 Task: Create an automation rule to close an epic when all its stories are completed.
Action: Mouse moved to (170, 227)
Screenshot: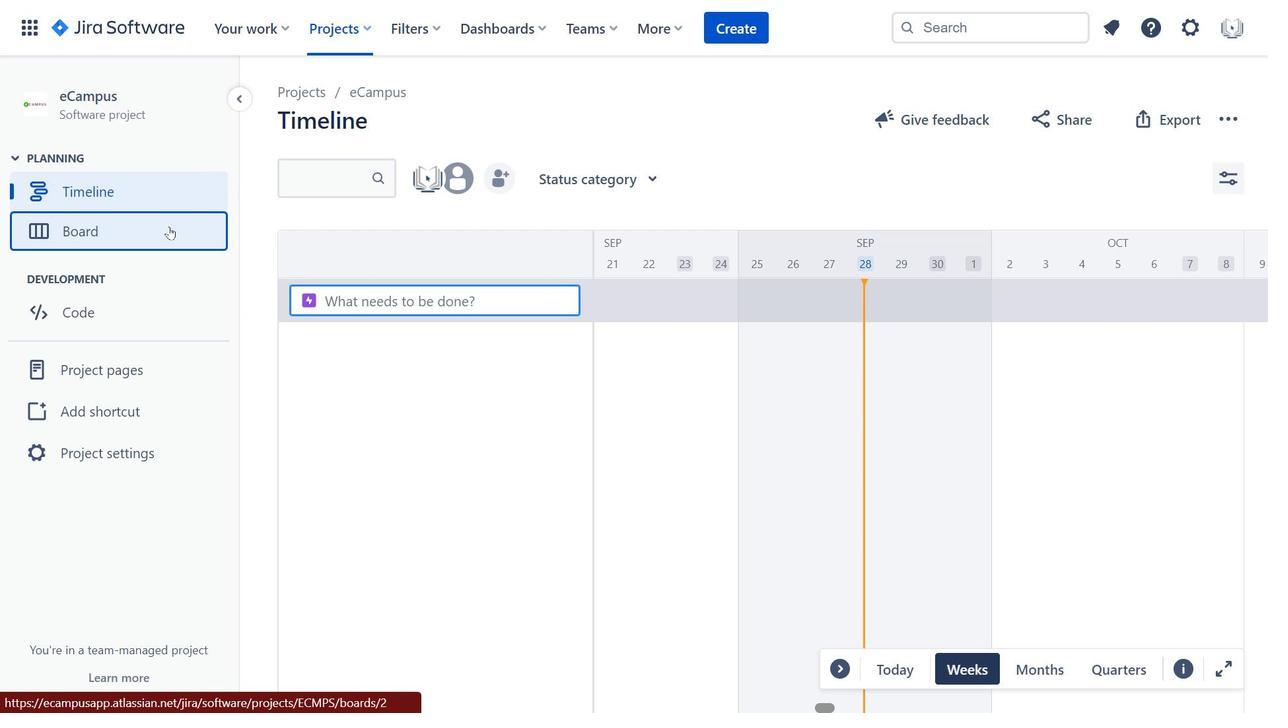 
Action: Mouse pressed left at (170, 227)
Screenshot: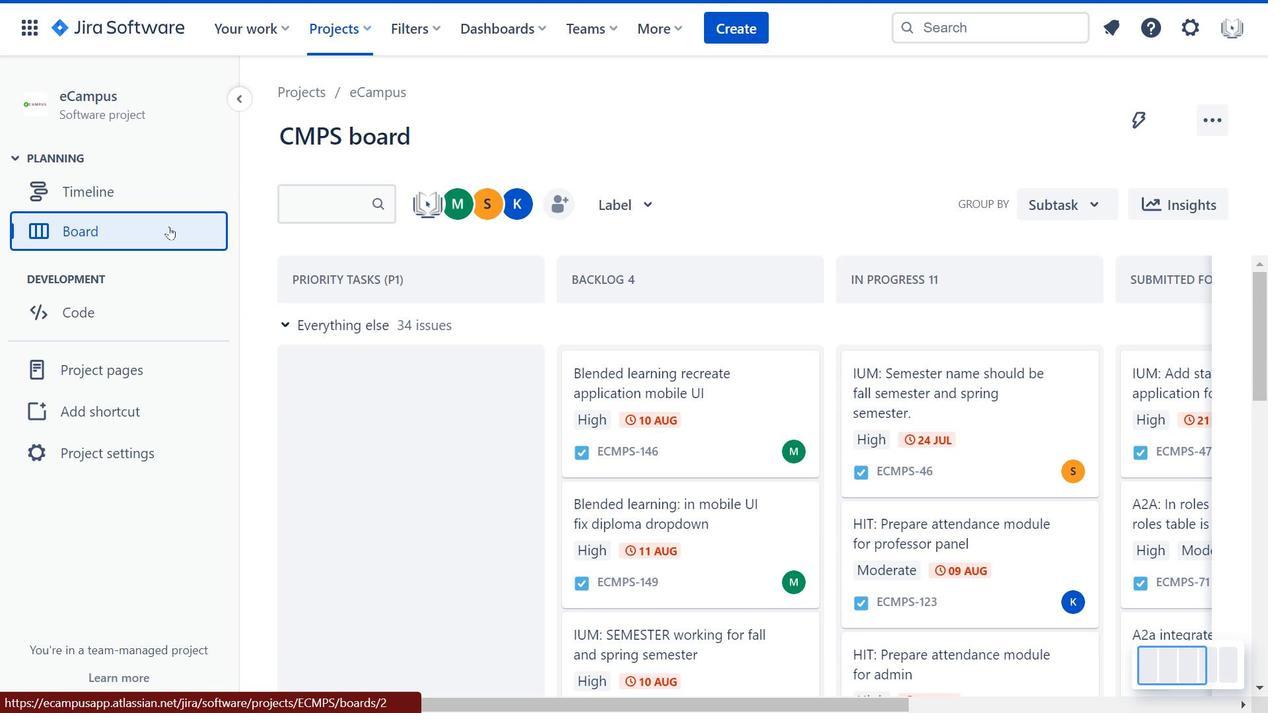 
Action: Mouse moved to (910, 447)
Screenshot: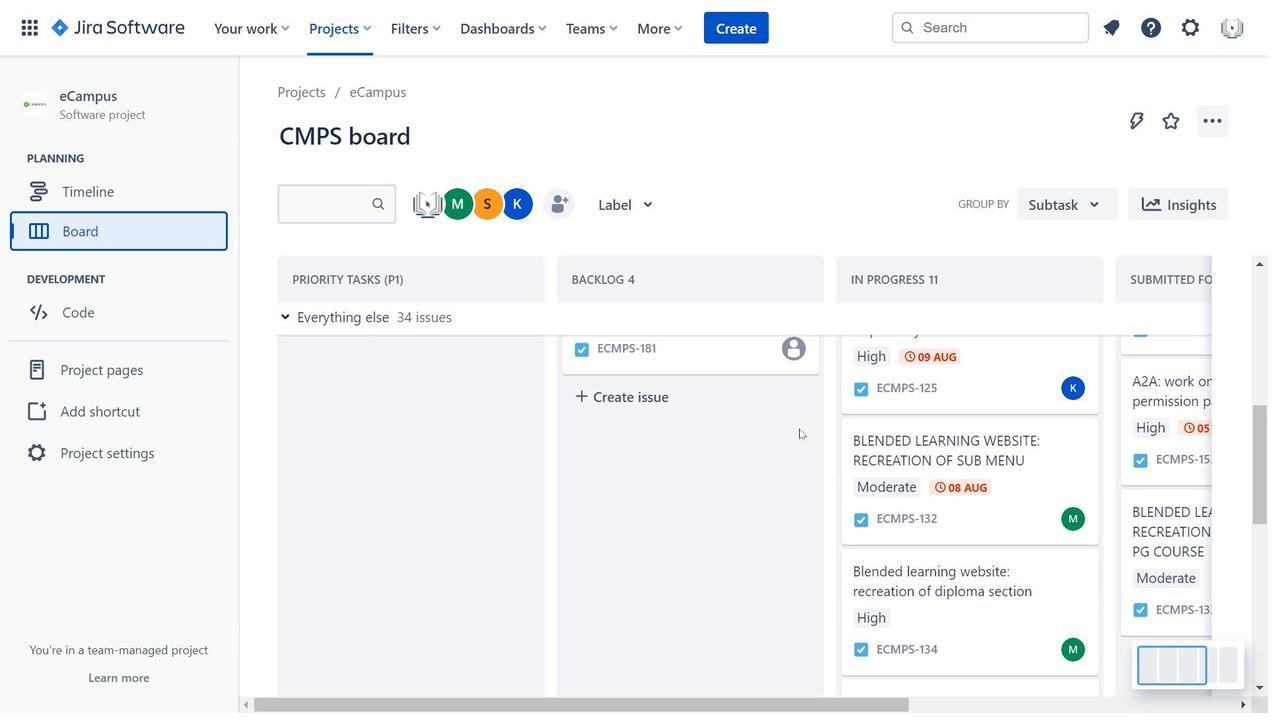 
Action: Mouse scrolled (910, 446) with delta (0, 0)
Screenshot: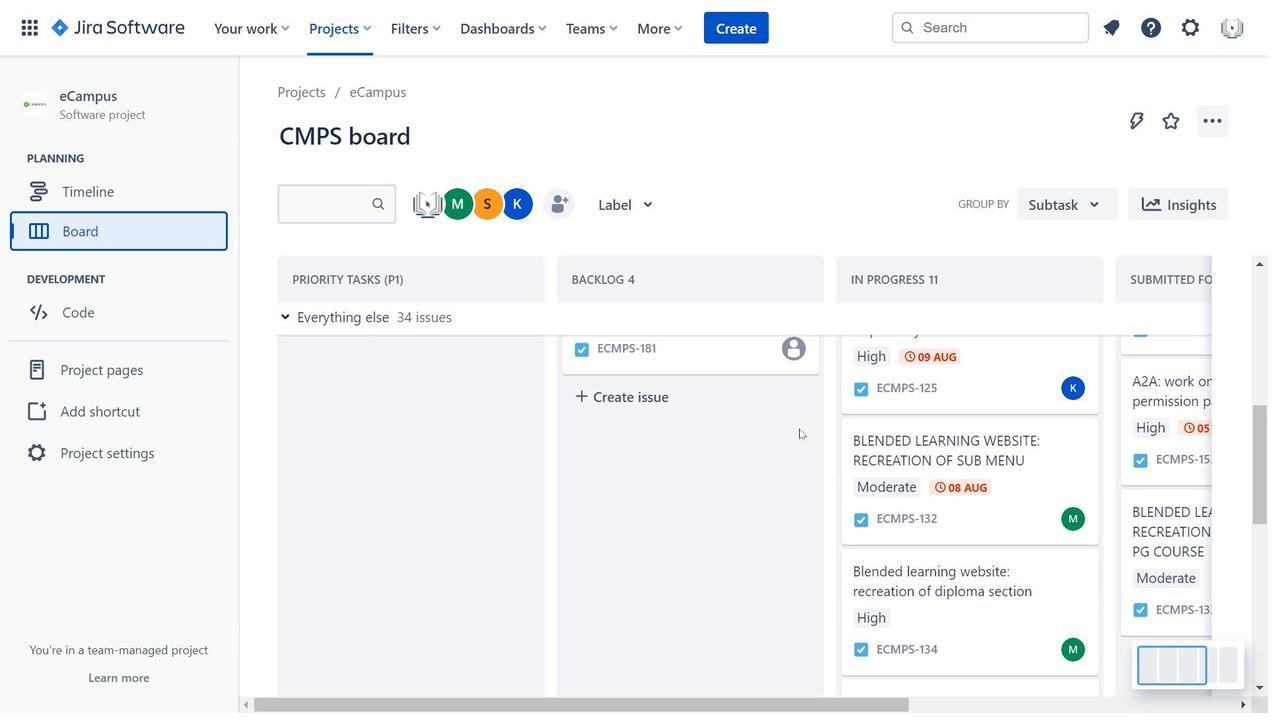 
Action: Mouse scrolled (910, 446) with delta (0, 0)
Screenshot: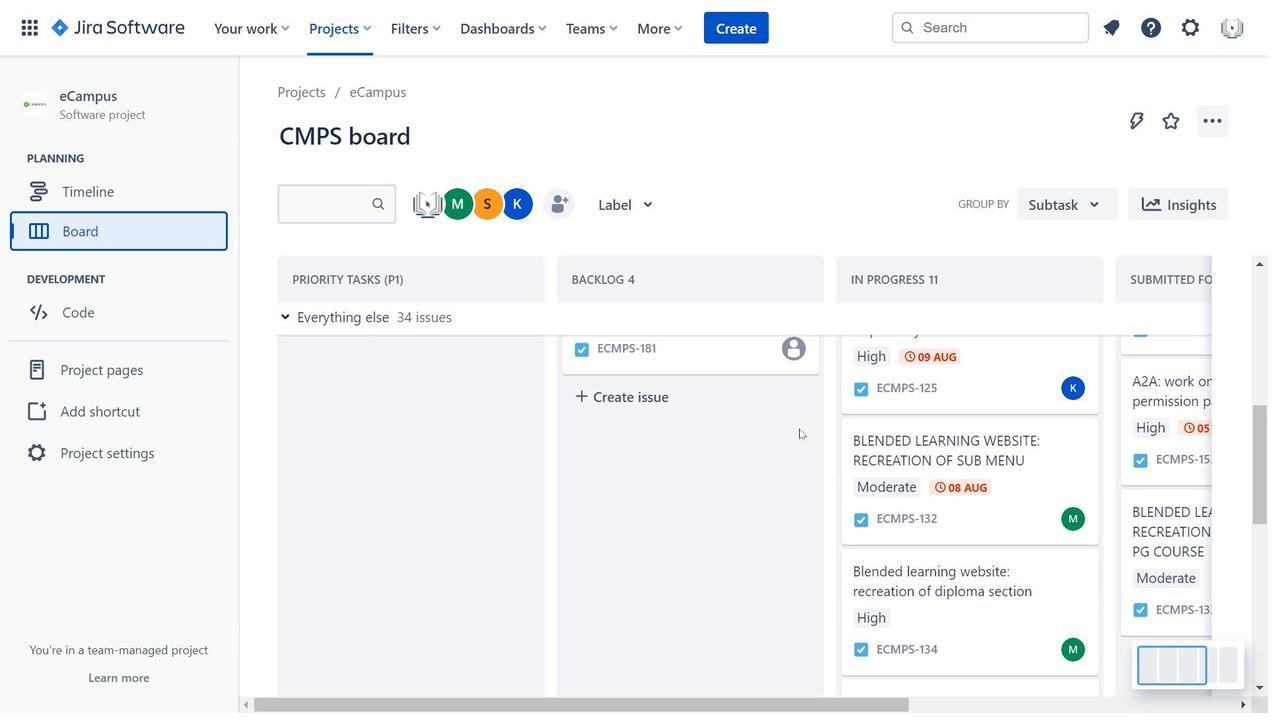 
Action: Mouse moved to (801, 430)
Screenshot: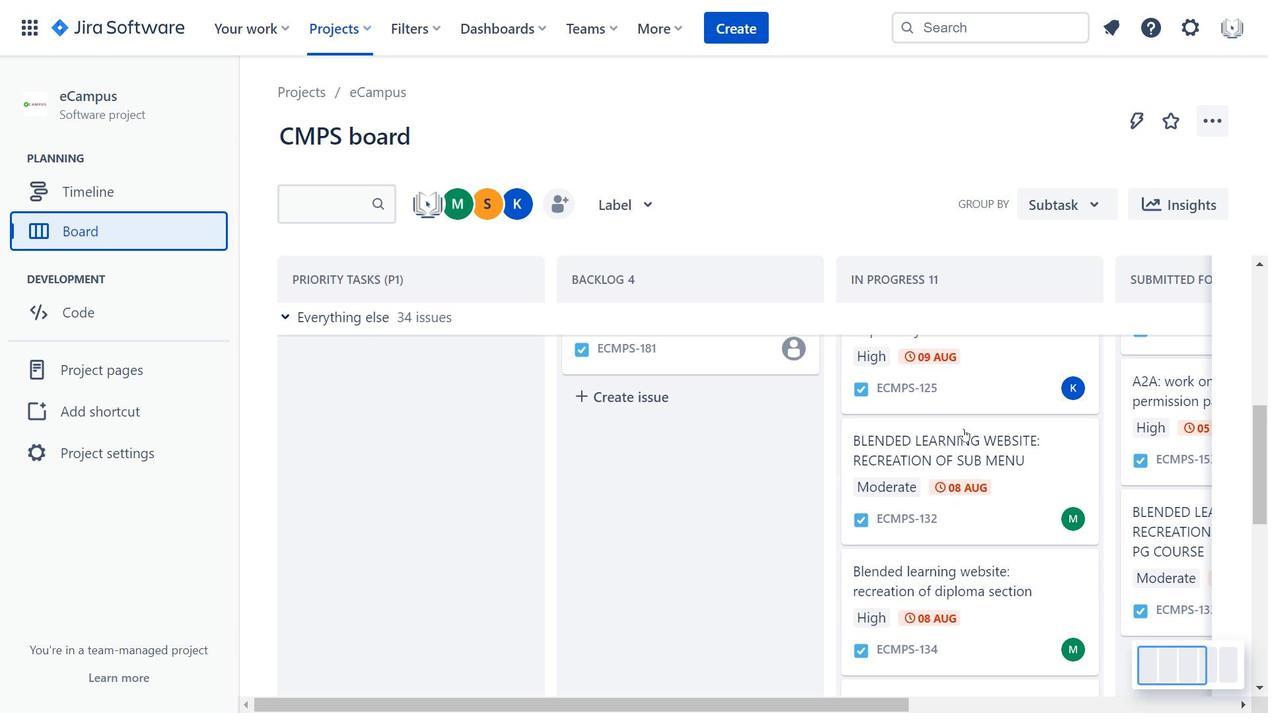 
Action: Mouse scrolled (801, 430) with delta (0, 0)
Screenshot: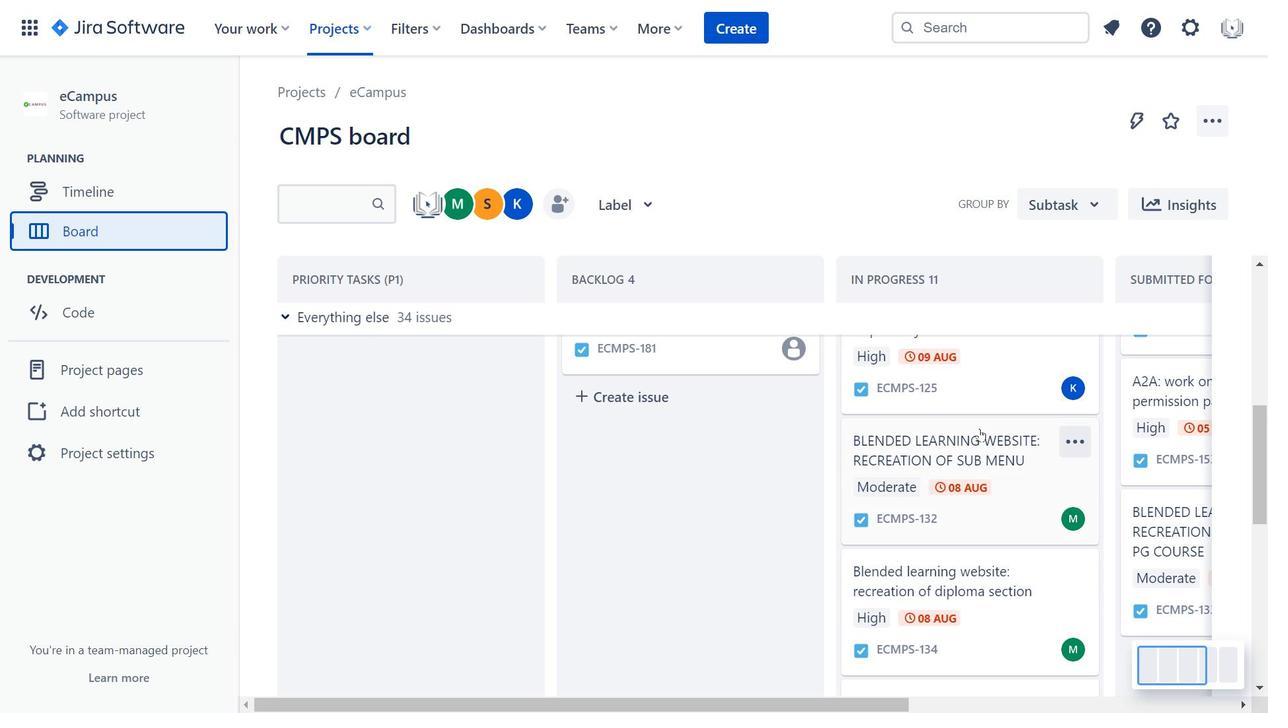 
Action: Mouse scrolled (801, 430) with delta (0, 0)
Screenshot: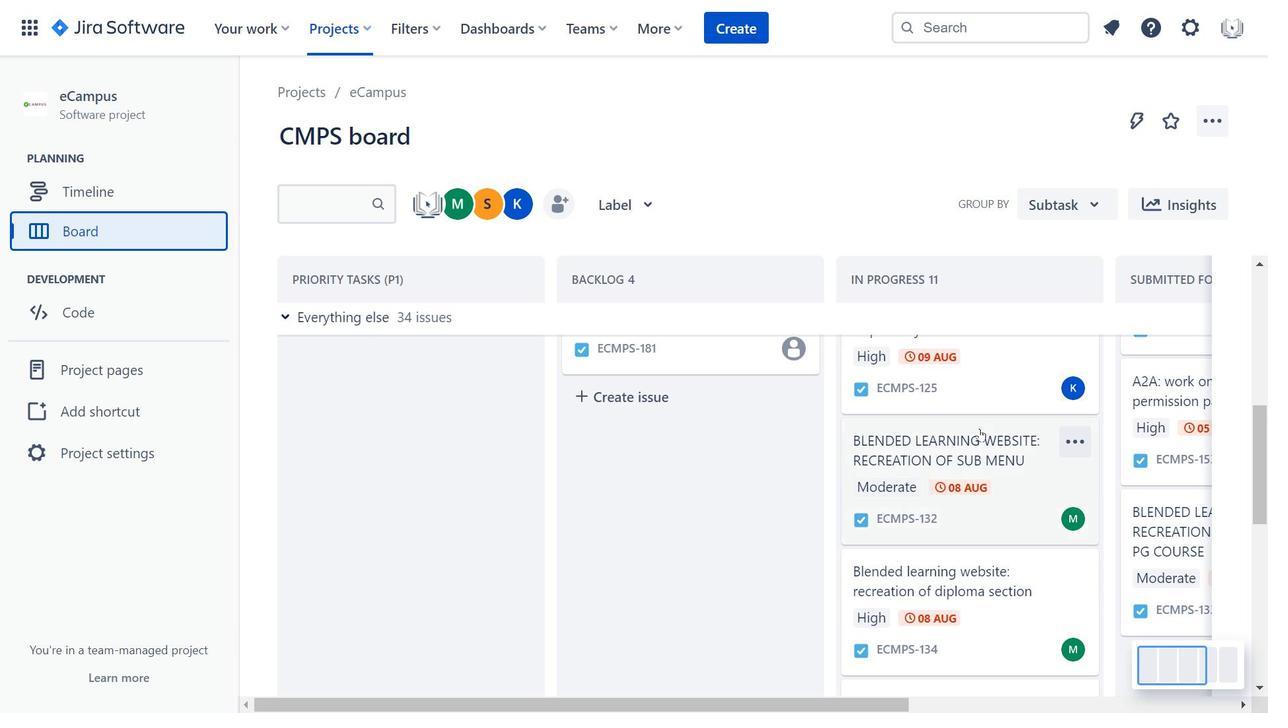 
Action: Mouse scrolled (801, 430) with delta (0, 0)
Screenshot: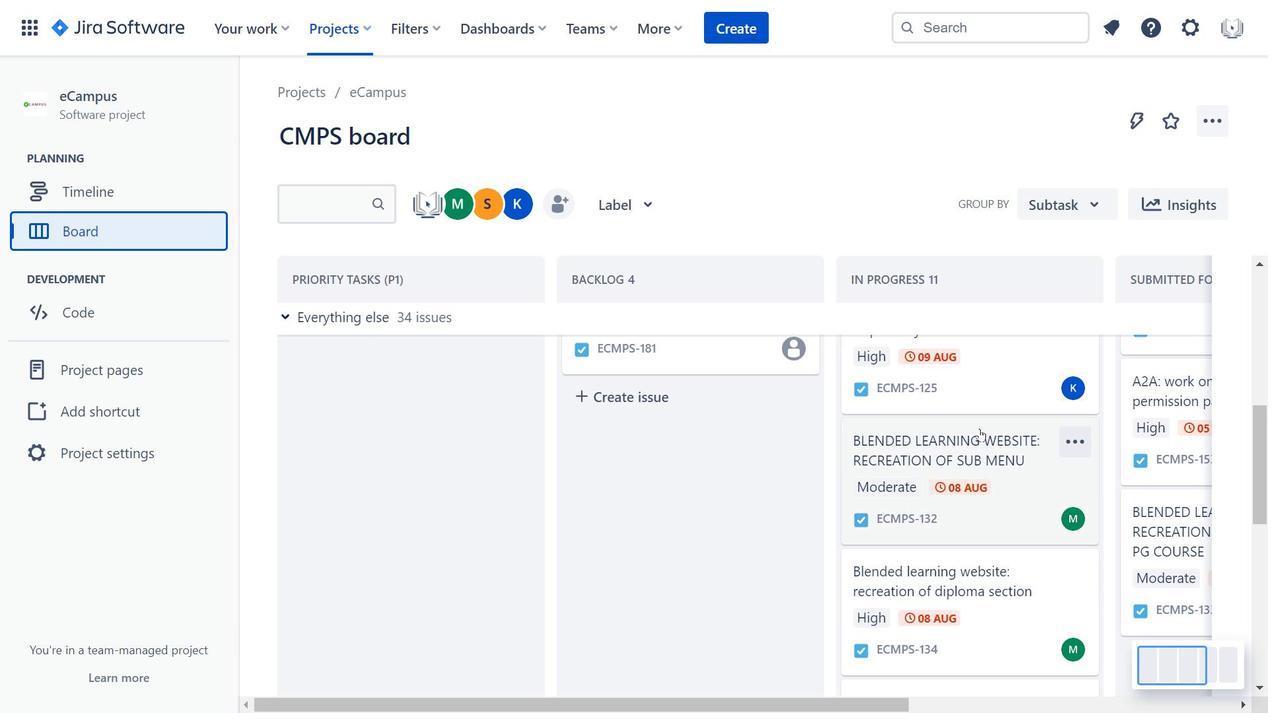 
Action: Mouse moved to (981, 430)
Screenshot: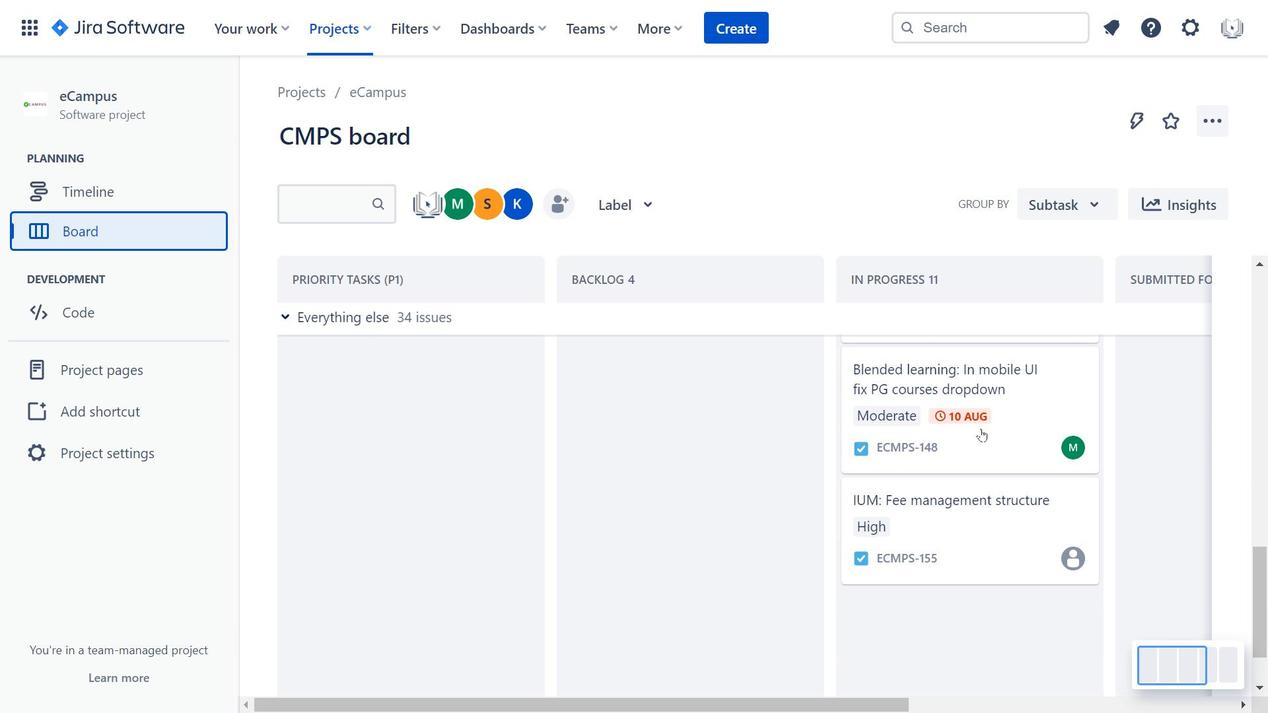 
Action: Mouse scrolled (981, 430) with delta (0, 0)
Screenshot: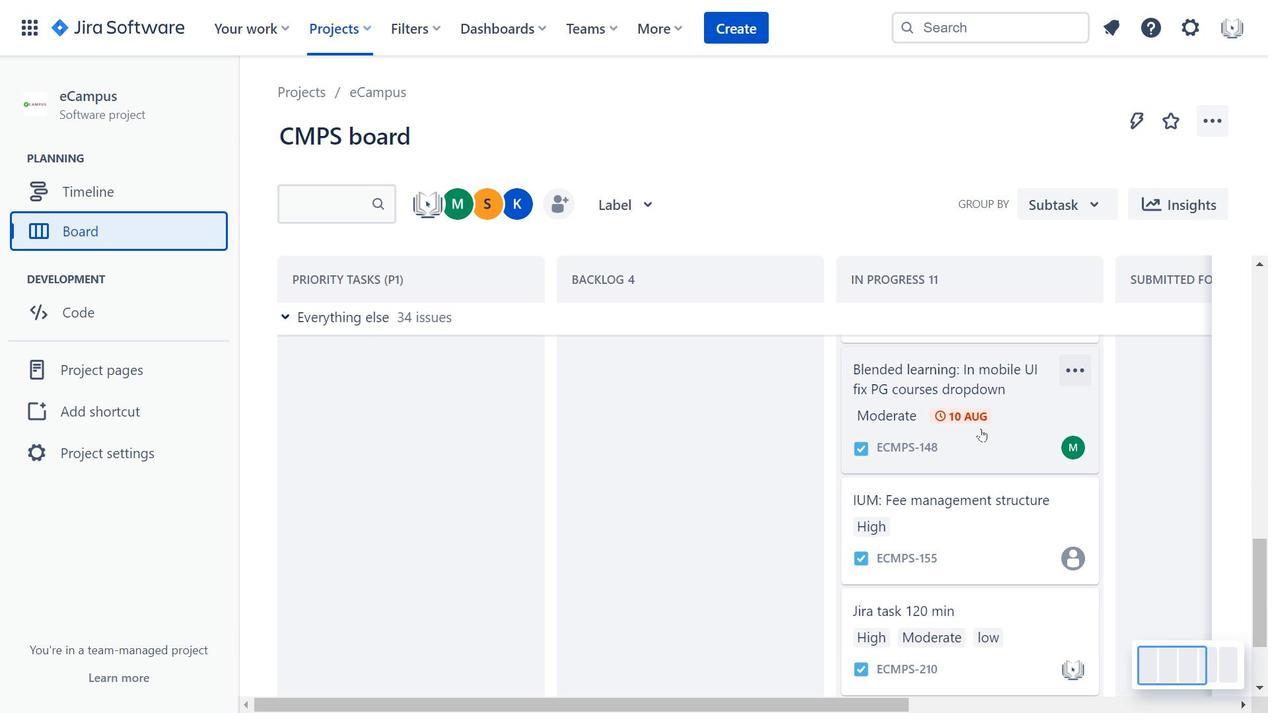 
Action: Mouse scrolled (981, 430) with delta (0, 0)
Screenshot: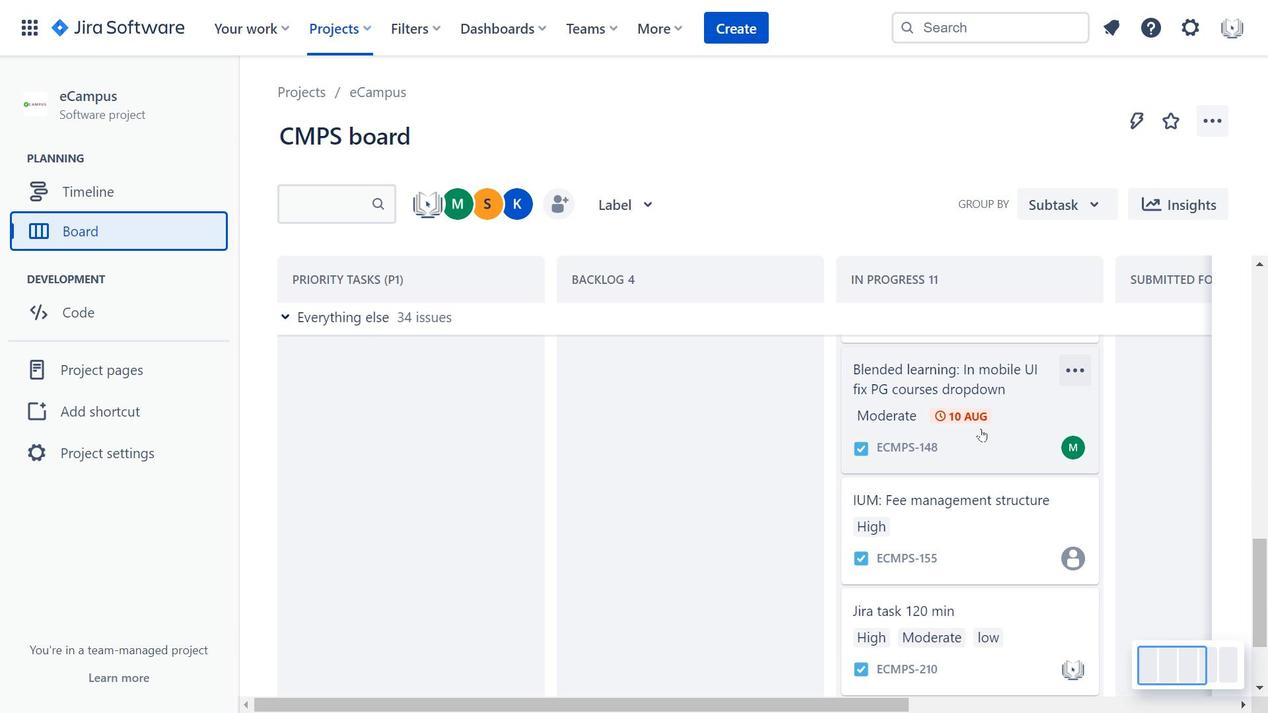 
Action: Mouse scrolled (981, 430) with delta (0, 0)
Screenshot: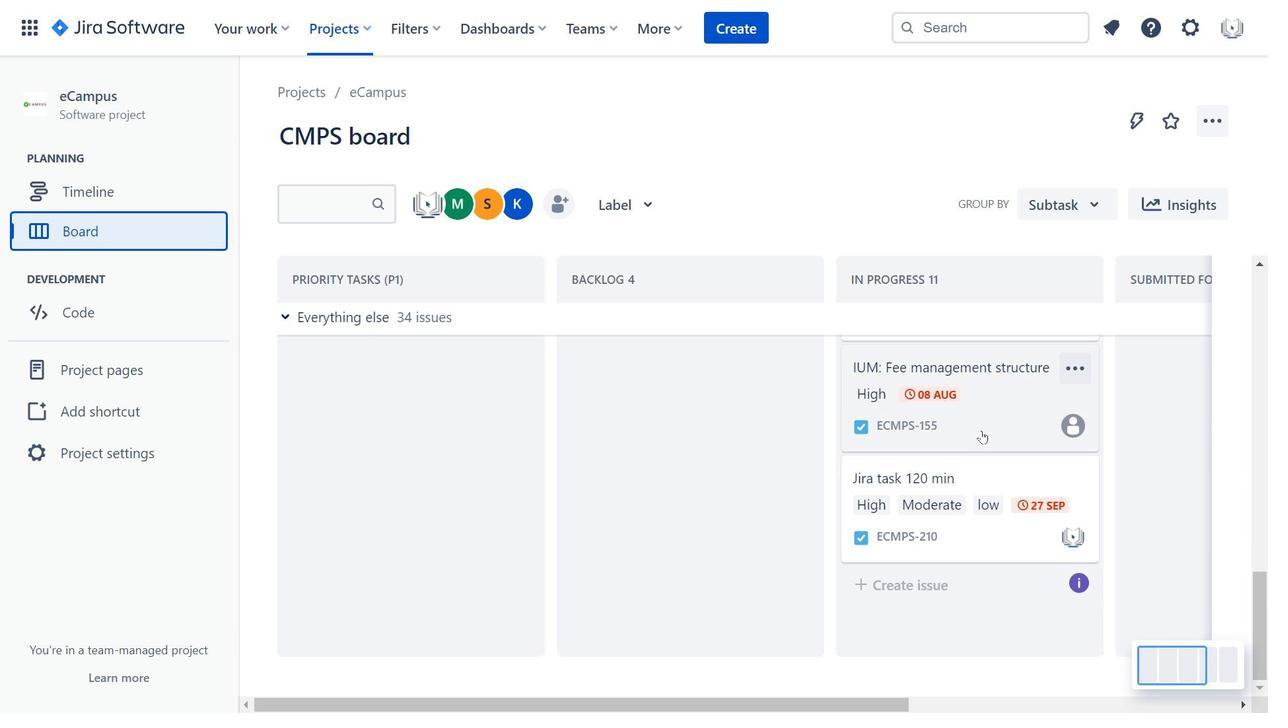 
Action: Mouse scrolled (981, 430) with delta (0, 0)
Screenshot: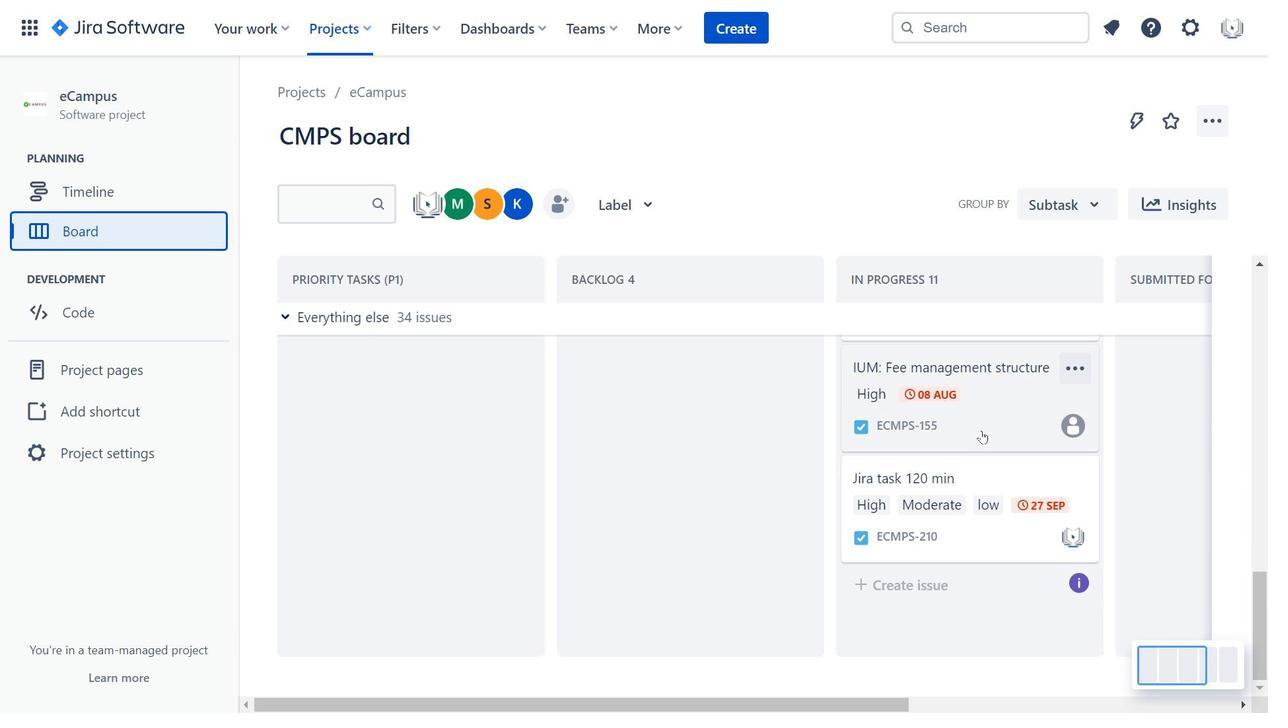 
Action: Mouse scrolled (981, 430) with delta (0, 0)
Screenshot: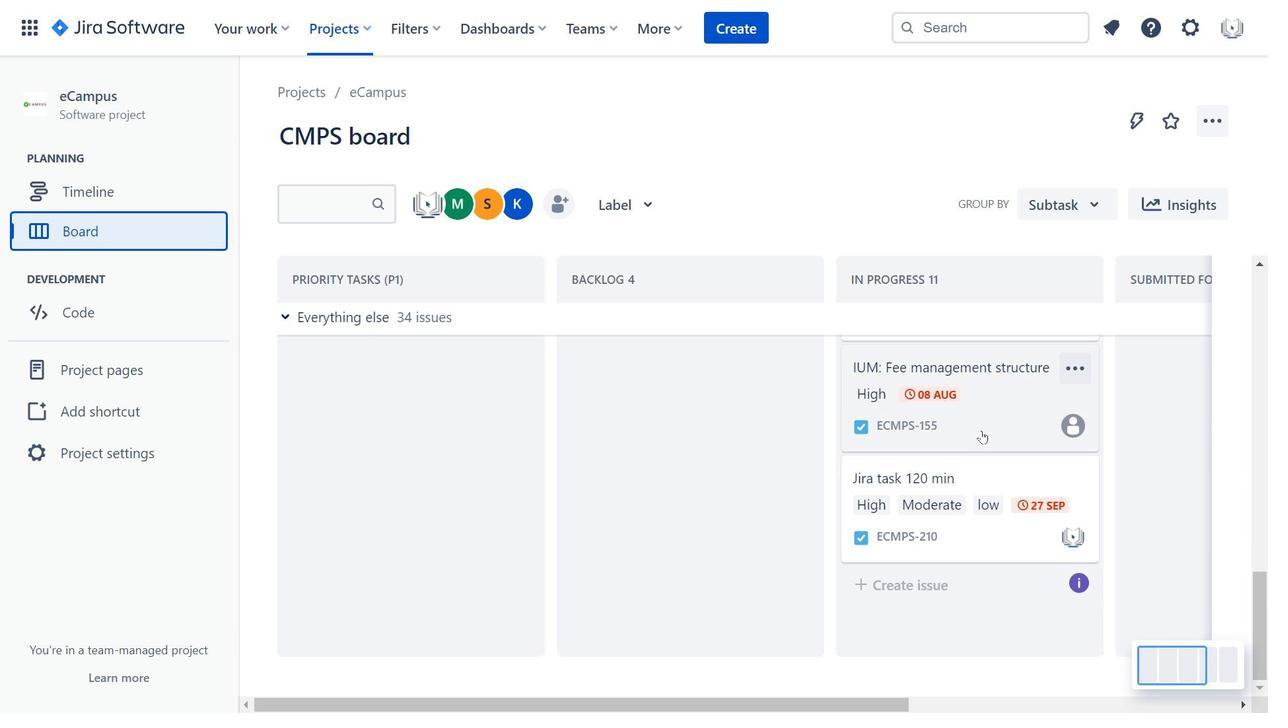 
Action: Mouse scrolled (981, 430) with delta (0, 0)
Screenshot: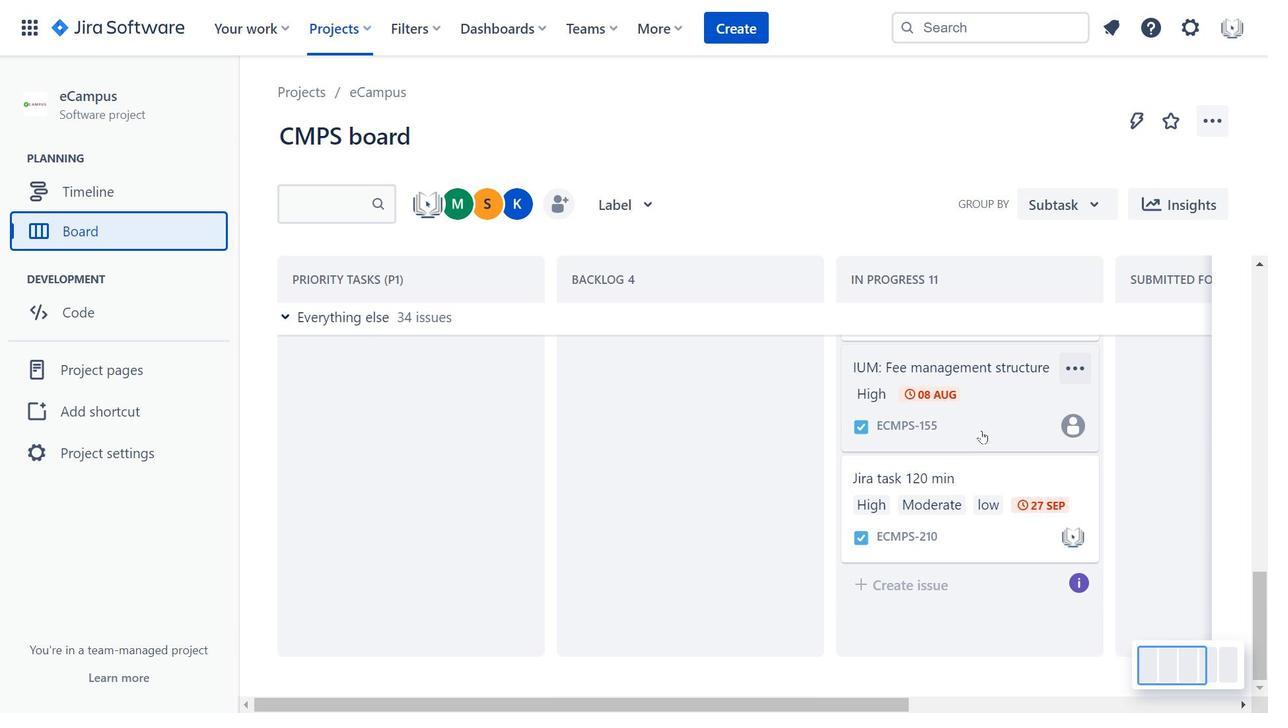
Action: Mouse moved to (982, 430)
Screenshot: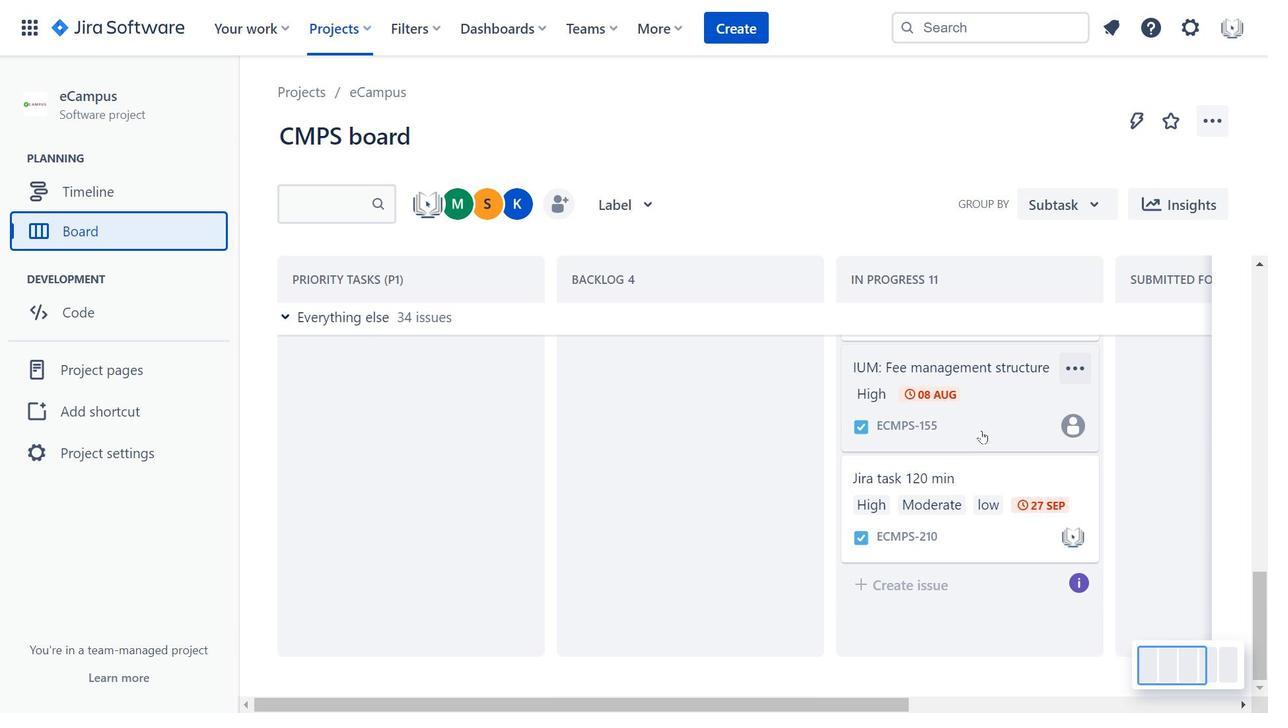 
Action: Mouse scrolled (982, 430) with delta (0, 0)
Screenshot: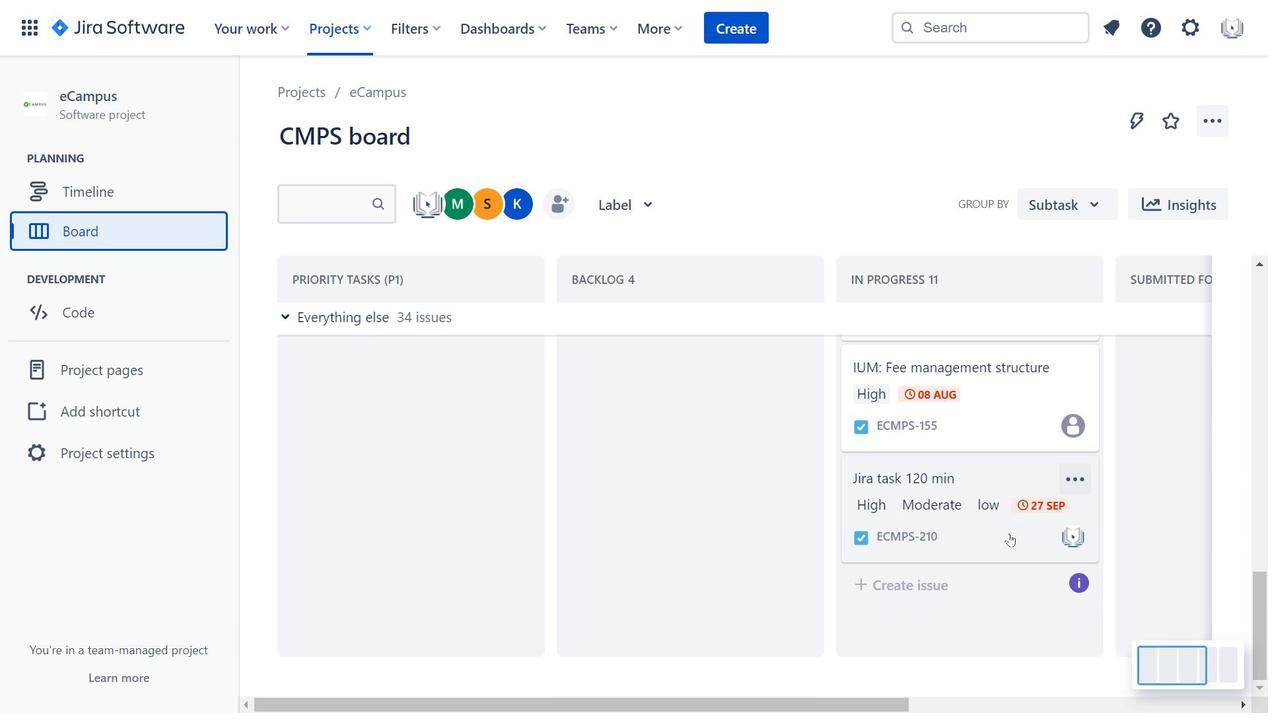 
Action: Mouse scrolled (982, 430) with delta (0, 0)
Screenshot: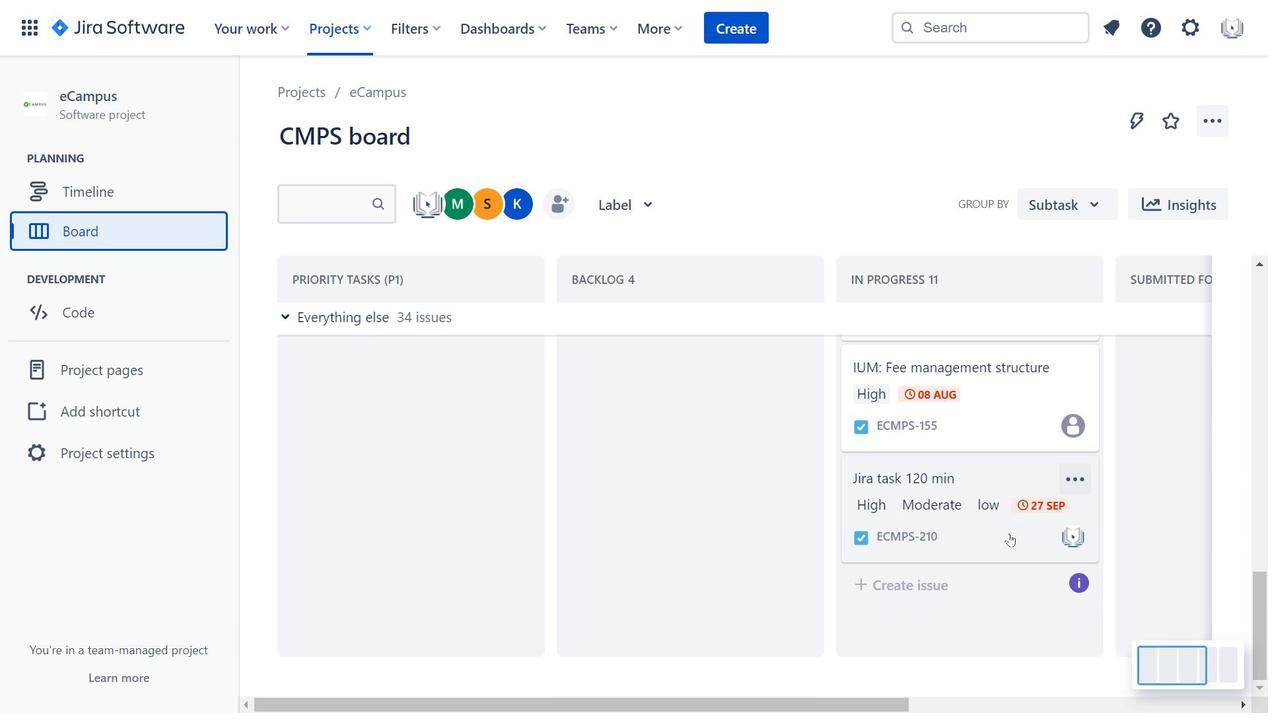 
Action: Mouse scrolled (982, 430) with delta (0, 0)
Screenshot: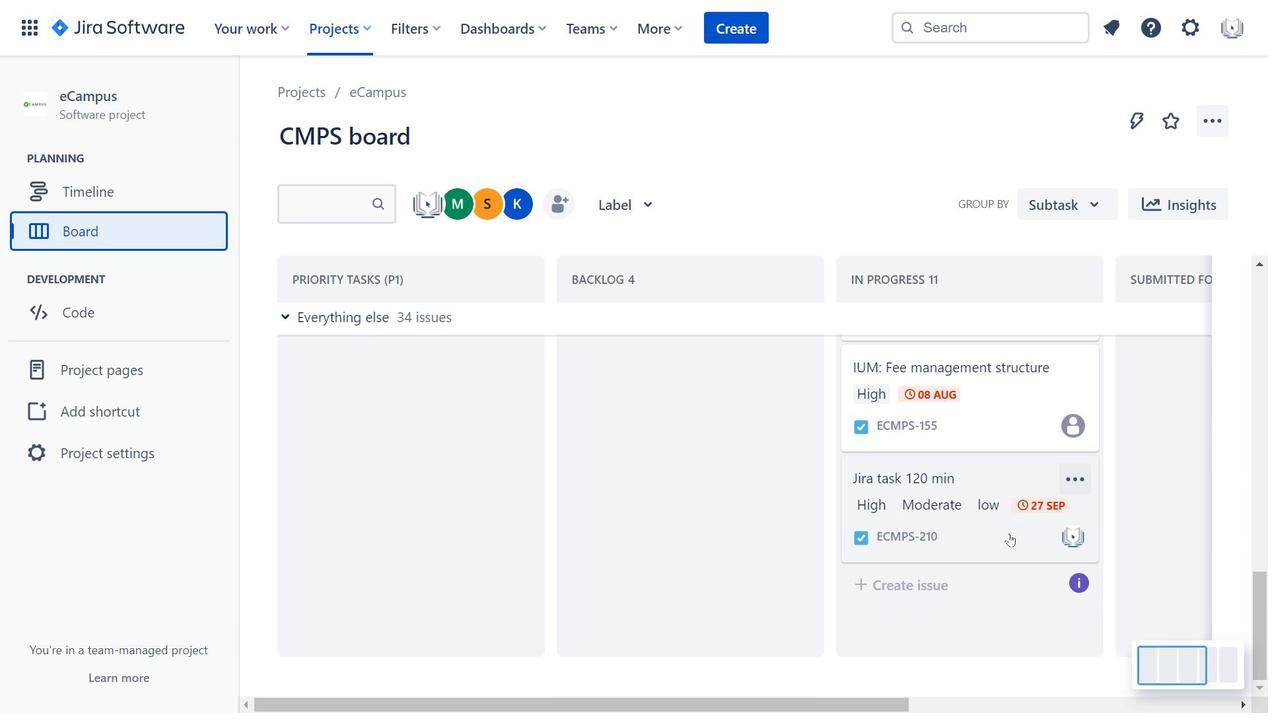 
Action: Mouse moved to (983, 430)
Screenshot: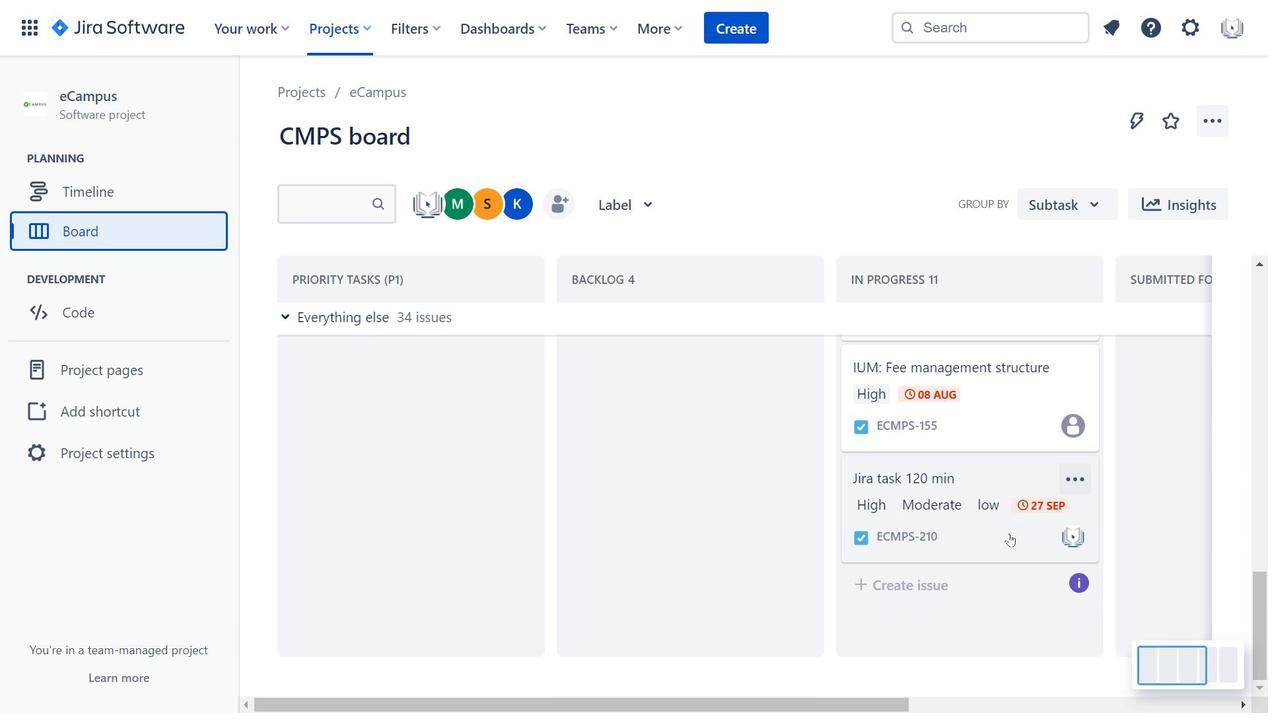 
Action: Mouse scrolled (983, 430) with delta (0, 0)
Screenshot: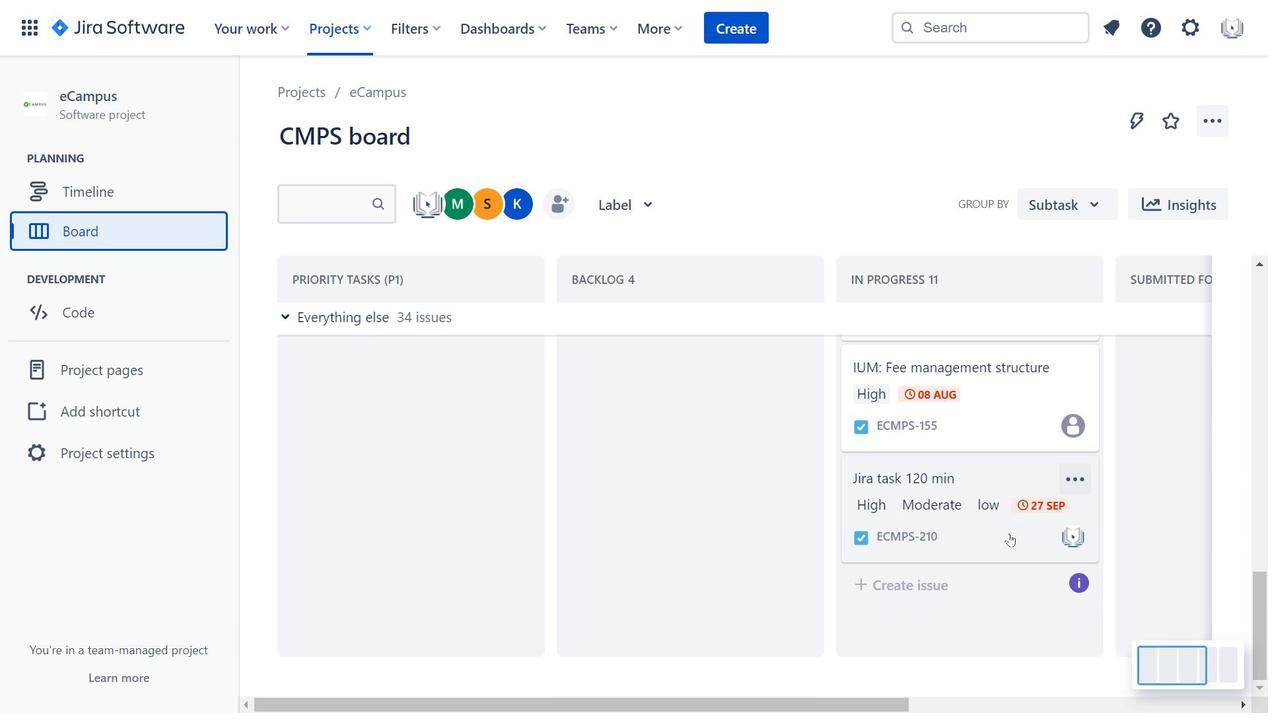 
Action: Mouse moved to (983, 432)
Screenshot: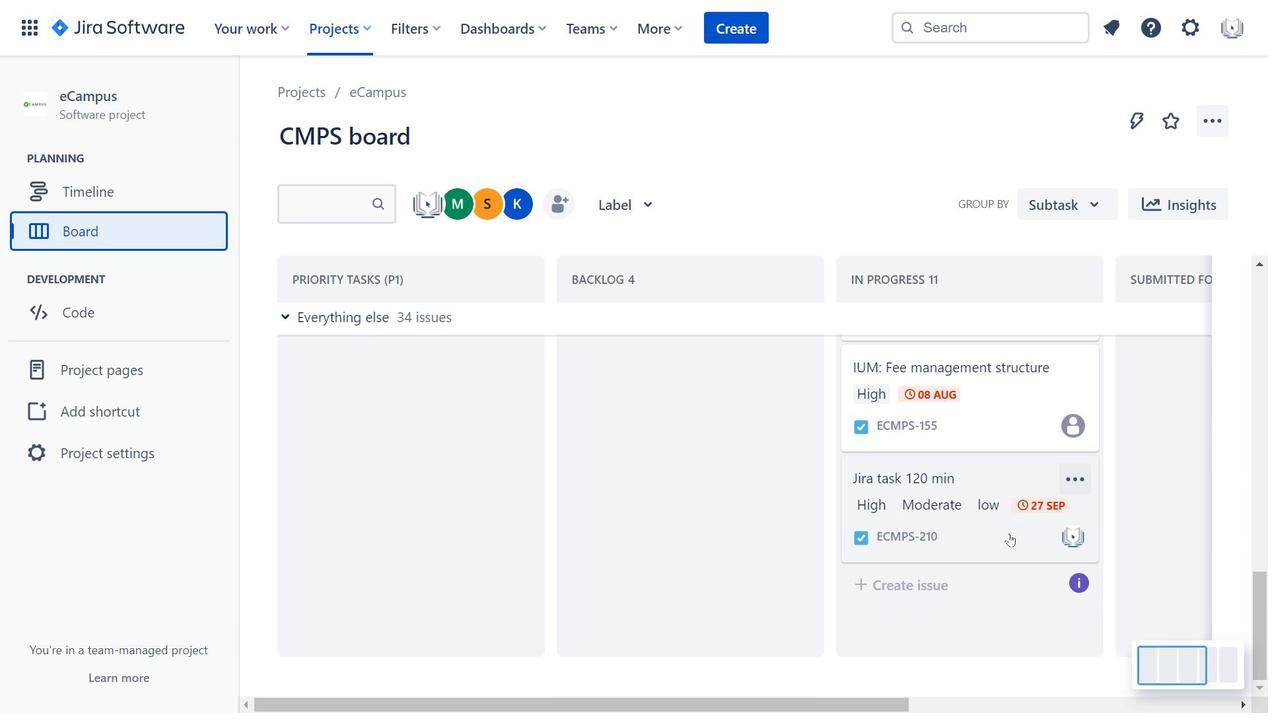 
Action: Mouse scrolled (983, 431) with delta (0, 0)
Screenshot: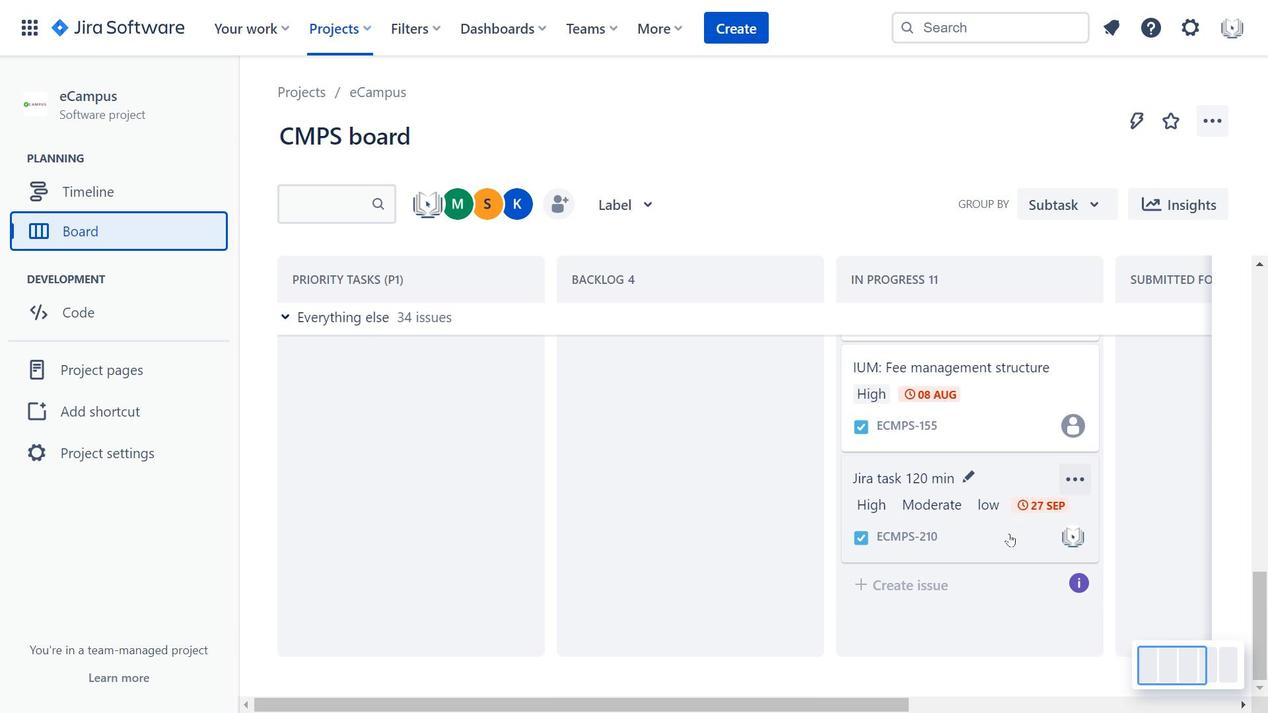 
Action: Mouse moved to (1010, 535)
Screenshot: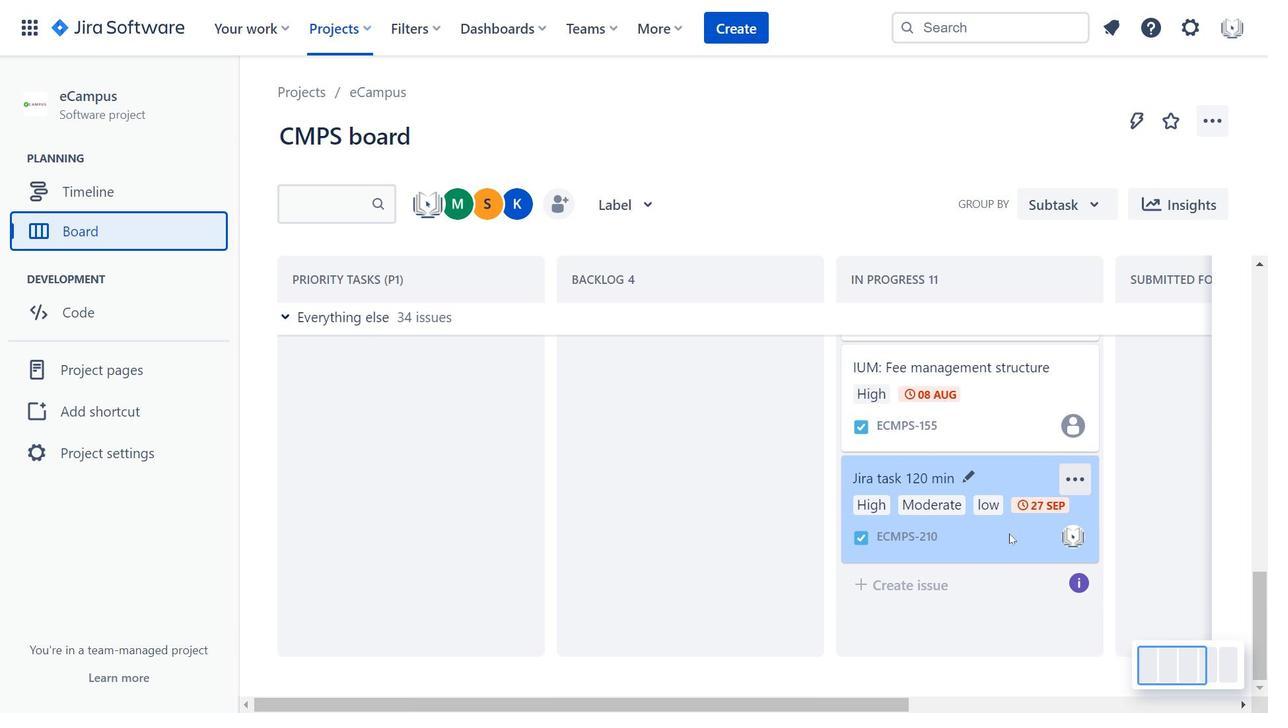
Action: Mouse pressed left at (1010, 535)
Screenshot: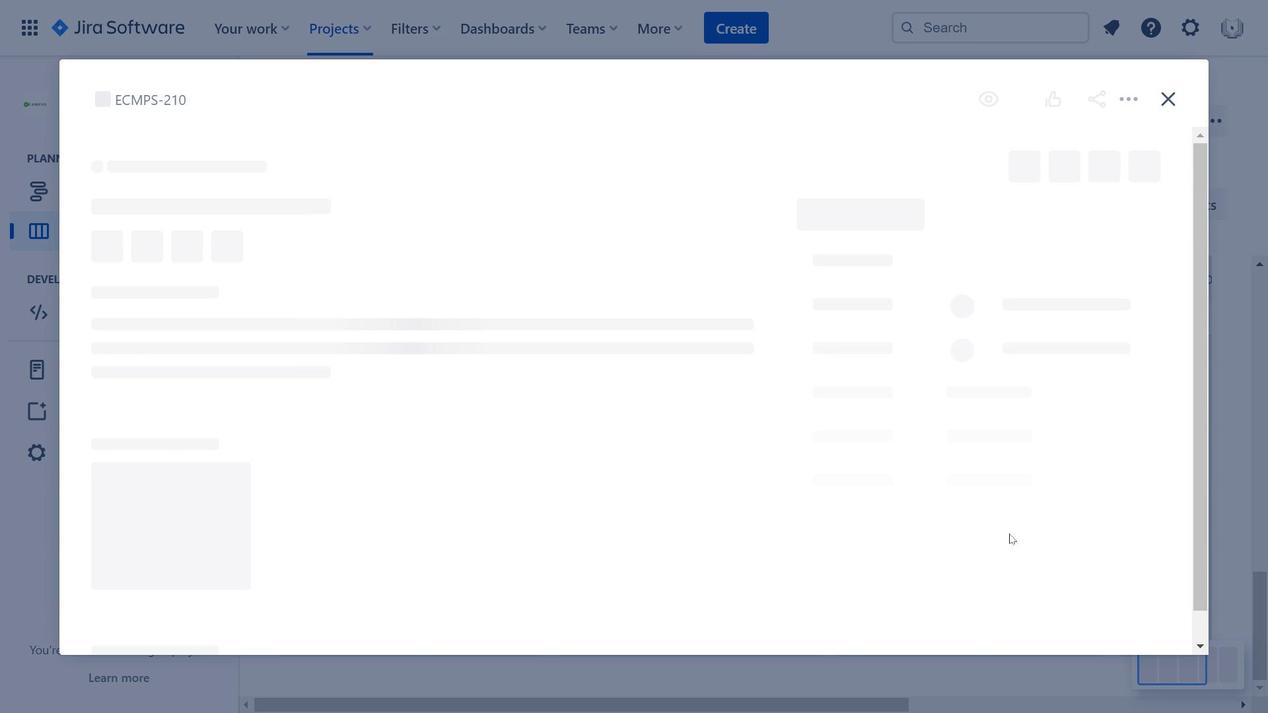 
Action: Mouse moved to (858, 162)
Screenshot: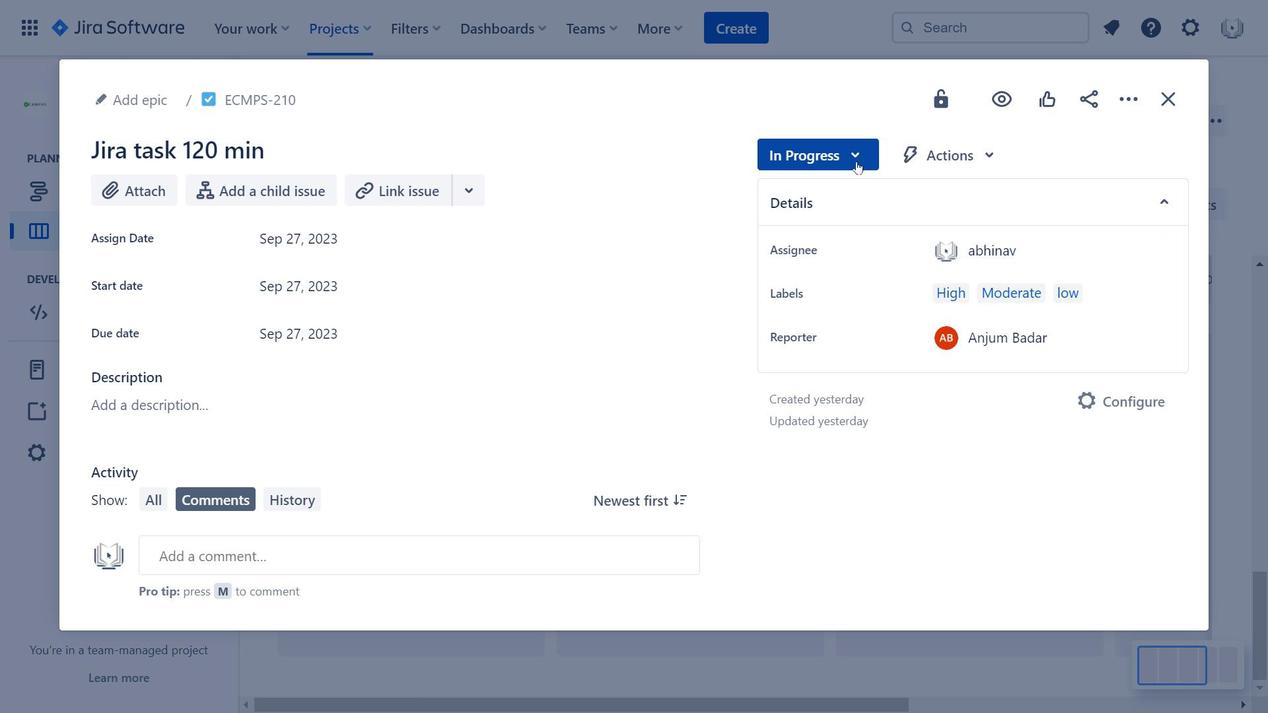 
Action: Mouse pressed left at (858, 162)
Screenshot: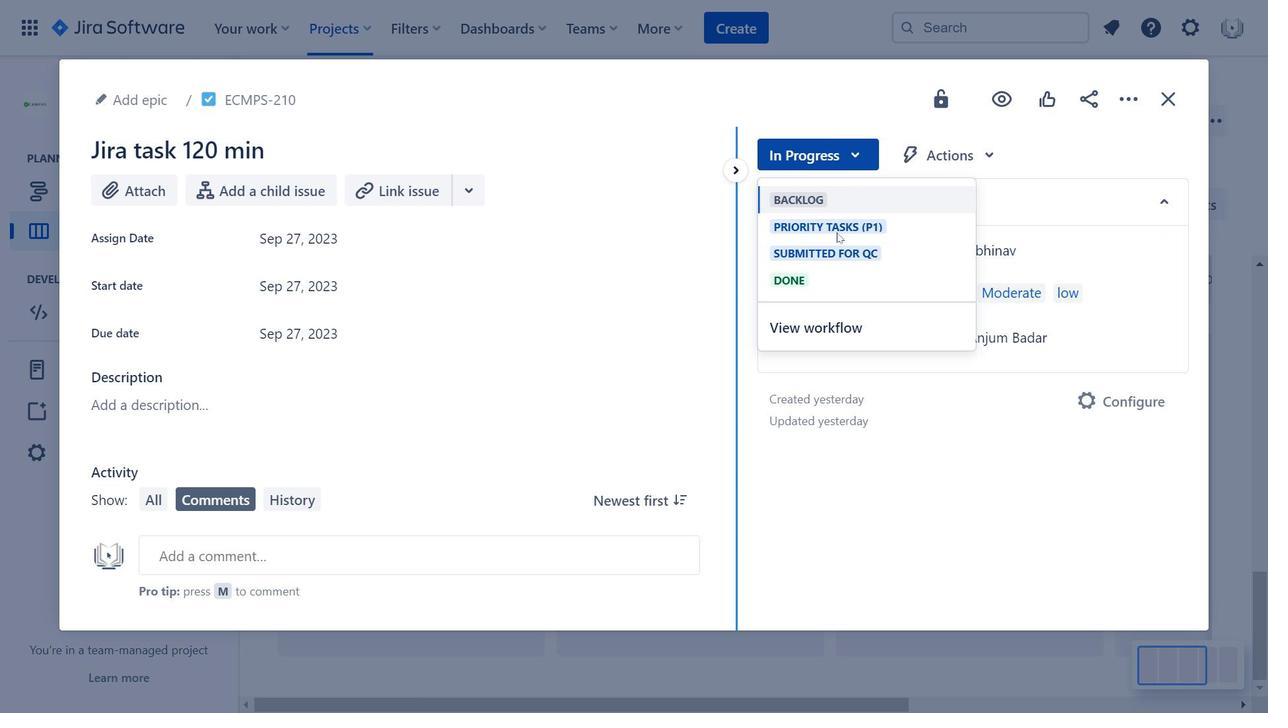 
Action: Mouse moved to (825, 283)
Screenshot: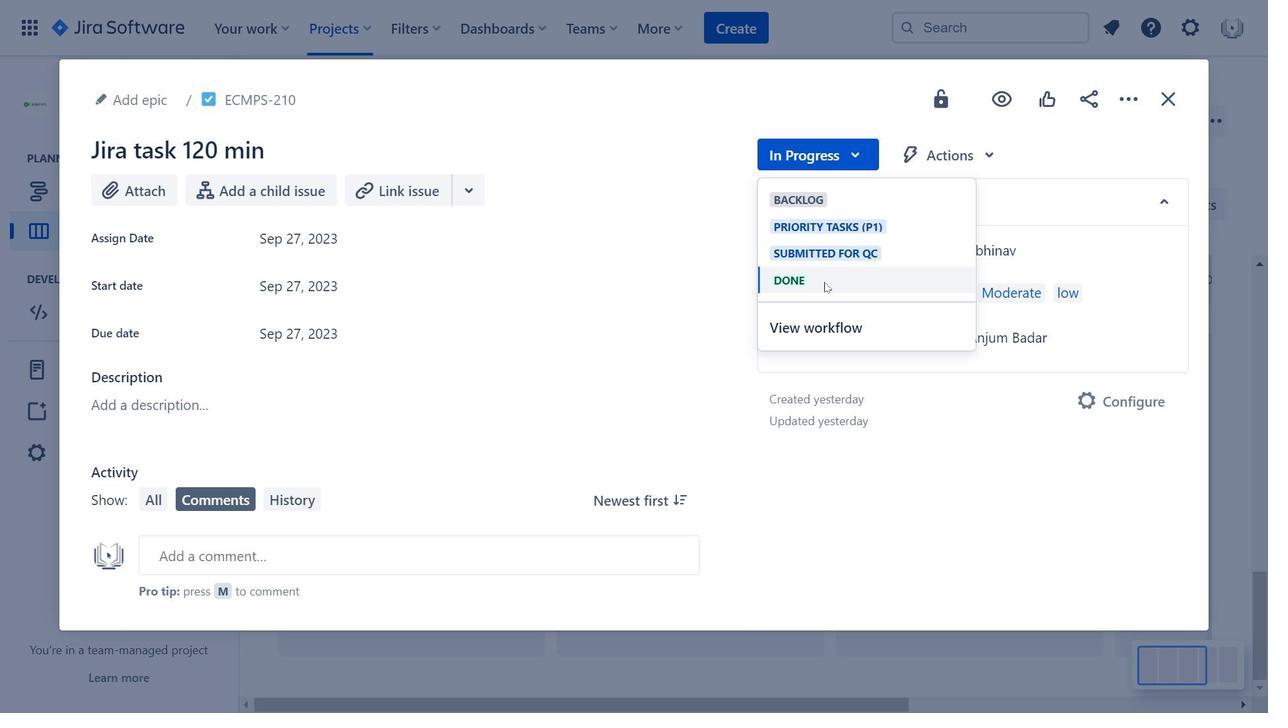 
Action: Mouse pressed left at (825, 283)
Screenshot: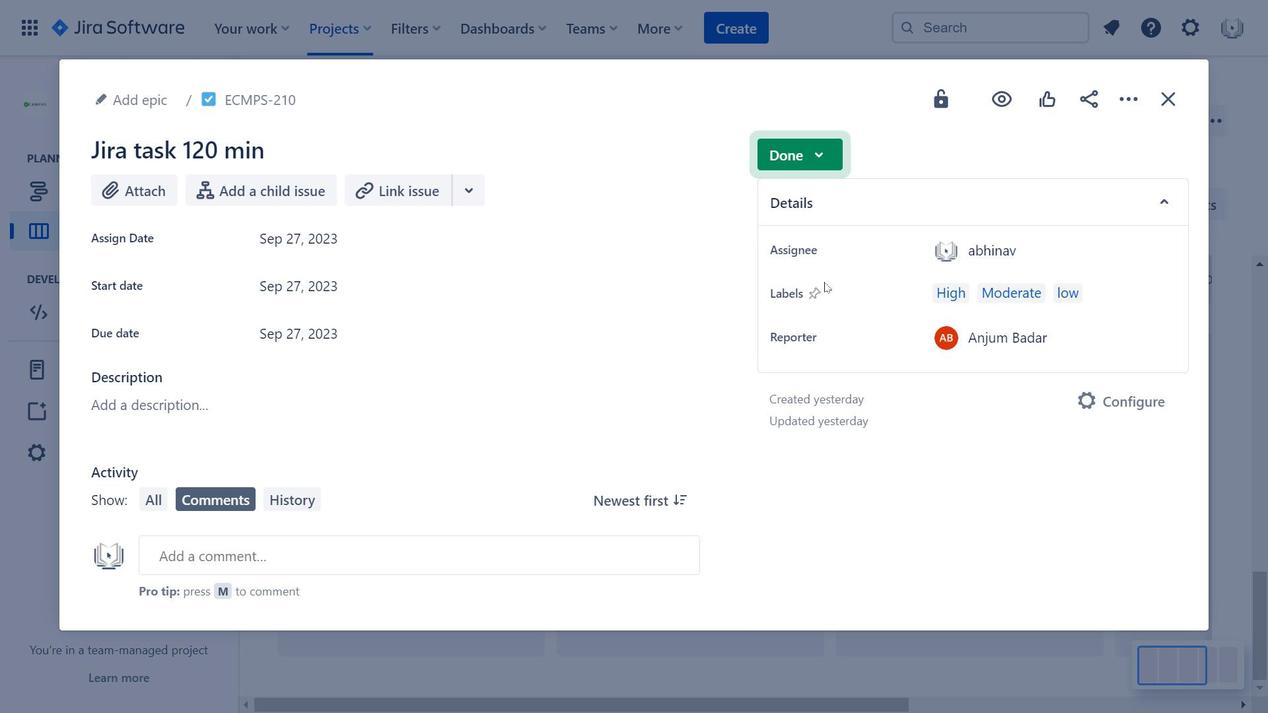 
Action: Mouse moved to (1155, 95)
Screenshot: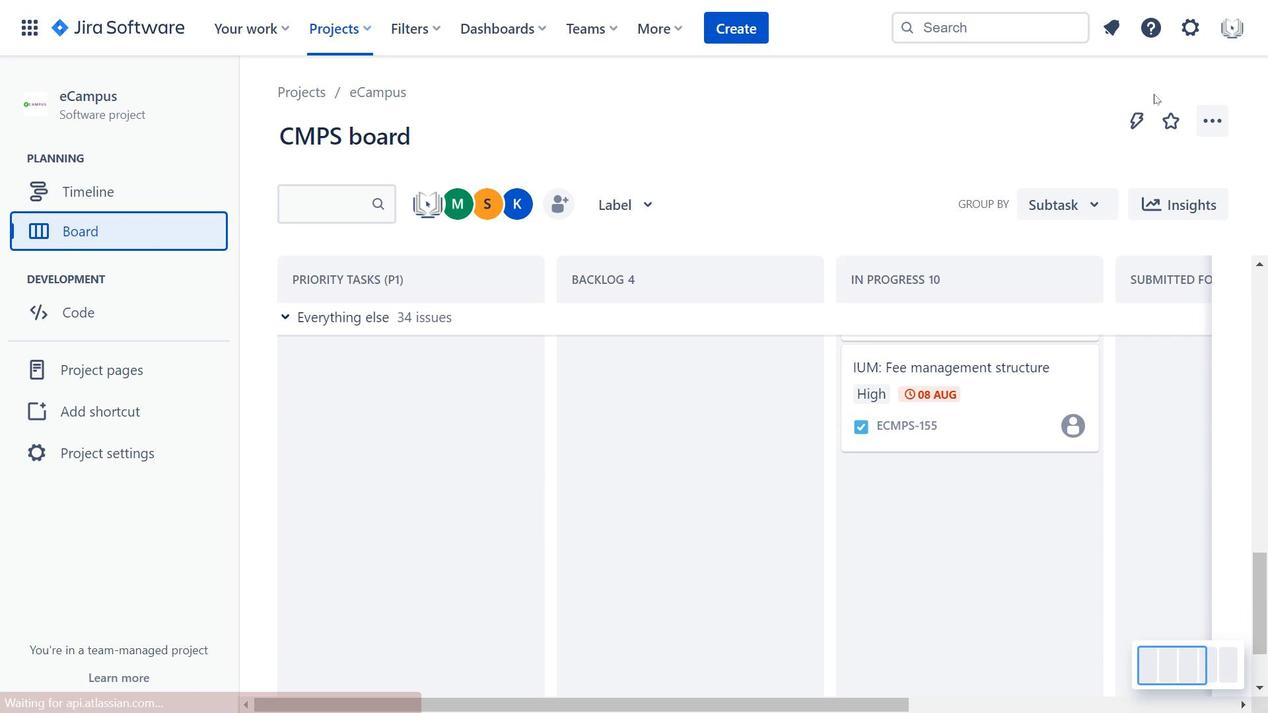 
Action: Mouse pressed left at (1155, 95)
Screenshot: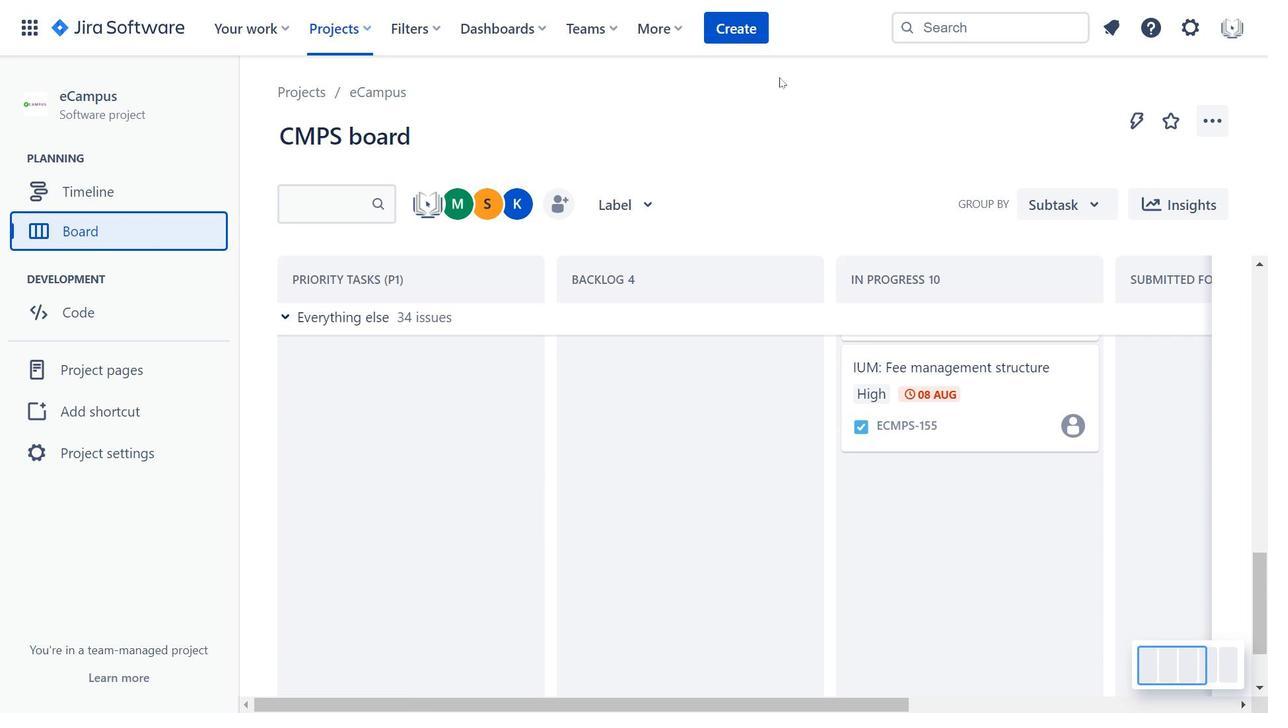 
Action: Mouse moved to (724, 40)
Screenshot: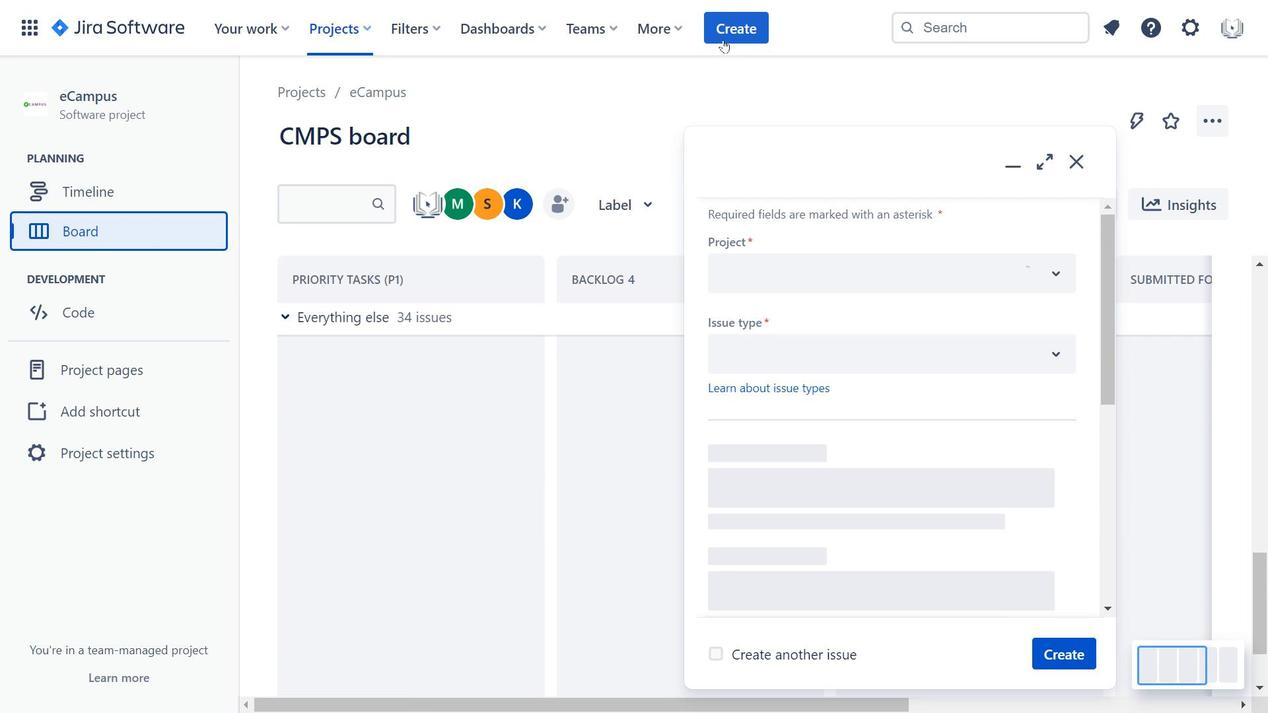 
Action: Mouse pressed left at (724, 40)
Screenshot: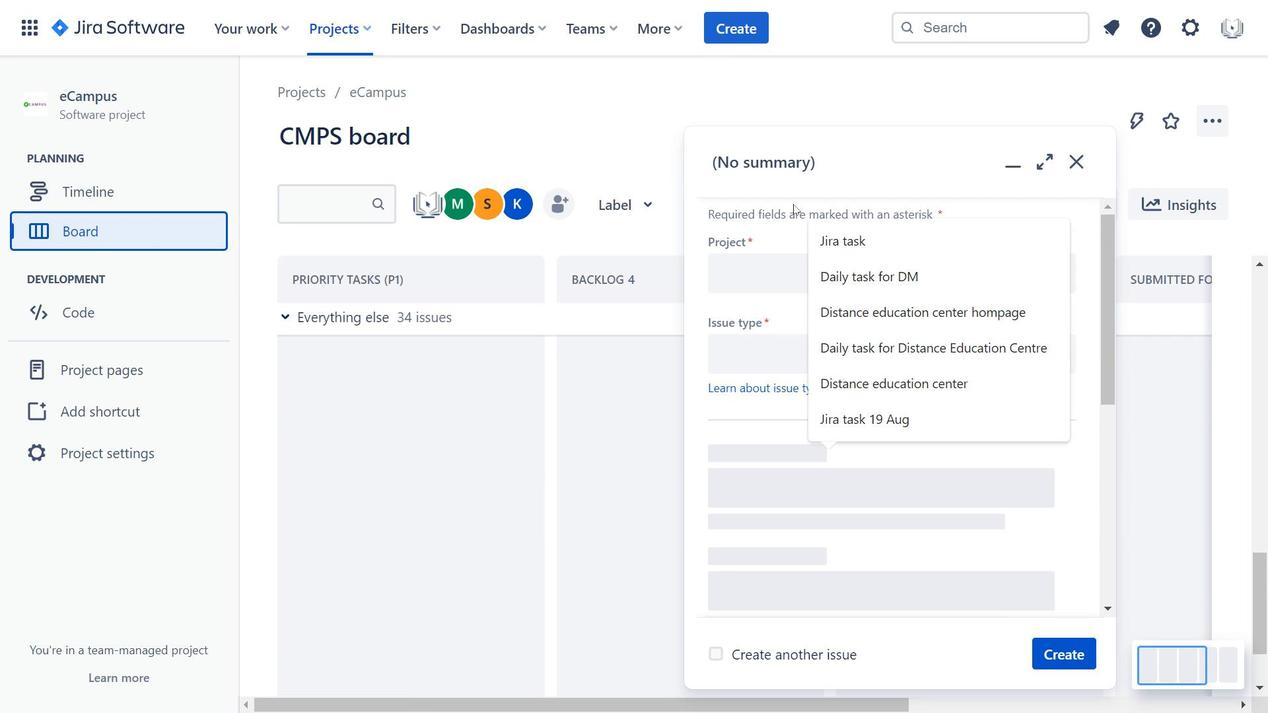 
Action: Mouse moved to (904, 237)
Screenshot: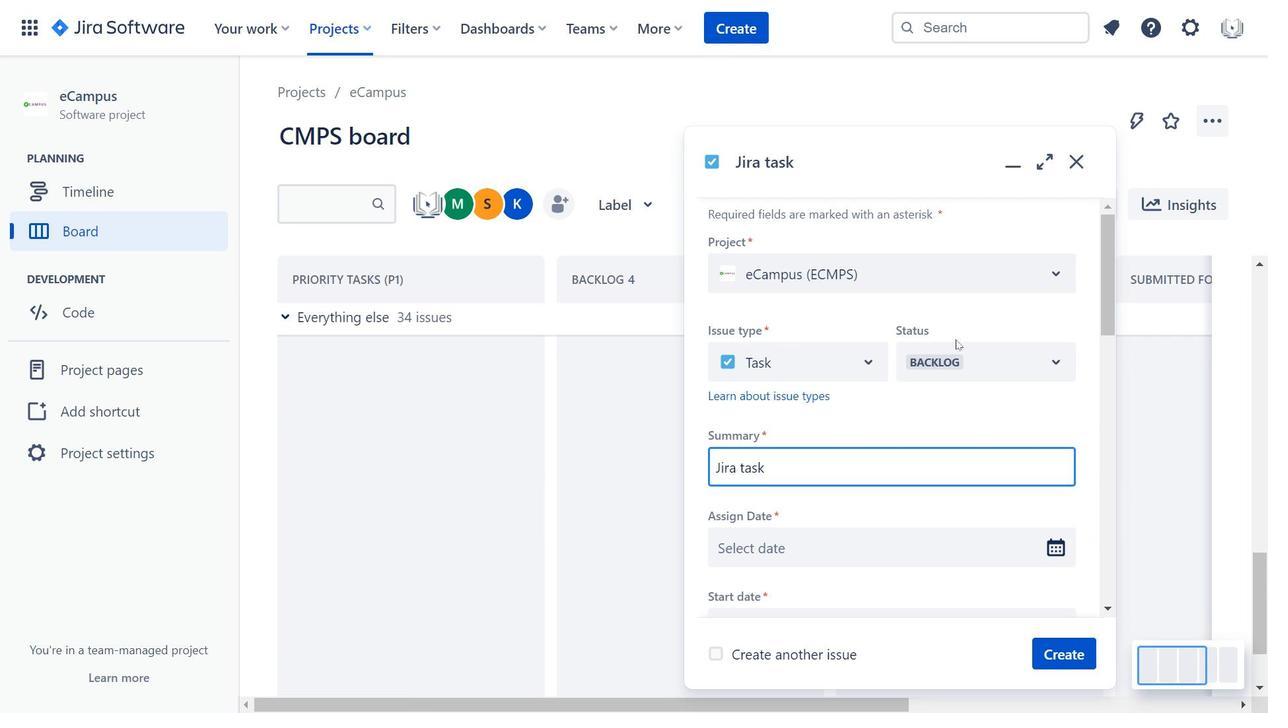 
Action: Mouse pressed left at (904, 237)
Screenshot: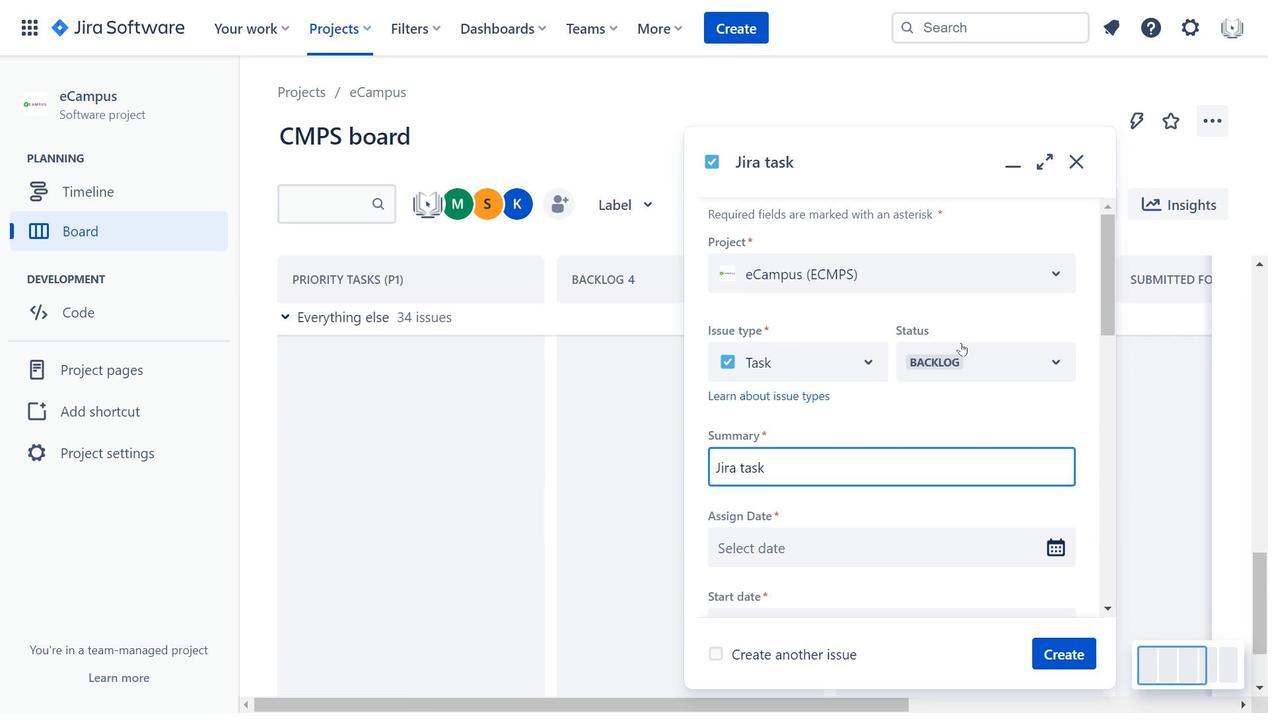 
Action: Mouse moved to (971, 354)
Screenshot: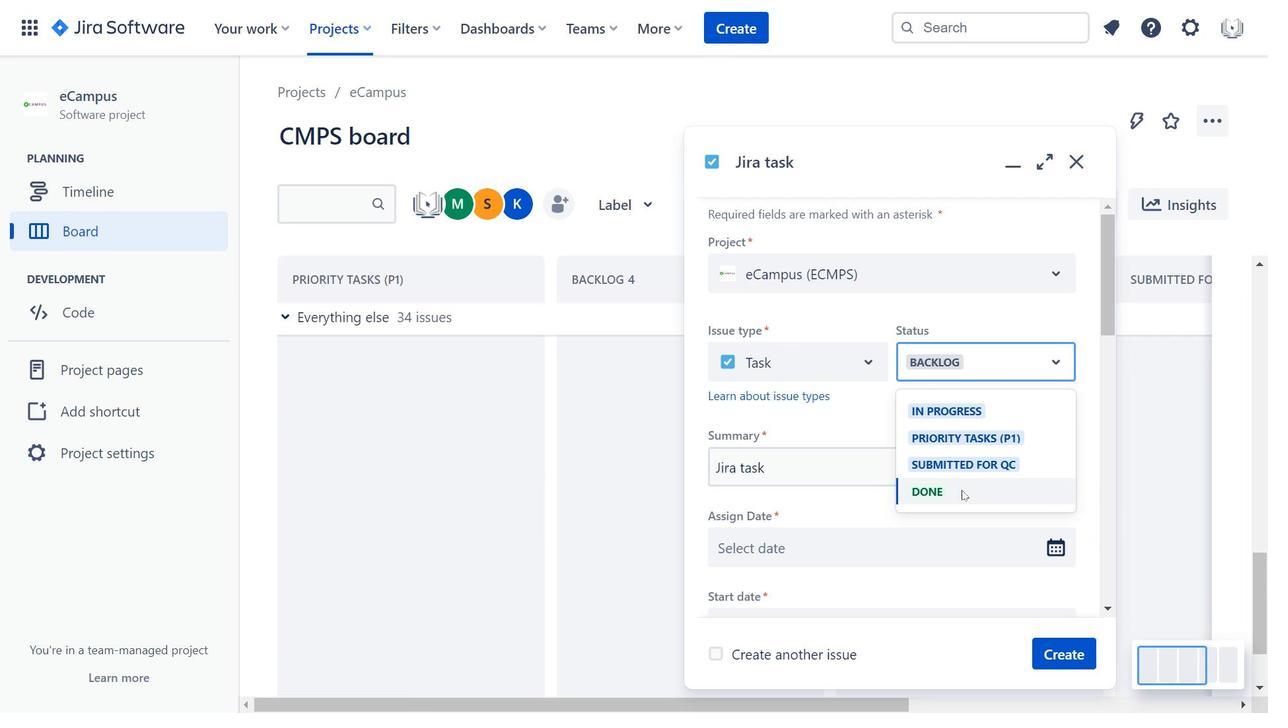 
Action: Mouse pressed left at (971, 354)
Screenshot: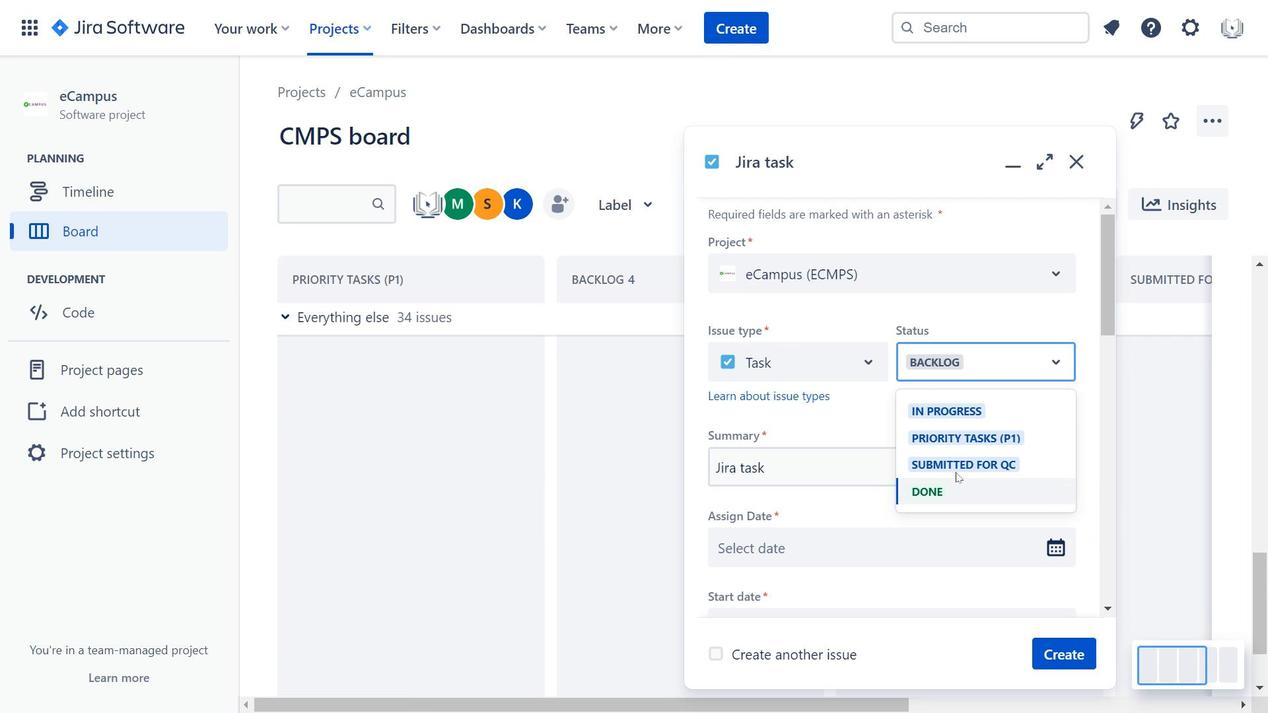
Action: Mouse moved to (938, 408)
Screenshot: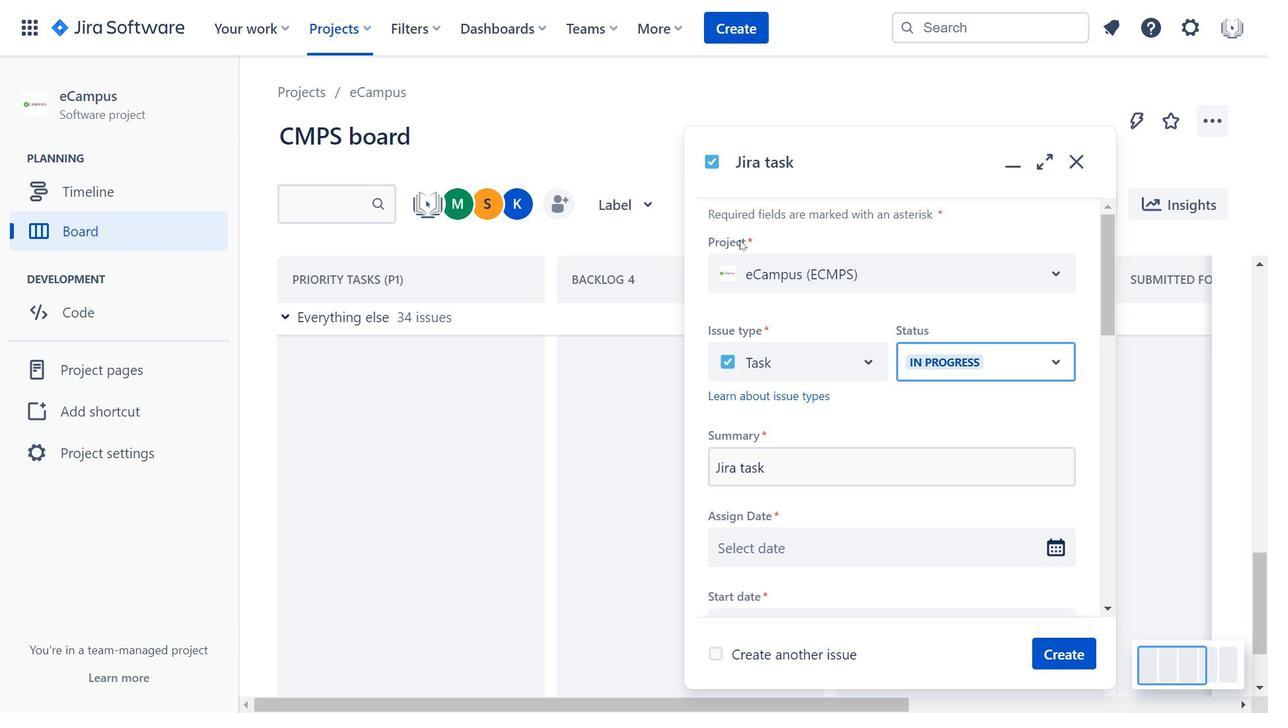 
Action: Mouse pressed left at (938, 408)
Screenshot: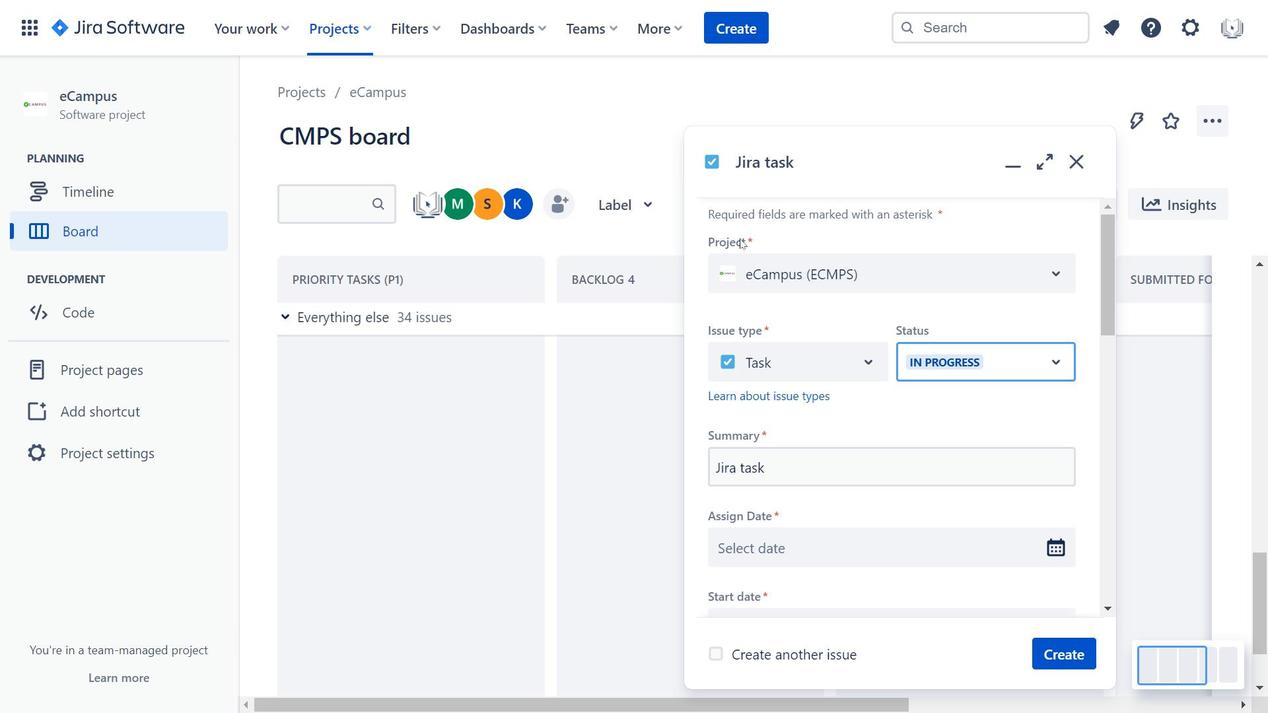 
Action: Mouse moved to (744, 239)
Screenshot: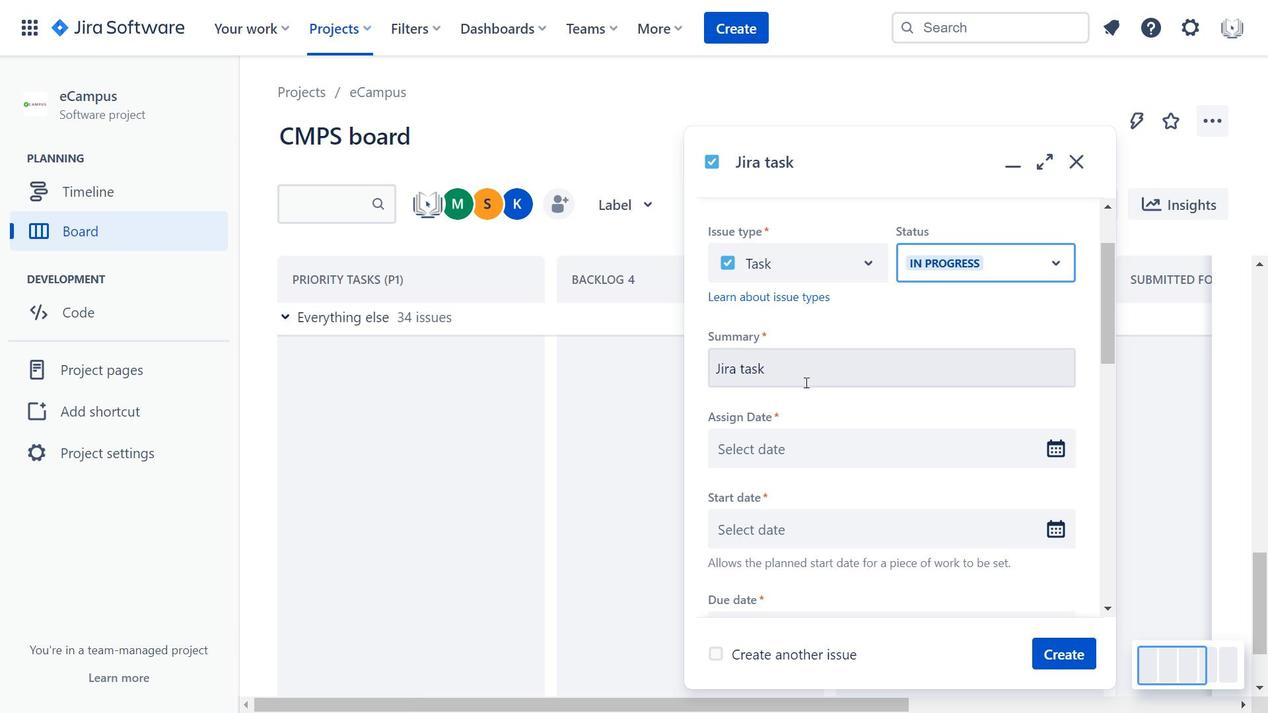 
Action: Mouse scrolled (744, 239) with delta (0, 0)
Screenshot: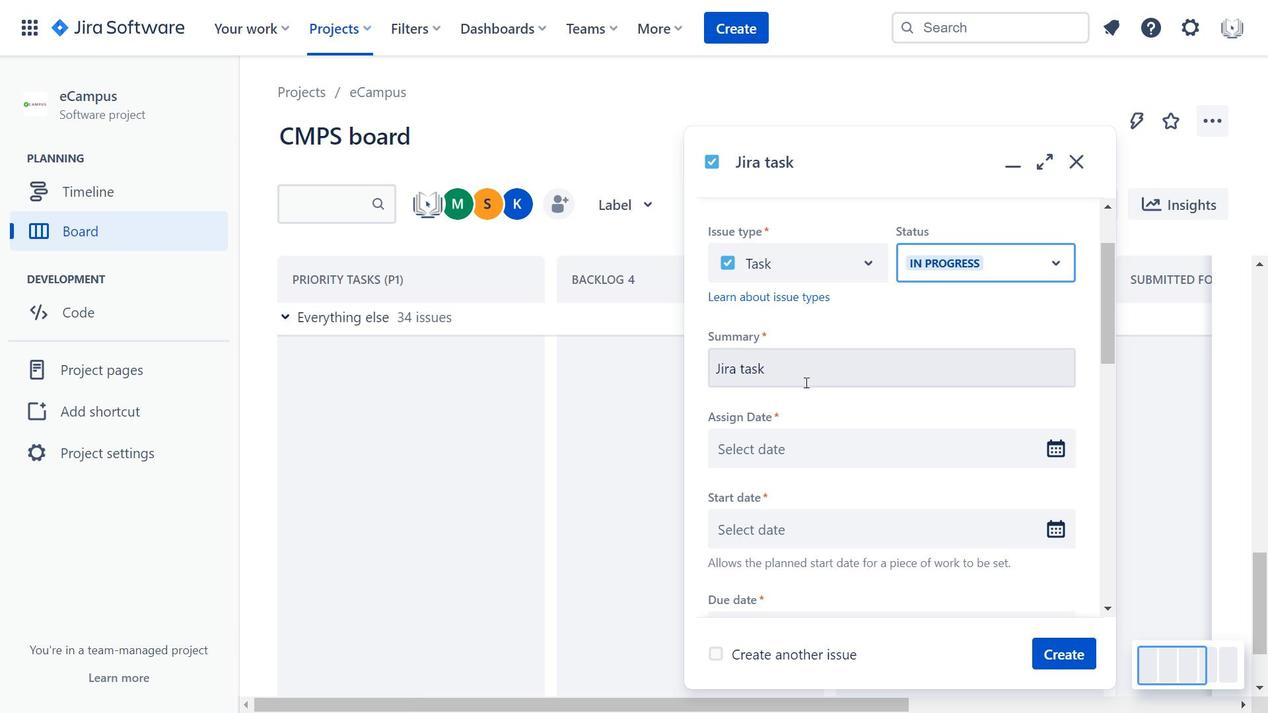 
Action: Mouse moved to (806, 438)
Screenshot: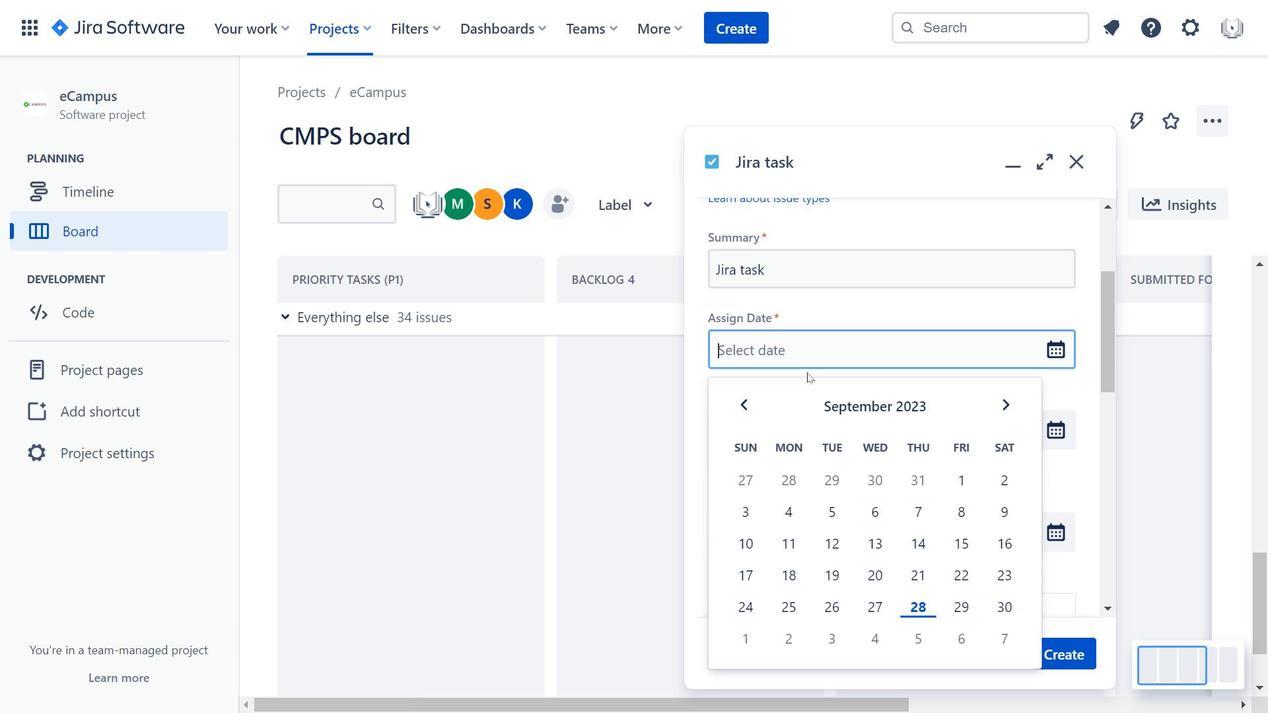
Action: Mouse scrolled (806, 437) with delta (0, 0)
Screenshot: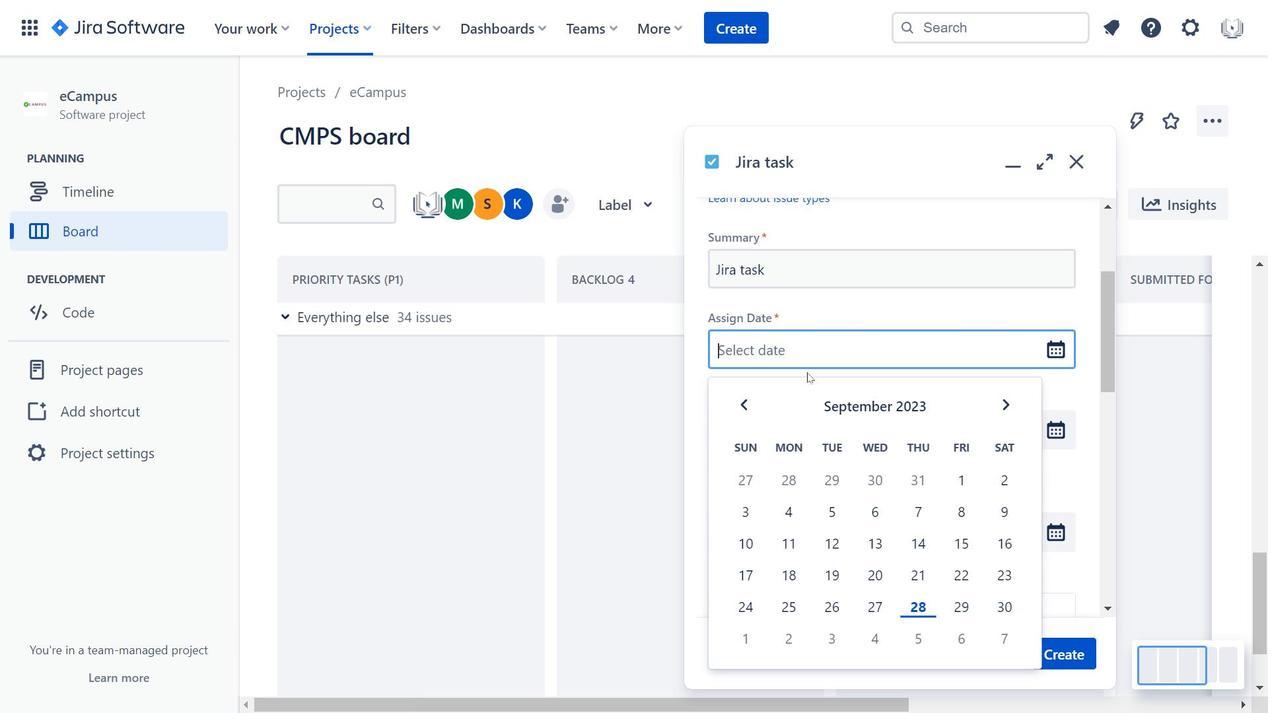 
Action: Mouse moved to (804, 360)
Screenshot: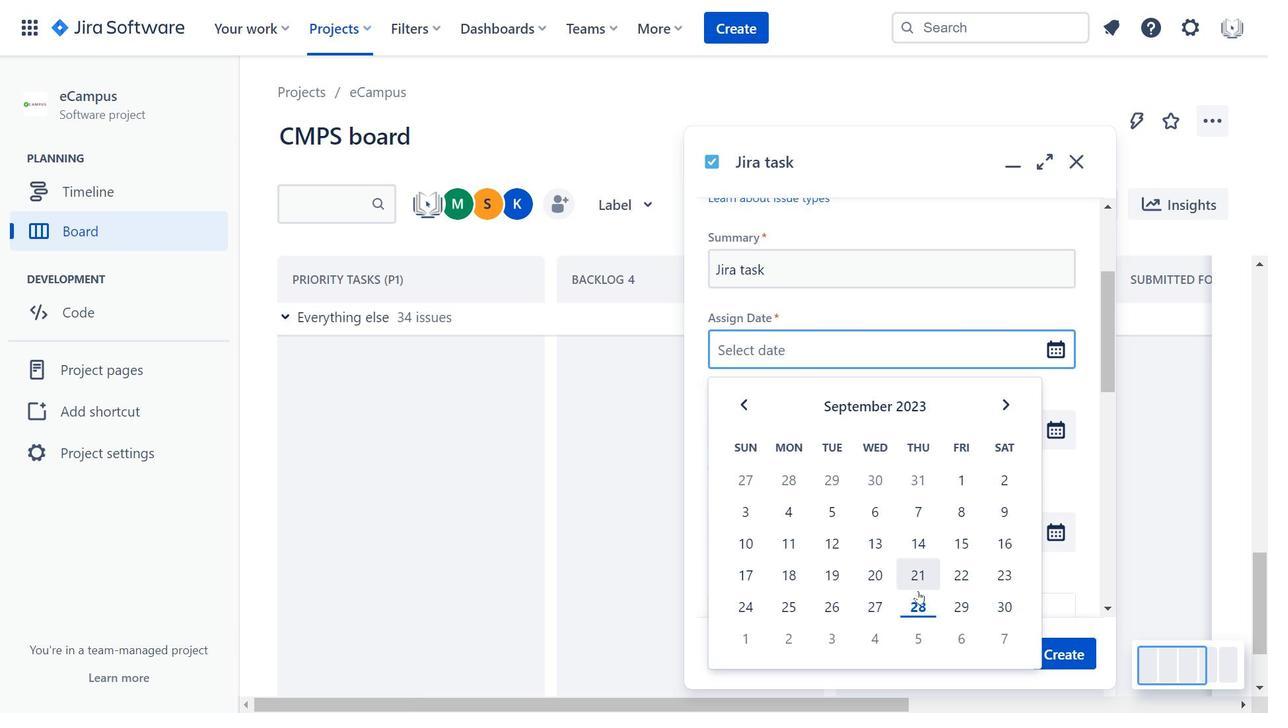 
Action: Mouse pressed left at (804, 360)
Screenshot: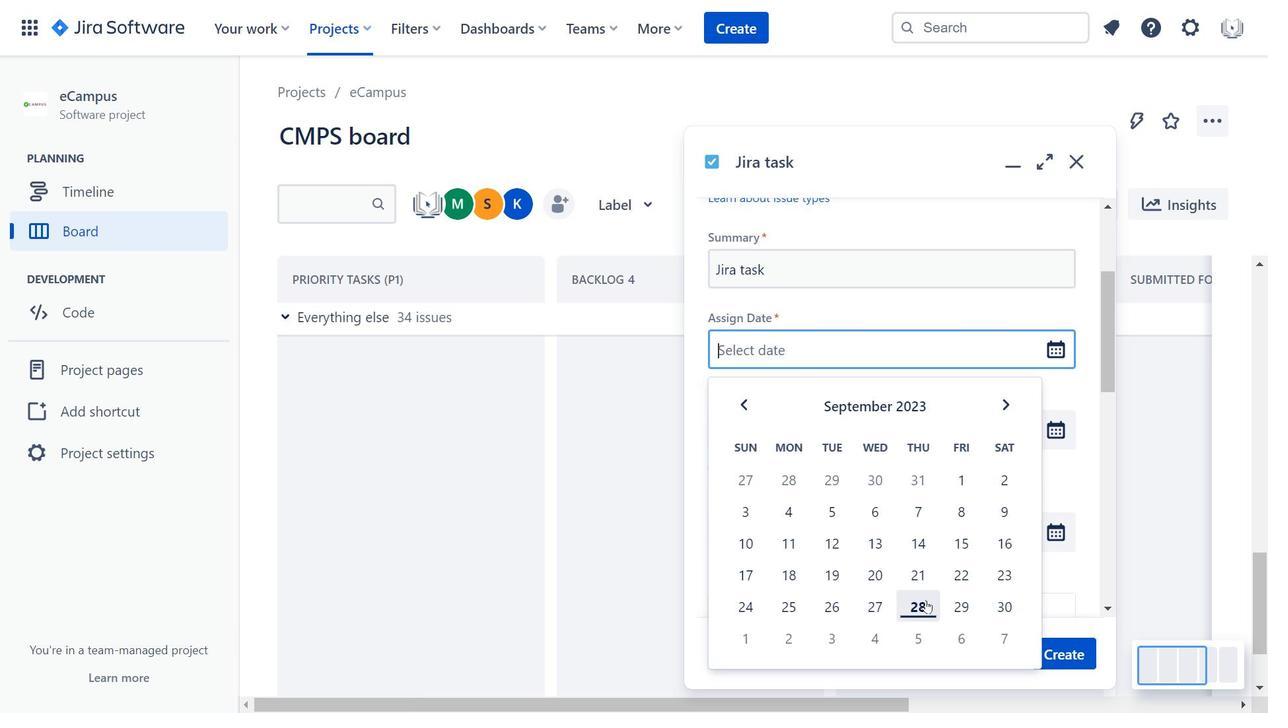 
Action: Mouse moved to (936, 608)
Screenshot: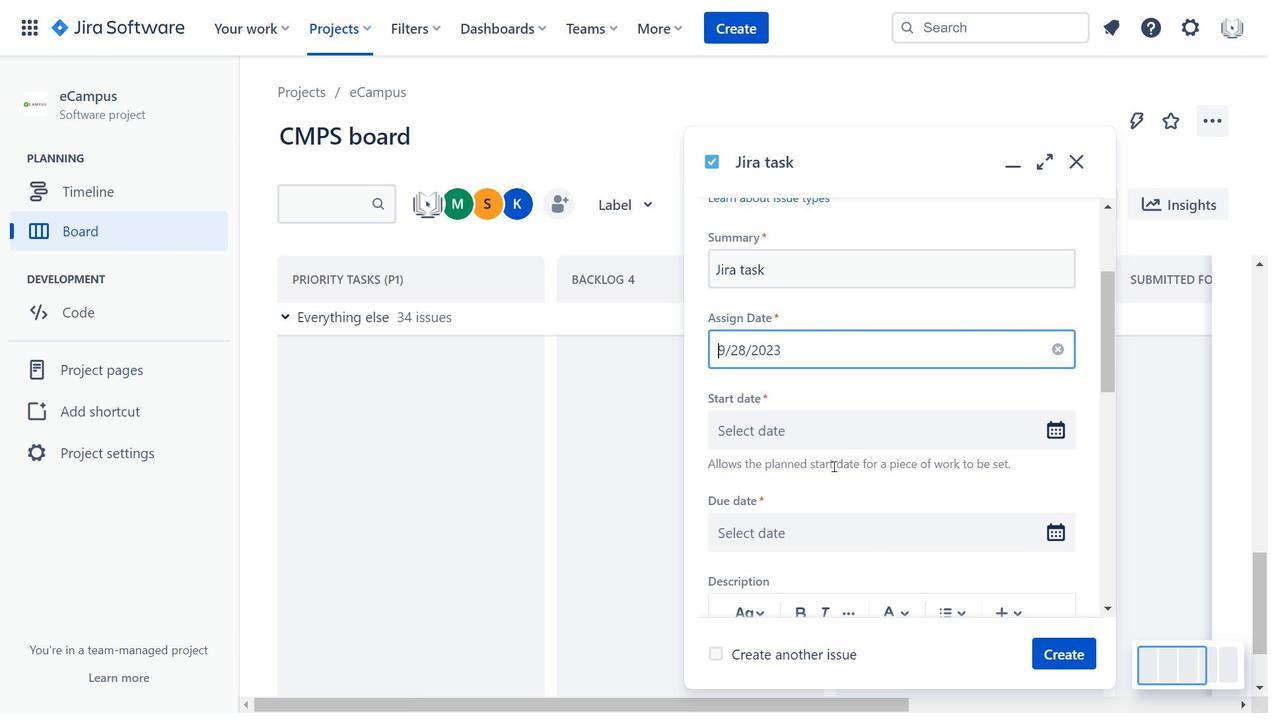 
Action: Mouse pressed left at (936, 608)
Screenshot: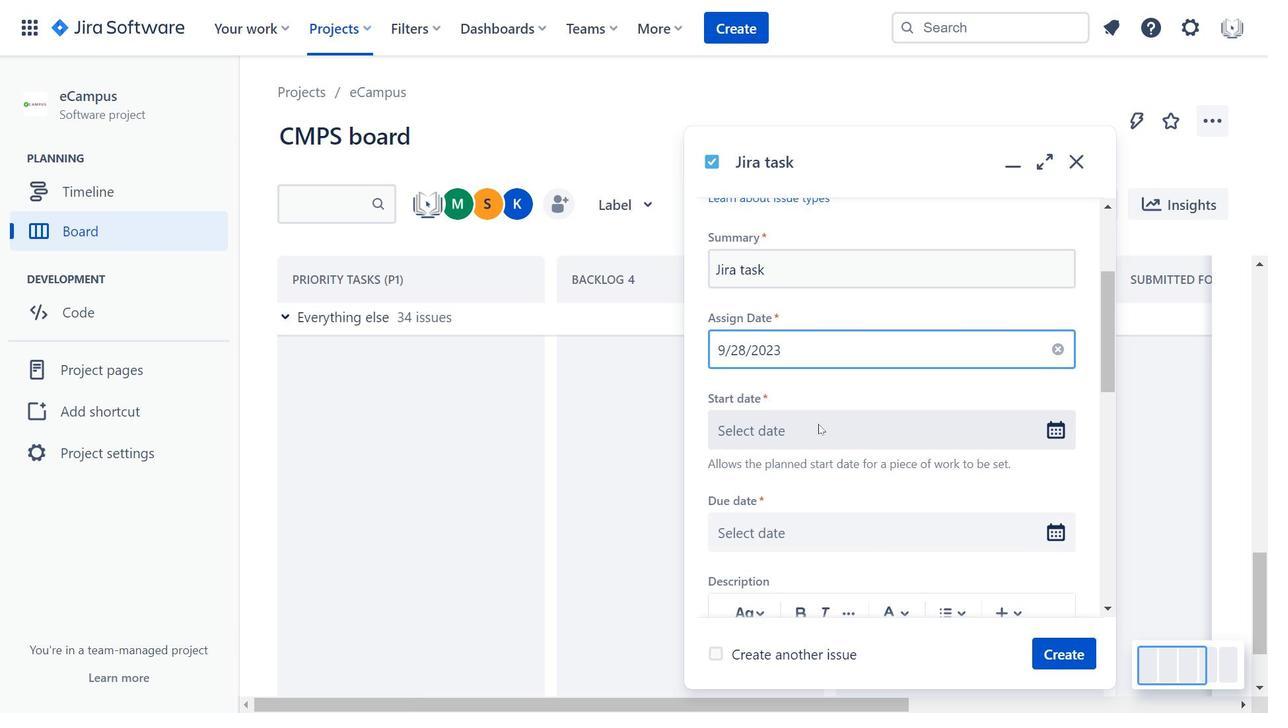 
Action: Mouse moved to (819, 425)
Screenshot: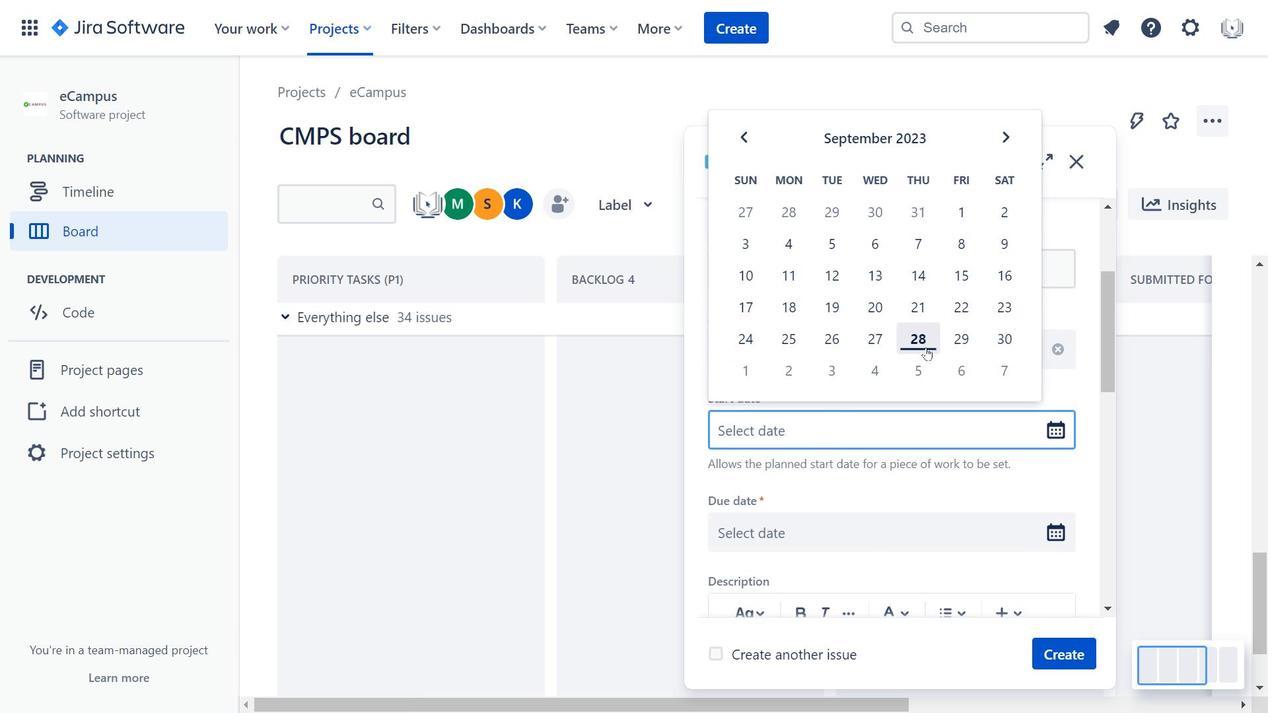 
Action: Mouse pressed left at (819, 425)
Screenshot: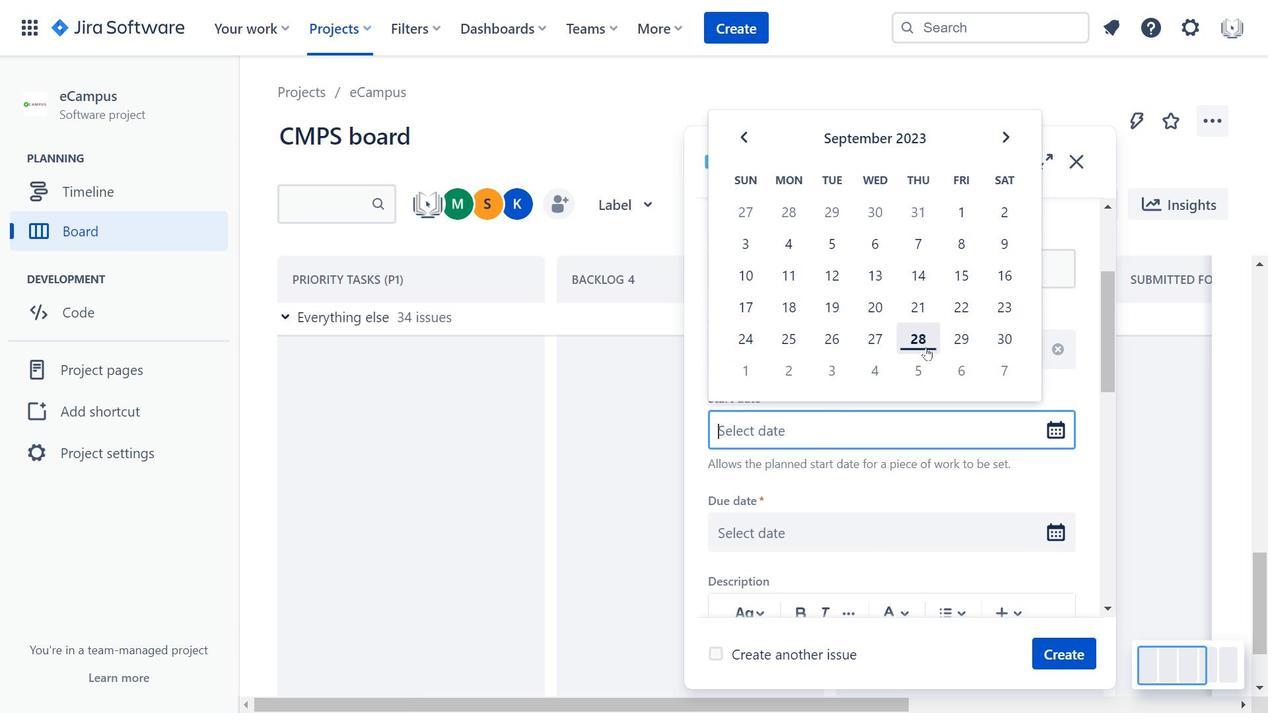 
Action: Mouse moved to (928, 349)
Screenshot: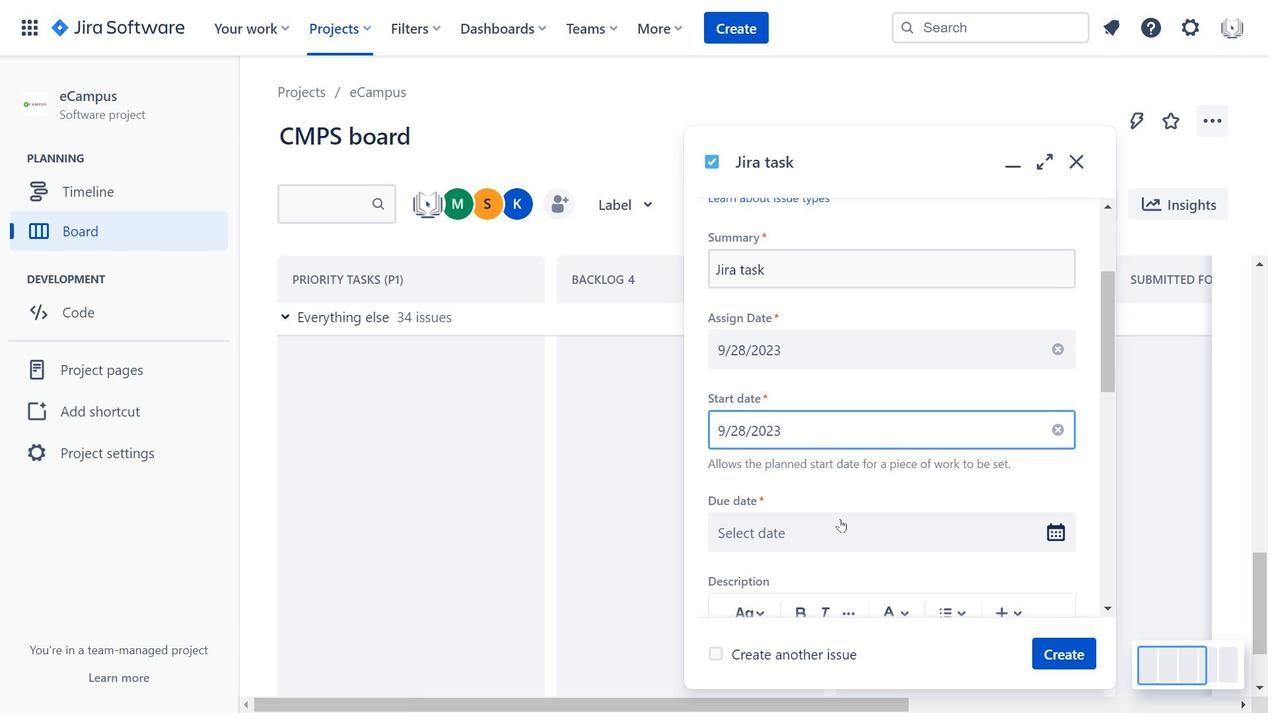 
Action: Mouse pressed left at (928, 349)
Screenshot: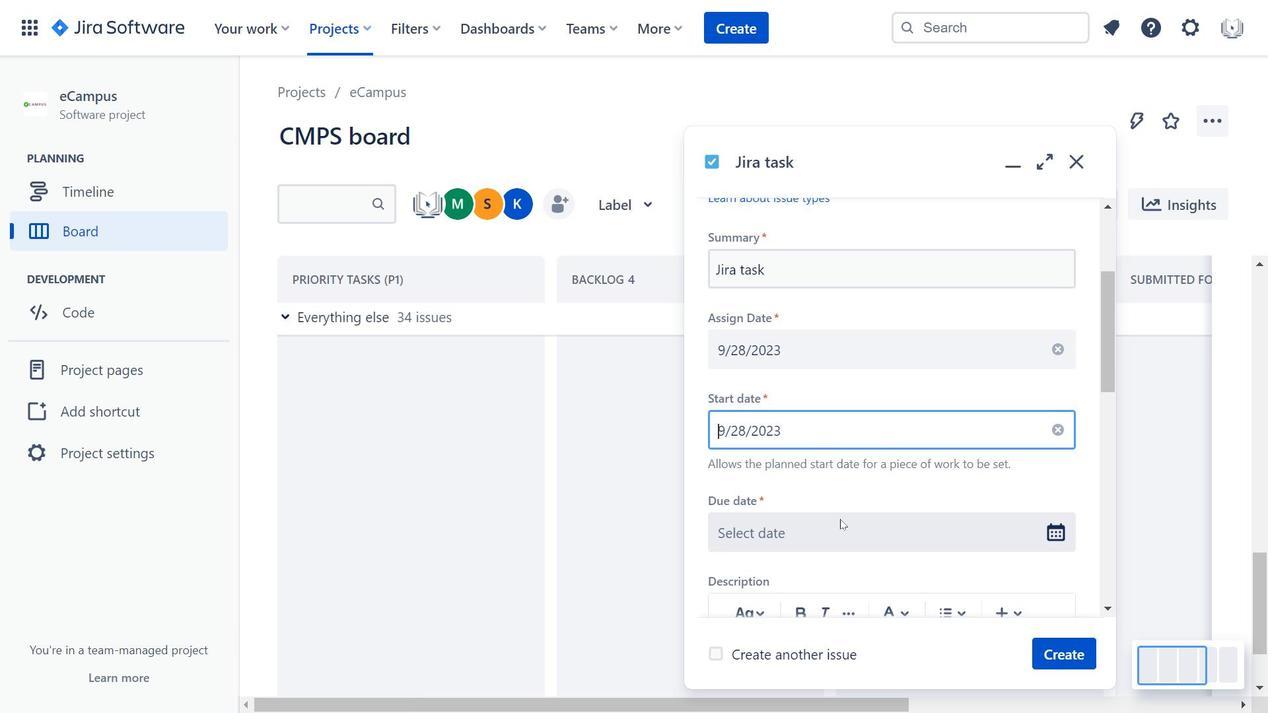 
Action: Mouse moved to (841, 520)
Screenshot: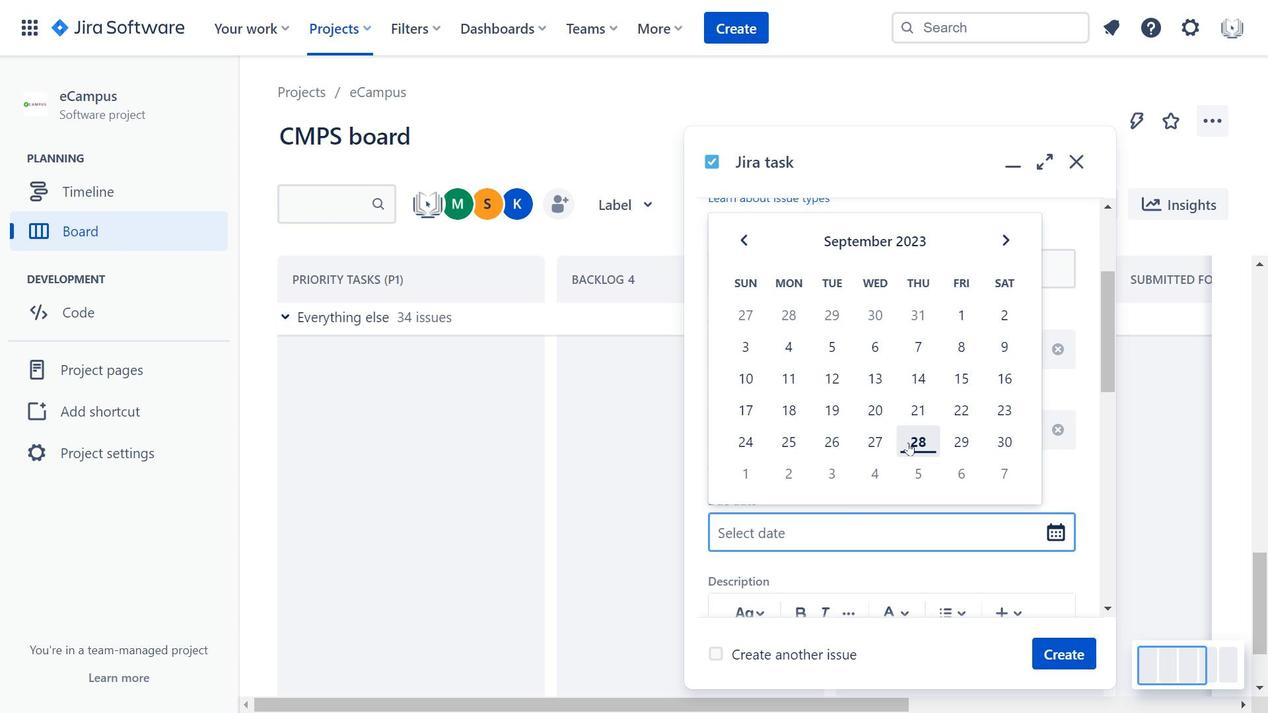 
Action: Mouse pressed left at (841, 520)
Screenshot: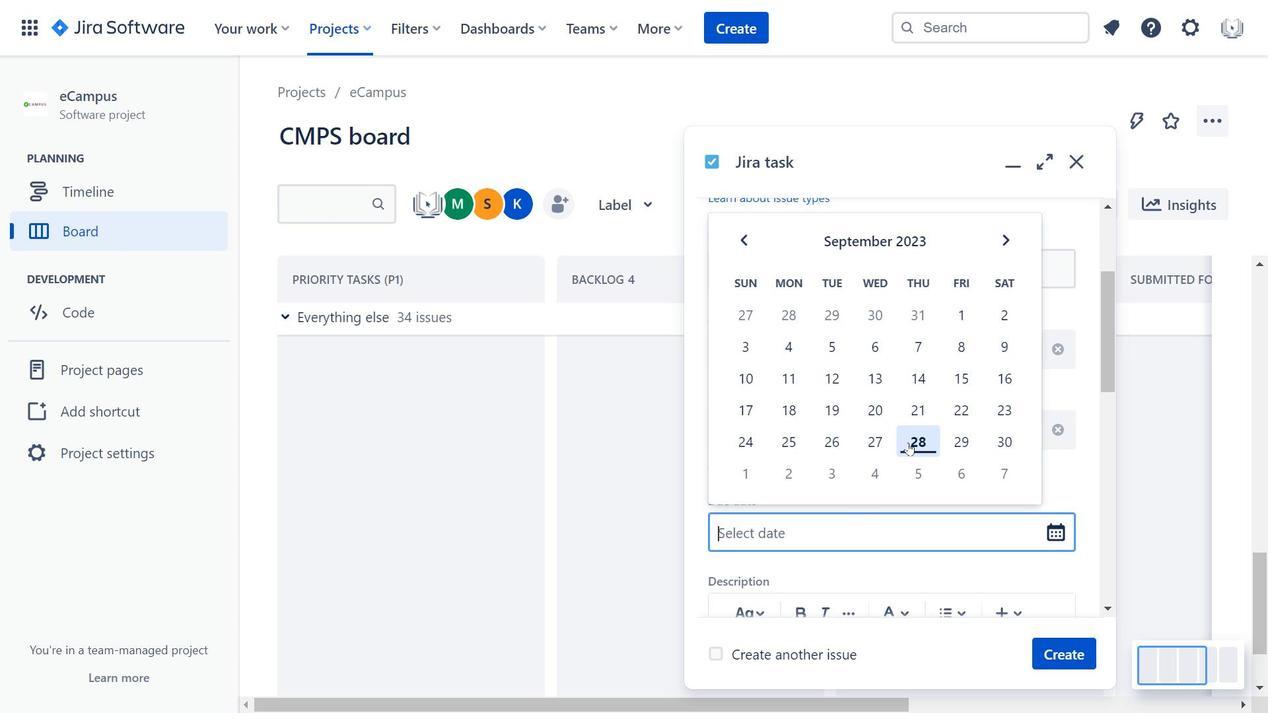 
Action: Mouse moved to (909, 444)
Screenshot: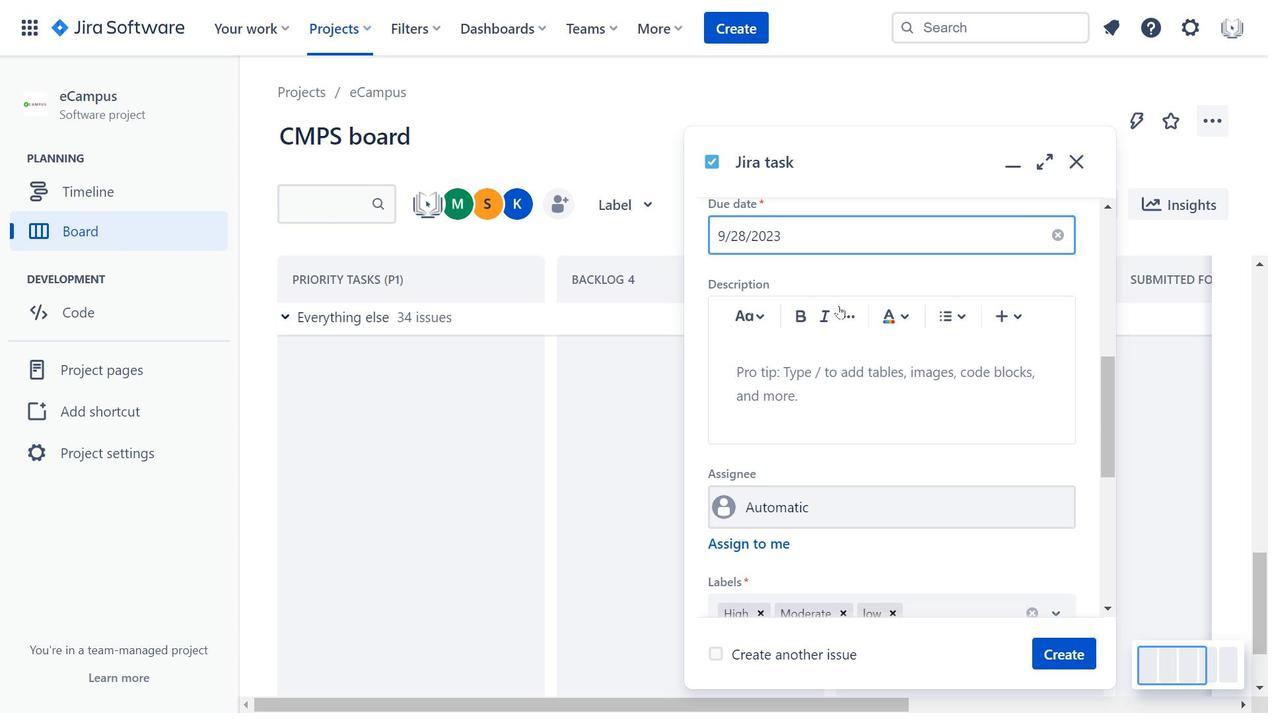 
Action: Mouse pressed left at (909, 444)
Screenshot: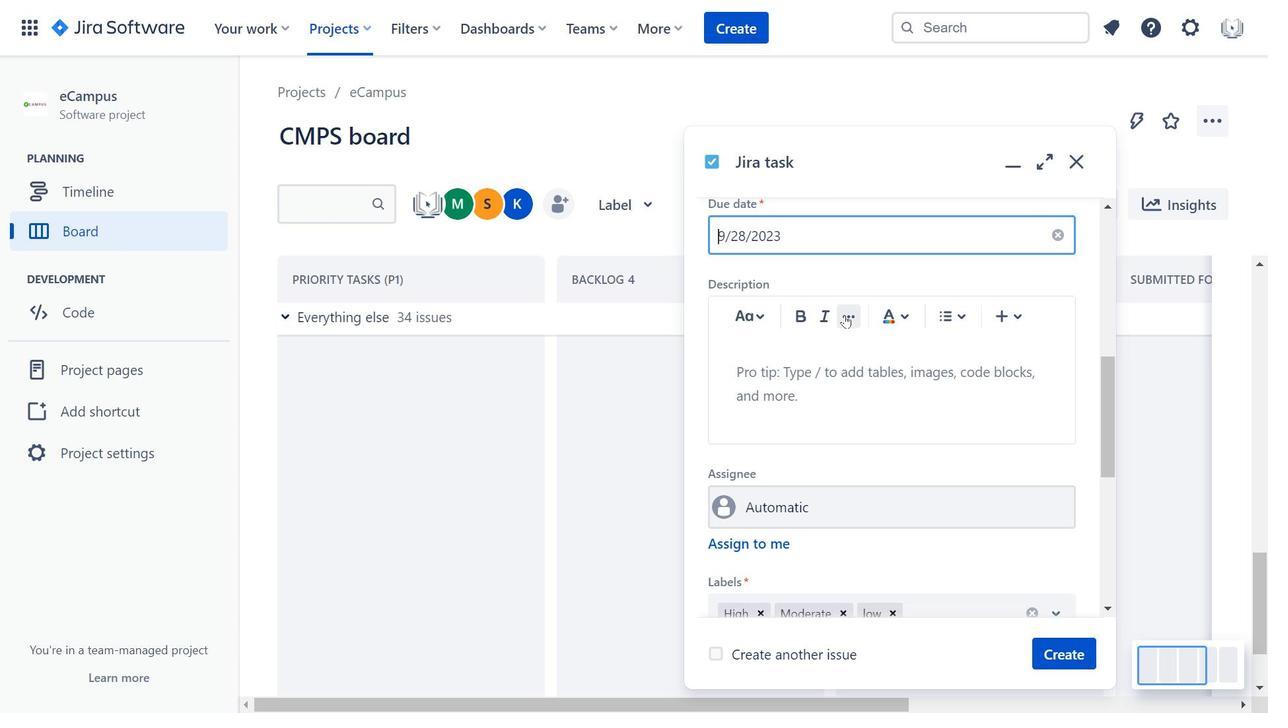 
Action: Mouse moved to (841, 308)
Screenshot: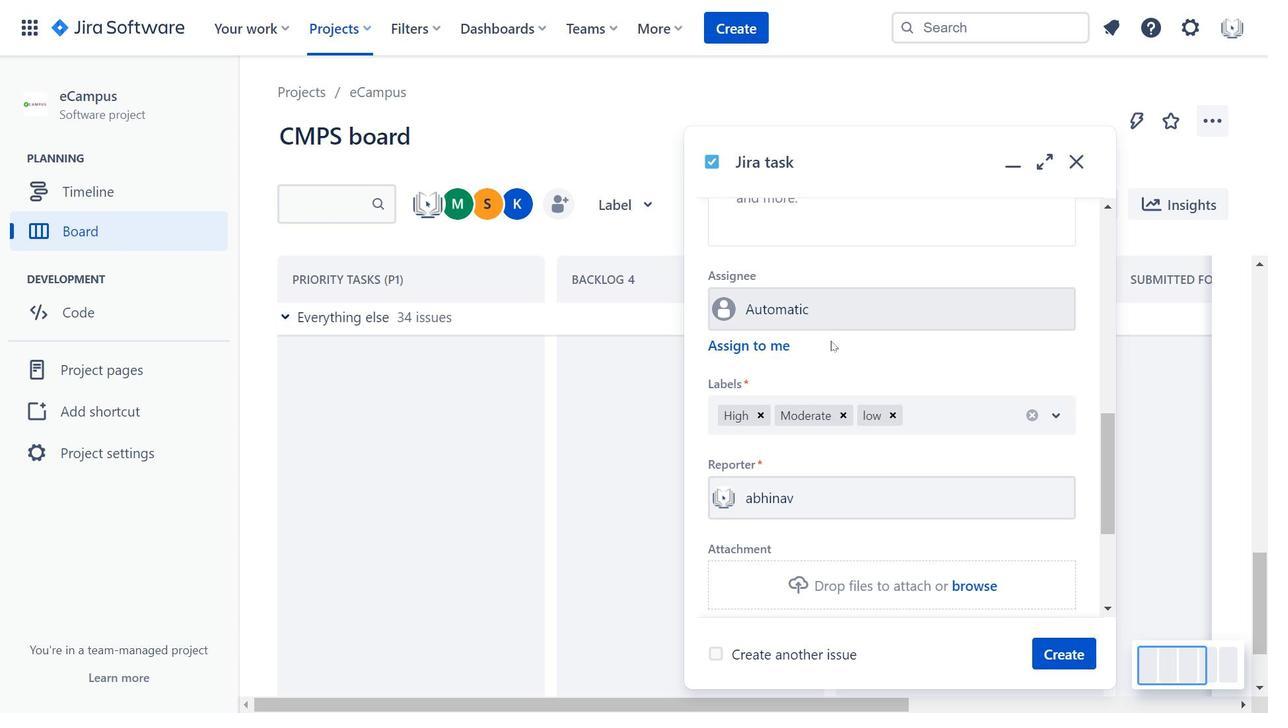 
Action: Mouse scrolled (841, 307) with delta (0, 0)
Screenshot: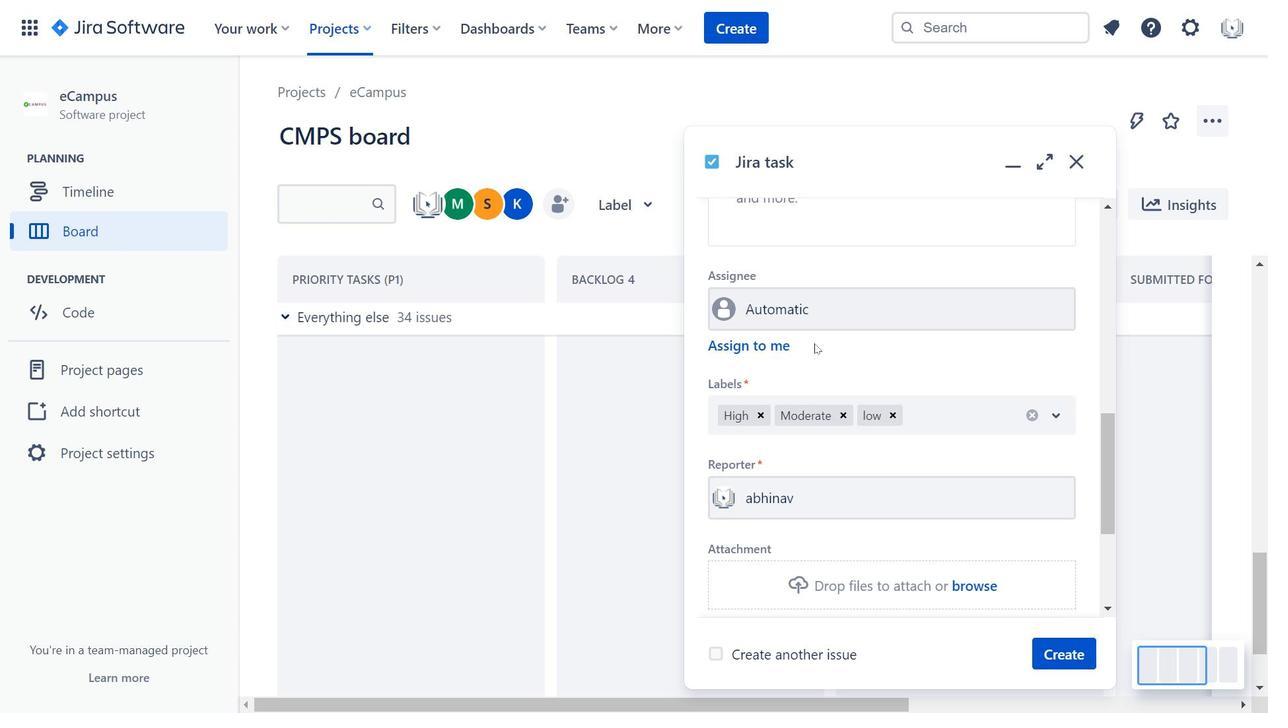 
Action: Mouse scrolled (841, 307) with delta (0, 0)
Screenshot: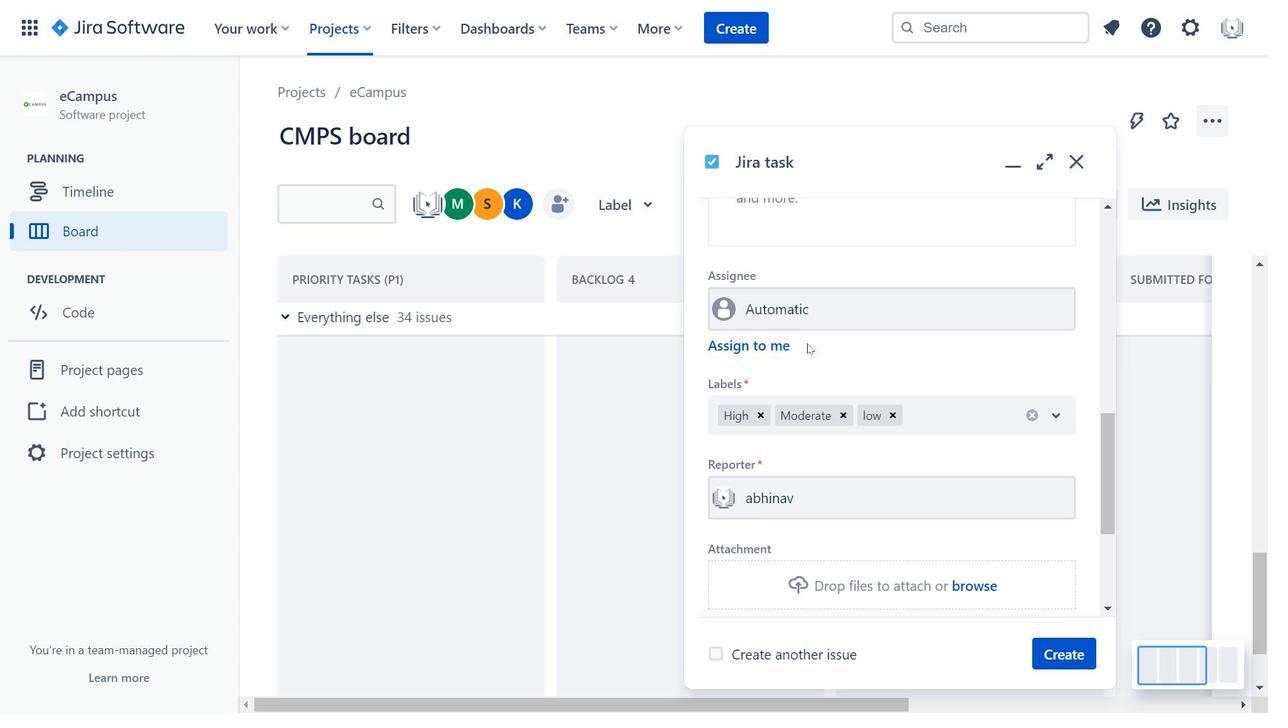 
Action: Mouse scrolled (841, 307) with delta (0, 0)
Screenshot: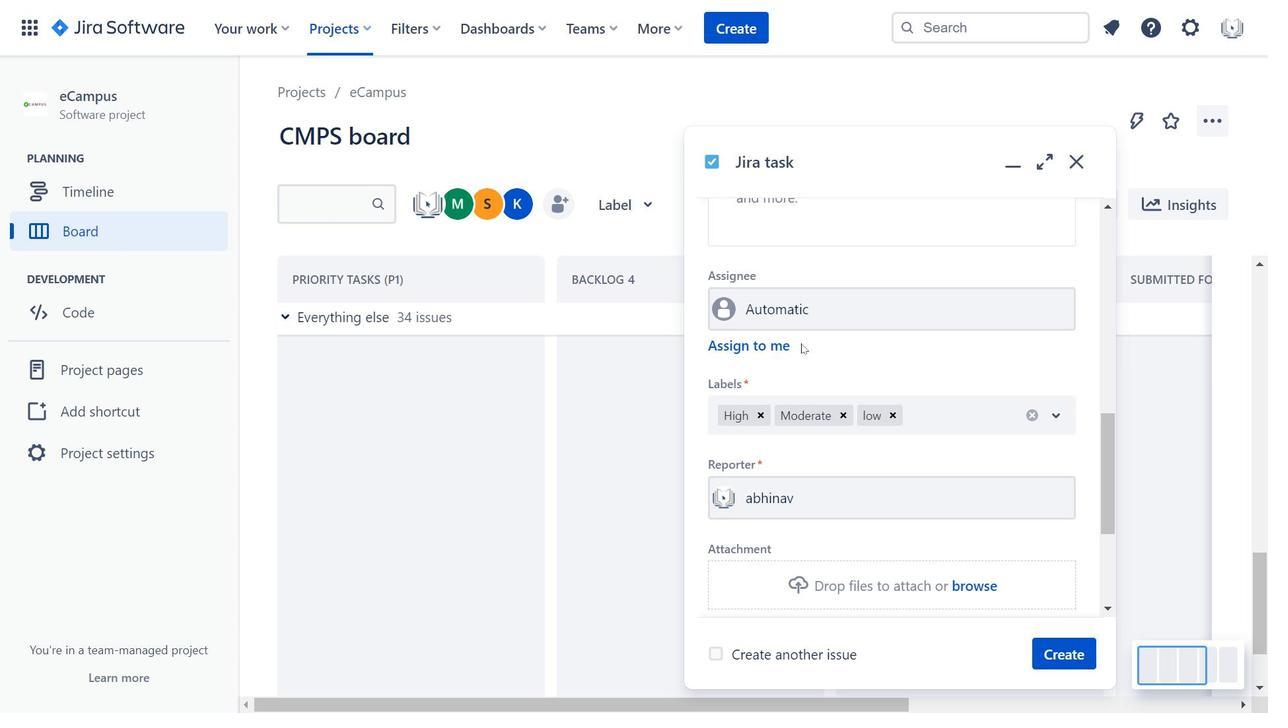
Action: Mouse moved to (847, 323)
Screenshot: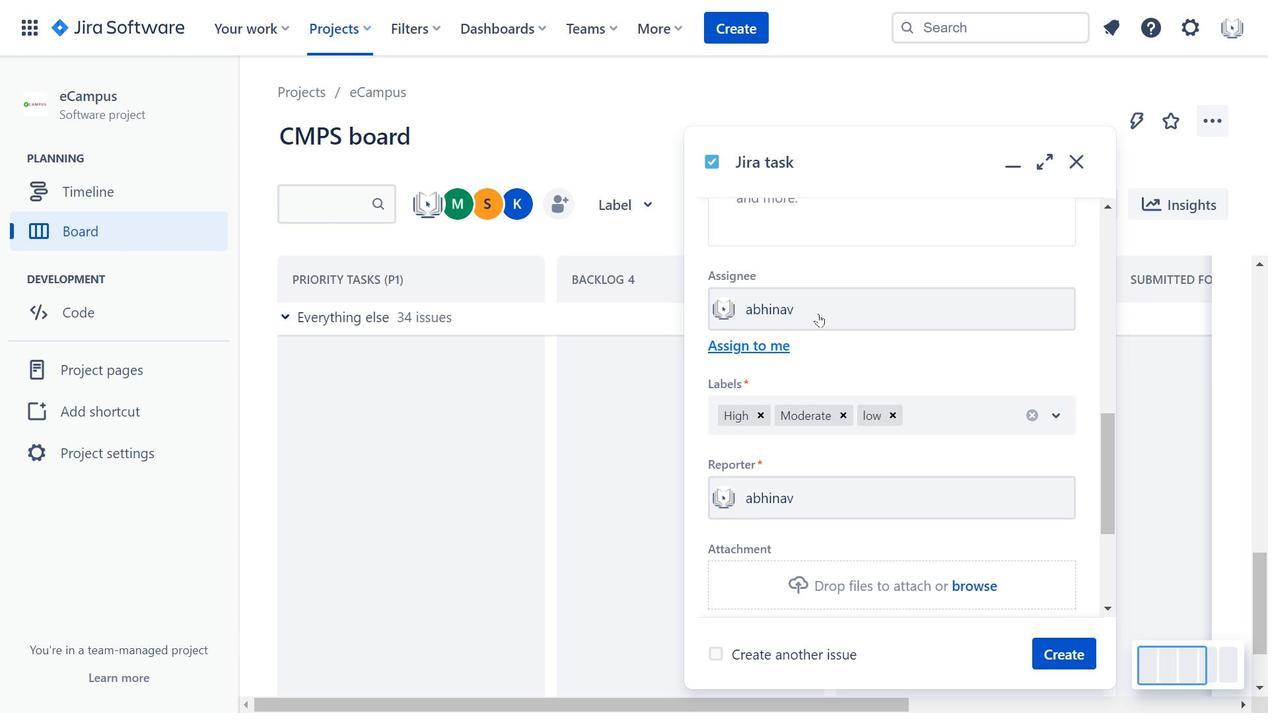 
Action: Mouse scrolled (847, 322) with delta (0, 0)
Screenshot: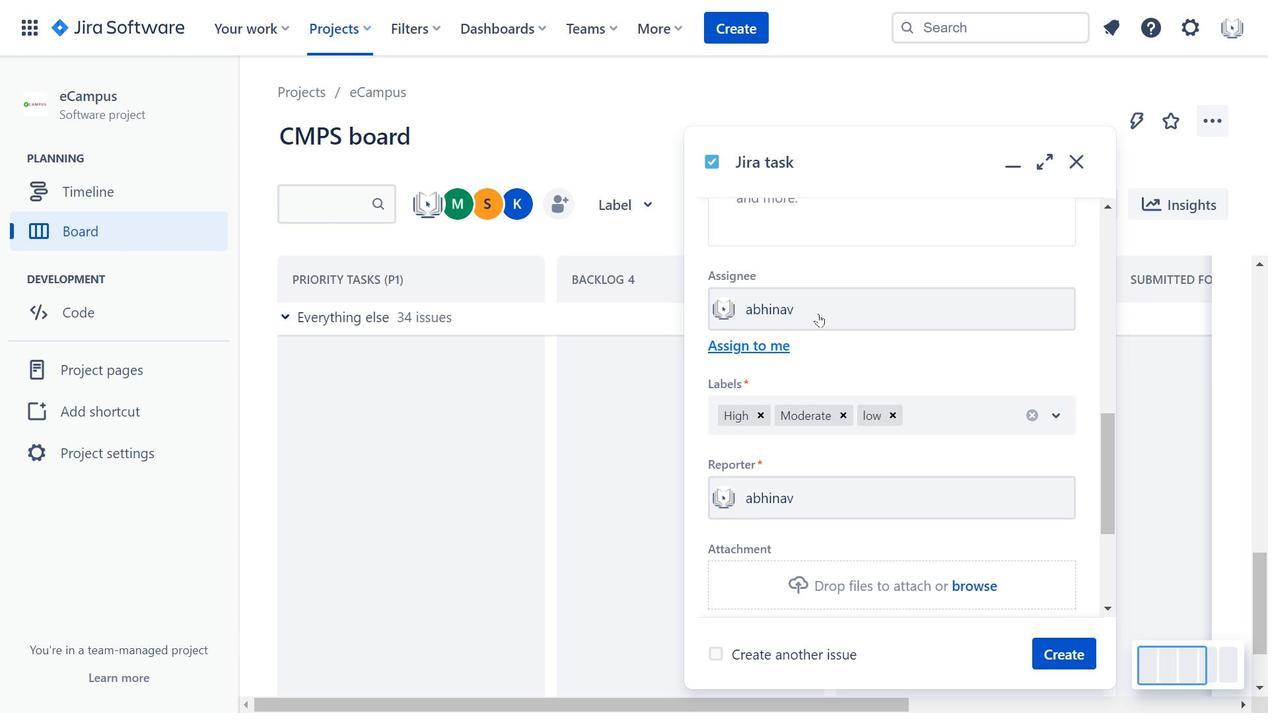 
Action: Mouse moved to (847, 323)
Screenshot: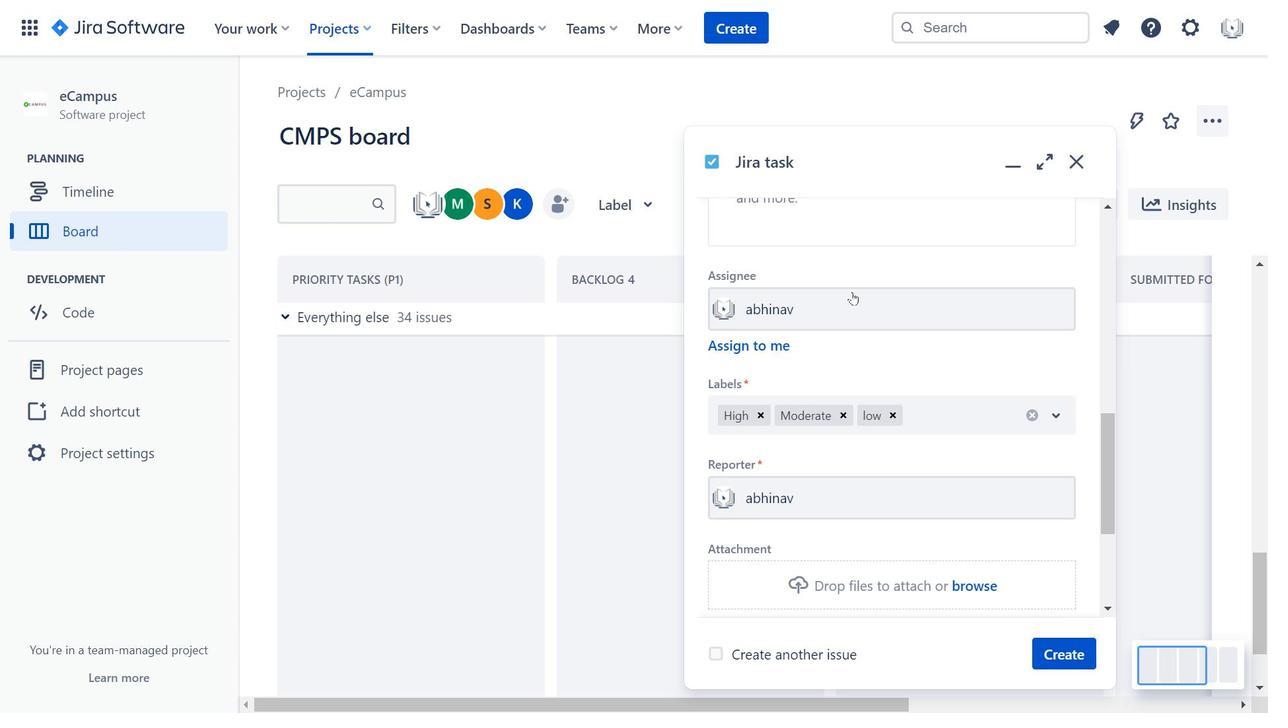 
Action: Mouse scrolled (847, 323) with delta (0, 0)
Screenshot: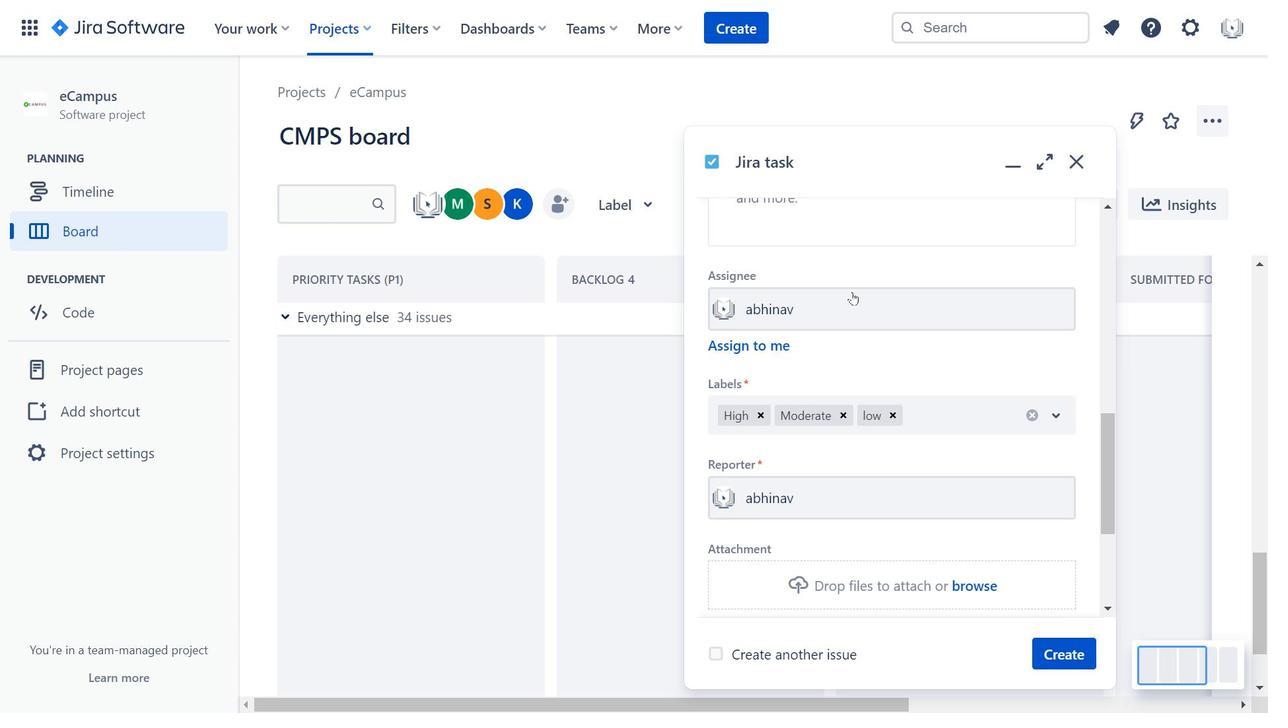 
Action: Mouse moved to (766, 345)
Screenshot: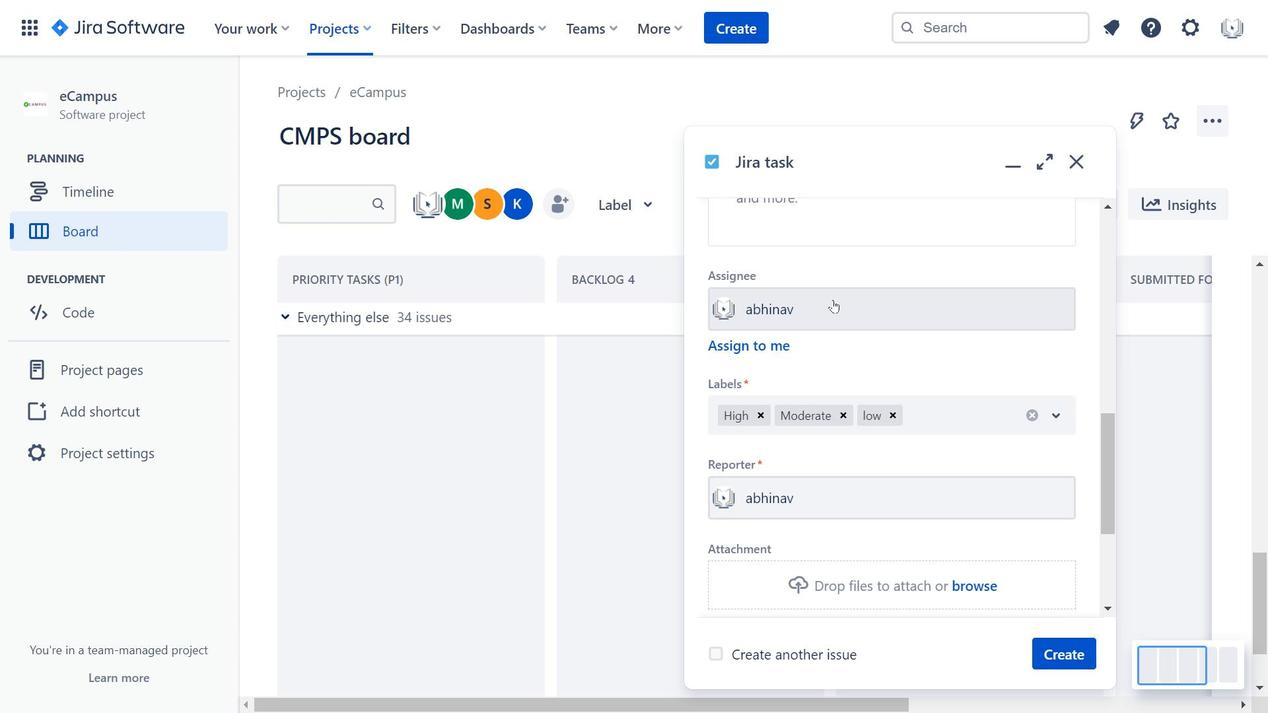 
Action: Mouse pressed left at (766, 345)
Screenshot: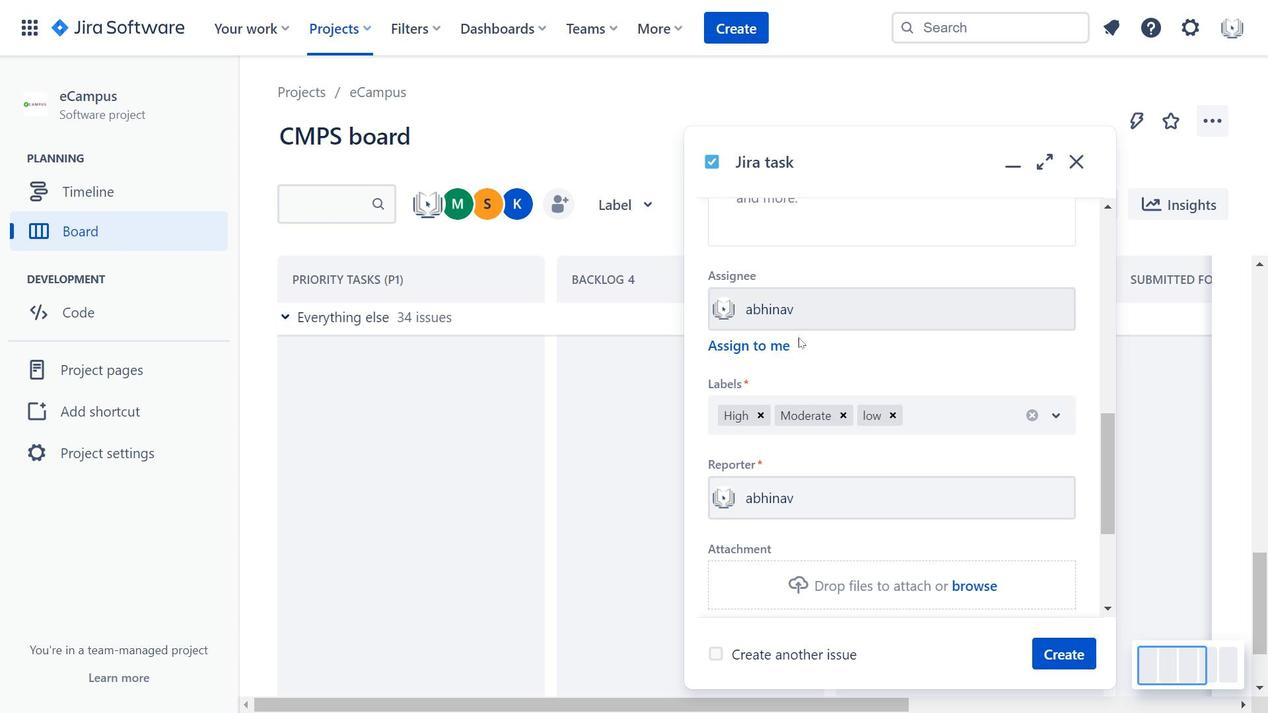 
Action: Mouse moved to (808, 356)
Screenshot: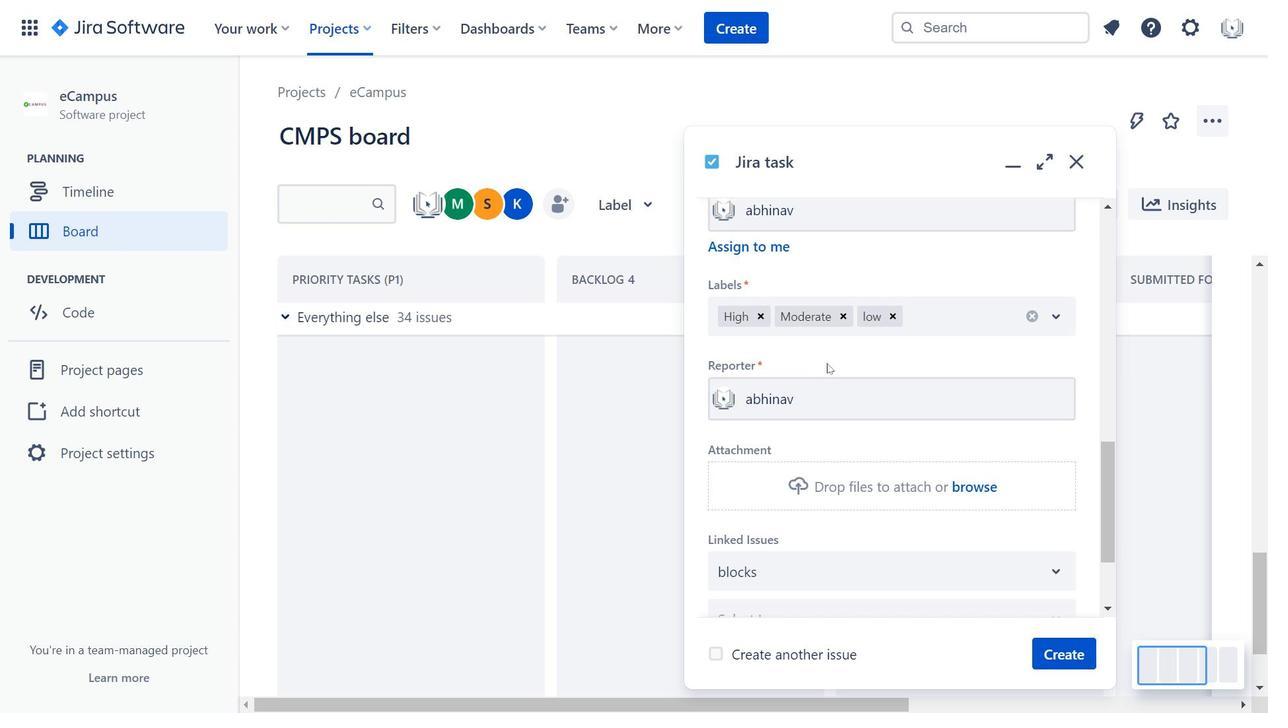 
Action: Mouse scrolled (808, 355) with delta (0, 0)
Screenshot: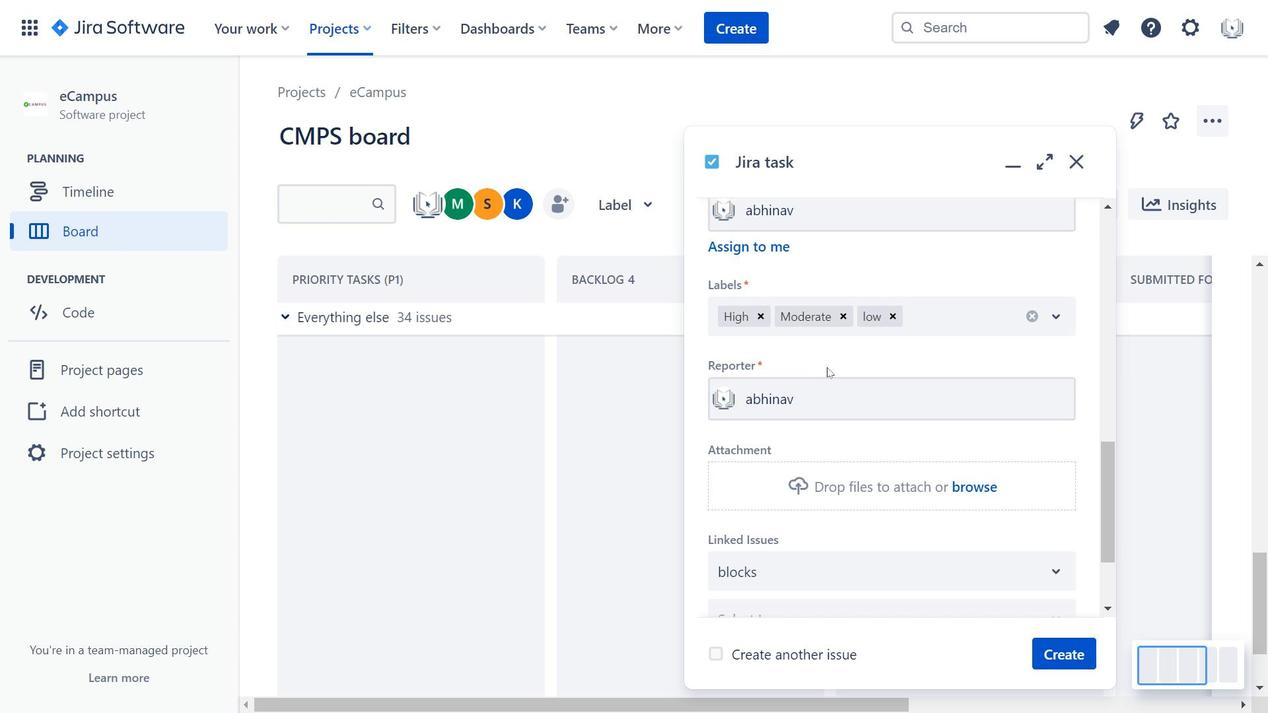 
Action: Mouse moved to (827, 405)
Screenshot: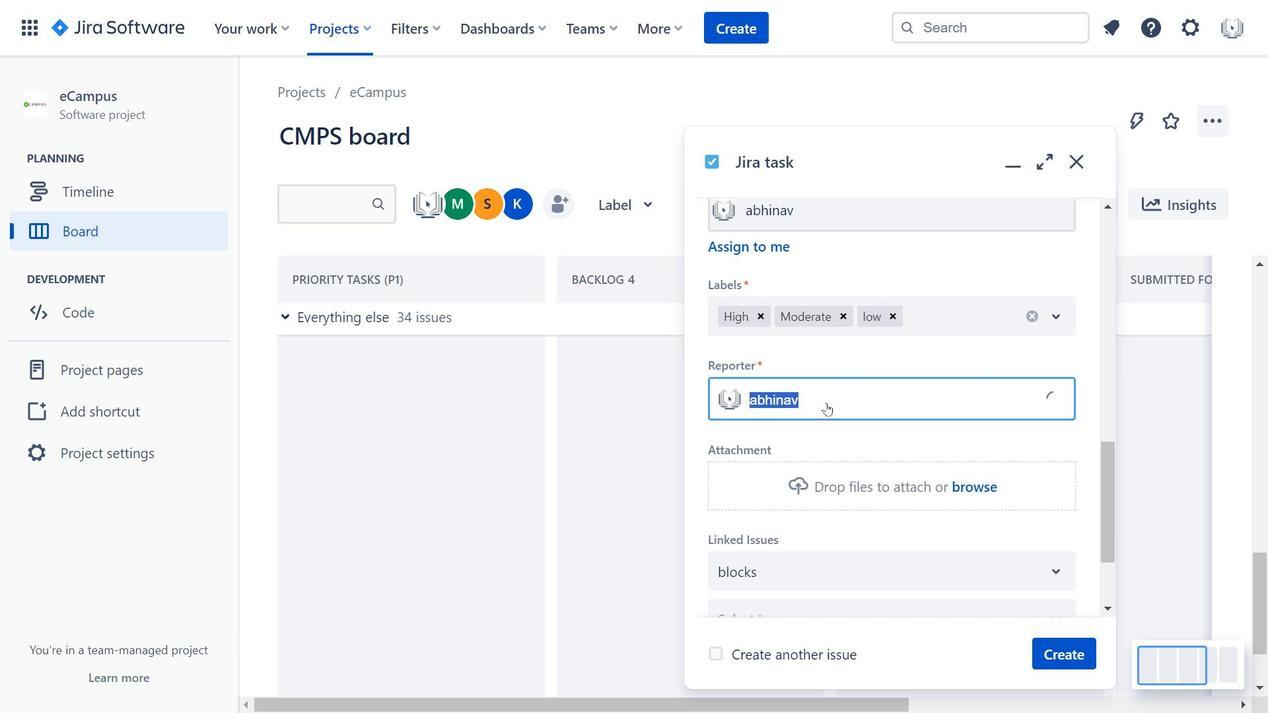 
Action: Mouse pressed left at (827, 405)
Screenshot: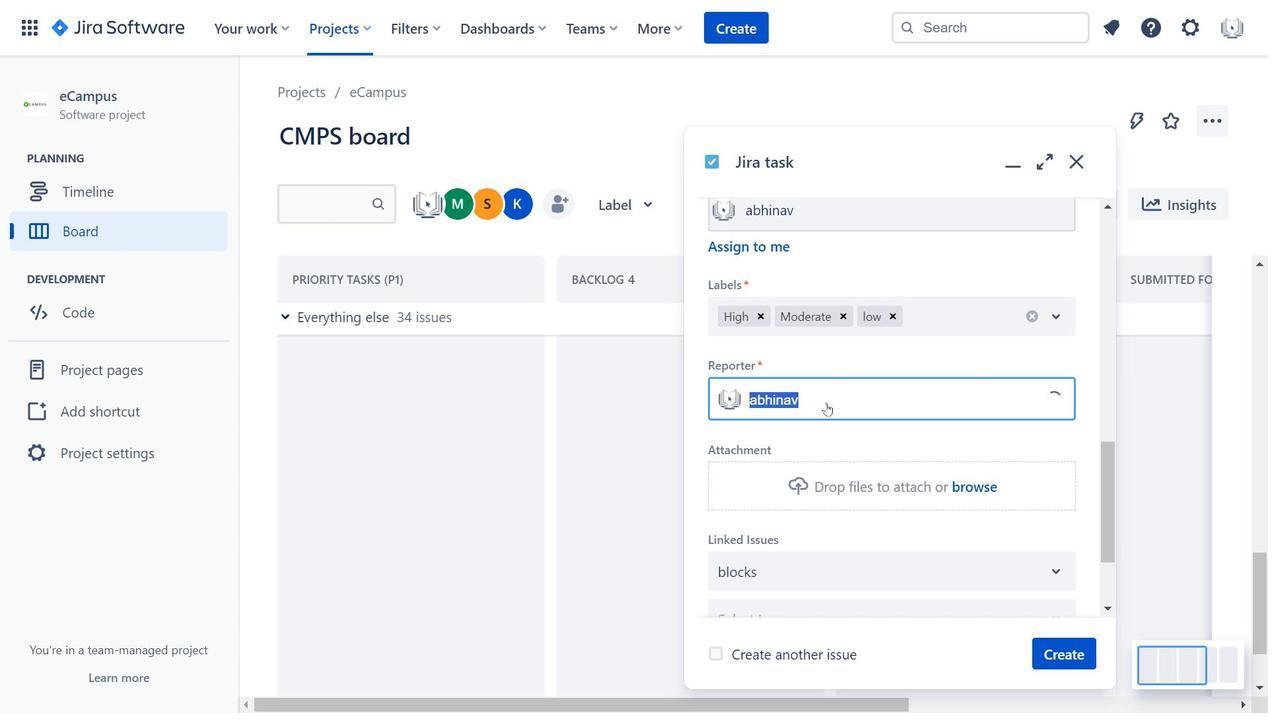 
Action: Mouse moved to (827, 405)
Screenshot: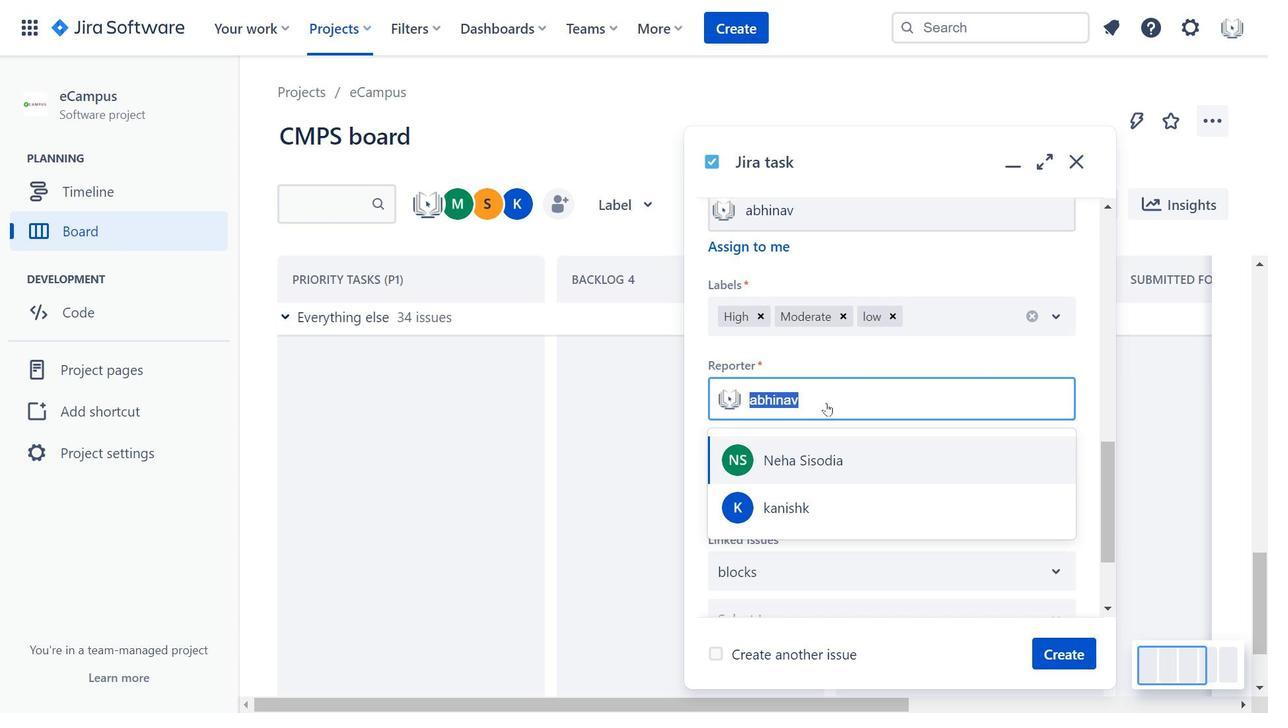 
Action: Key pressed an
Screenshot: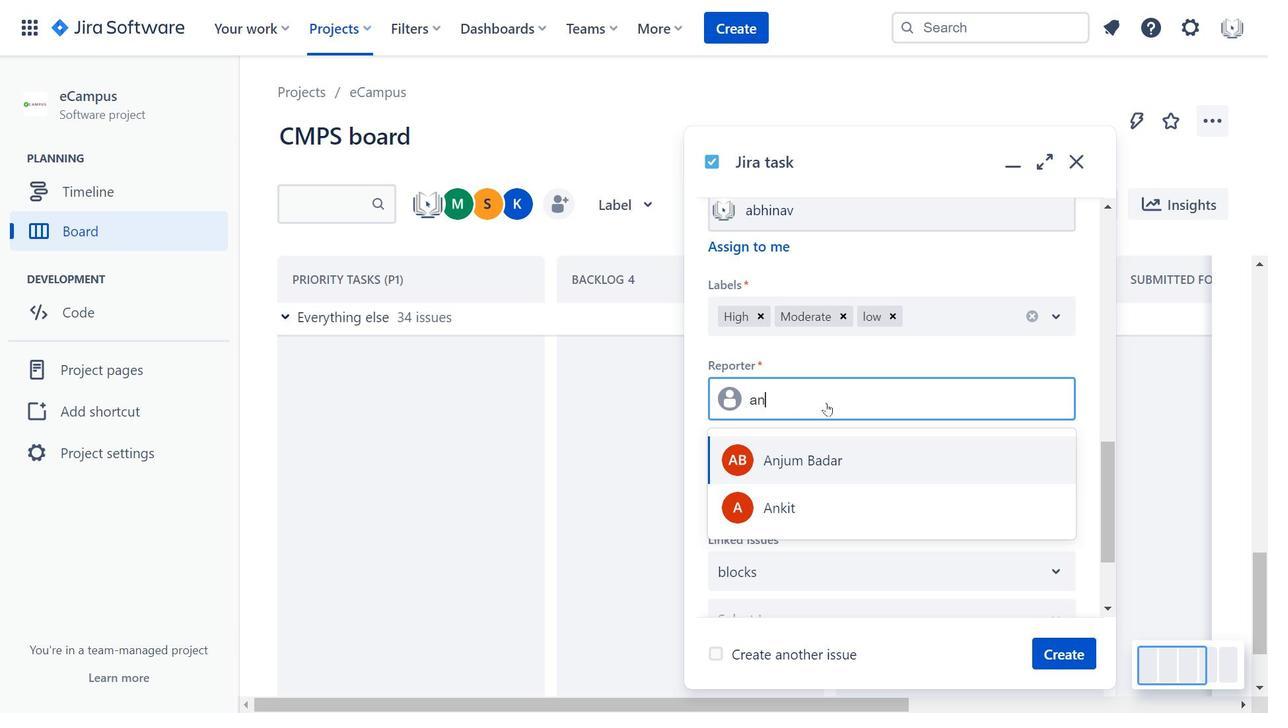 
Action: Mouse moved to (833, 452)
Screenshot: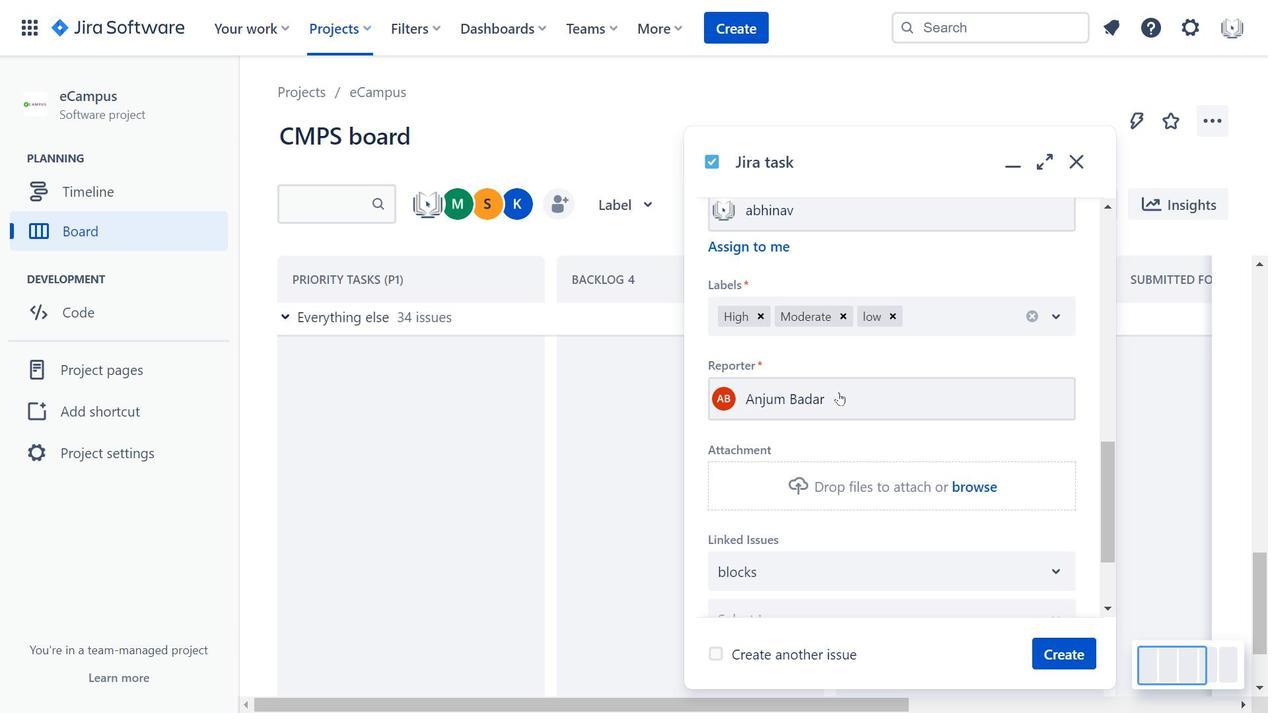 
Action: Mouse pressed left at (833, 452)
Screenshot: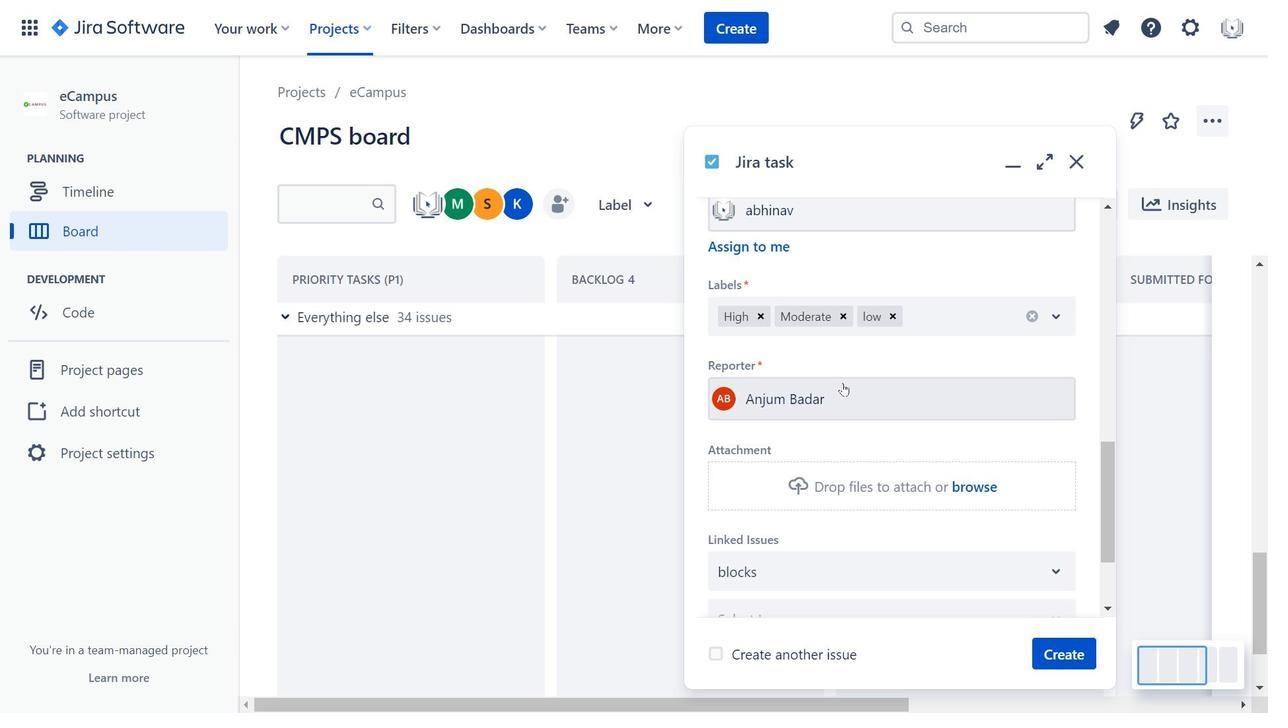 
Action: Mouse moved to (844, 384)
Screenshot: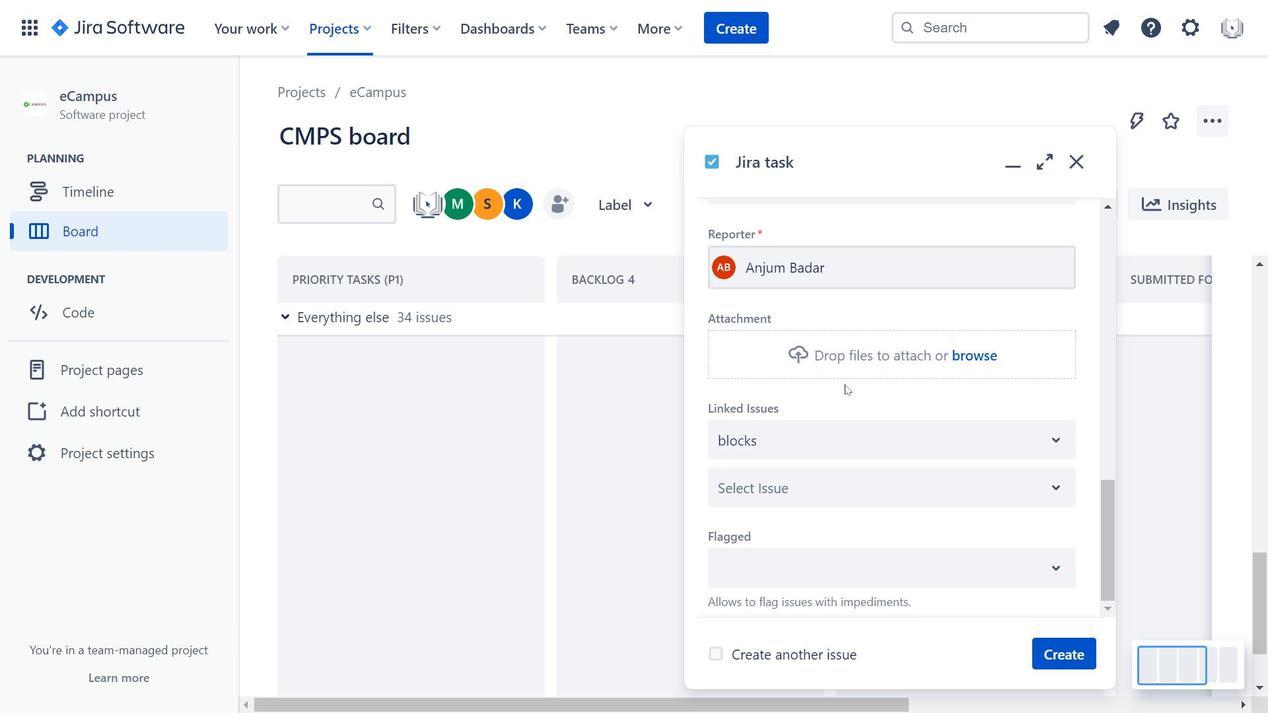 
Action: Mouse scrolled (844, 383) with delta (0, 0)
Screenshot: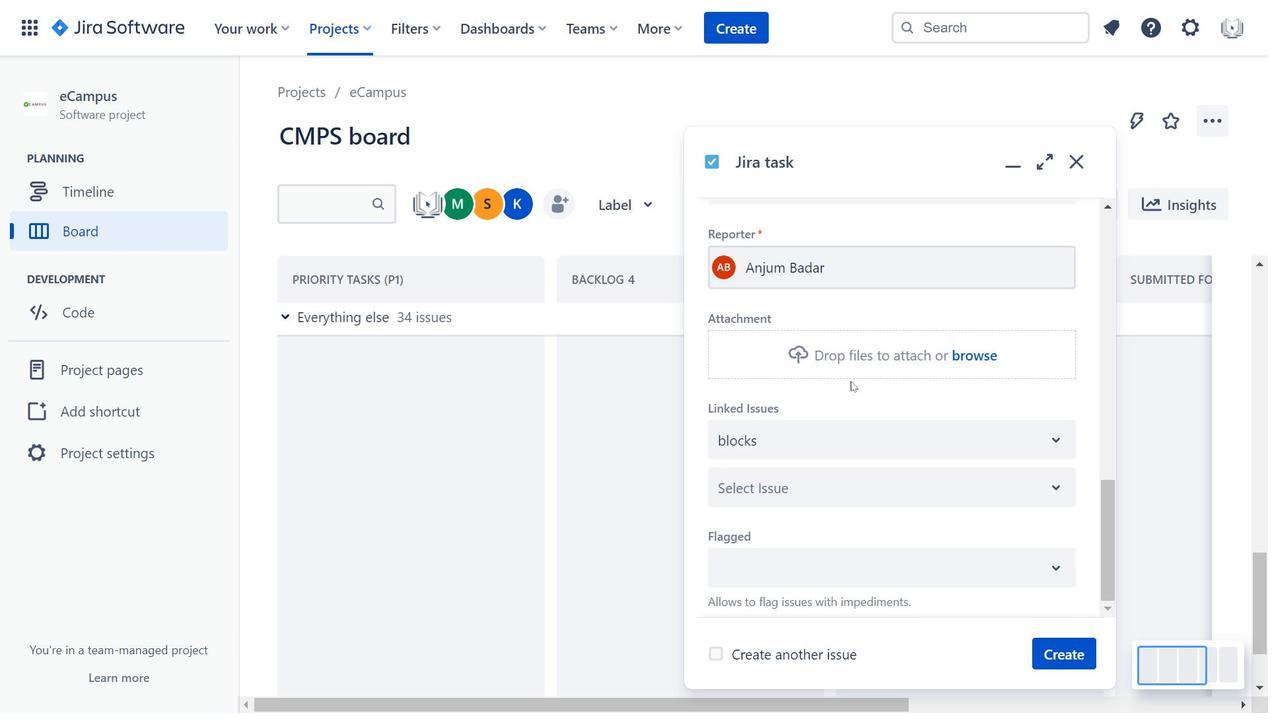 
Action: Mouse scrolled (844, 383) with delta (0, 0)
Screenshot: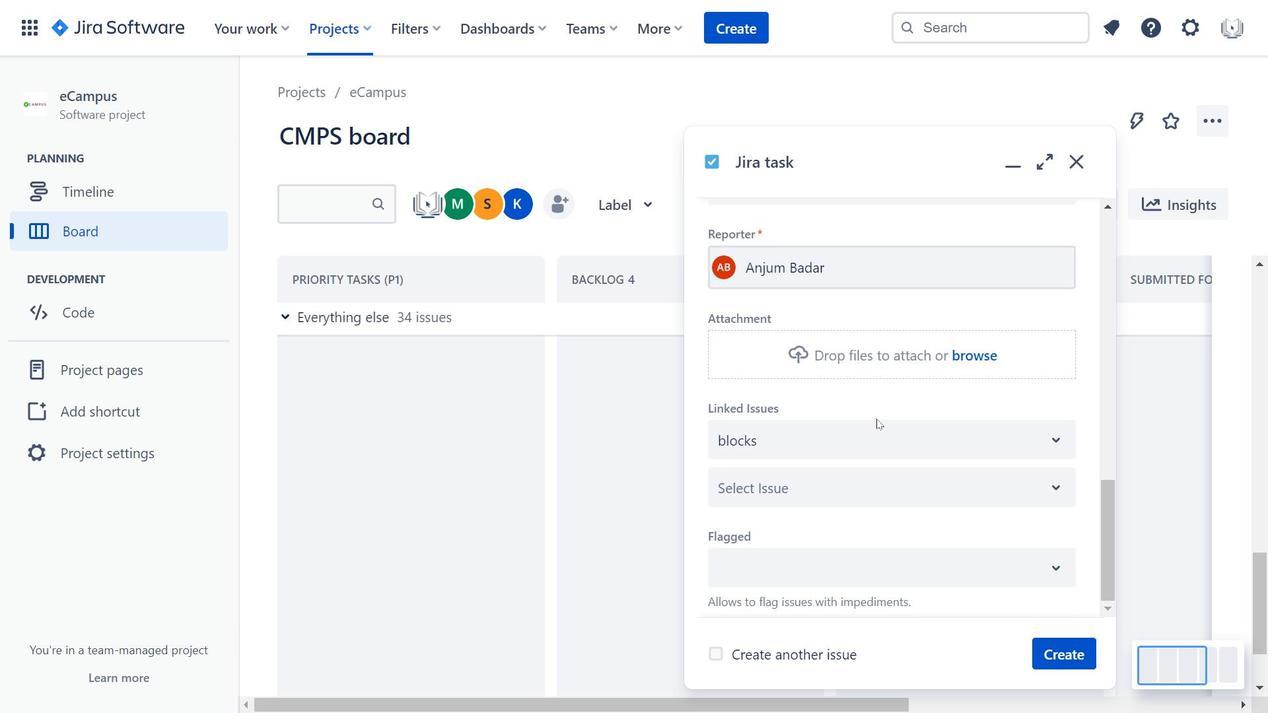 
Action: Mouse moved to (845, 385)
Screenshot: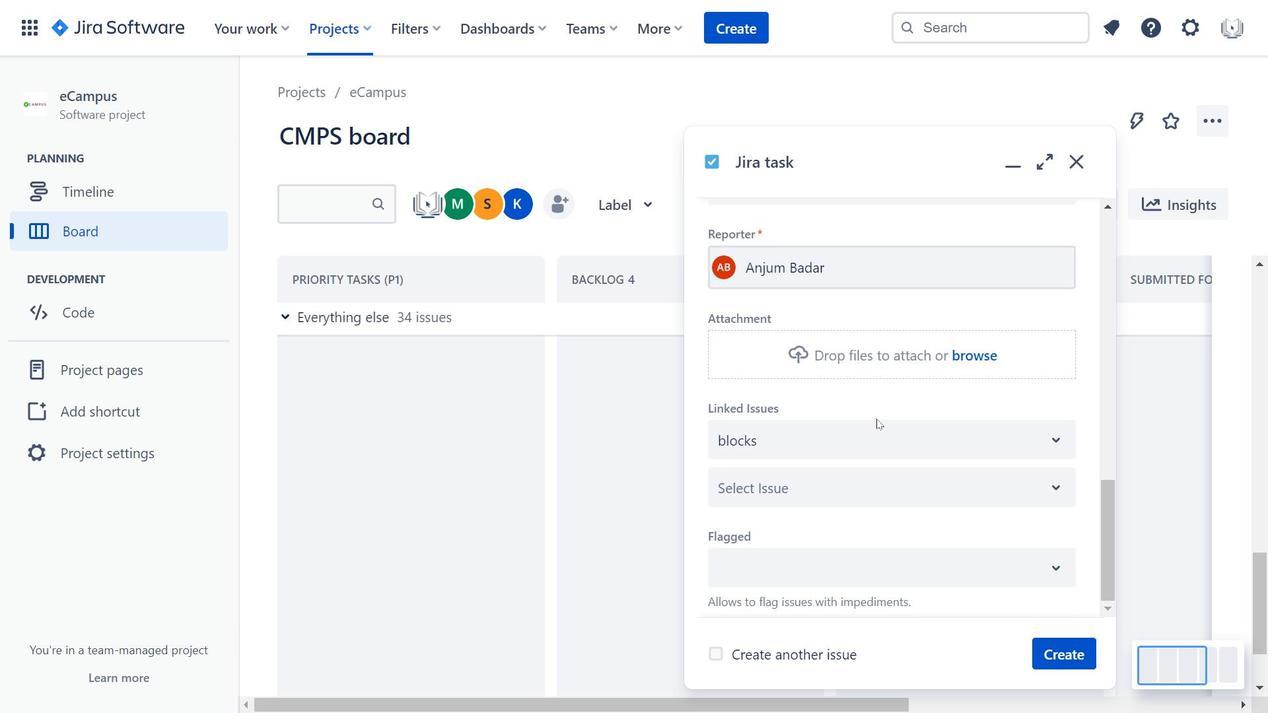 
Action: Mouse scrolled (845, 384) with delta (0, 0)
Screenshot: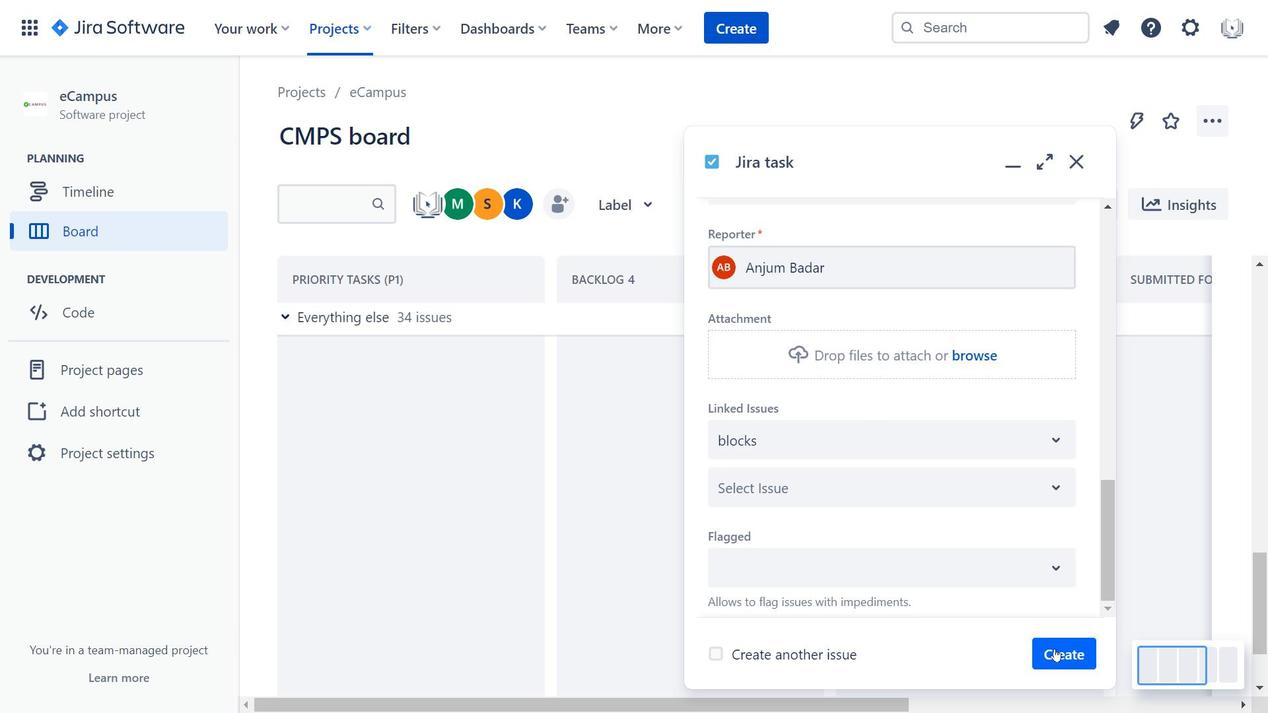 
Action: Mouse scrolled (845, 384) with delta (0, 0)
Screenshot: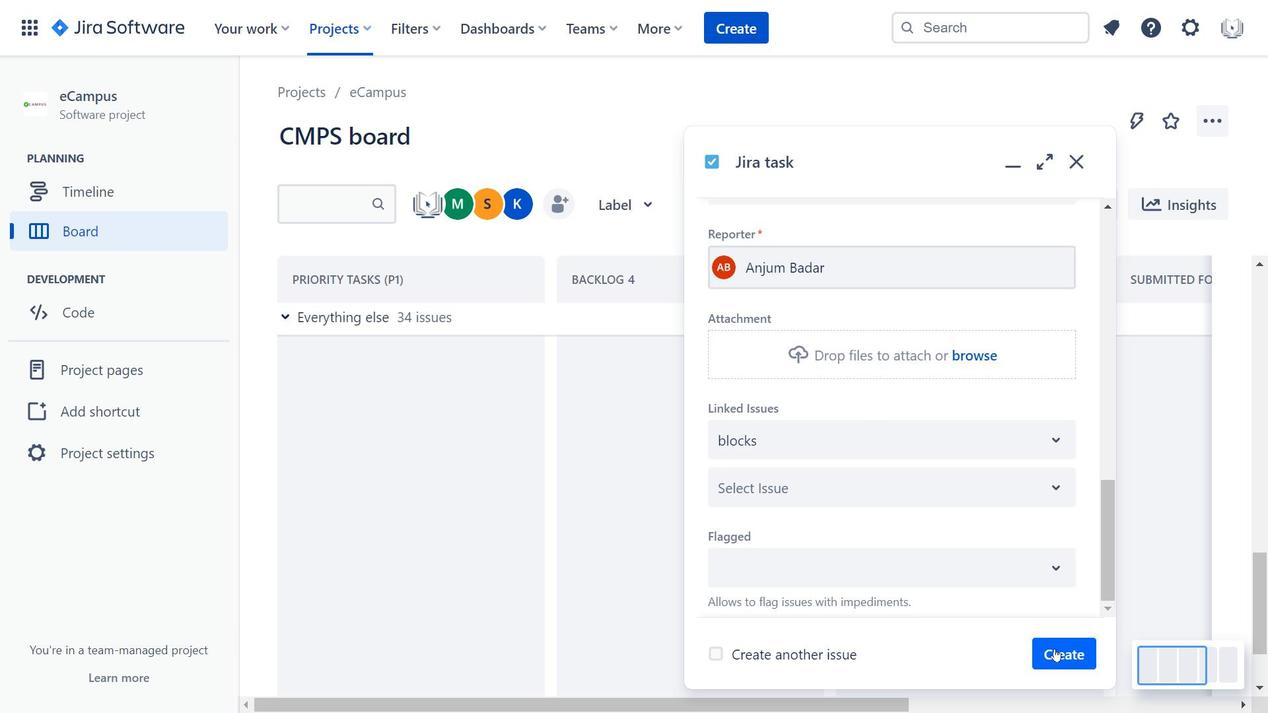 
Action: Mouse moved to (1057, 650)
Screenshot: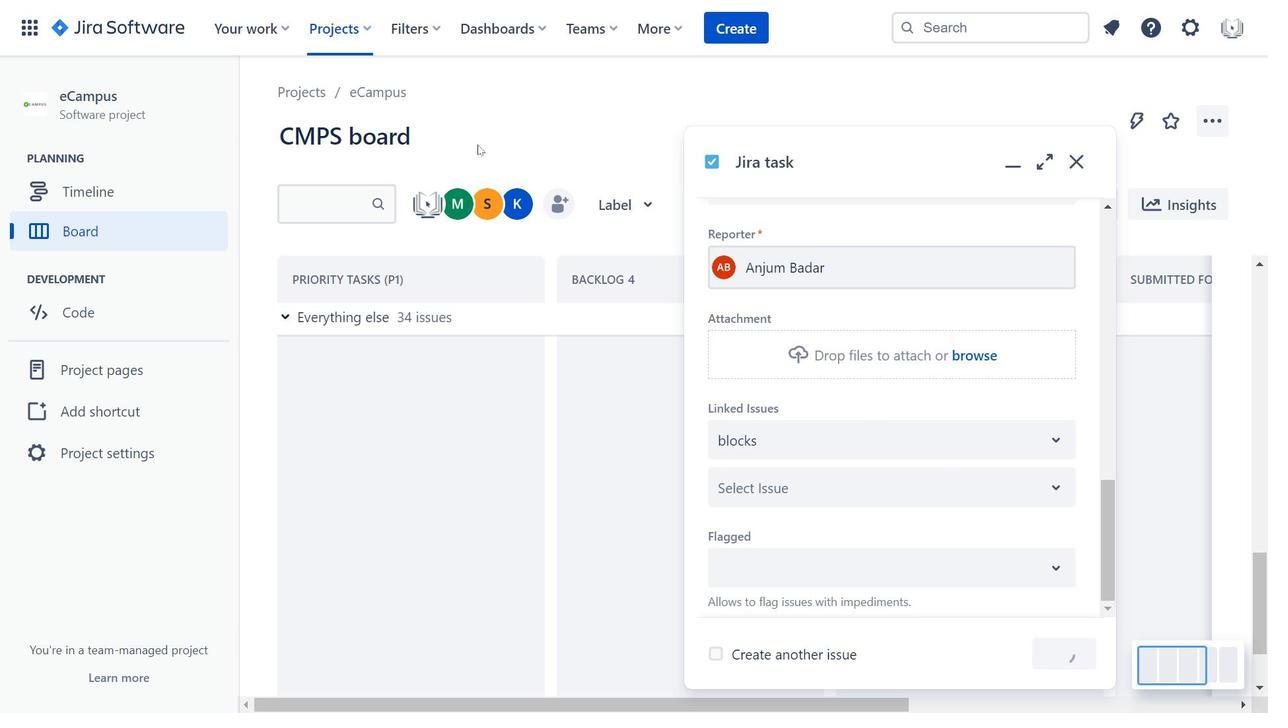
Action: Mouse pressed left at (1057, 650)
Screenshot: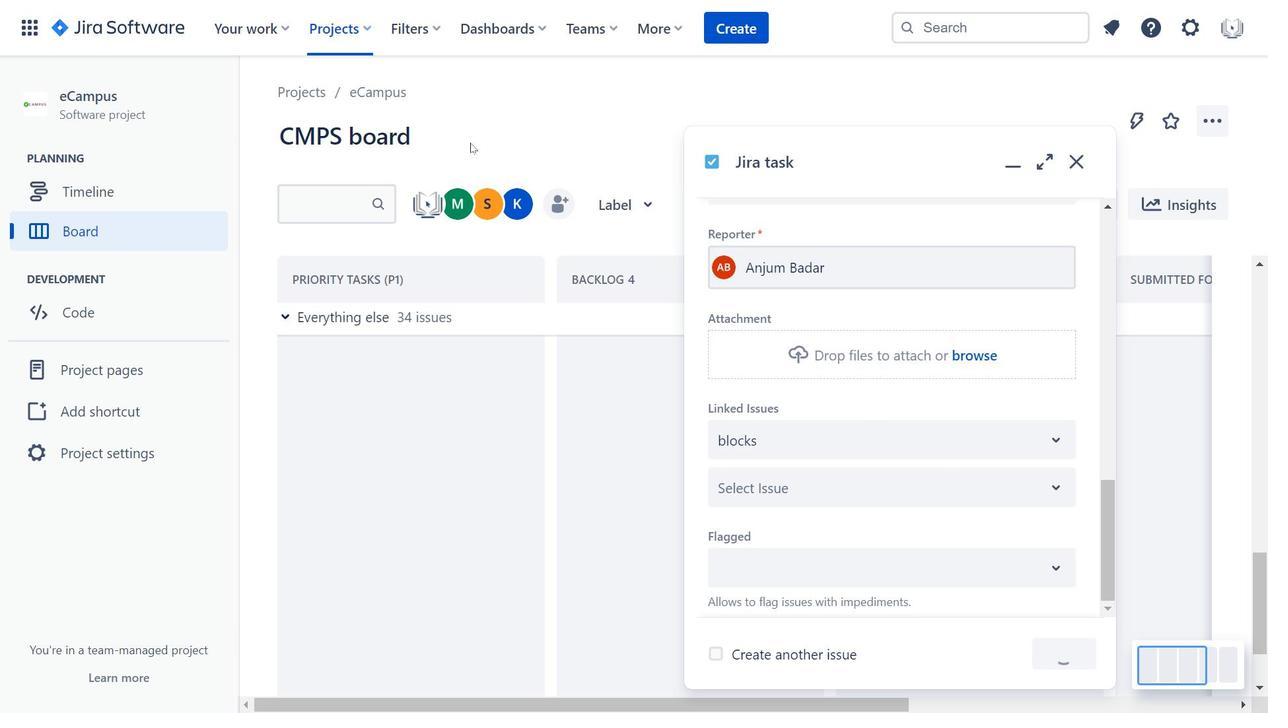 
Action: Mouse moved to (190, 638)
Screenshot: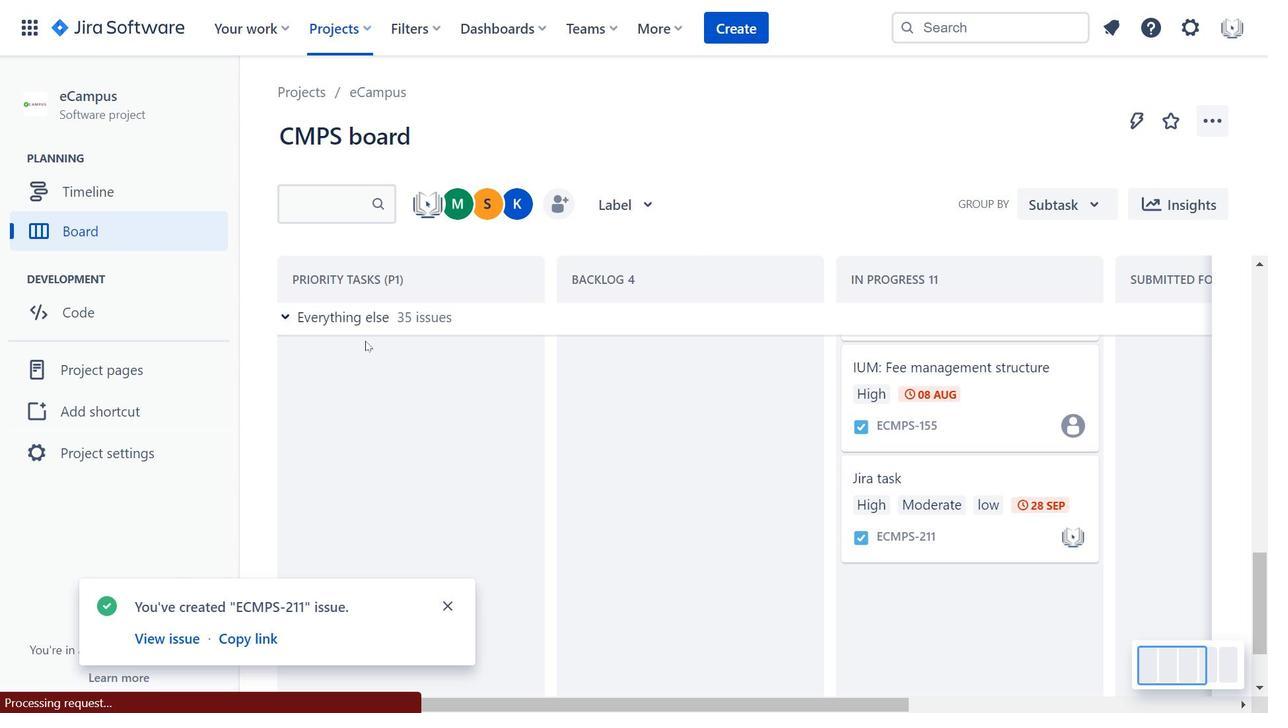 
Action: Mouse pressed left at (190, 638)
Screenshot: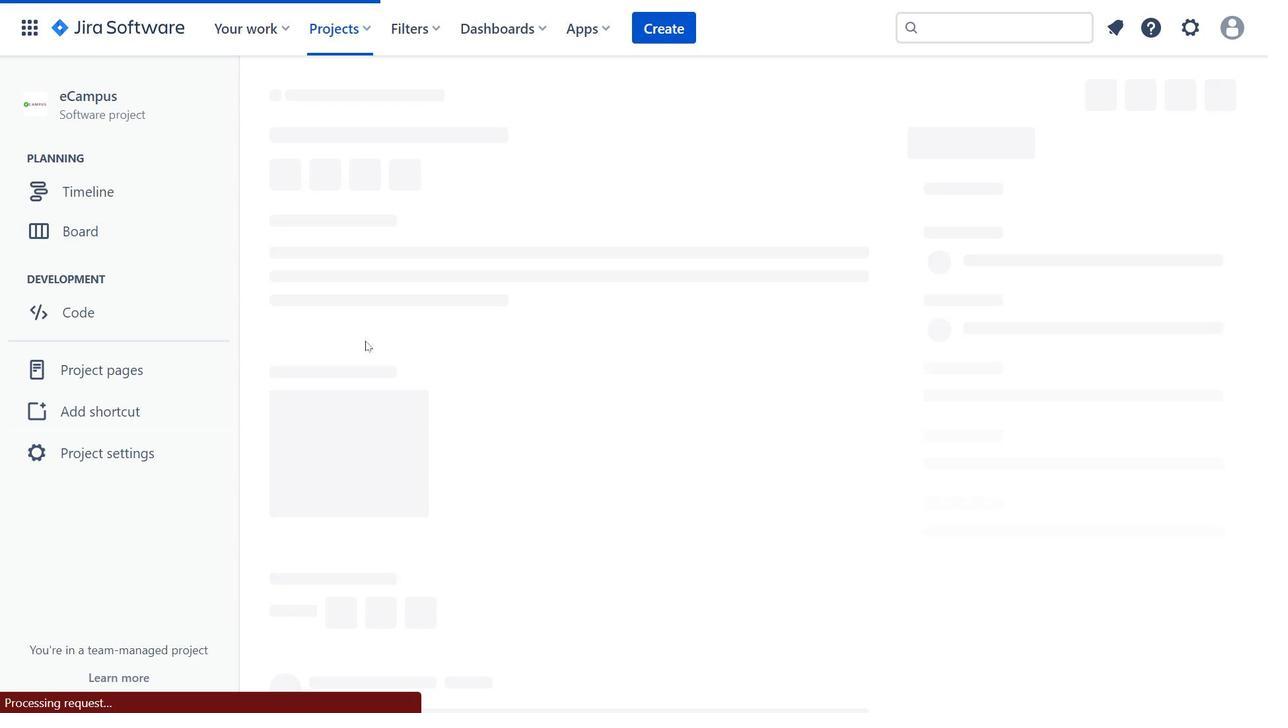 
Action: Mouse moved to (509, 317)
Screenshot: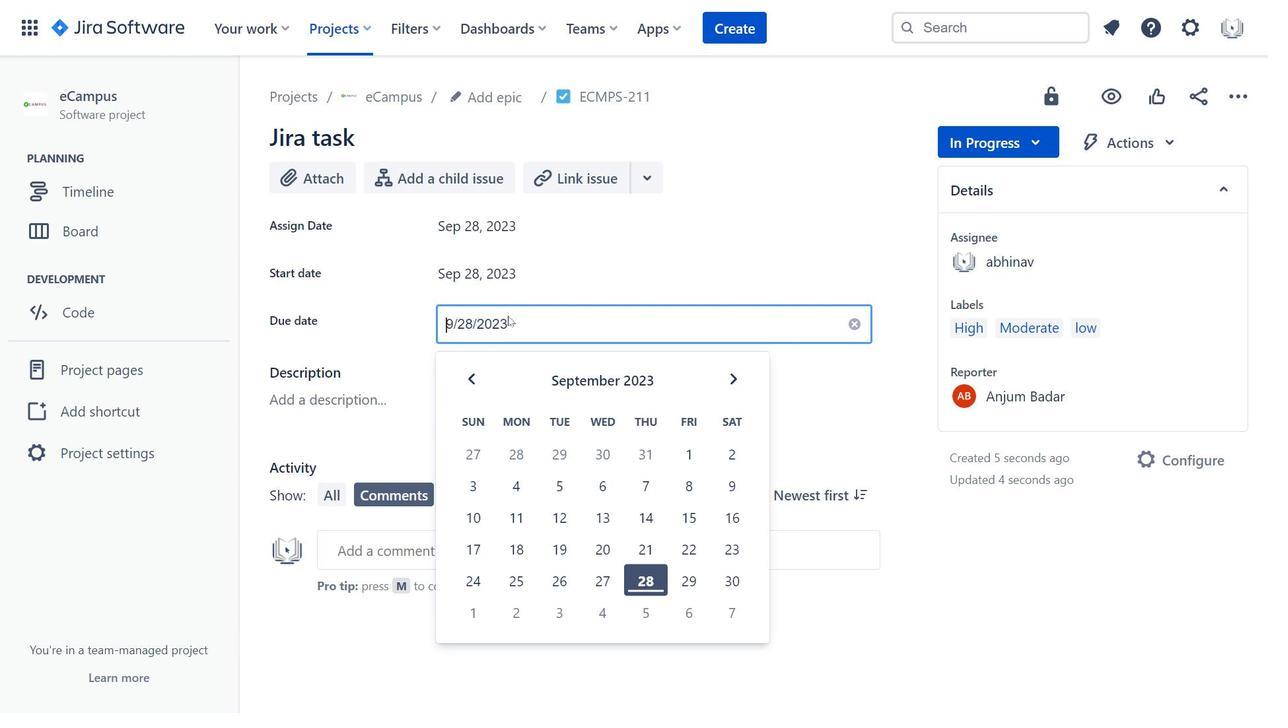 
Action: Mouse pressed left at (509, 317)
Screenshot: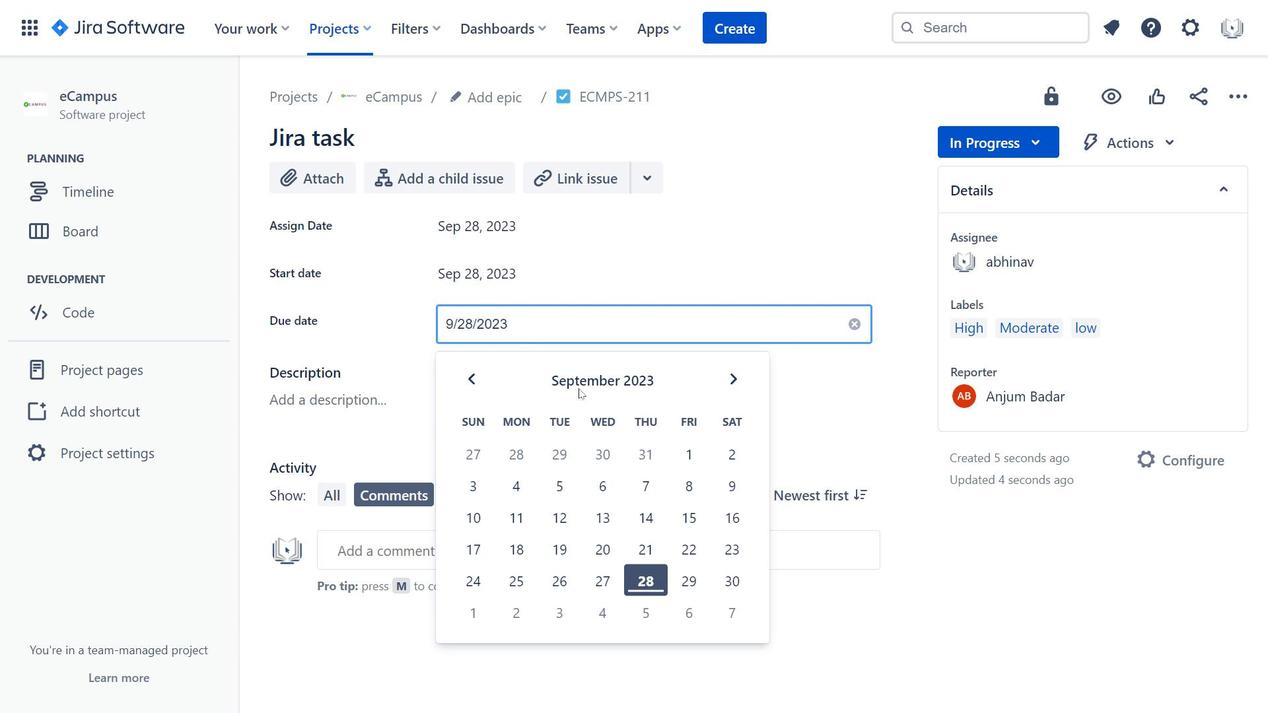 
Action: Mouse moved to (1119, 147)
Screenshot: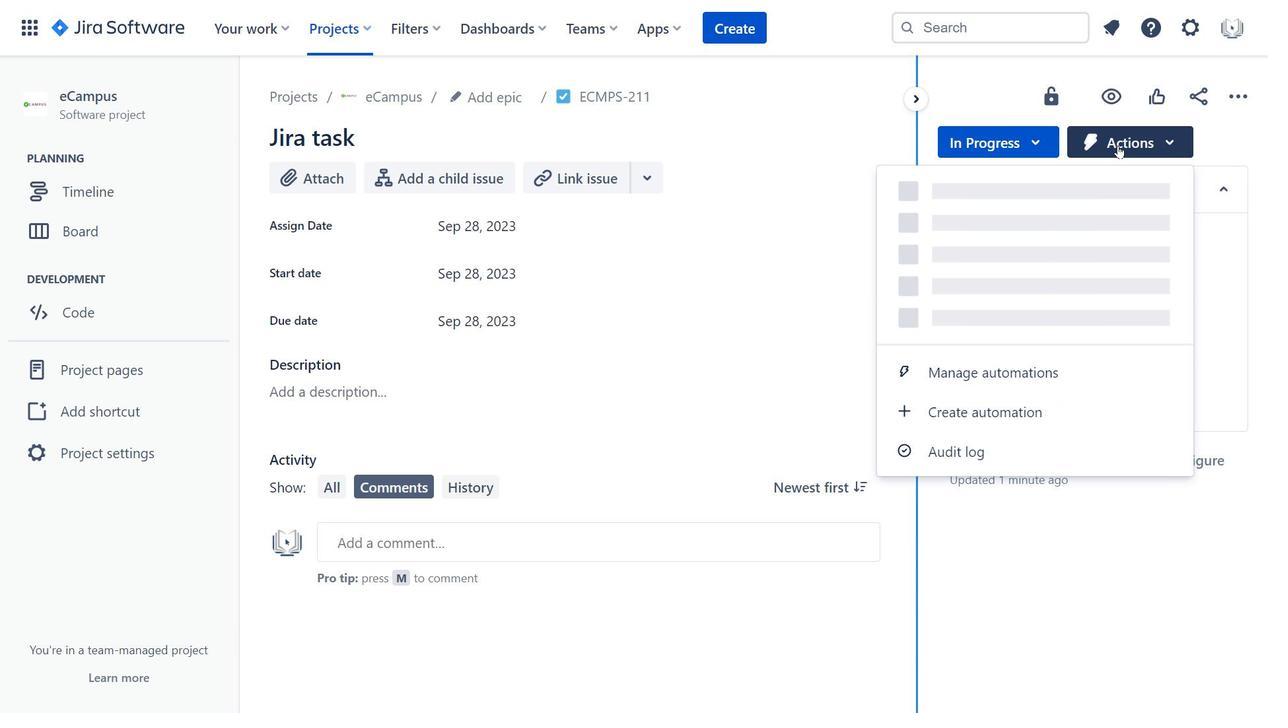 
Action: Mouse pressed left at (1119, 147)
Screenshot: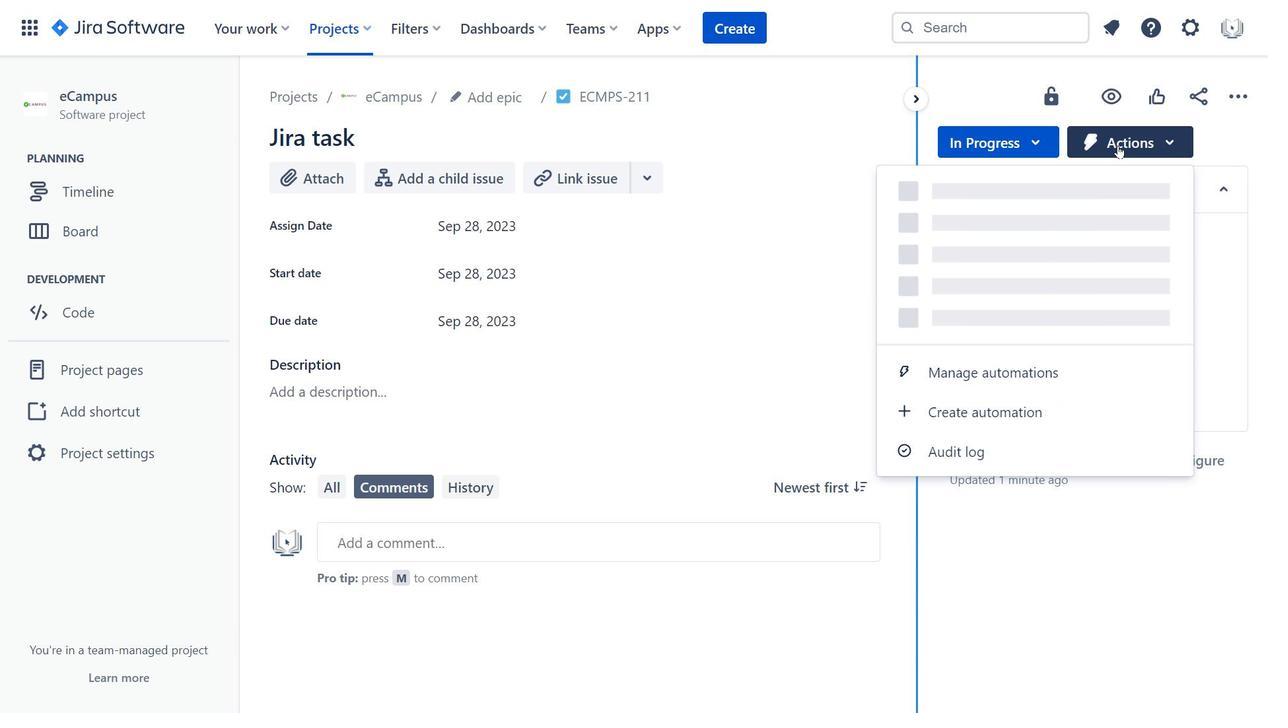 
Action: Mouse moved to (186, 235)
Screenshot: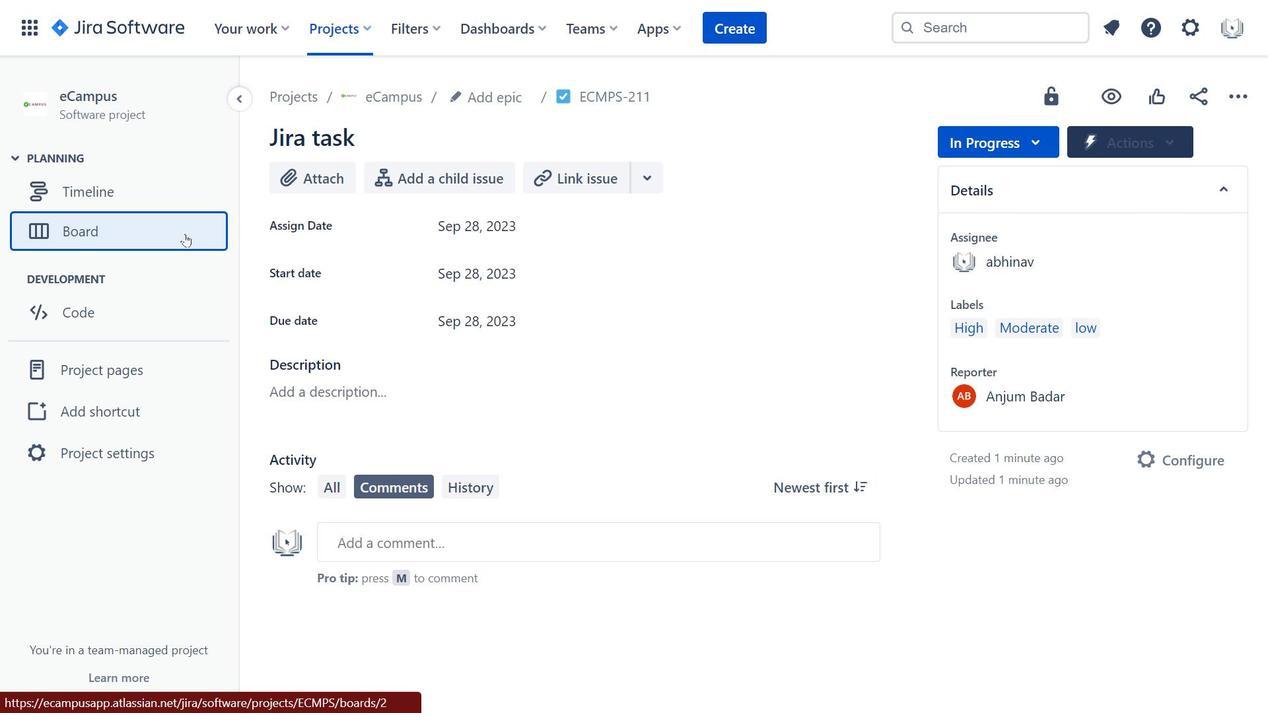 
Action: Mouse pressed left at (186, 235)
Screenshot: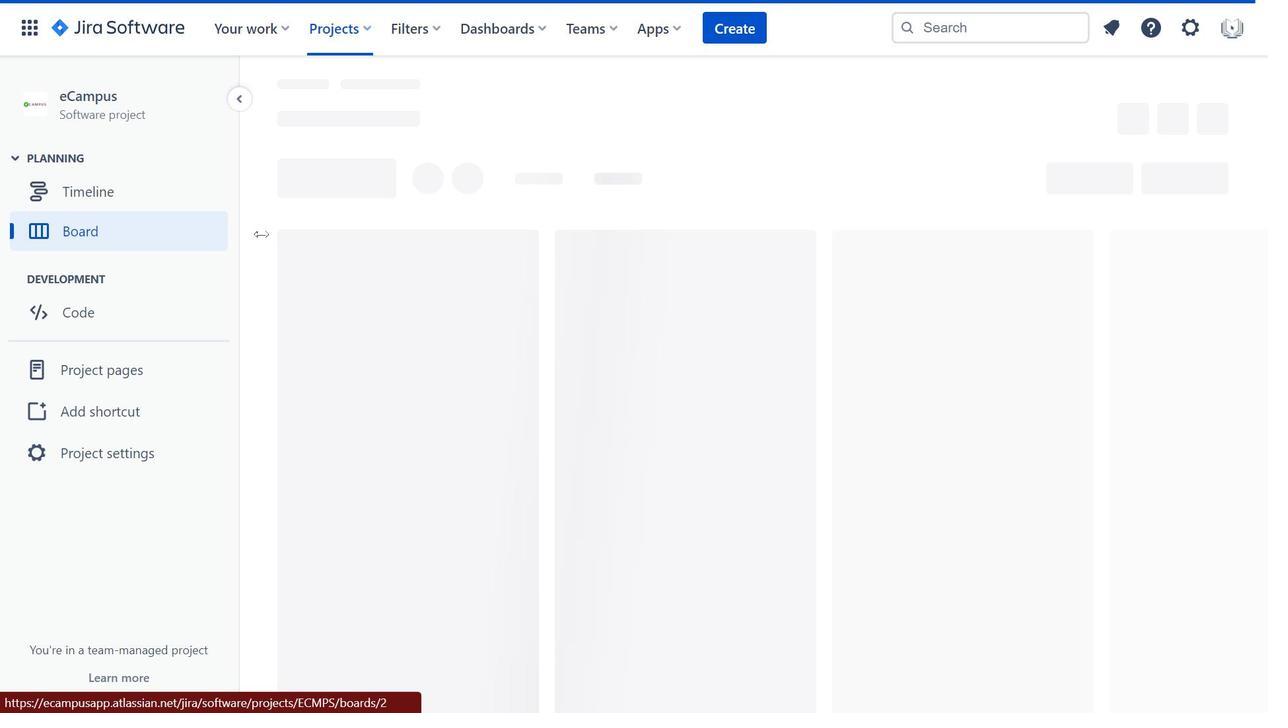 
Action: Mouse moved to (782, 328)
Screenshot: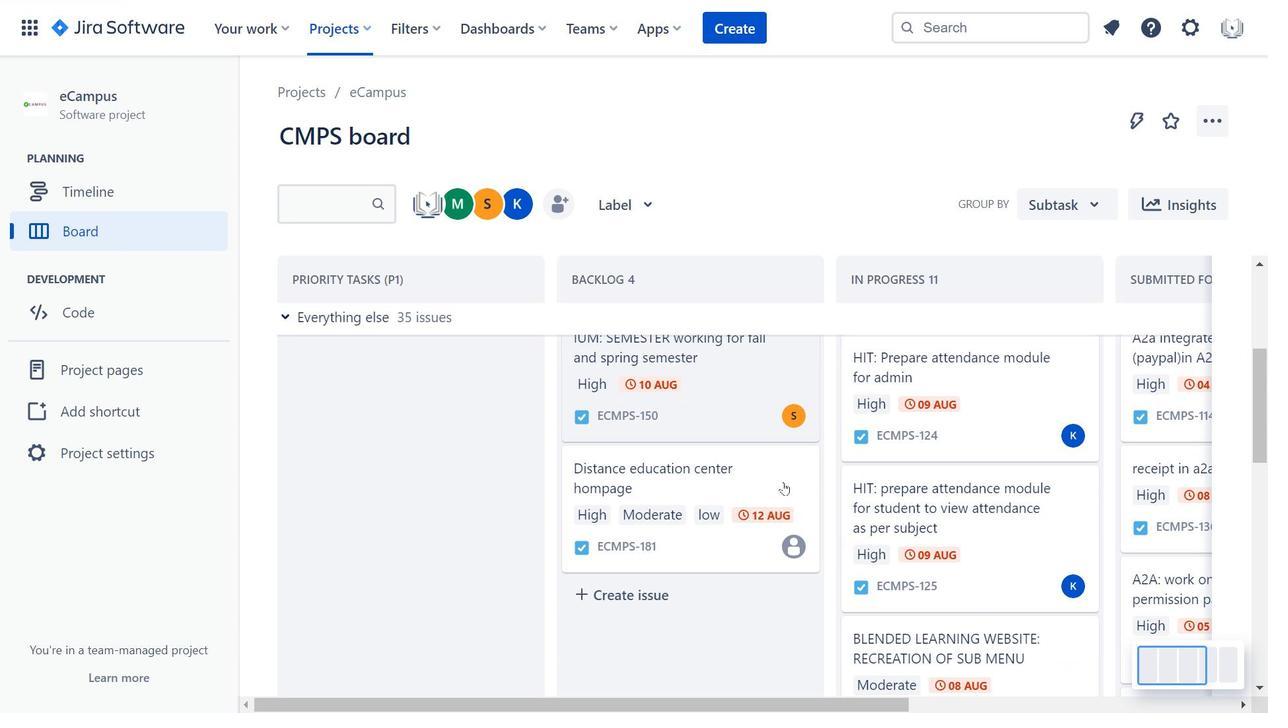 
Action: Mouse scrolled (782, 327) with delta (0, 0)
Screenshot: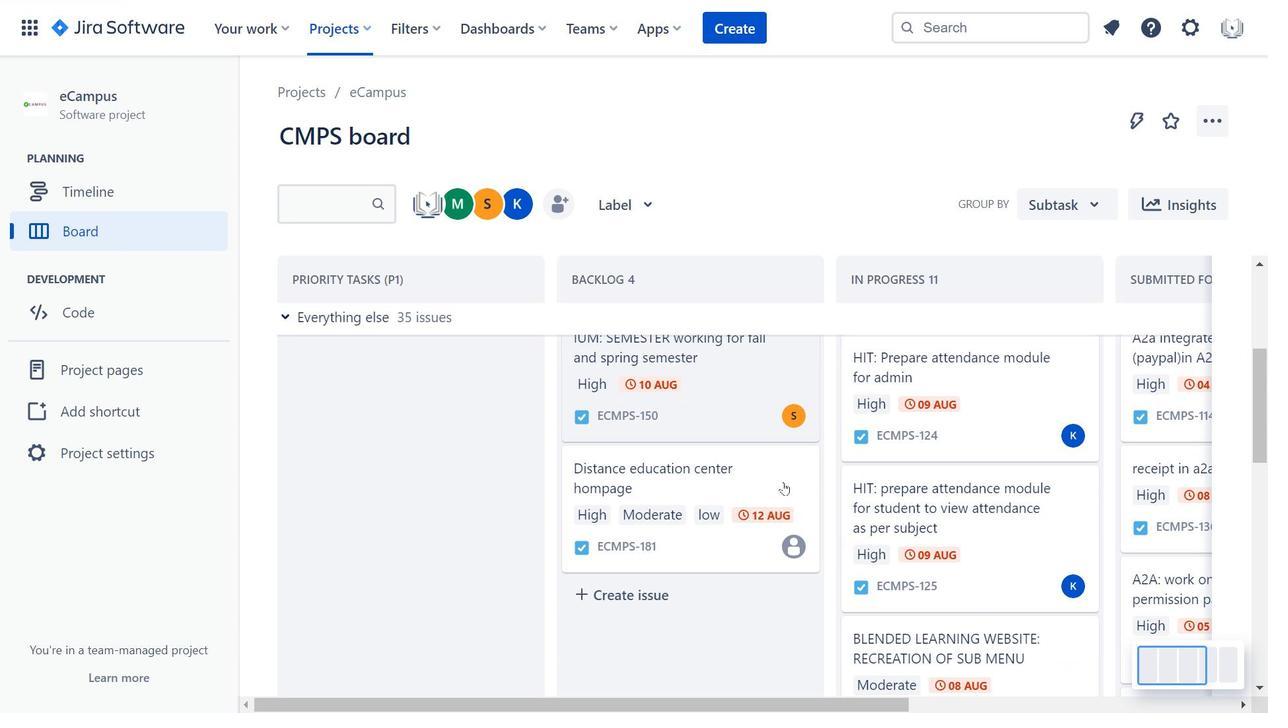 
Action: Mouse moved to (782, 333)
Screenshot: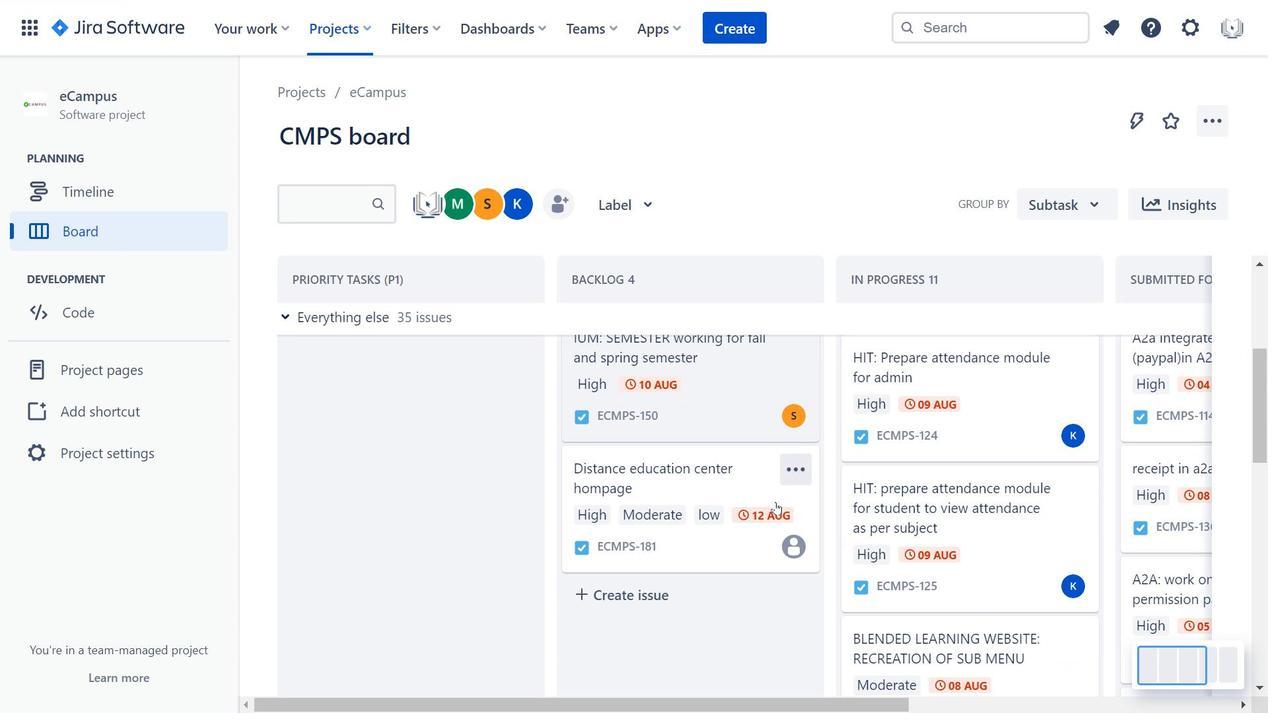 
Action: Mouse scrolled (782, 332) with delta (0, 0)
Screenshot: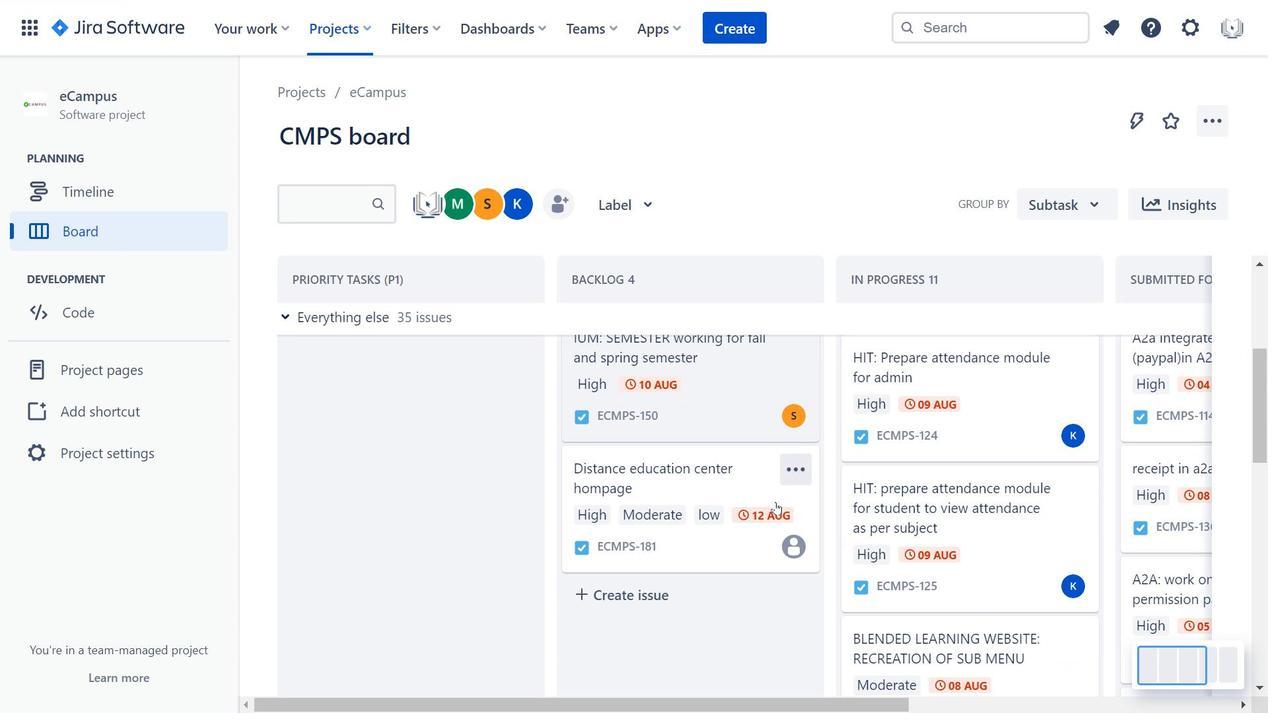 
Action: Mouse moved to (784, 335)
Screenshot: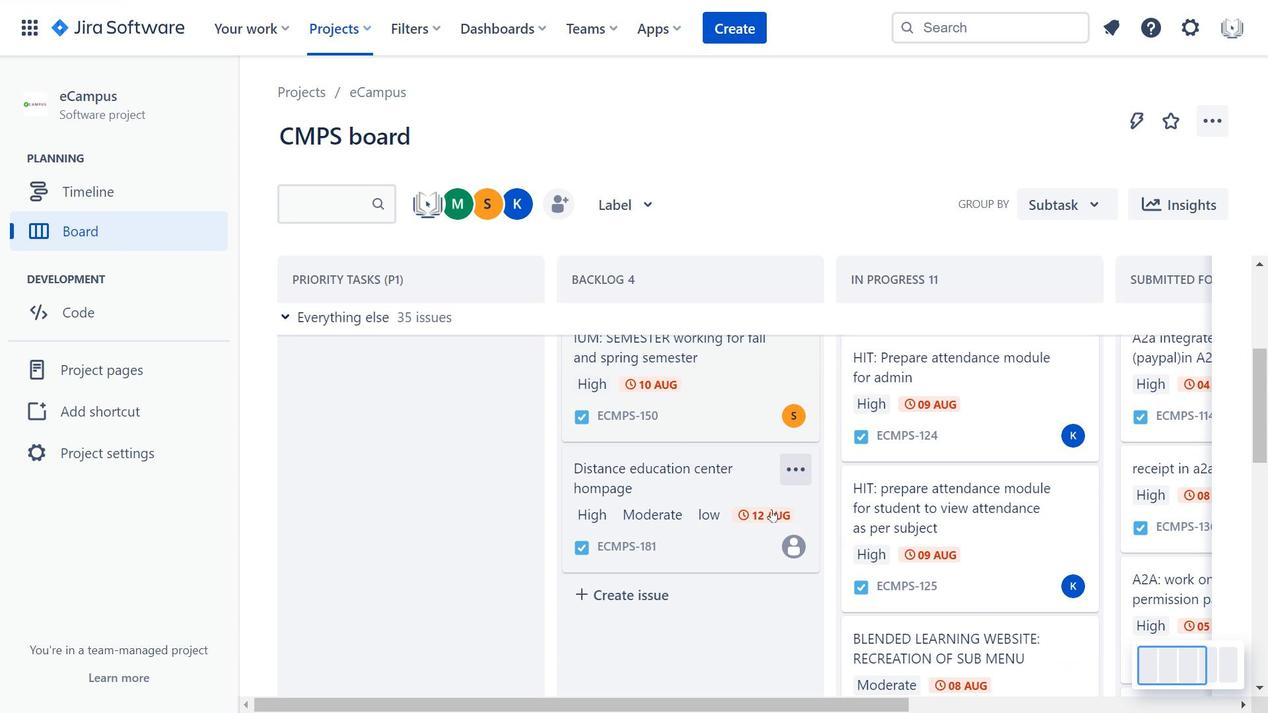 
Action: Mouse scrolled (784, 334) with delta (0, 0)
Screenshot: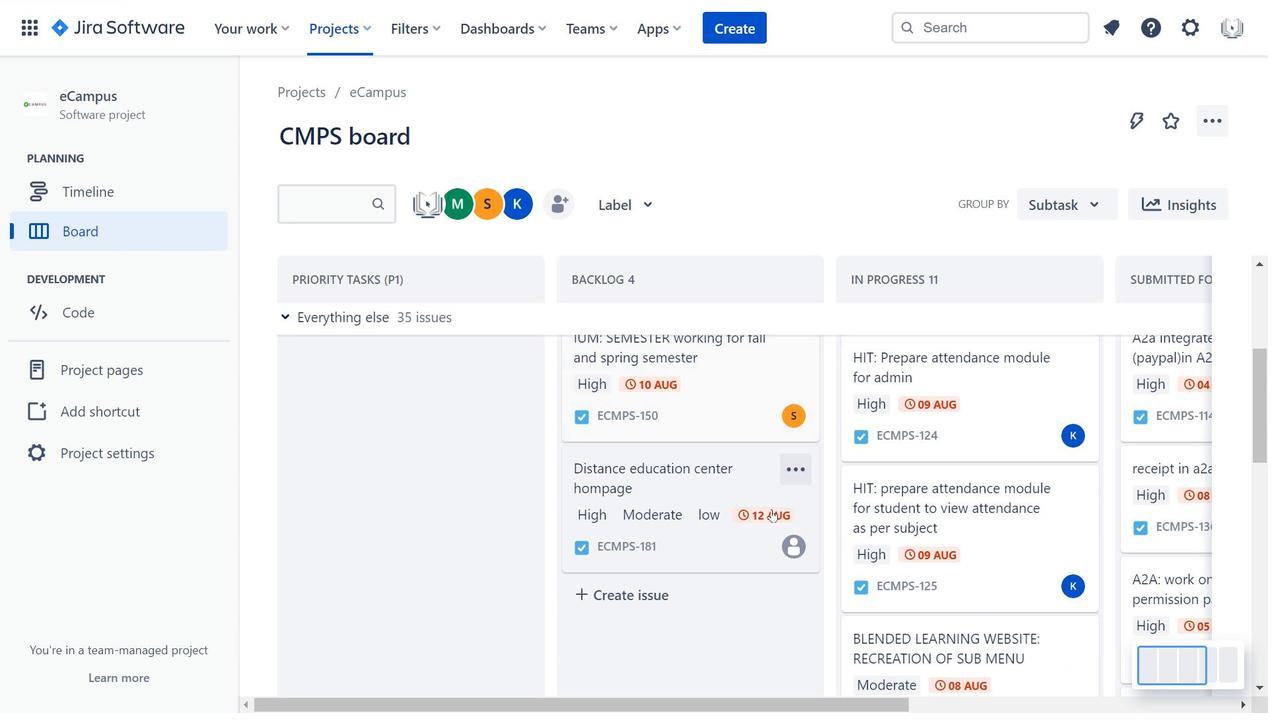 
Action: Mouse moved to (735, 535)
Screenshot: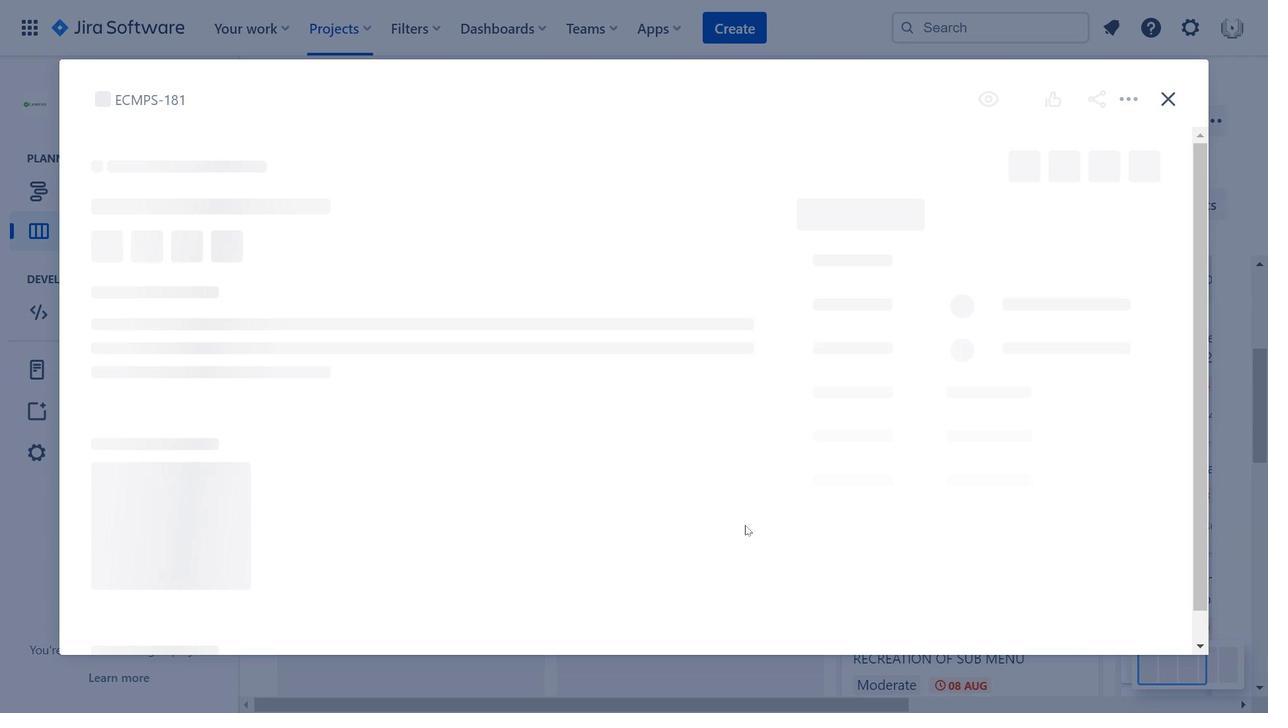 
Action: Mouse pressed left at (735, 535)
Screenshot: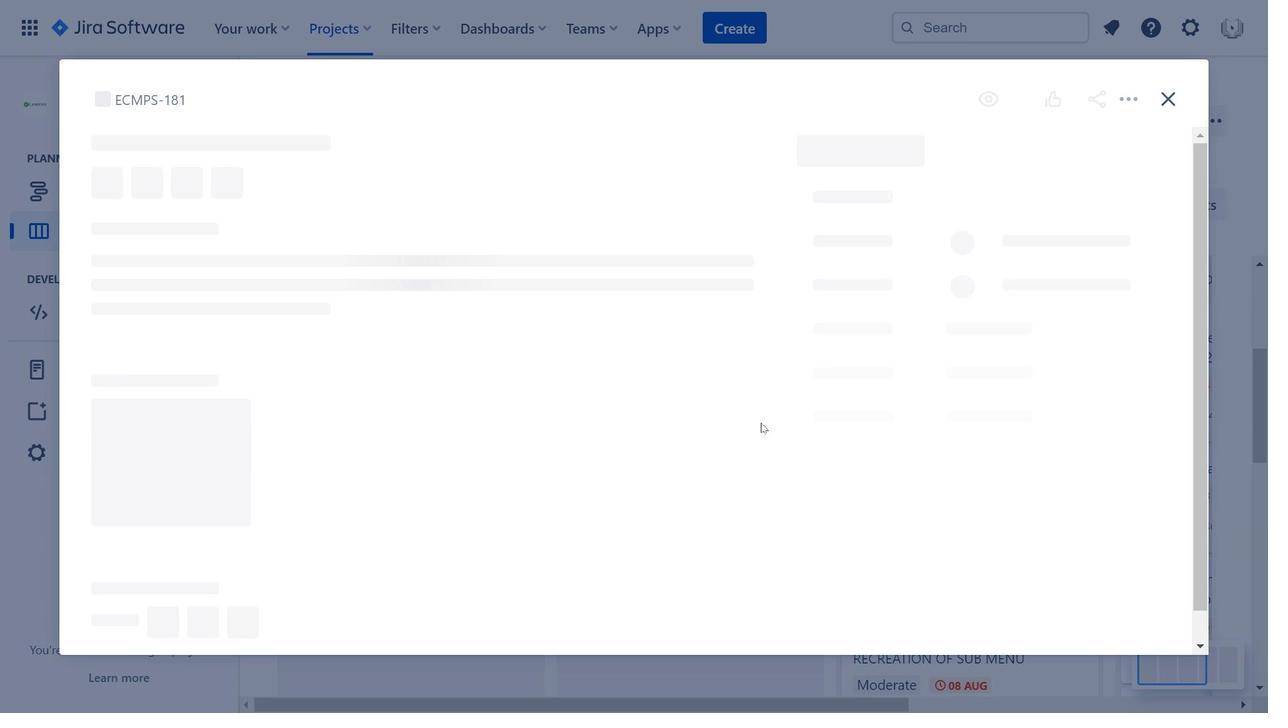 
Action: Mouse moved to (845, 149)
Screenshot: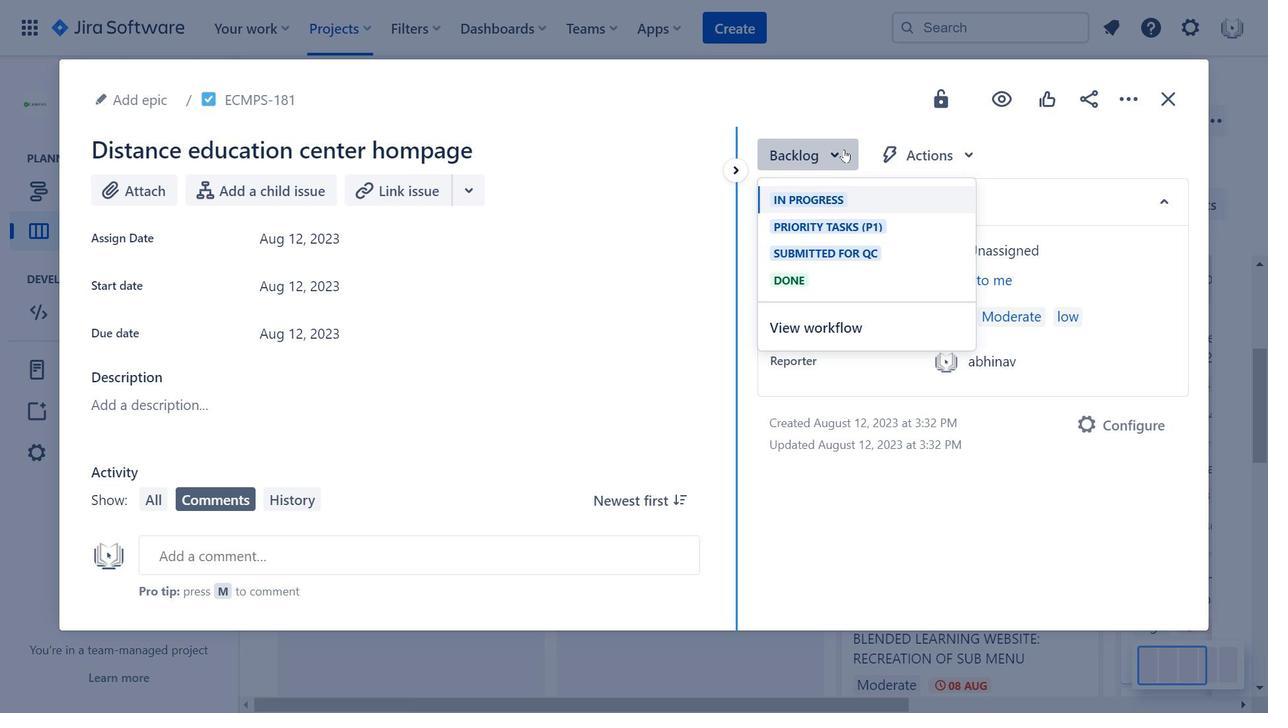 
Action: Mouse pressed left at (845, 149)
Screenshot: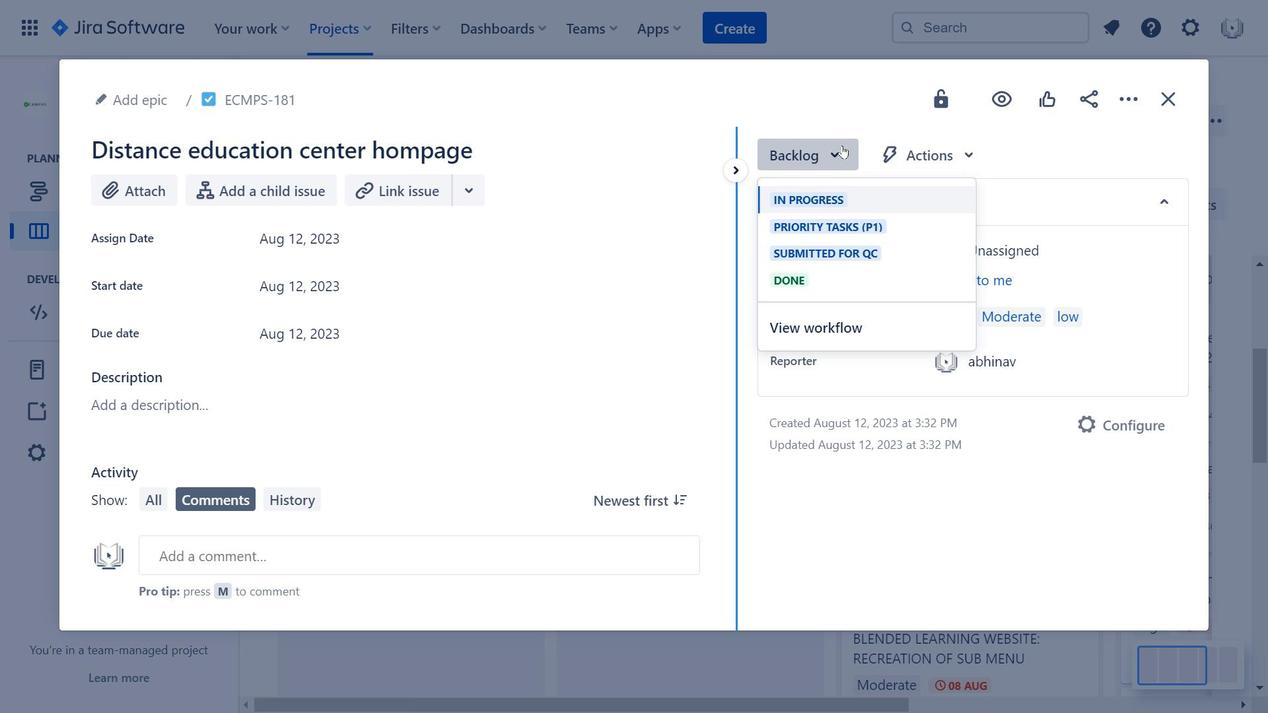 
Action: Mouse moved to (306, 319)
Screenshot: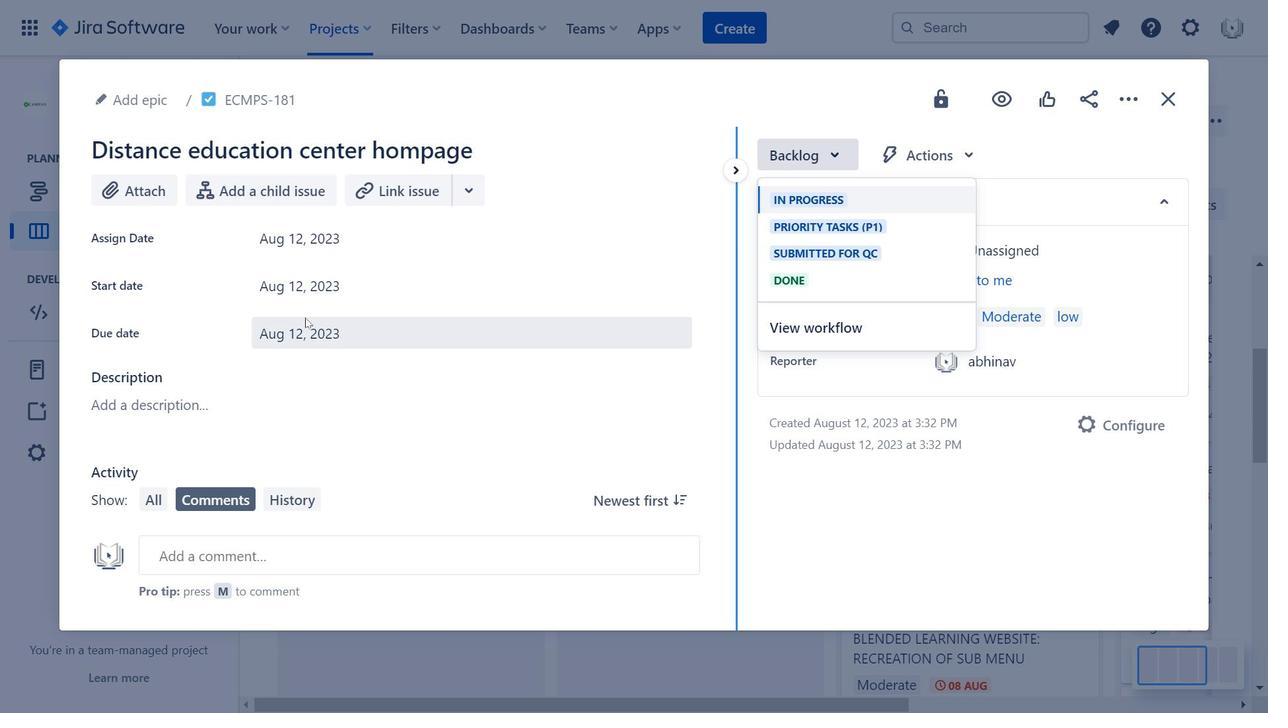 
Action: Mouse pressed left at (306, 319)
Screenshot: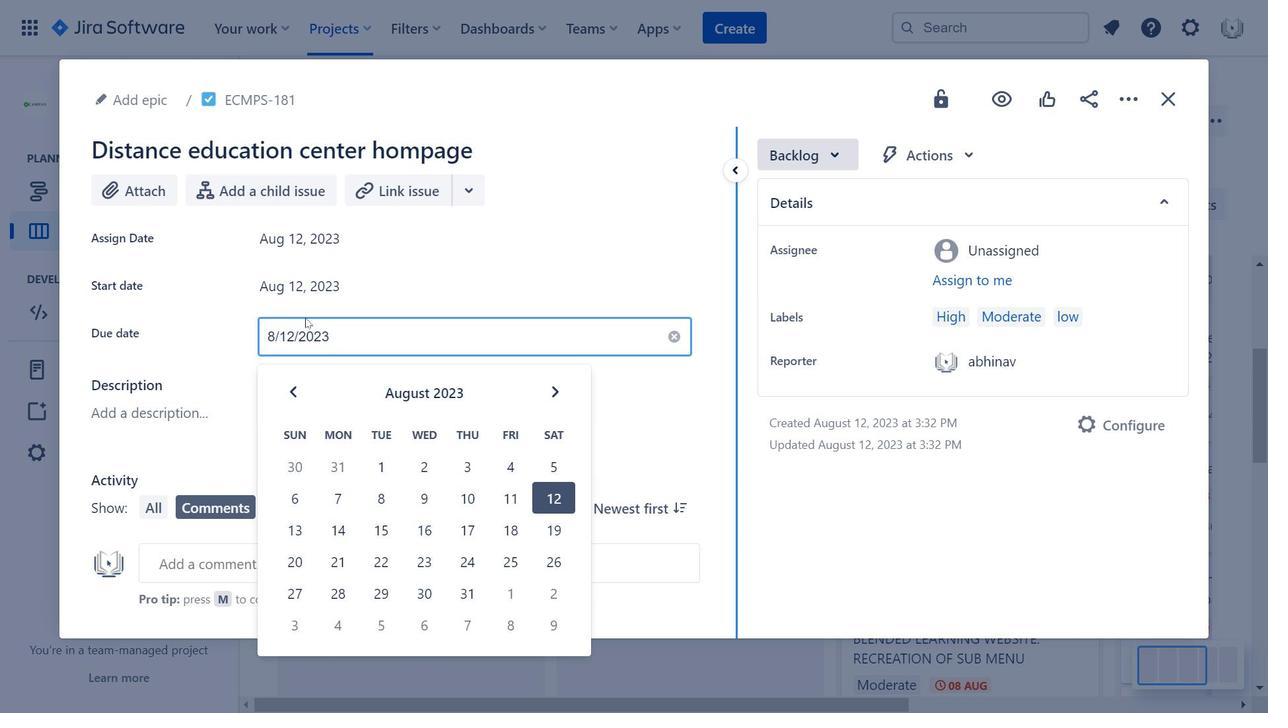 
Action: Mouse moved to (829, 157)
Screenshot: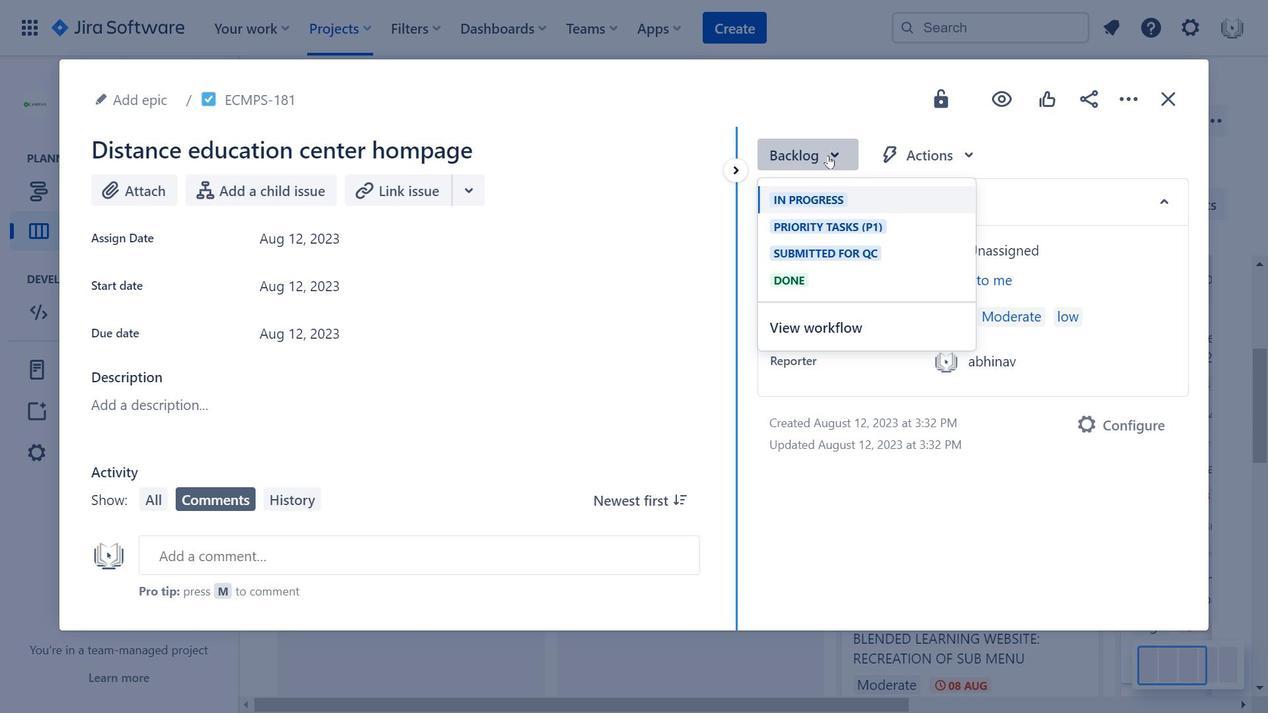 
Action: Mouse pressed left at (829, 157)
Screenshot: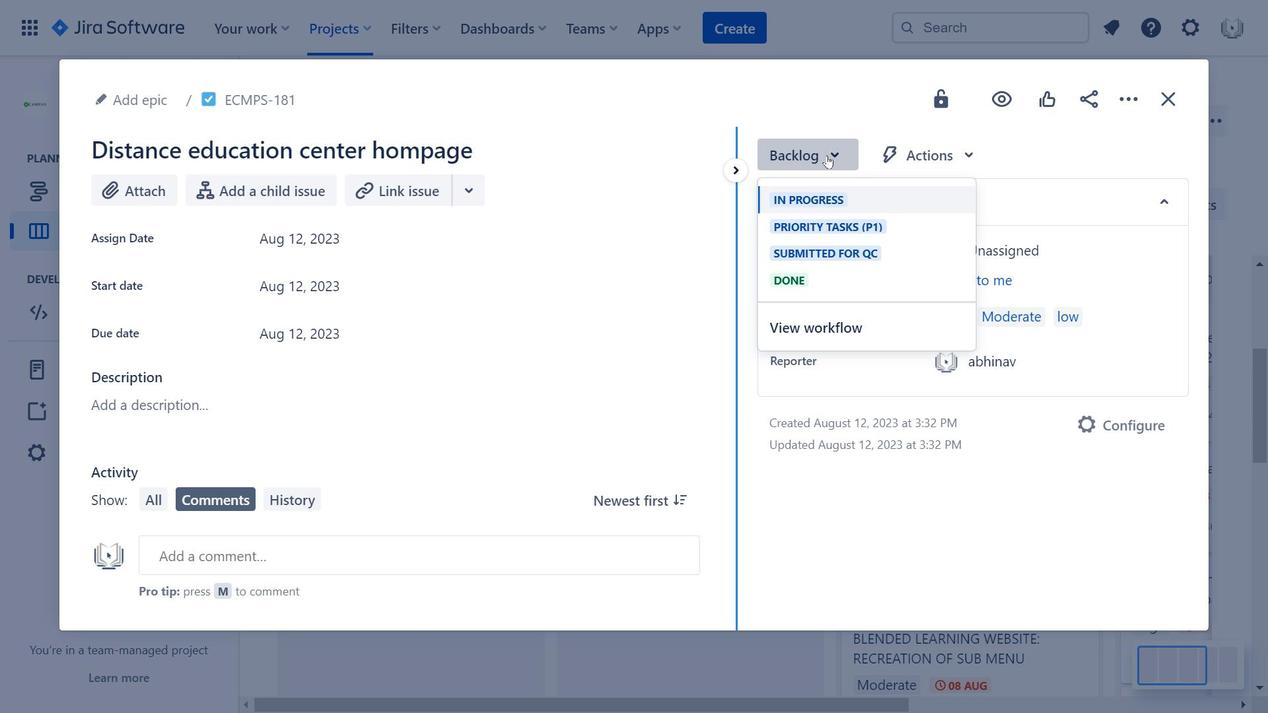 
Action: Mouse moved to (1181, 101)
Screenshot: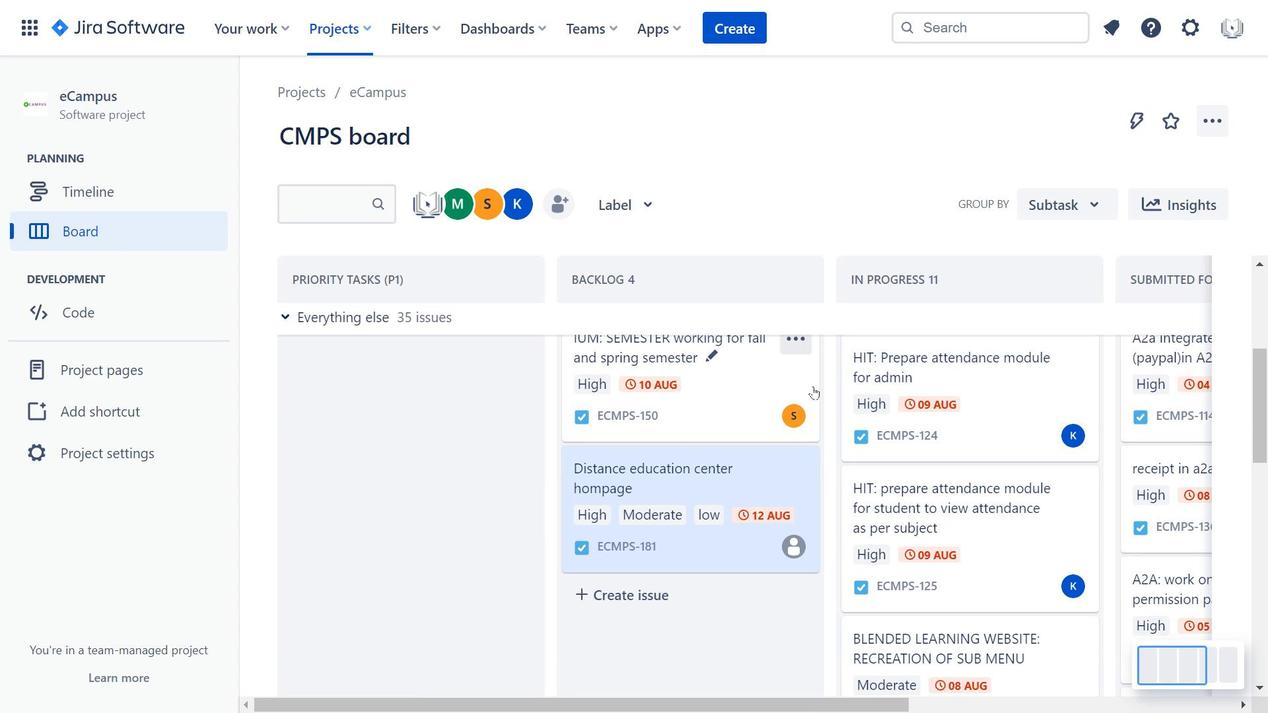 
Action: Mouse pressed left at (1181, 101)
Screenshot: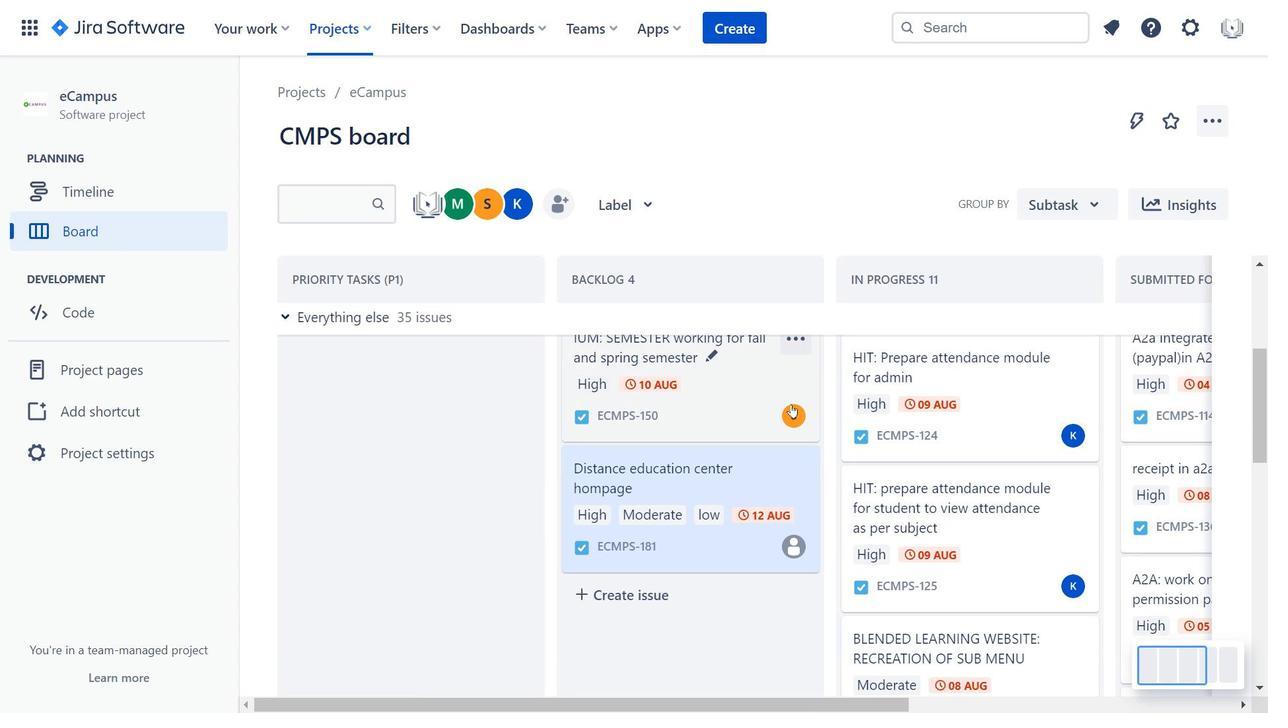 
Action: Mouse moved to (722, 424)
Screenshot: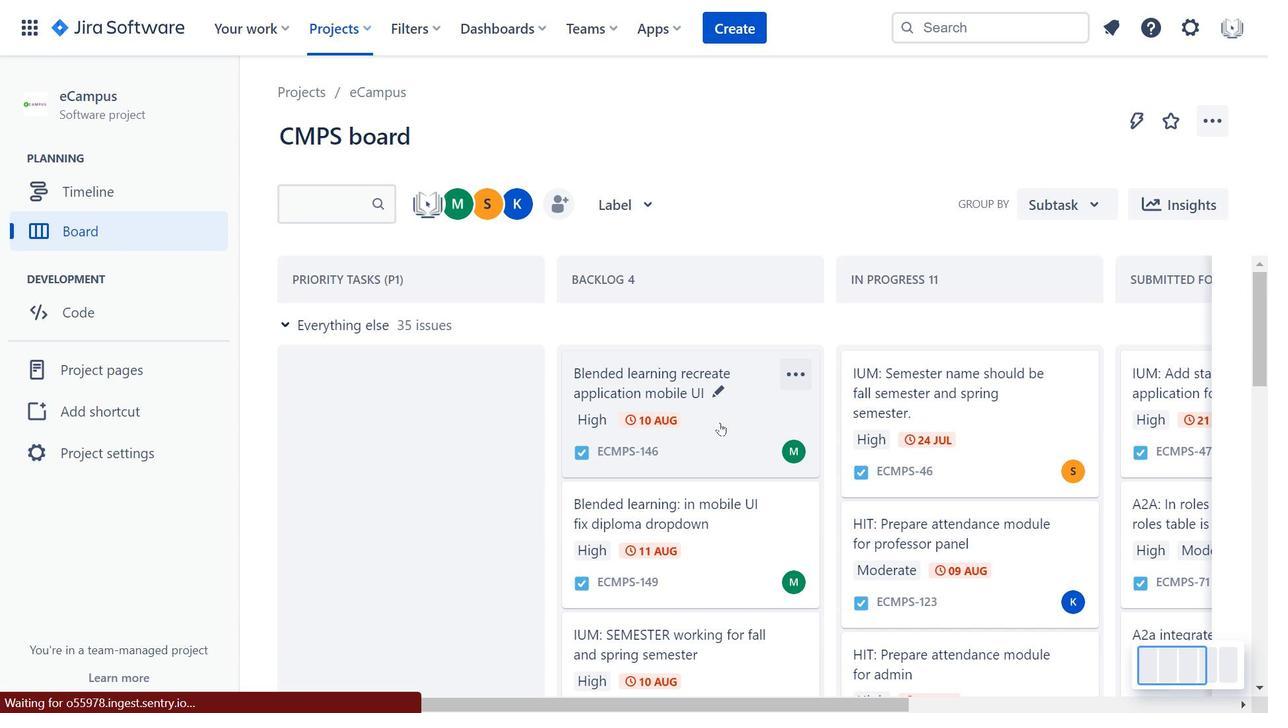 
Action: Mouse scrolled (722, 425) with delta (0, 0)
Screenshot: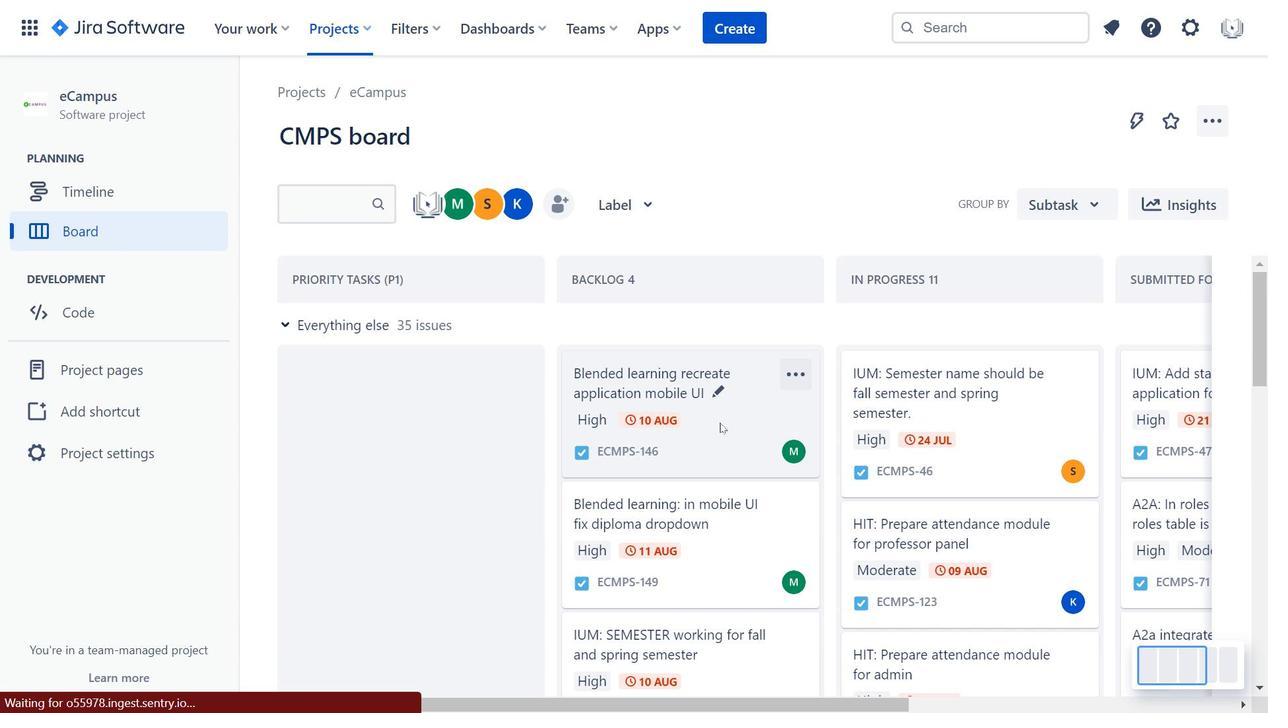 
Action: Mouse scrolled (722, 425) with delta (0, 0)
Screenshot: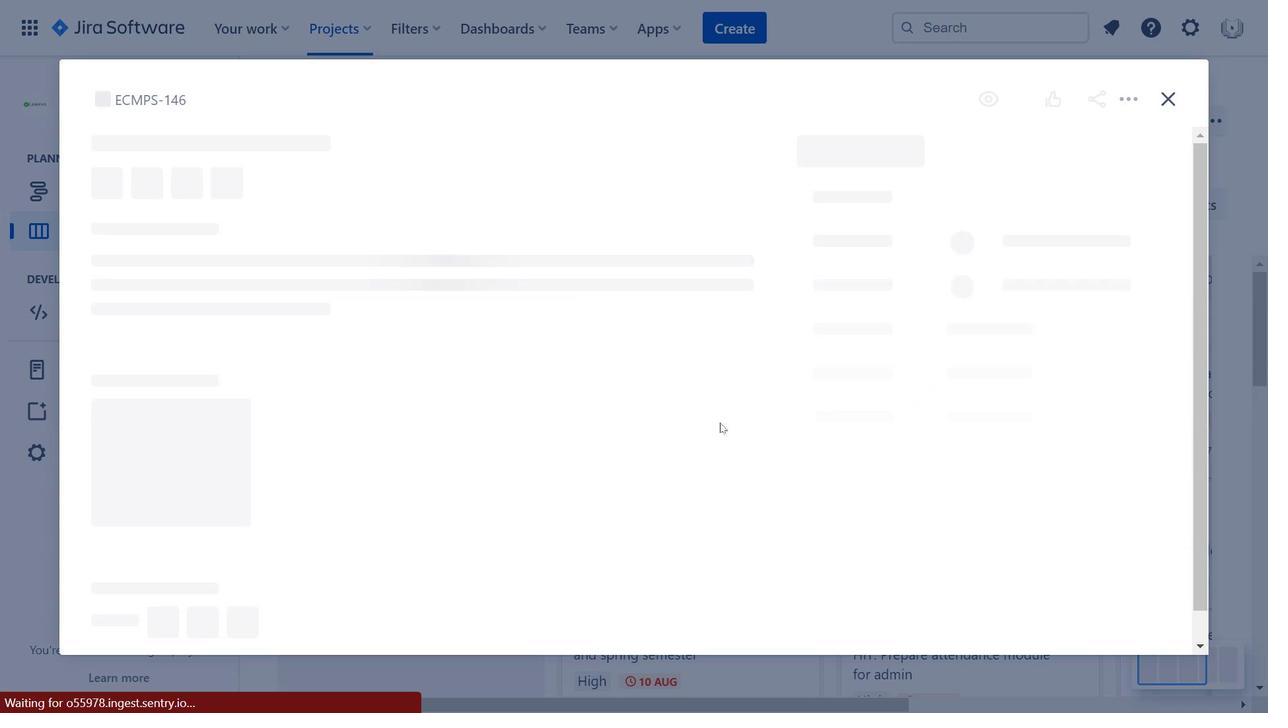 
Action: Mouse scrolled (722, 425) with delta (0, 0)
Screenshot: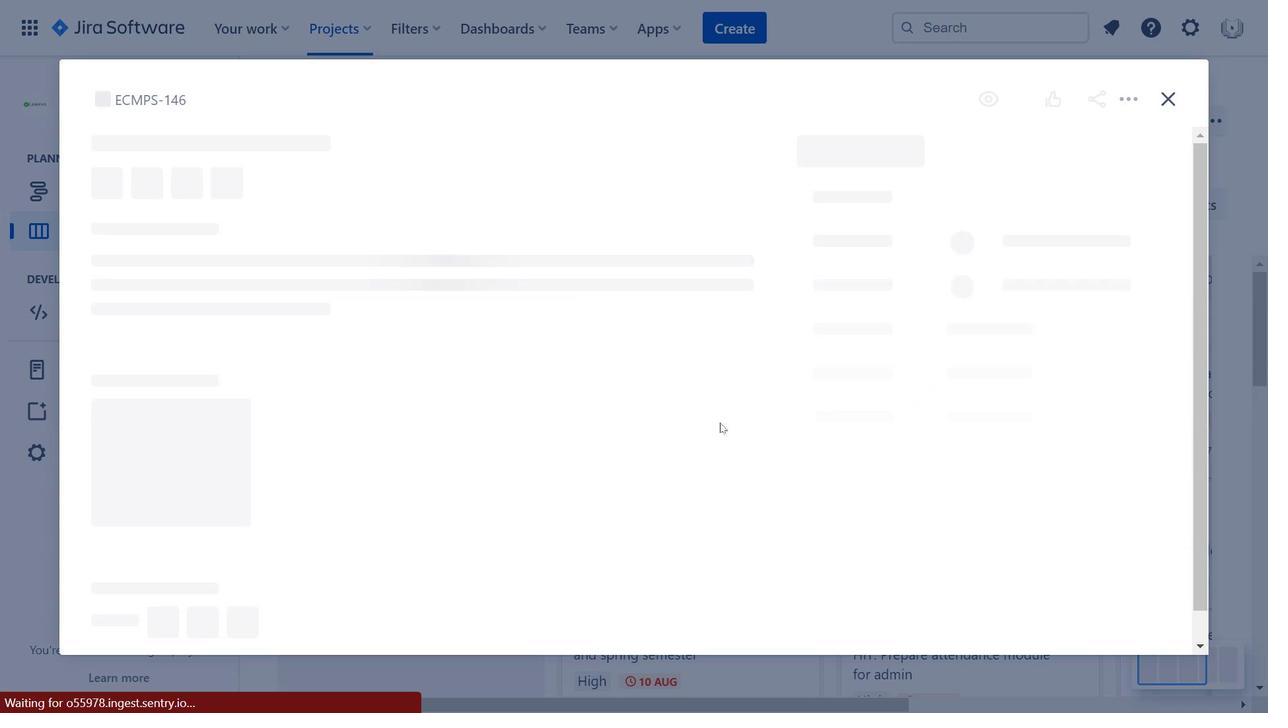 
Action: Mouse scrolled (722, 425) with delta (0, 0)
Screenshot: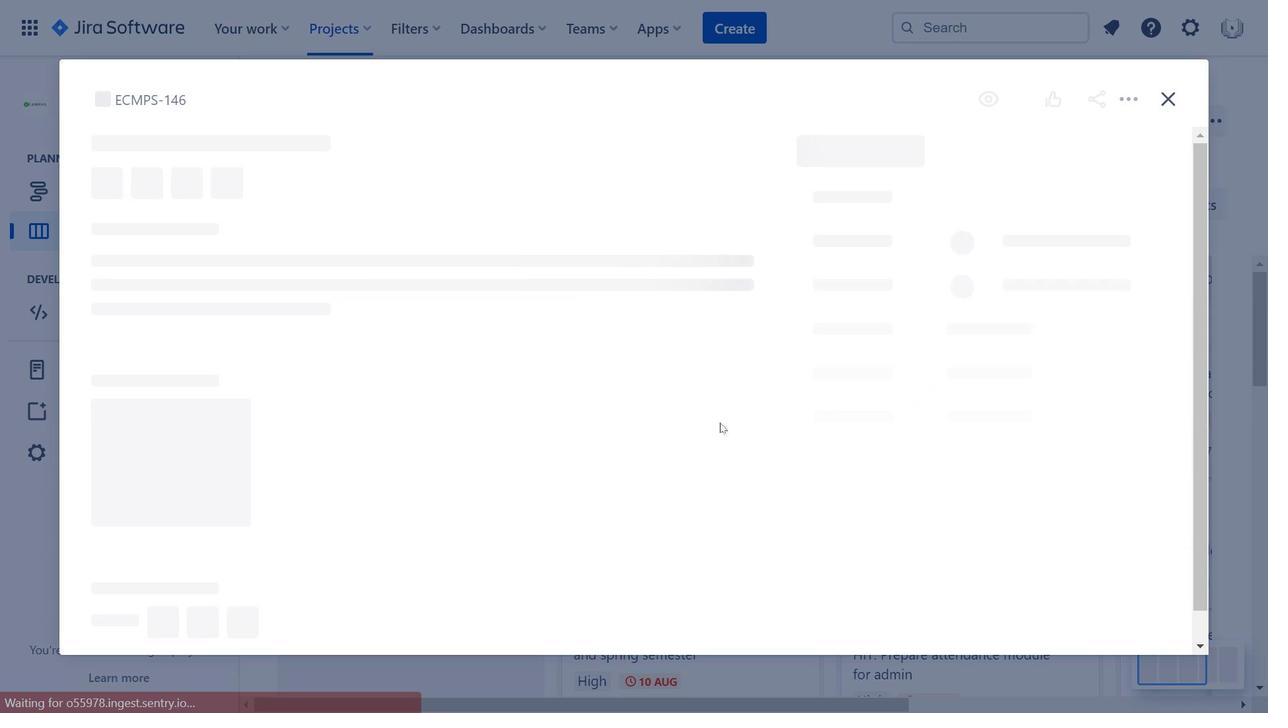 
Action: Mouse pressed left at (722, 424)
Screenshot: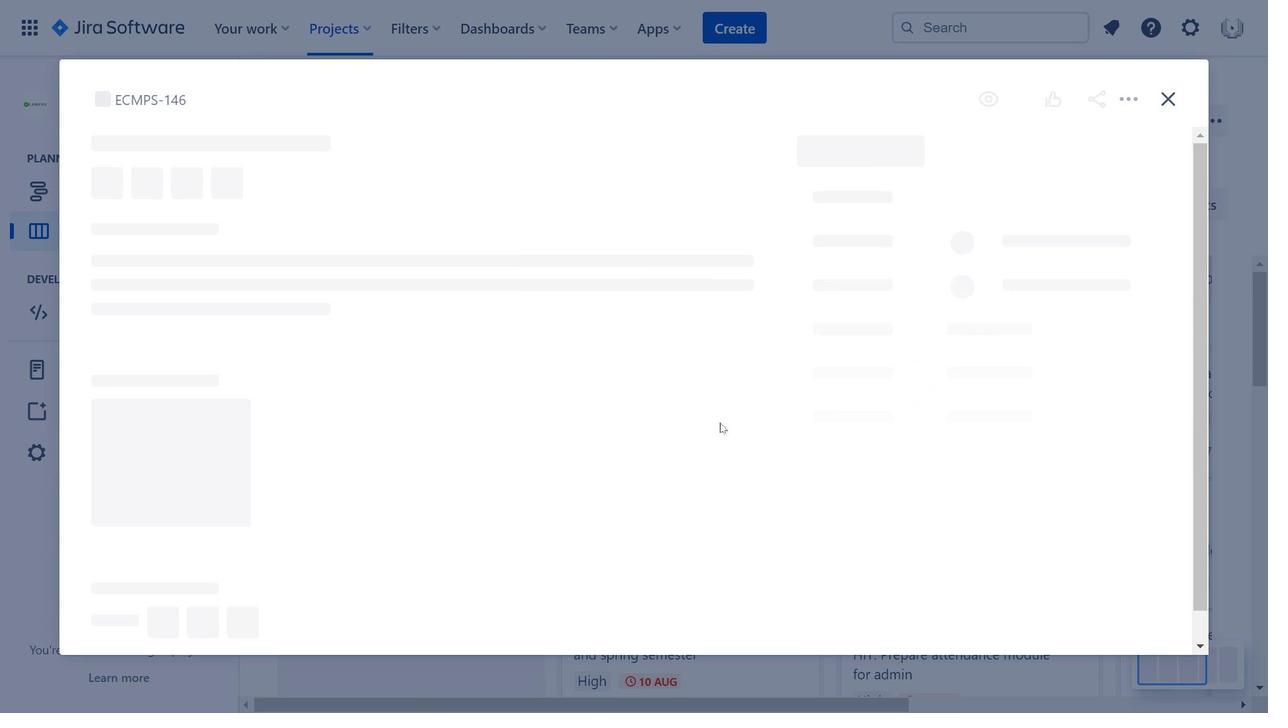 
Action: Mouse moved to (920, 159)
Screenshot: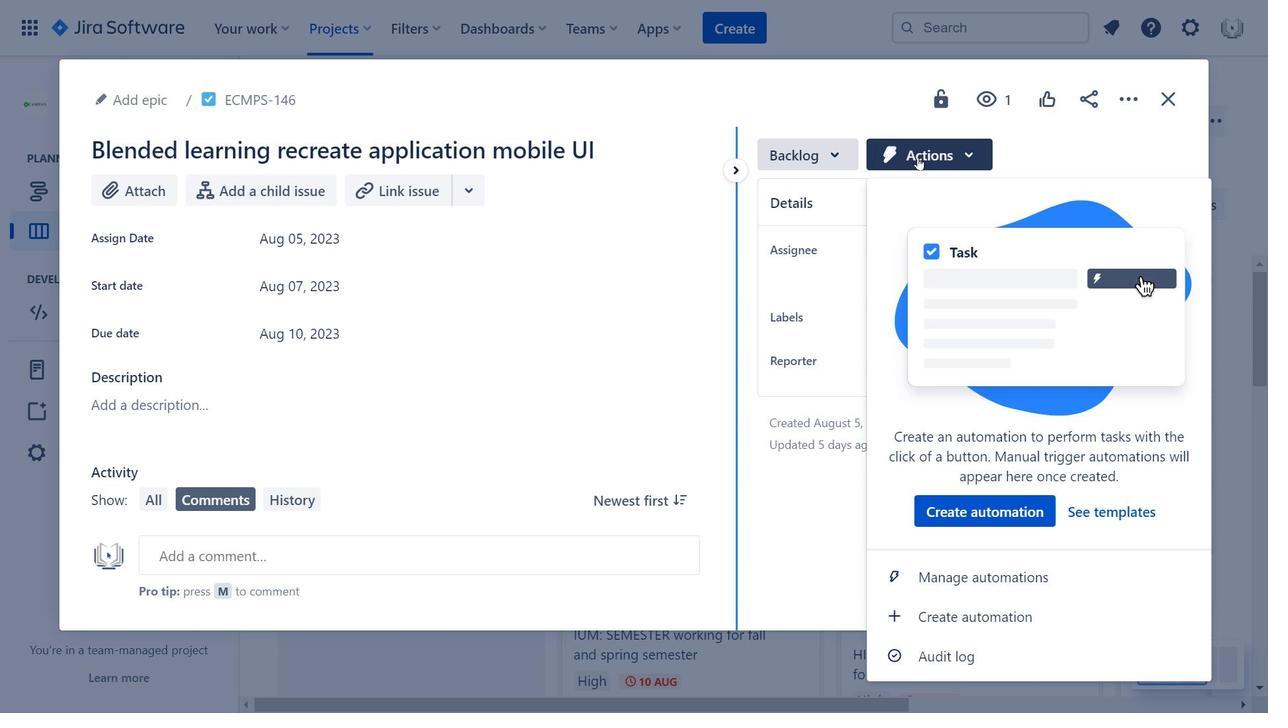
Action: Mouse pressed left at (920, 159)
Screenshot: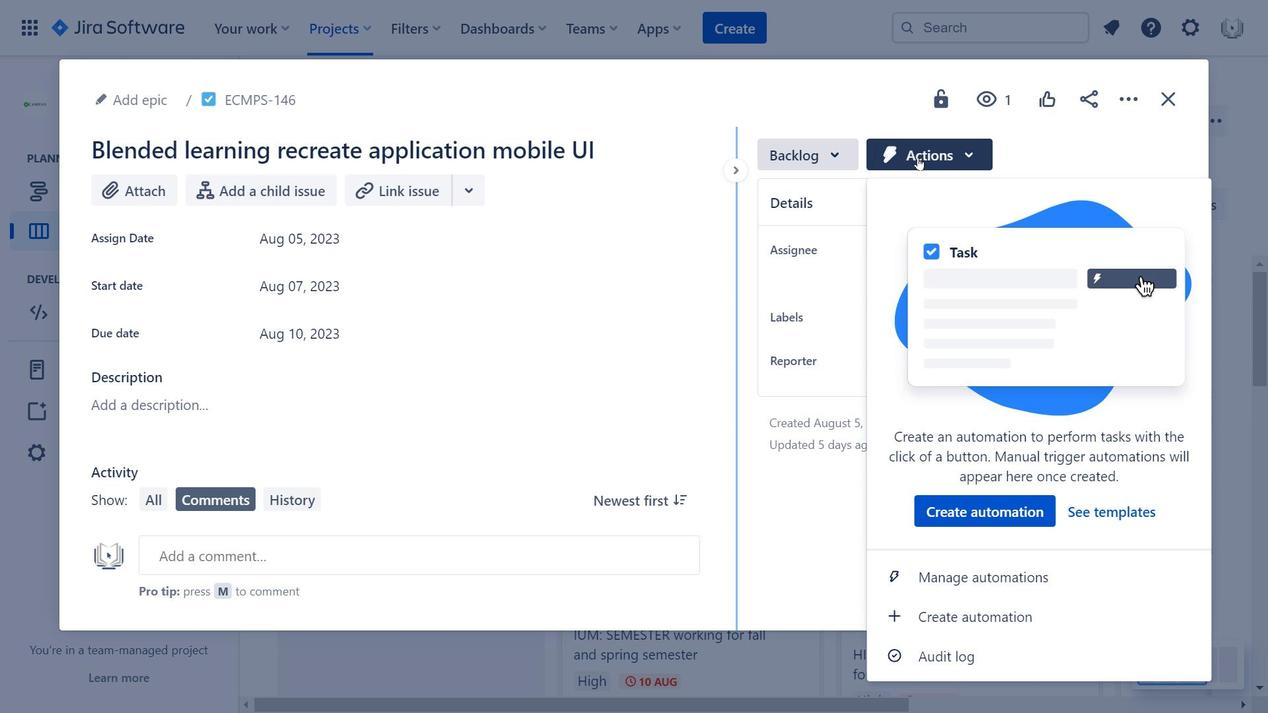 
Action: Mouse moved to (346, 292)
Screenshot: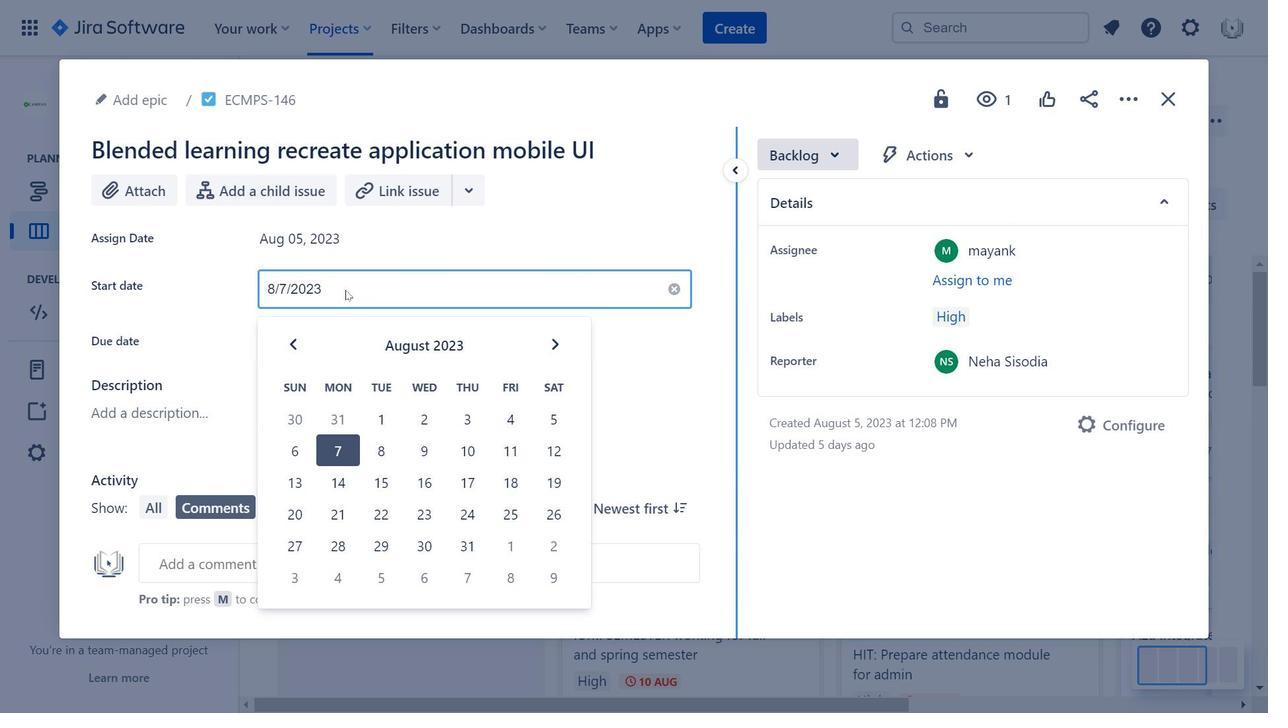 
Action: Mouse pressed left at (346, 292)
Screenshot: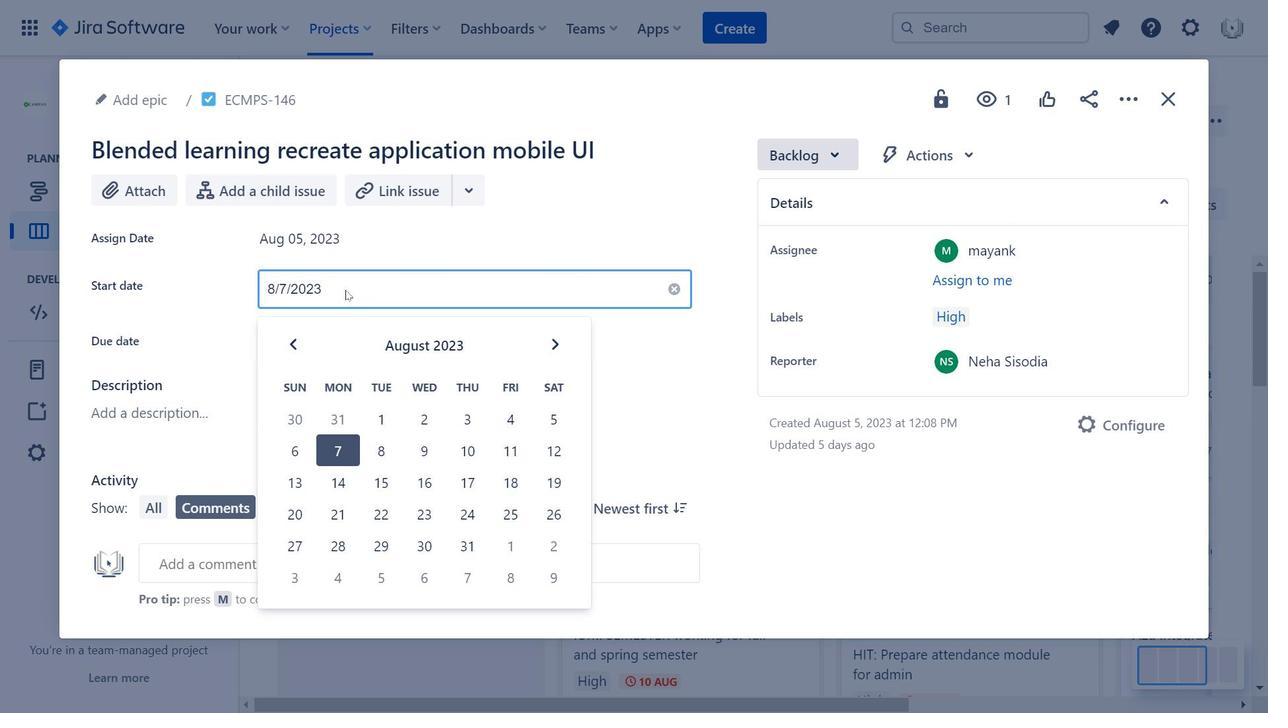 
Action: Mouse moved to (825, 151)
Screenshot: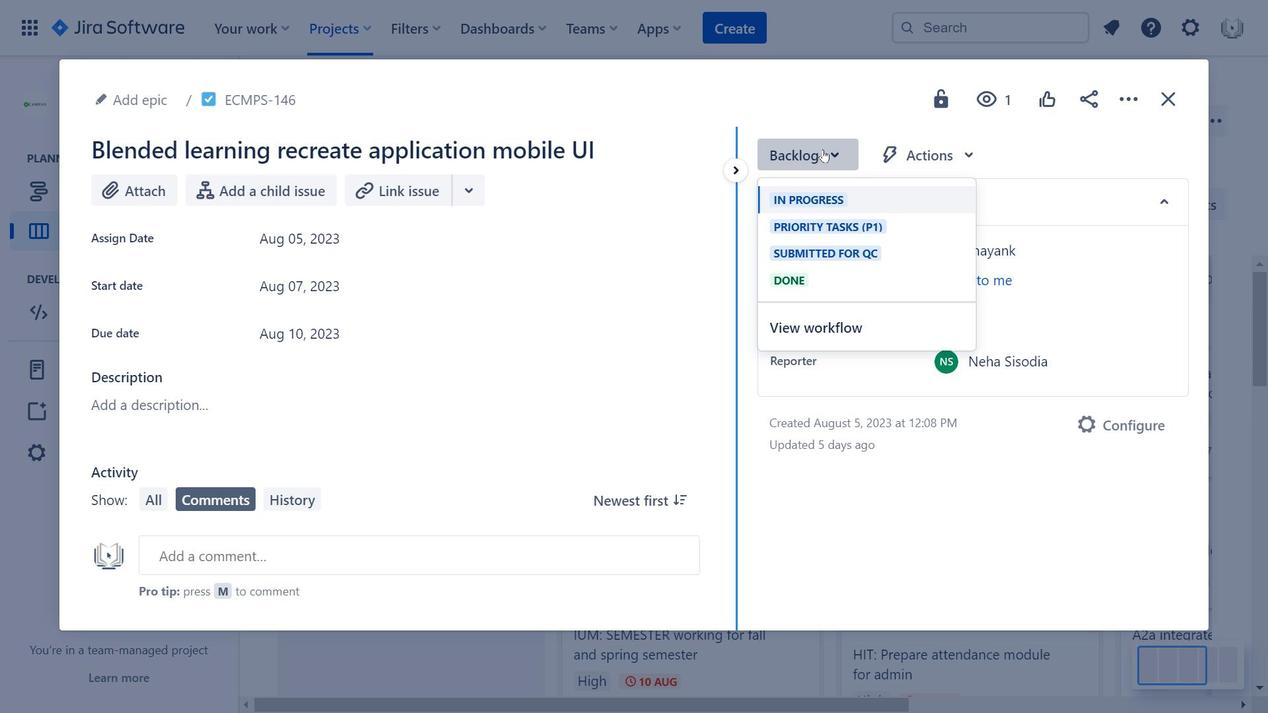
Action: Mouse pressed left at (825, 151)
Screenshot: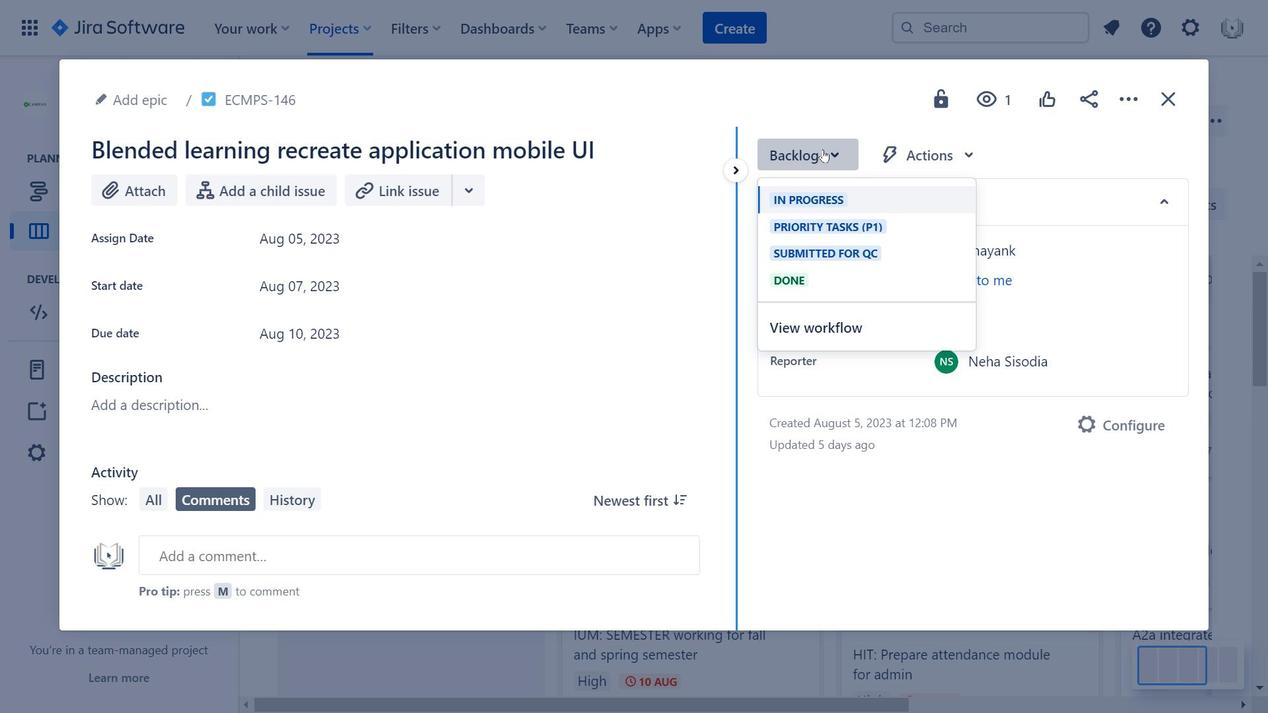 
Action: Mouse moved to (1165, 110)
Screenshot: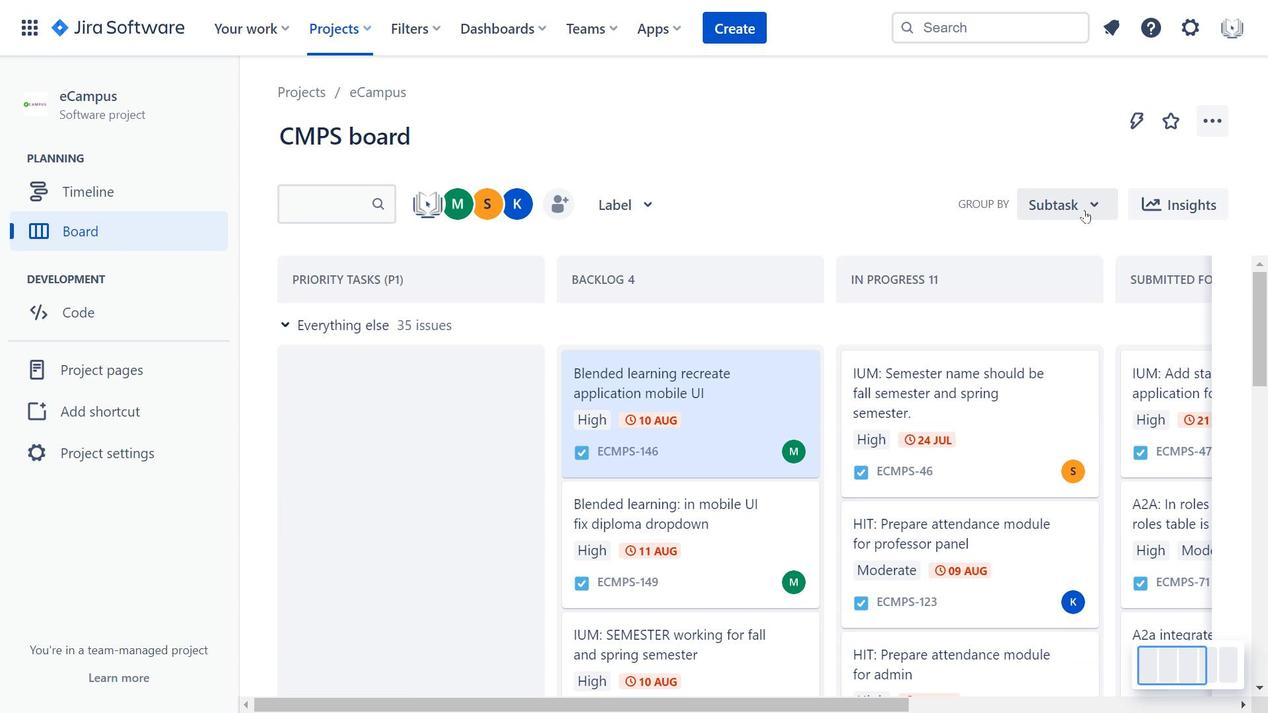 
Action: Mouse pressed left at (1165, 110)
Screenshot: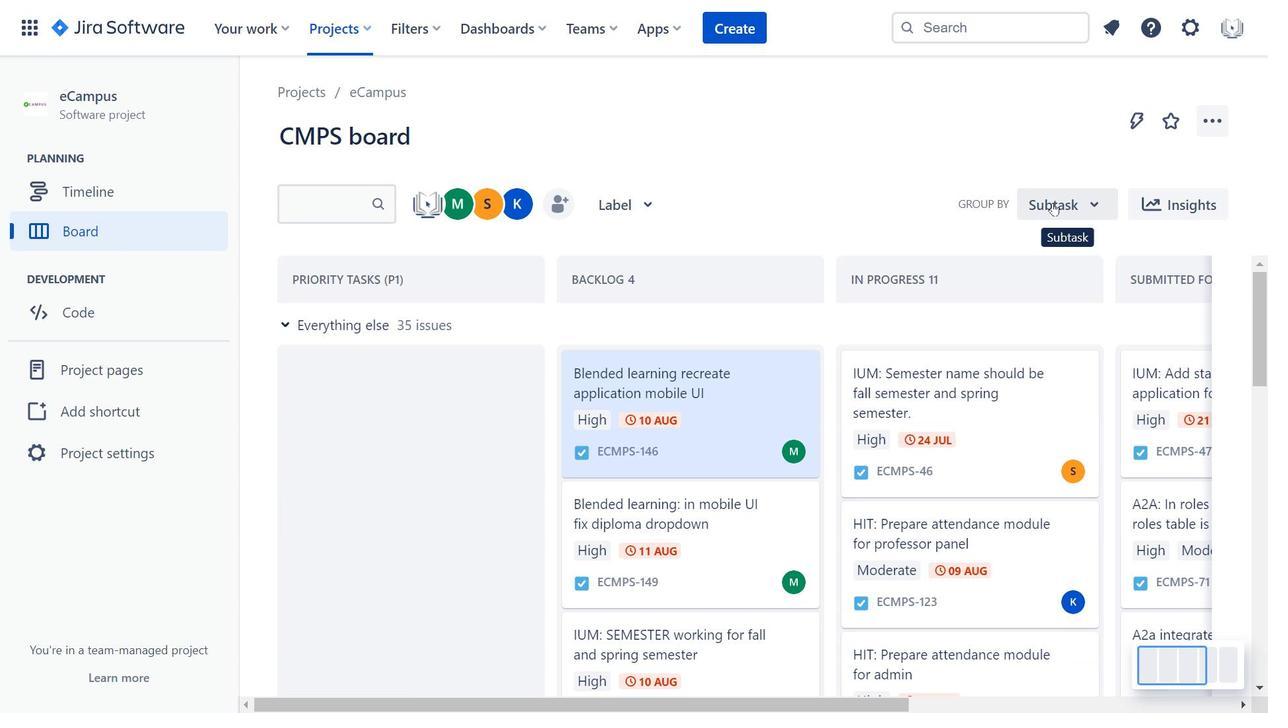 
Action: Mouse moved to (752, 459)
Screenshot: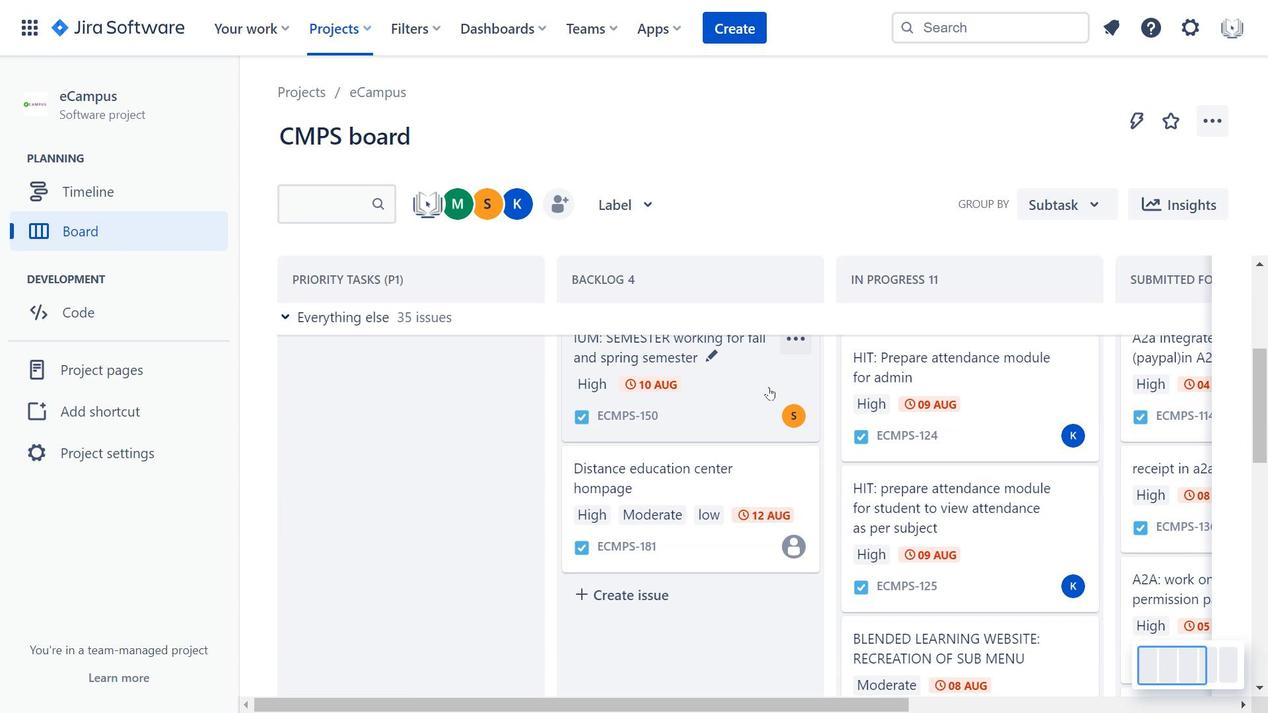 
Action: Mouse scrolled (752, 458) with delta (0, 0)
Screenshot: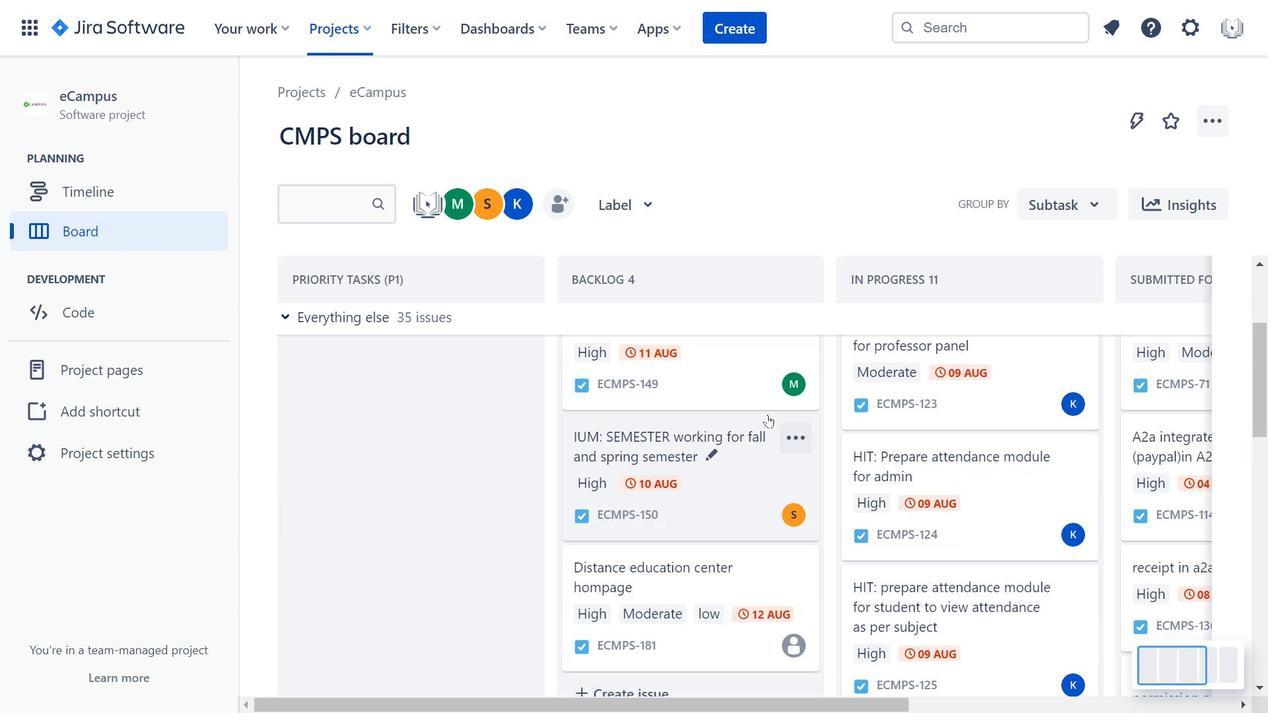 
Action: Mouse scrolled (752, 458) with delta (0, 0)
Screenshot: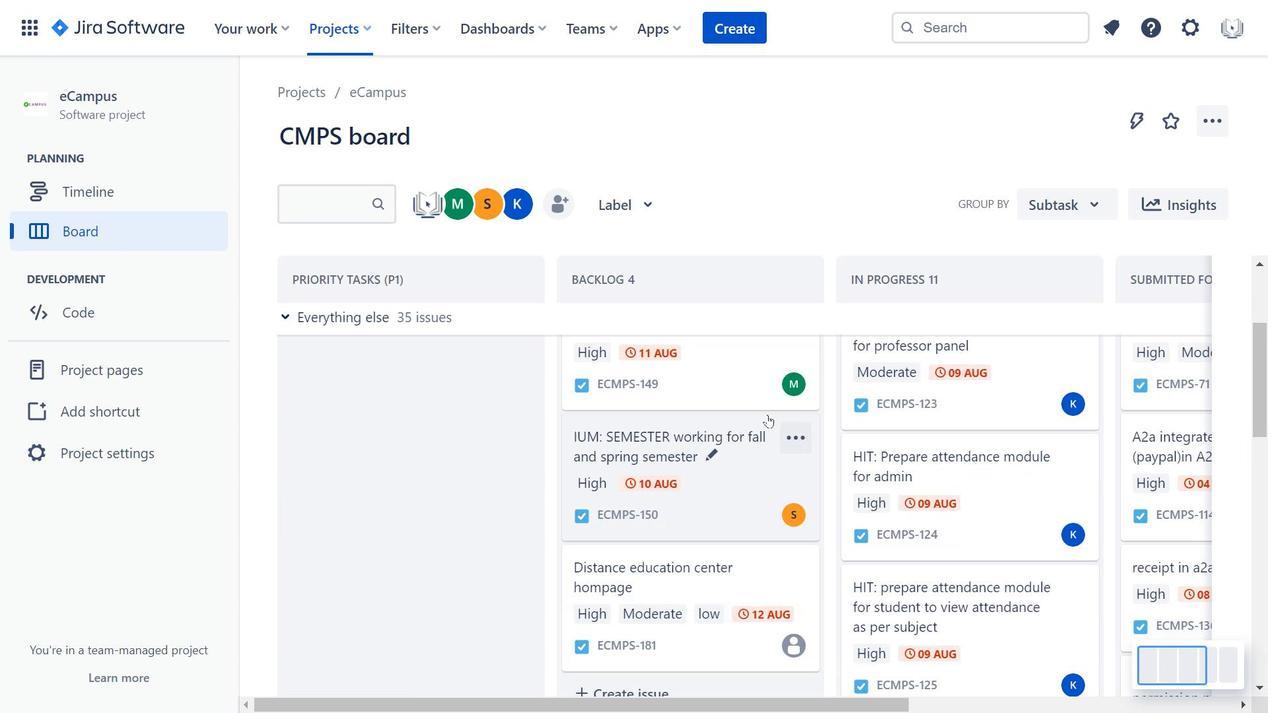 
Action: Mouse scrolled (752, 458) with delta (0, 0)
Screenshot: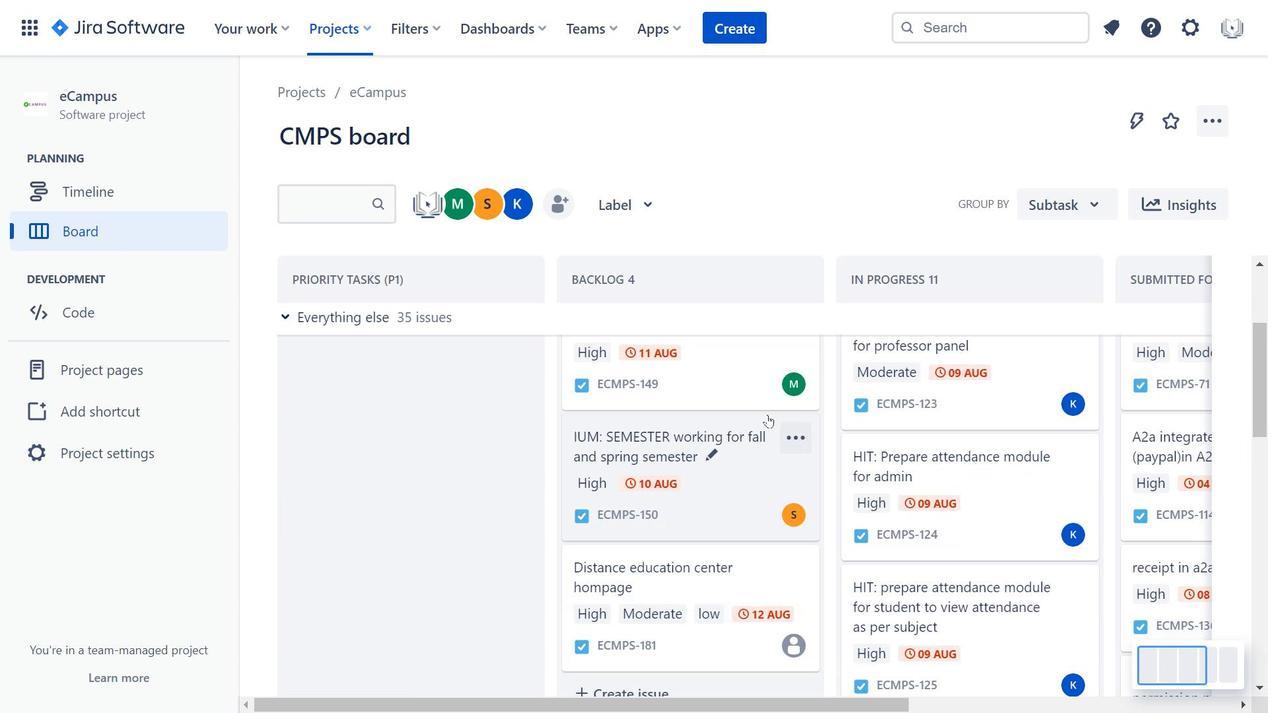 
Action: Mouse moved to (769, 416)
Screenshot: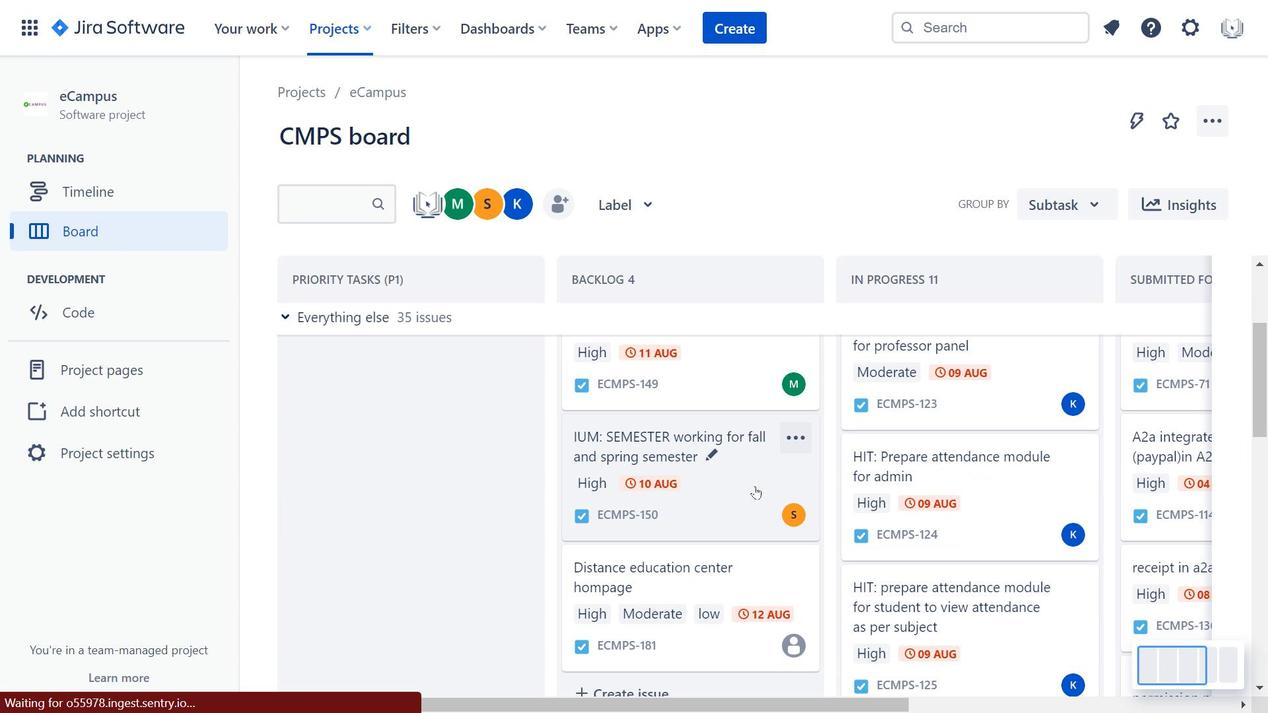 
Action: Mouse scrolled (769, 417) with delta (0, 0)
Screenshot: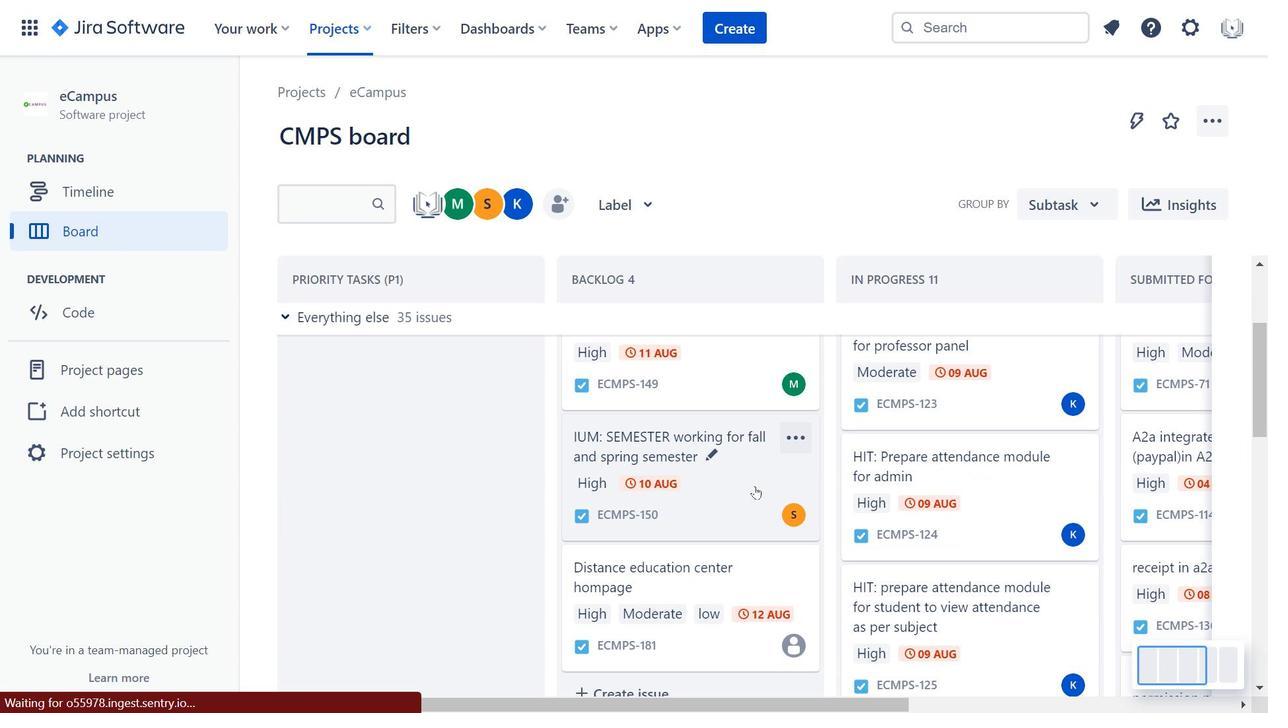 
Action: Mouse moved to (756, 487)
Screenshot: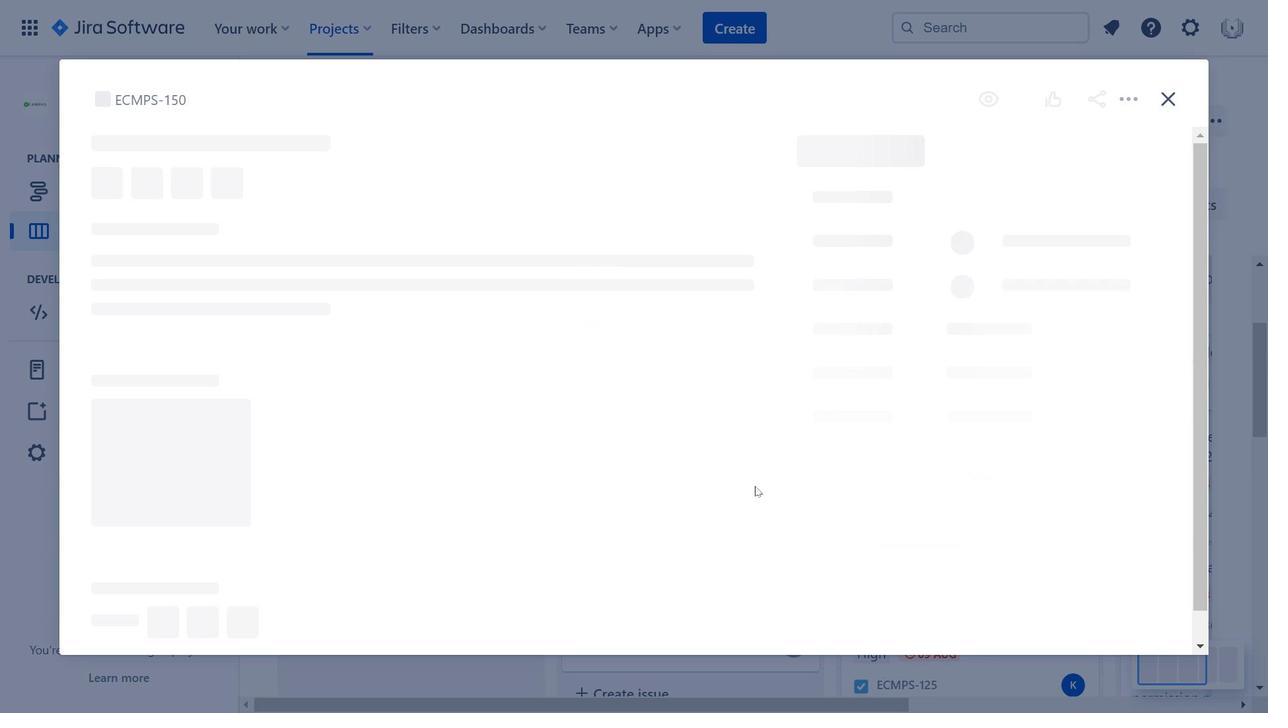 
Action: Mouse pressed left at (756, 487)
Screenshot: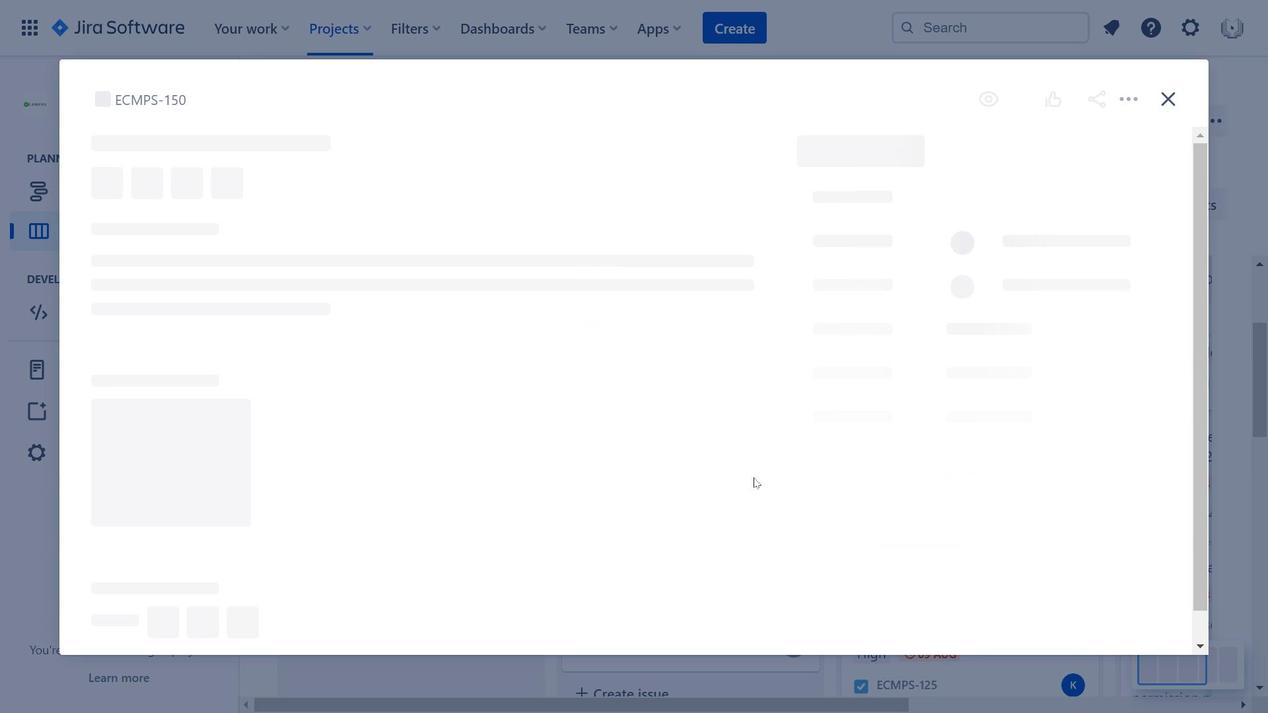 
Action: Mouse moved to (609, 331)
Screenshot: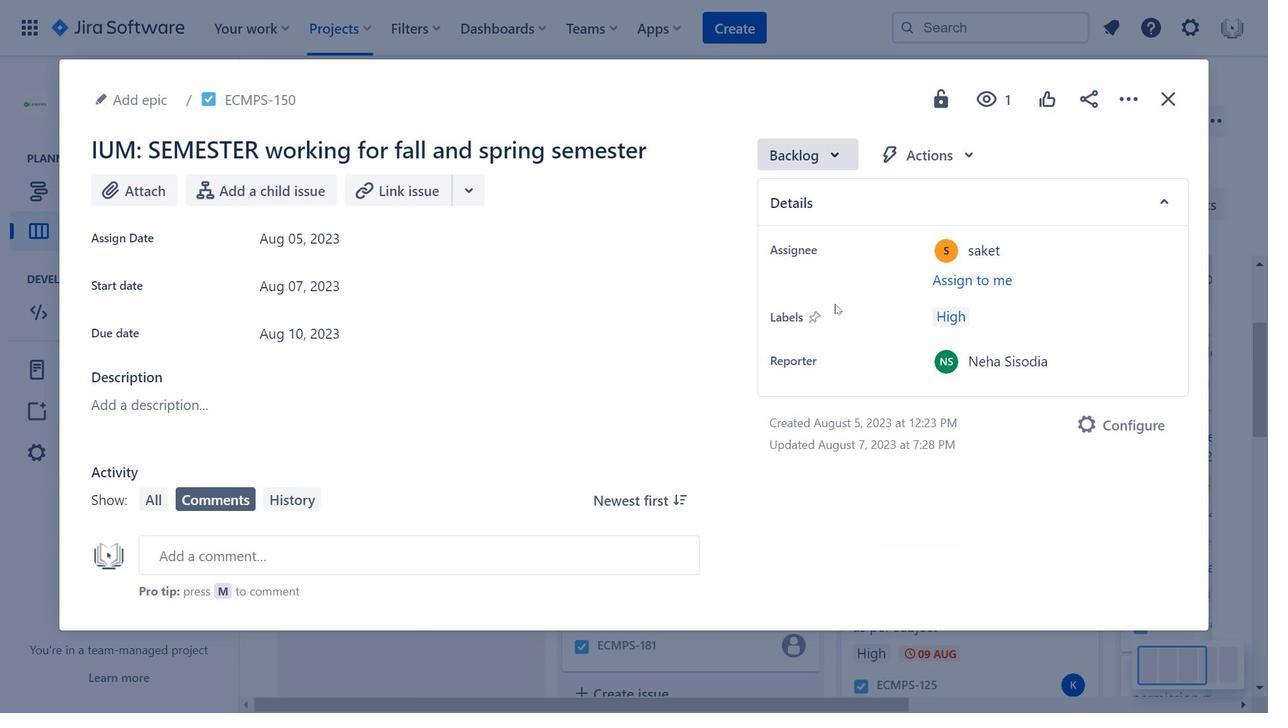 
Action: Mouse scrolled (609, 330) with delta (0, 0)
Screenshot: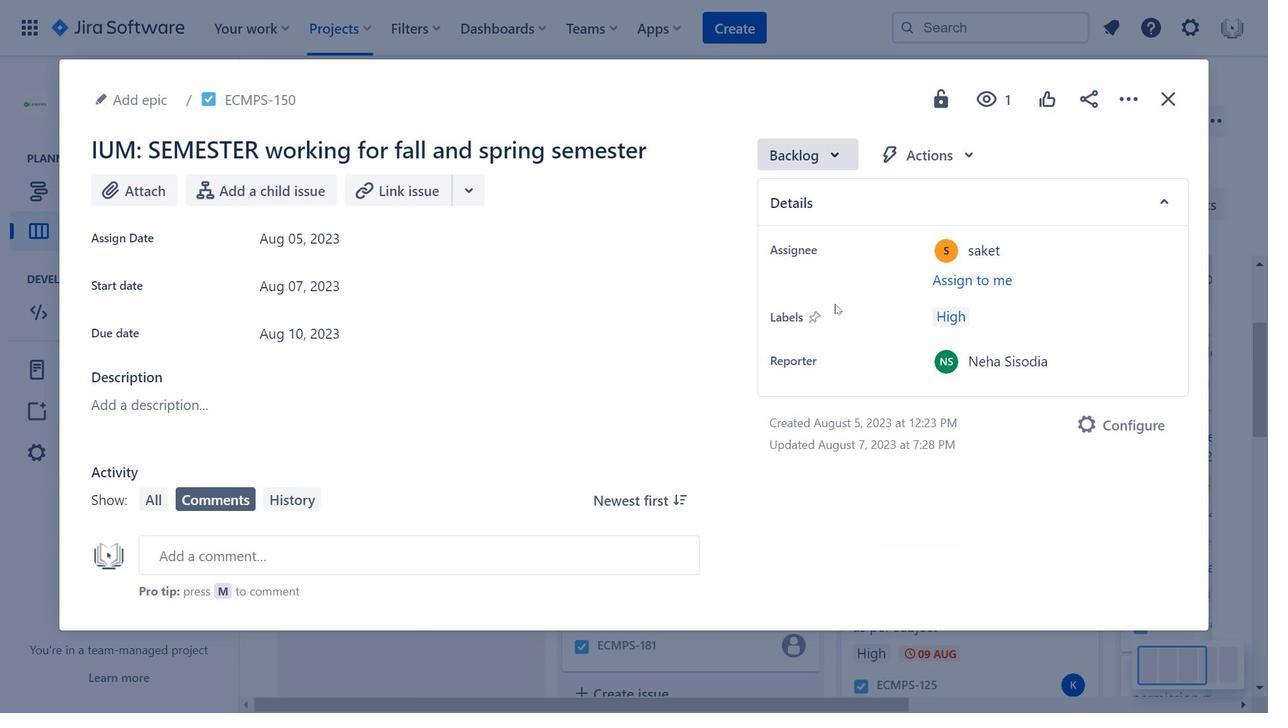 
Action: Mouse moved to (979, 163)
Screenshot: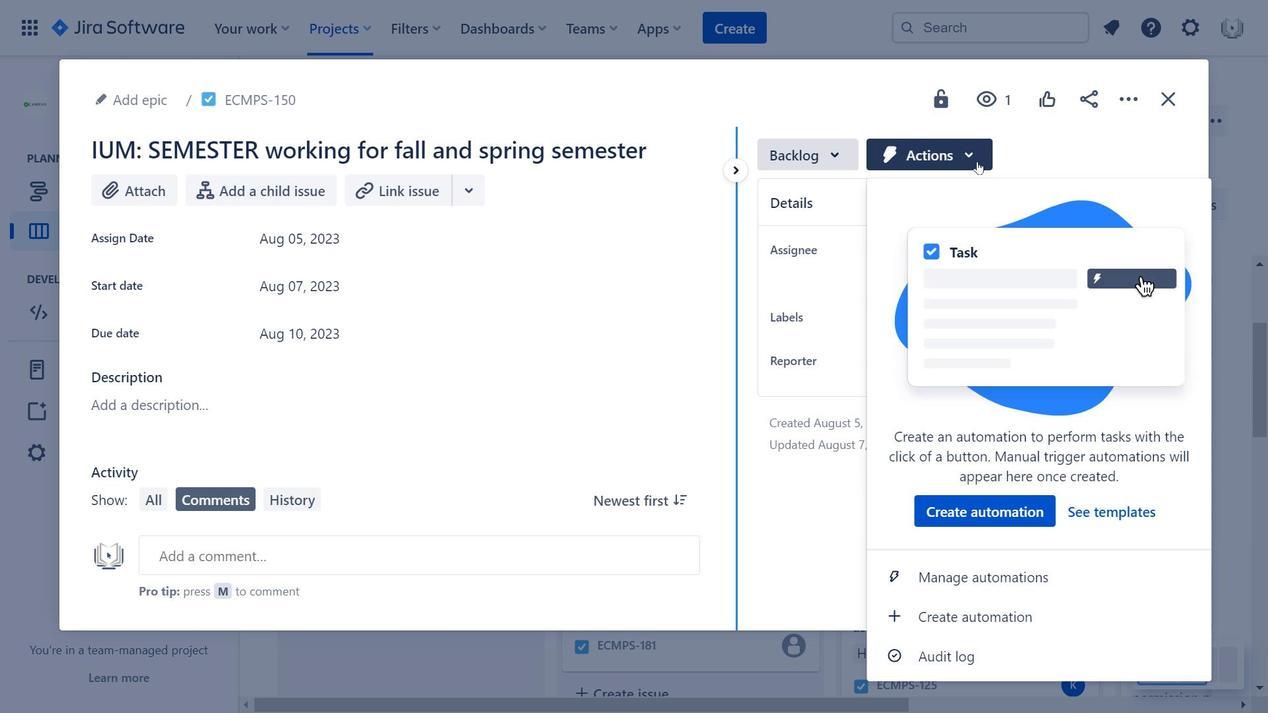 
Action: Mouse pressed left at (979, 163)
Screenshot: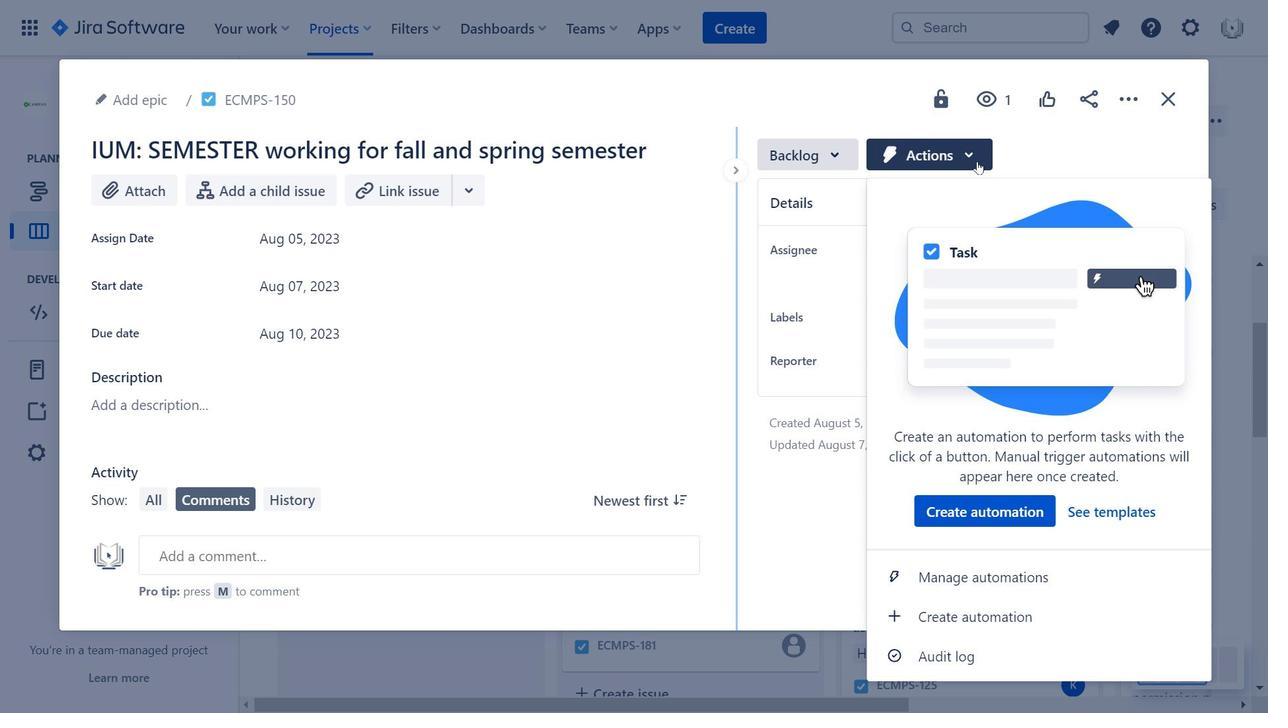 
Action: Mouse moved to (1174, 103)
Screenshot: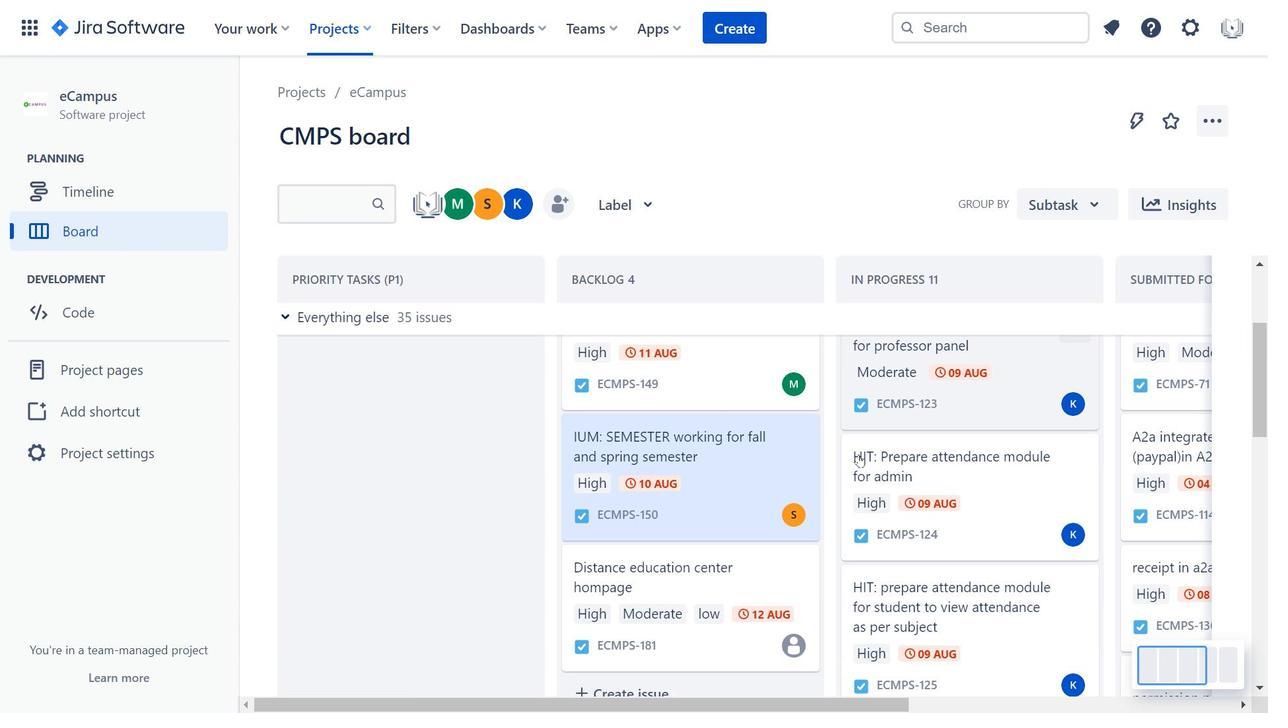 
Action: Mouse pressed left at (1174, 103)
Screenshot: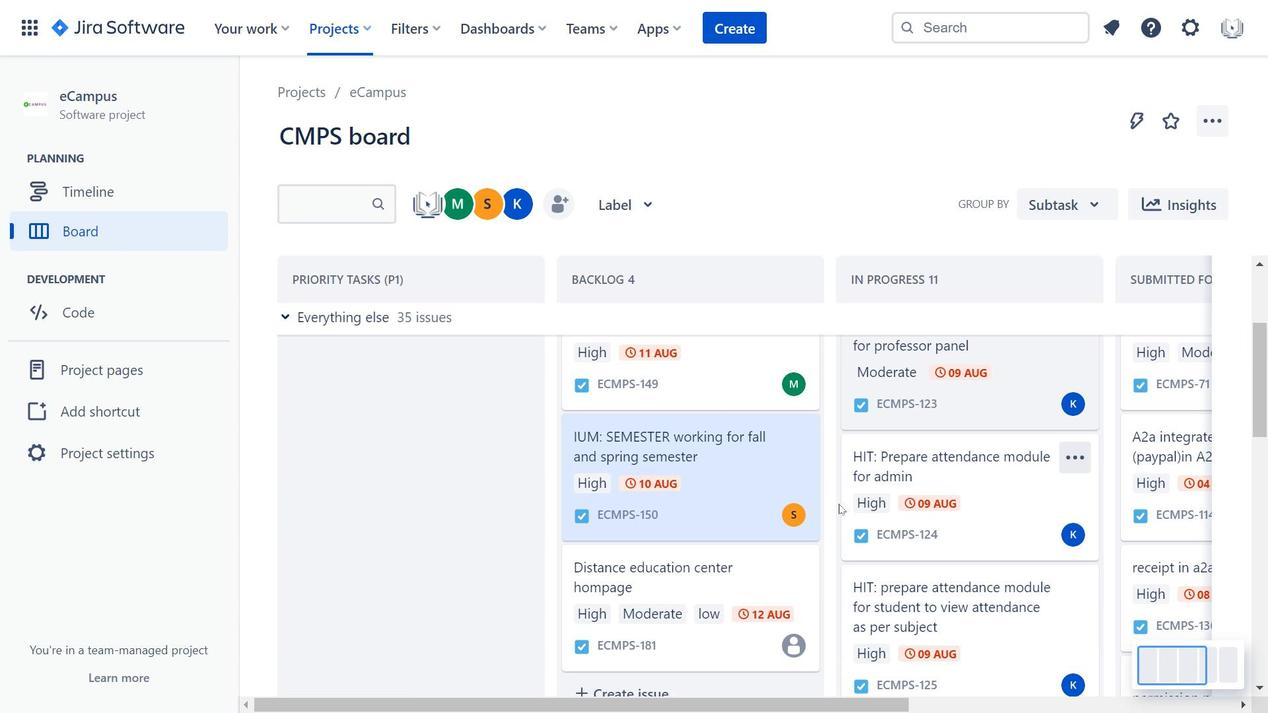 
Action: Mouse moved to (1157, 654)
Screenshot: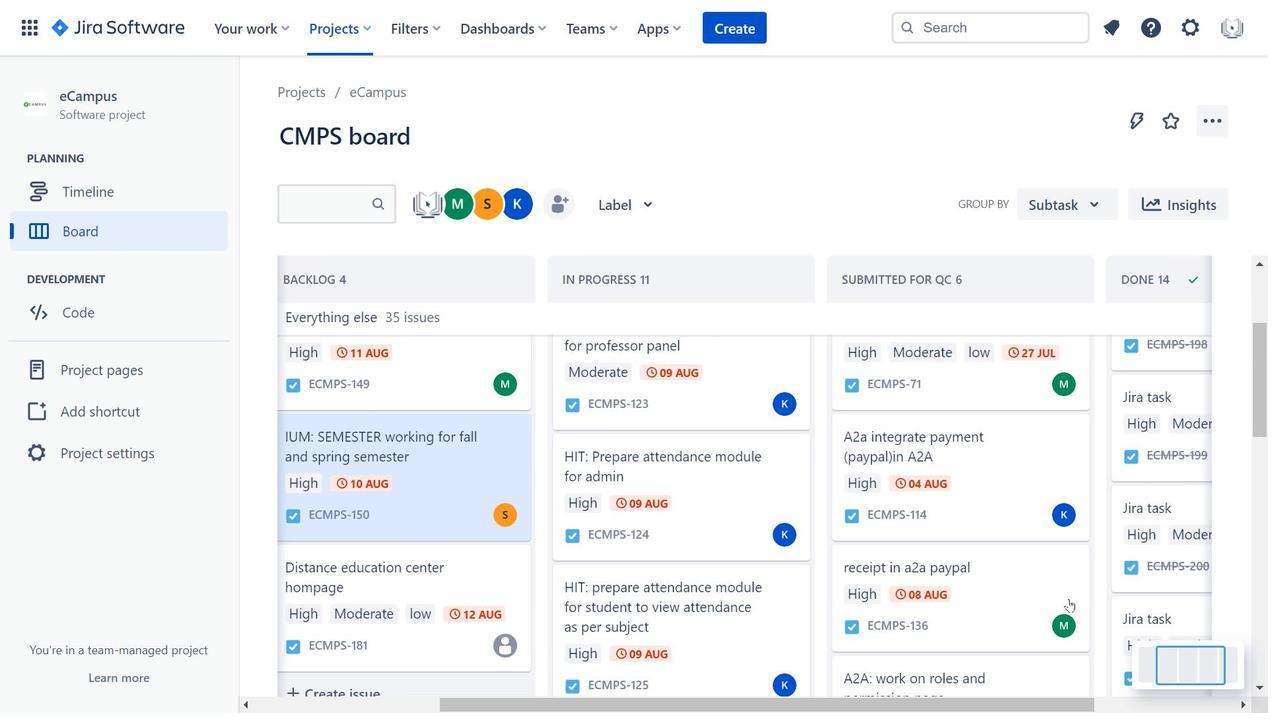 
Action: Mouse pressed left at (1157, 654)
Screenshot: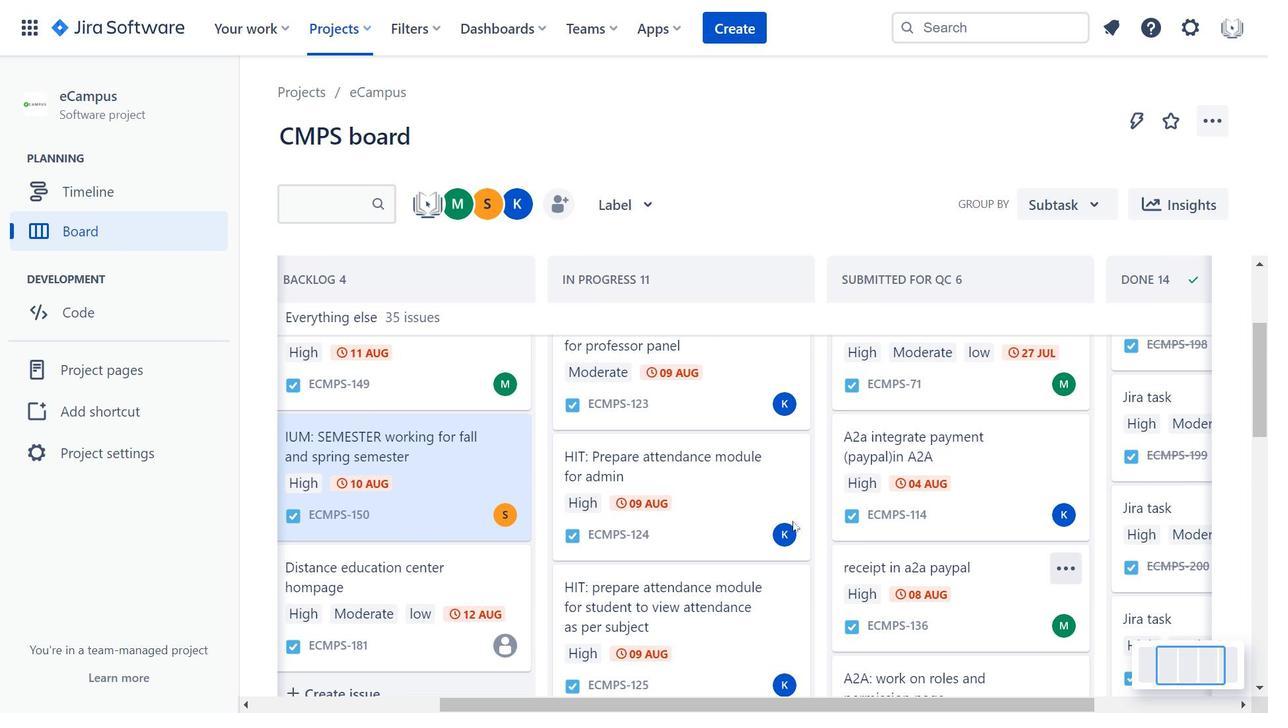 
Action: Mouse moved to (719, 479)
Screenshot: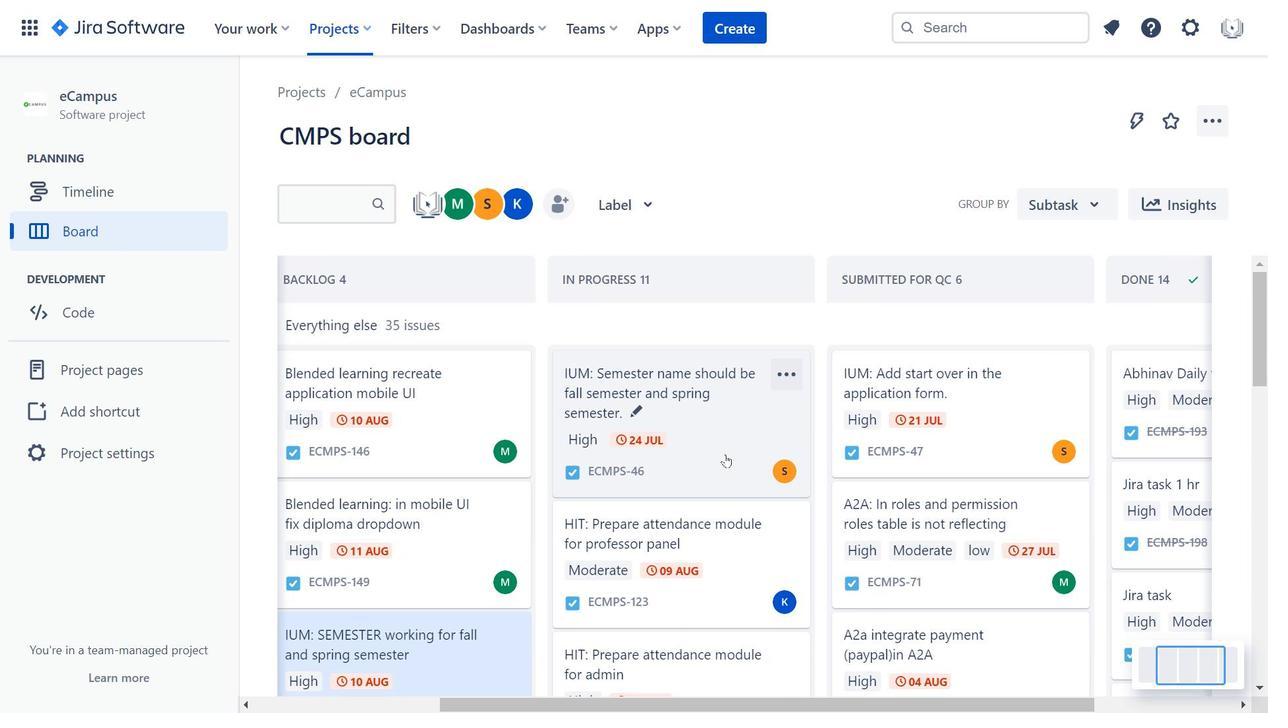 
Action: Mouse scrolled (719, 479) with delta (0, 0)
Screenshot: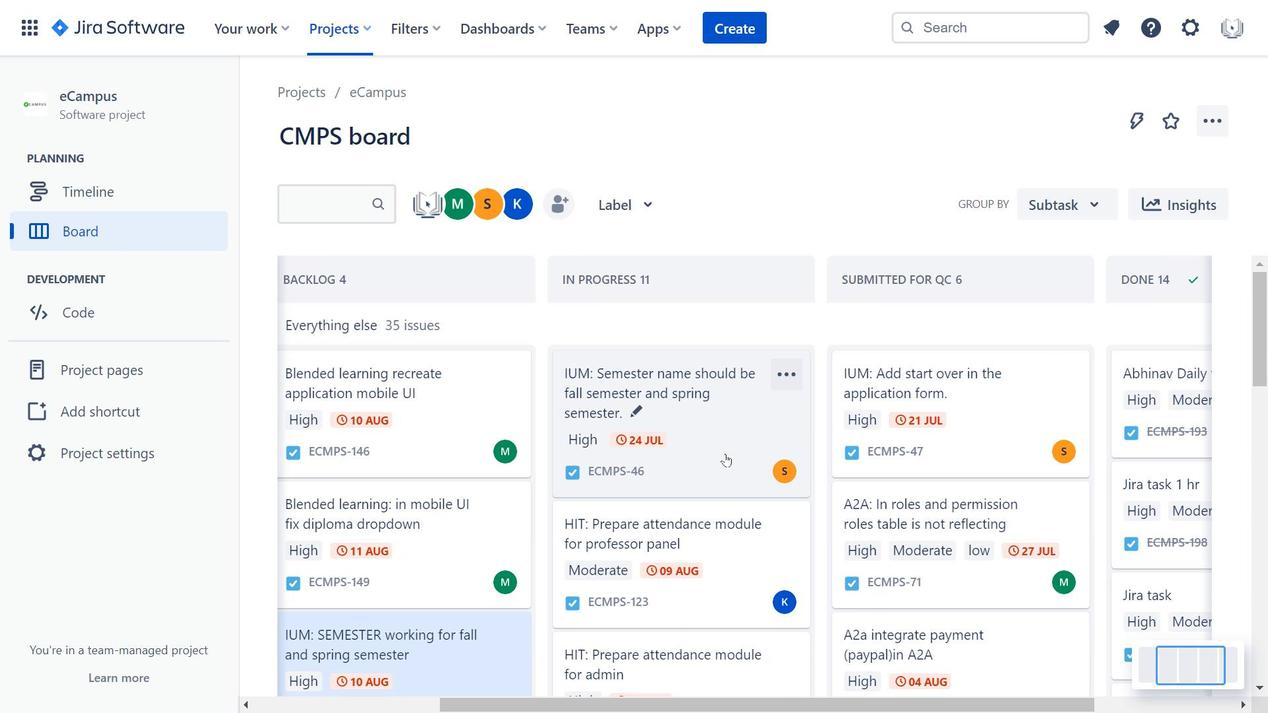 
Action: Mouse scrolled (719, 479) with delta (0, 0)
Screenshot: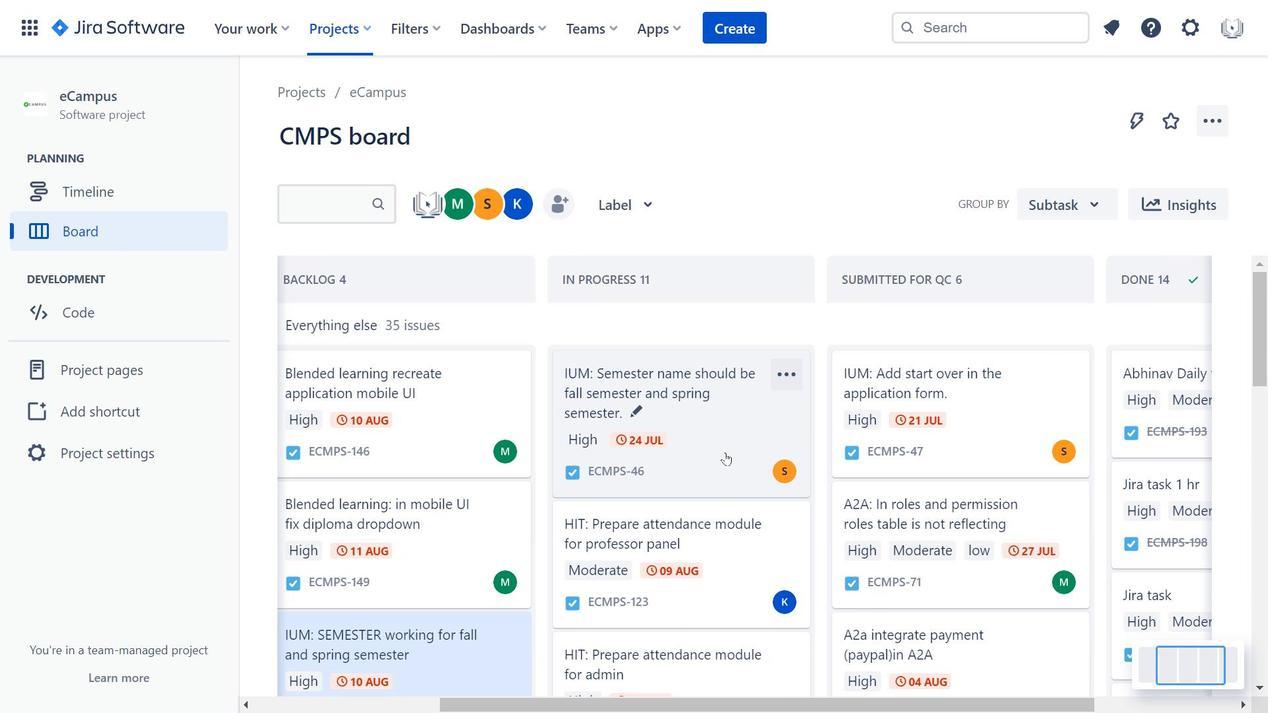 
Action: Mouse scrolled (719, 479) with delta (0, 0)
Screenshot: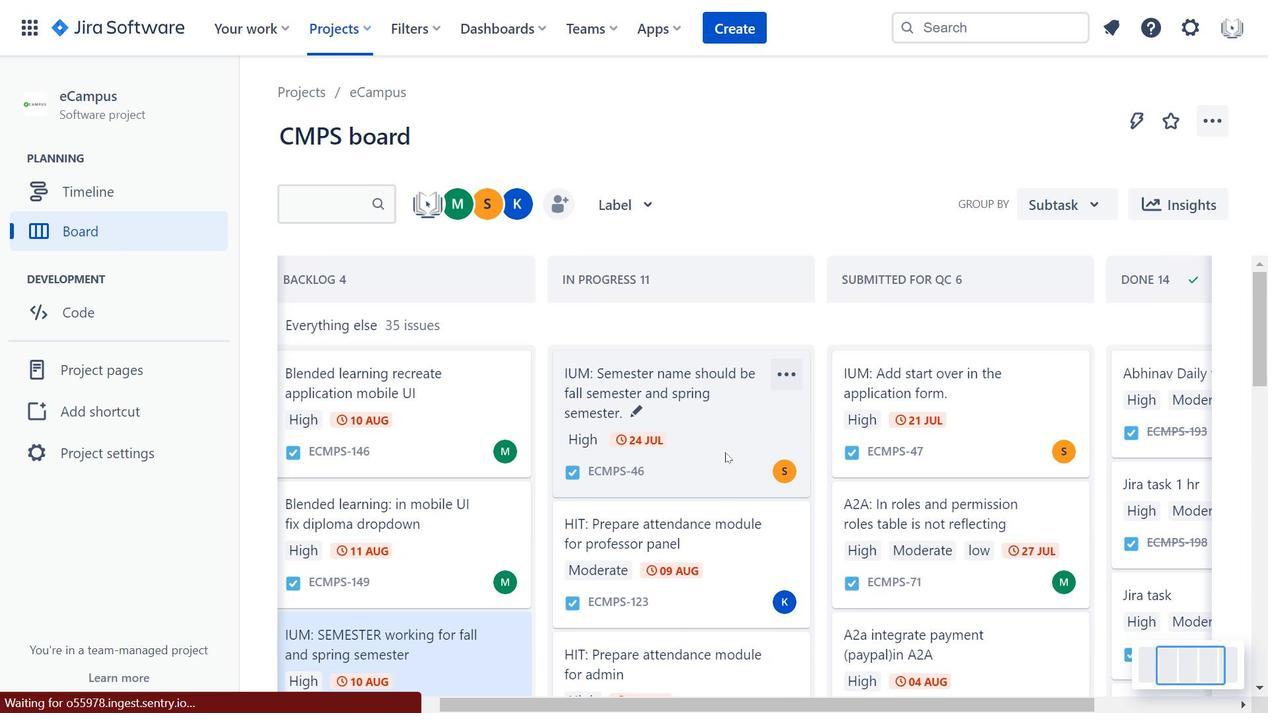 
Action: Mouse scrolled (719, 479) with delta (0, 0)
Screenshot: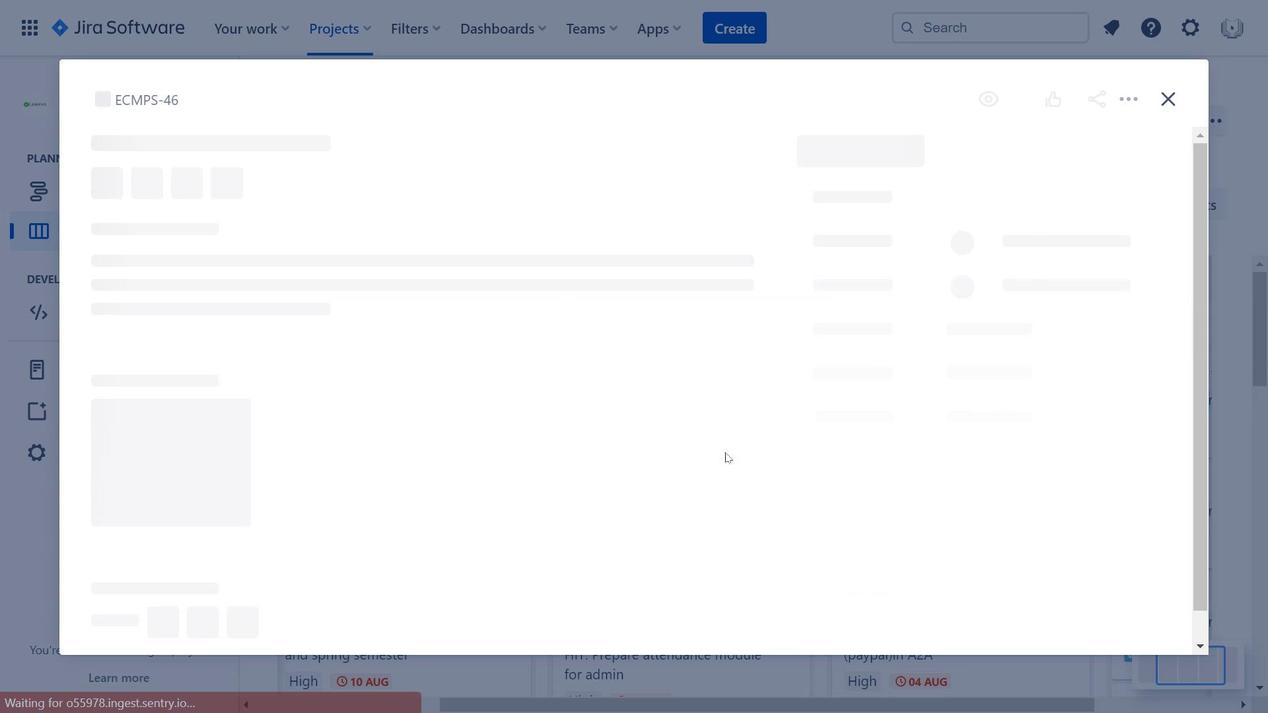 
Action: Mouse moved to (726, 454)
Screenshot: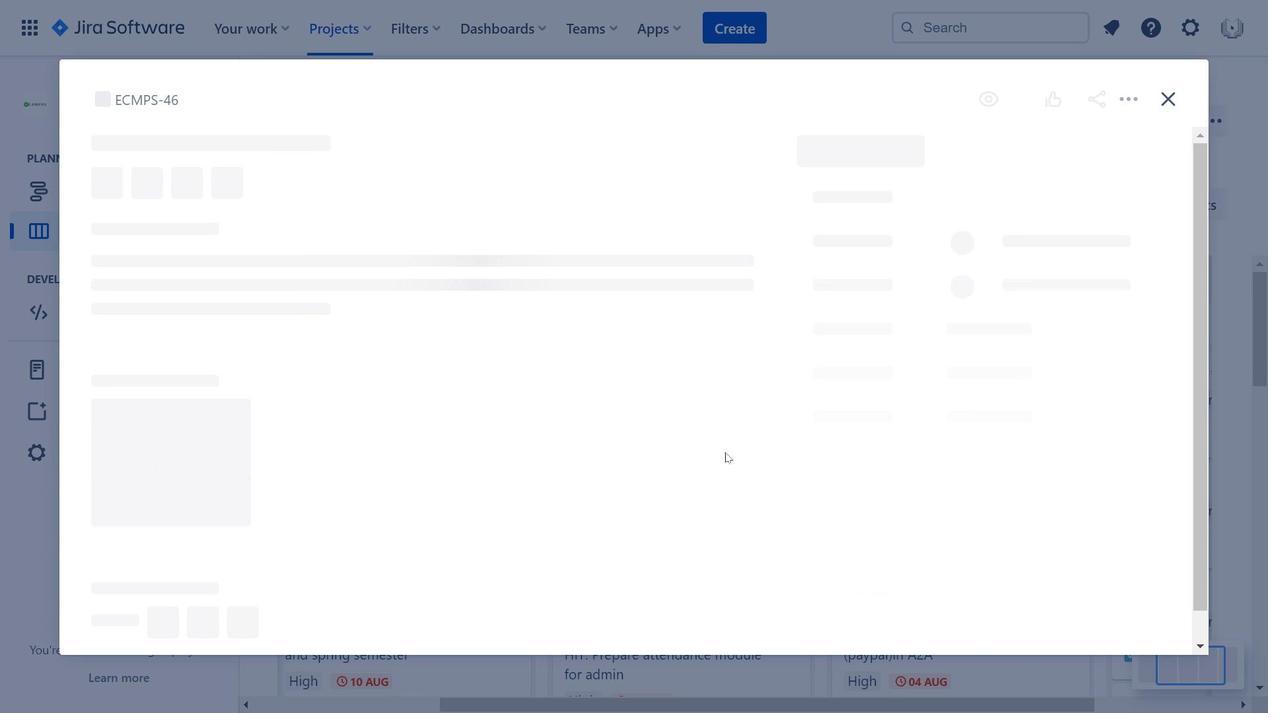 
Action: Mouse pressed left at (726, 454)
Screenshot: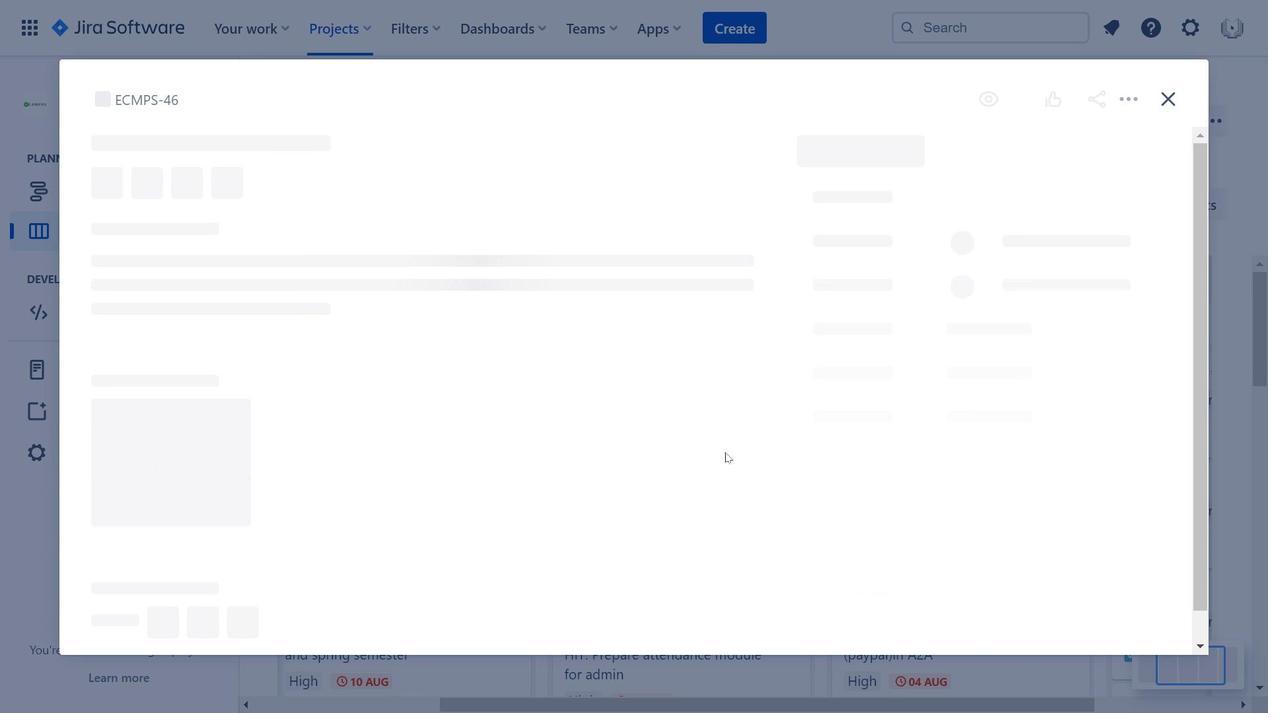
Action: Mouse moved to (920, 157)
Screenshot: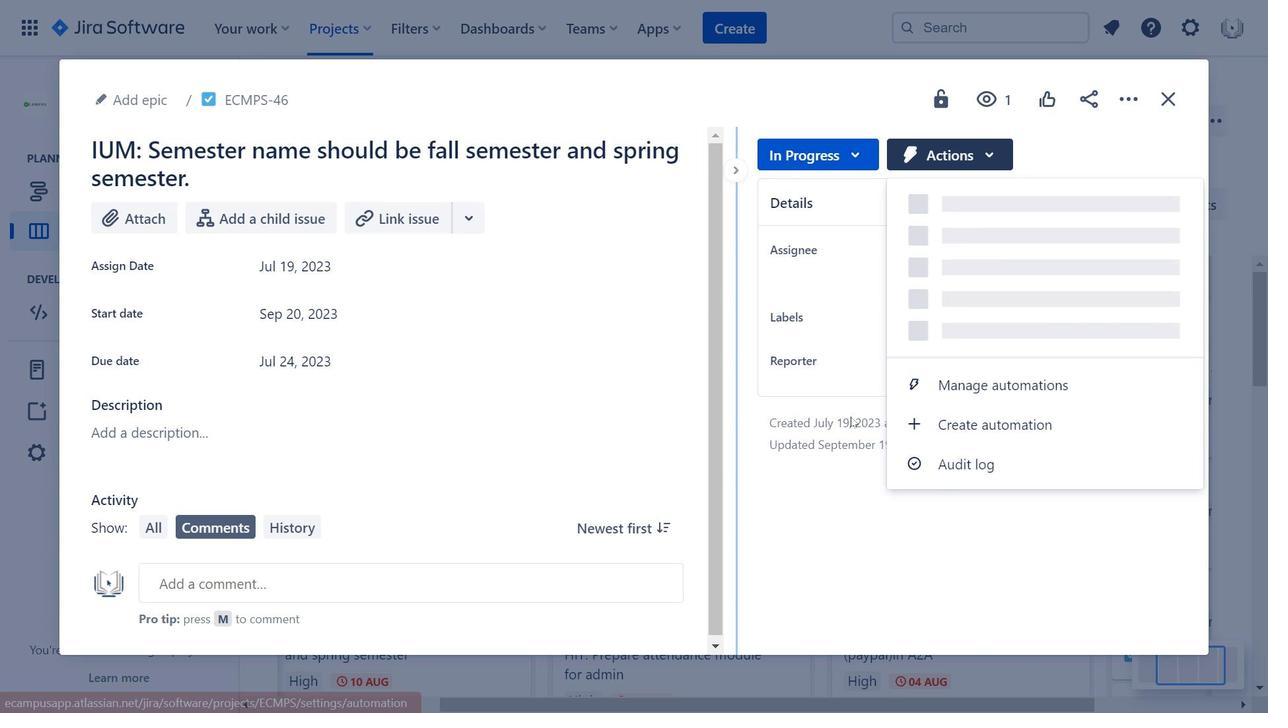 
Action: Mouse pressed left at (920, 157)
Screenshot: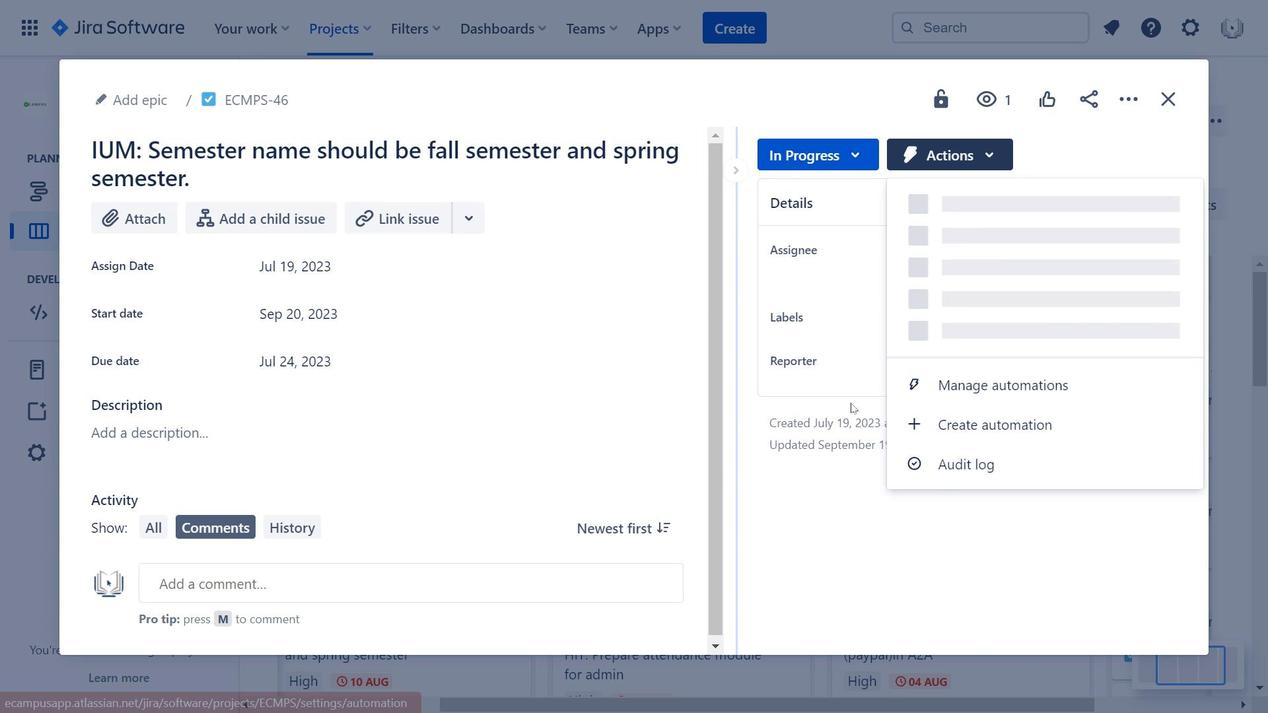 
Action: Mouse moved to (356, 355)
Screenshot: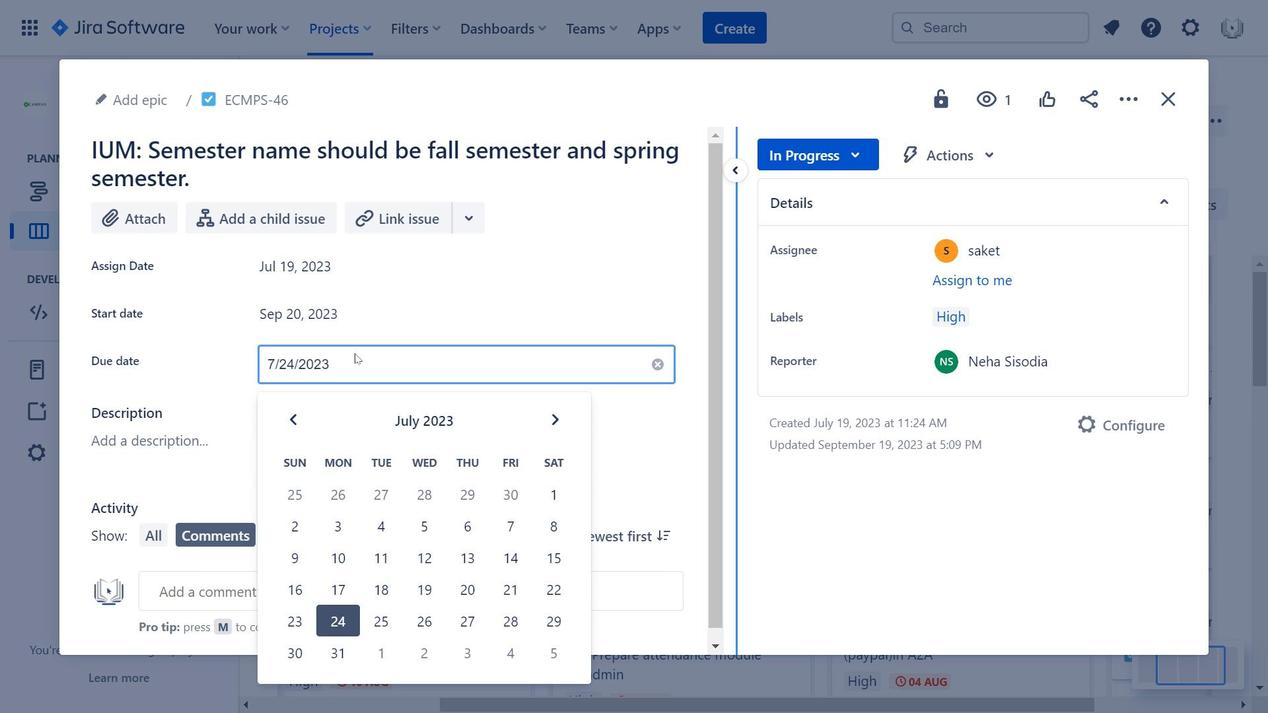 
Action: Mouse pressed left at (356, 355)
Screenshot: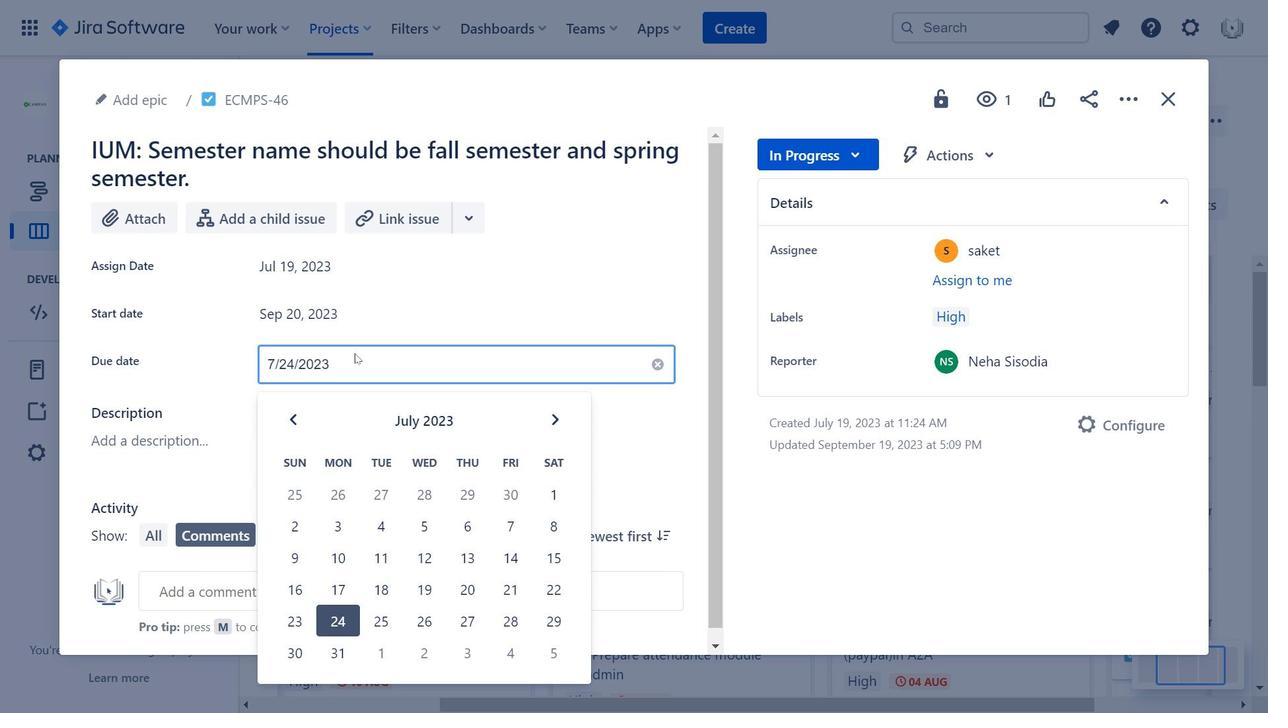 
Action: Mouse moved to (958, 165)
Screenshot: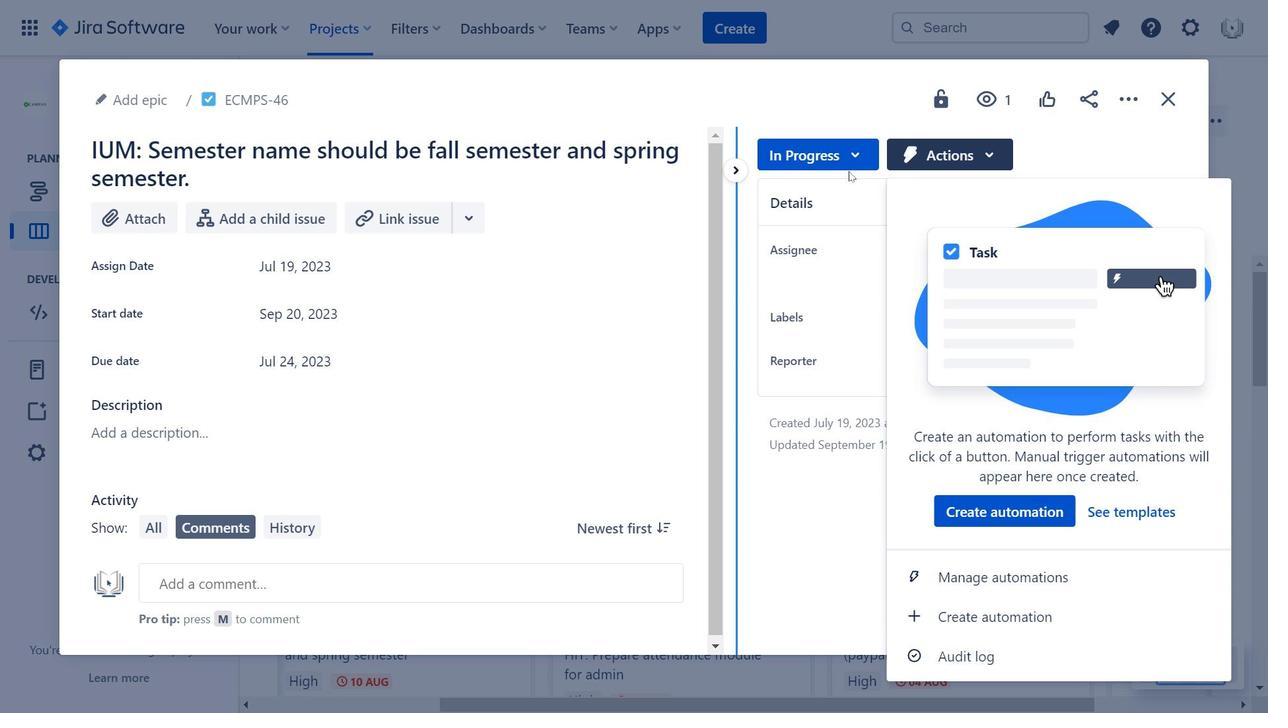 
Action: Mouse pressed left at (958, 165)
Screenshot: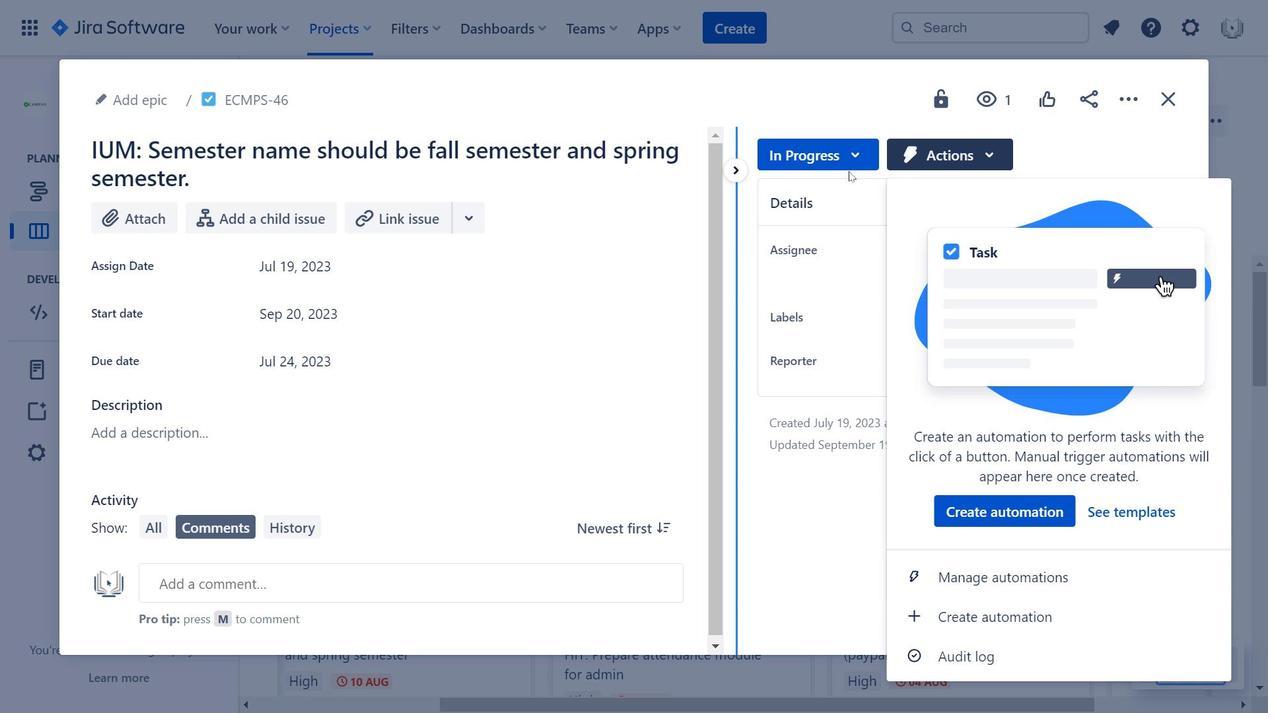 
Action: Mouse moved to (1111, 516)
Screenshot: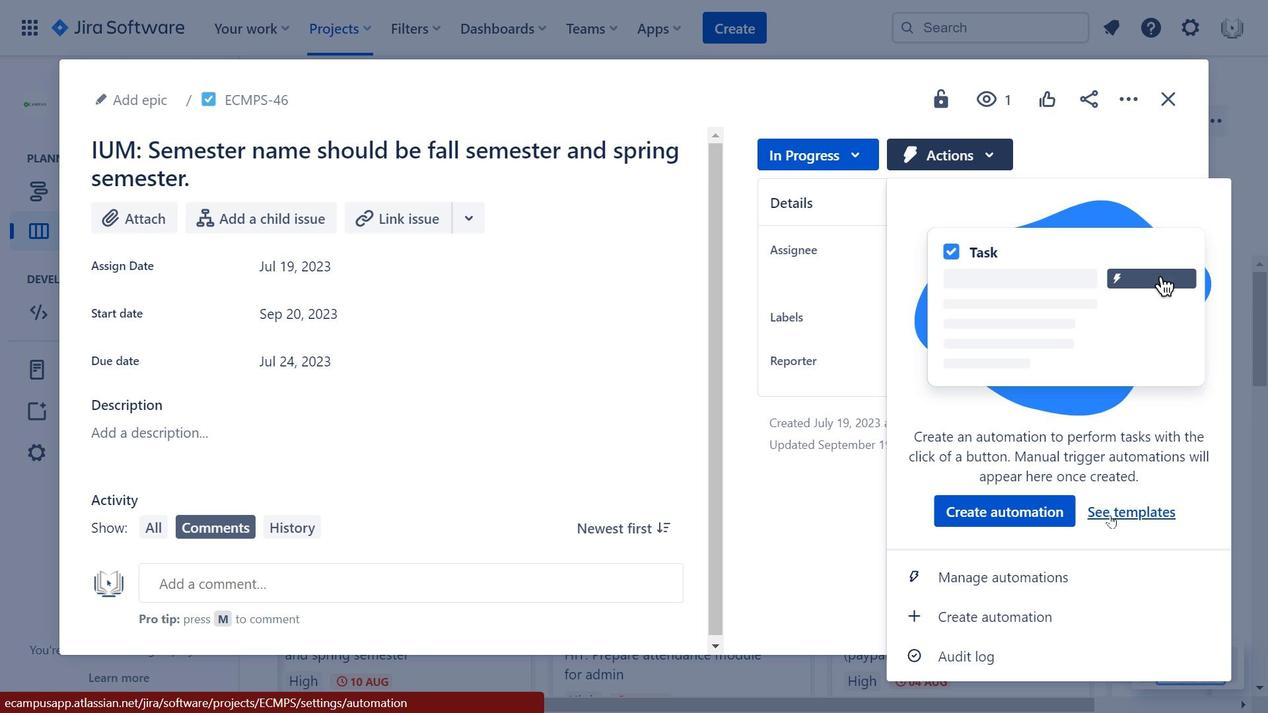 
Action: Mouse pressed left at (1111, 516)
Screenshot: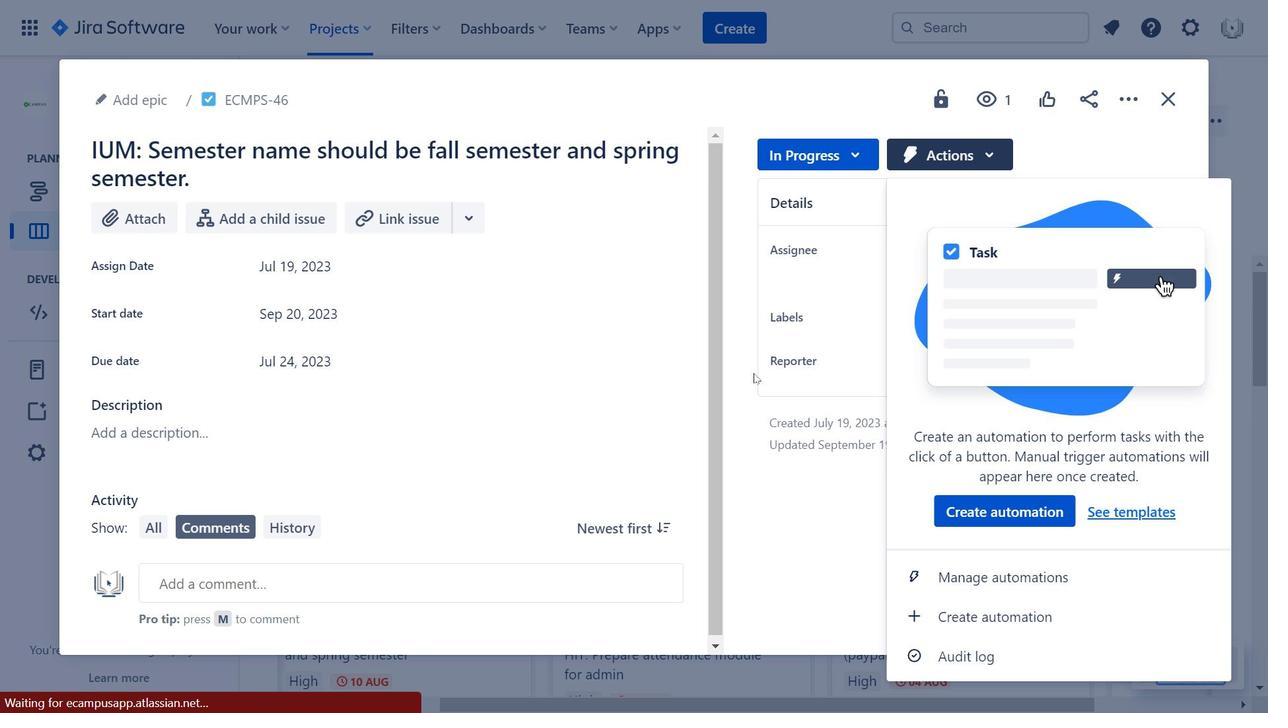 
Action: Mouse moved to (541, 261)
Screenshot: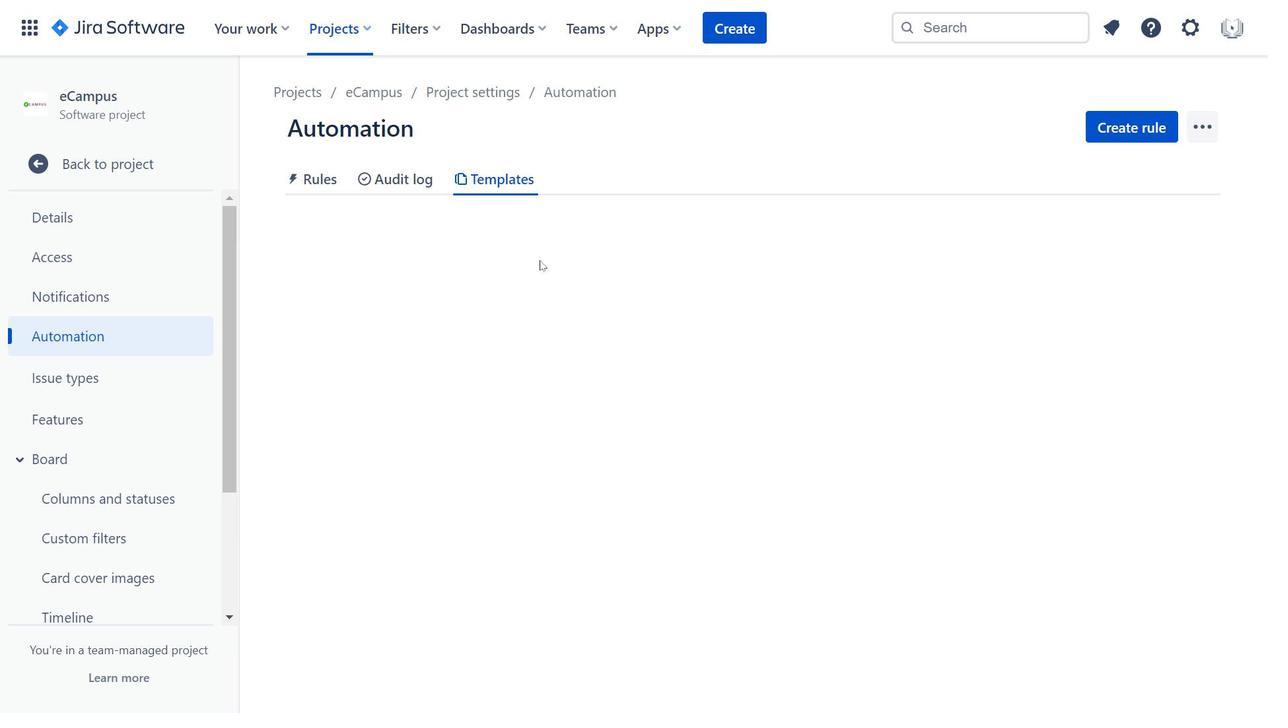 
Action: Mouse scrolled (541, 260) with delta (0, 0)
Screenshot: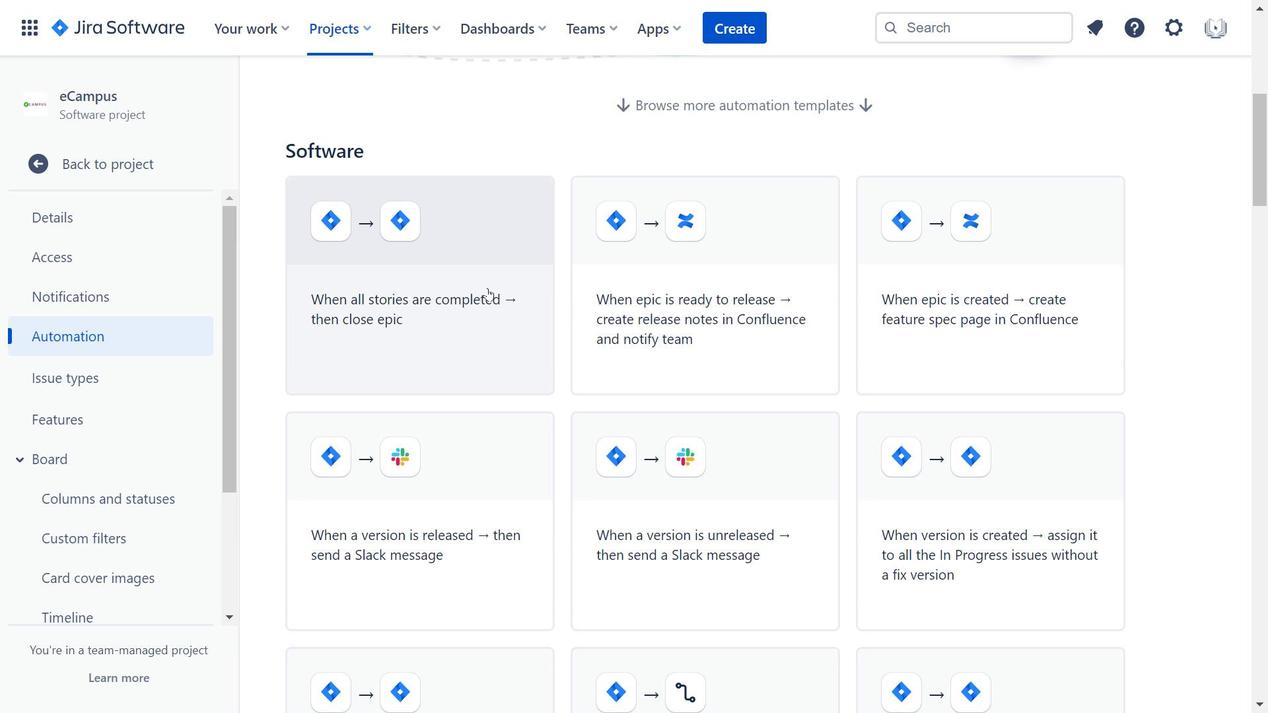 
Action: Mouse scrolled (541, 260) with delta (0, 0)
Screenshot: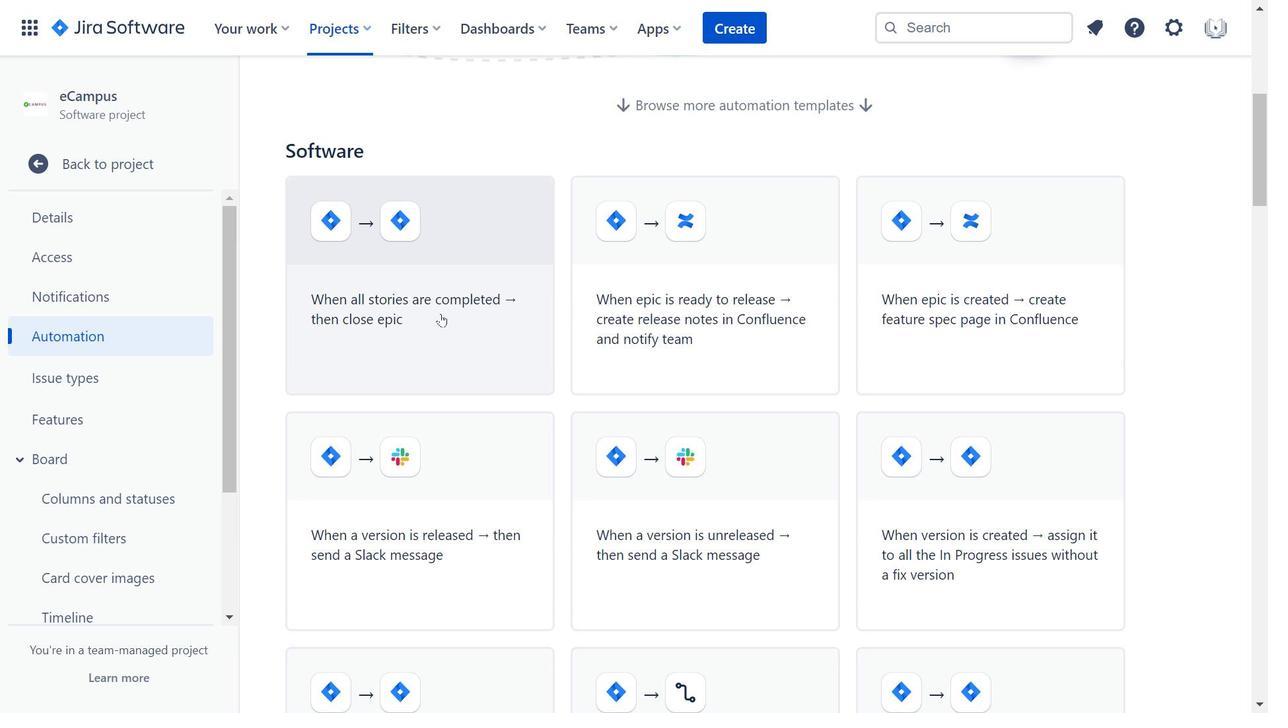 
Action: Mouse scrolled (541, 260) with delta (0, 0)
Screenshot: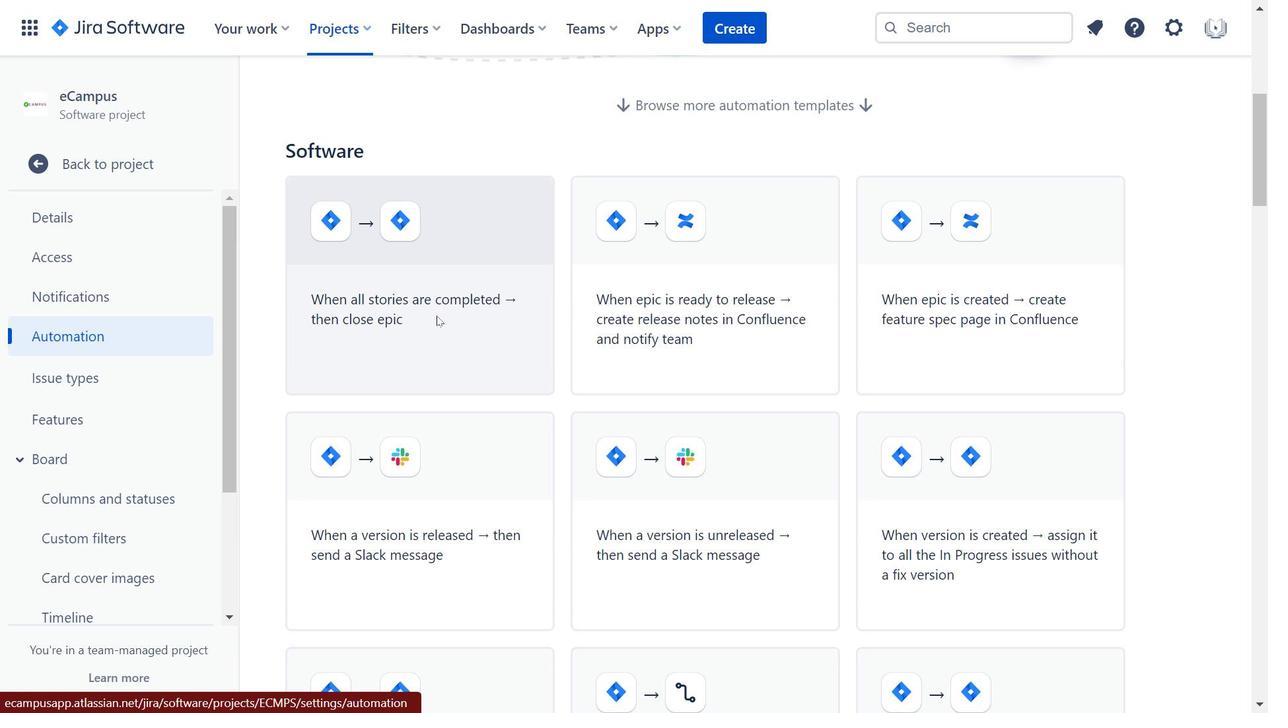 
Action: Mouse scrolled (541, 260) with delta (0, 0)
Screenshot: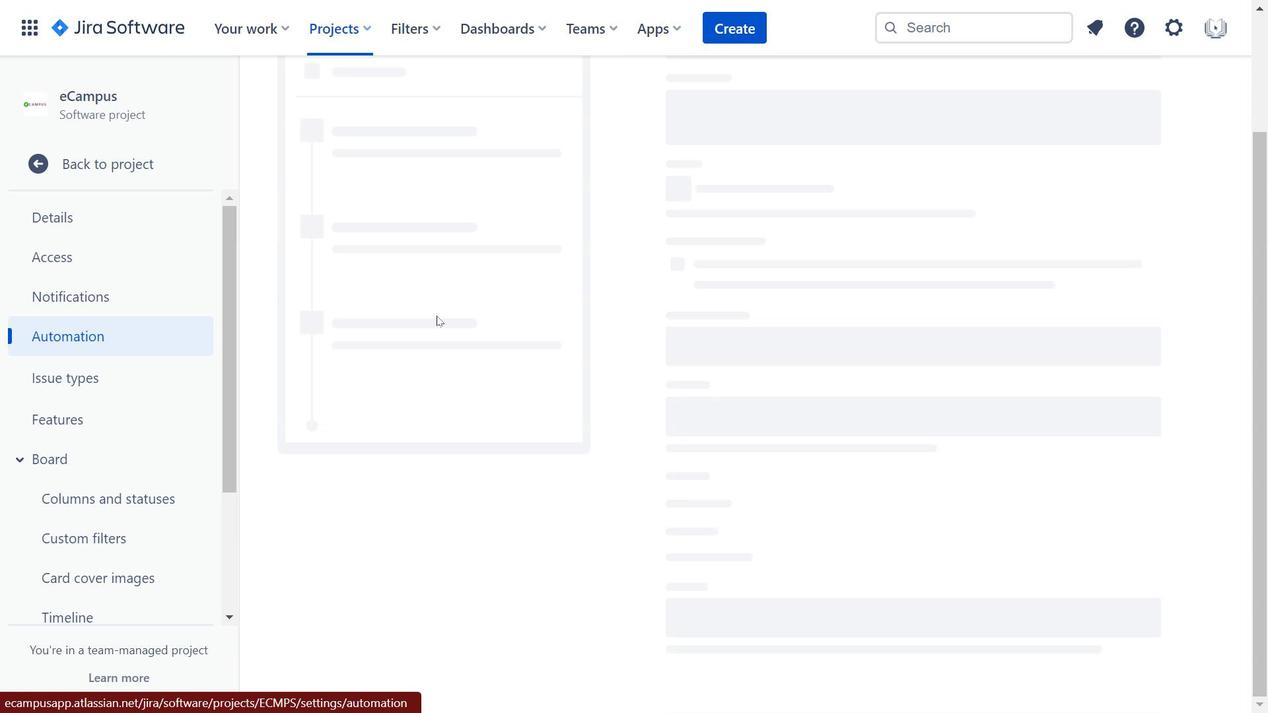 
Action: Mouse scrolled (541, 260) with delta (0, 0)
Screenshot: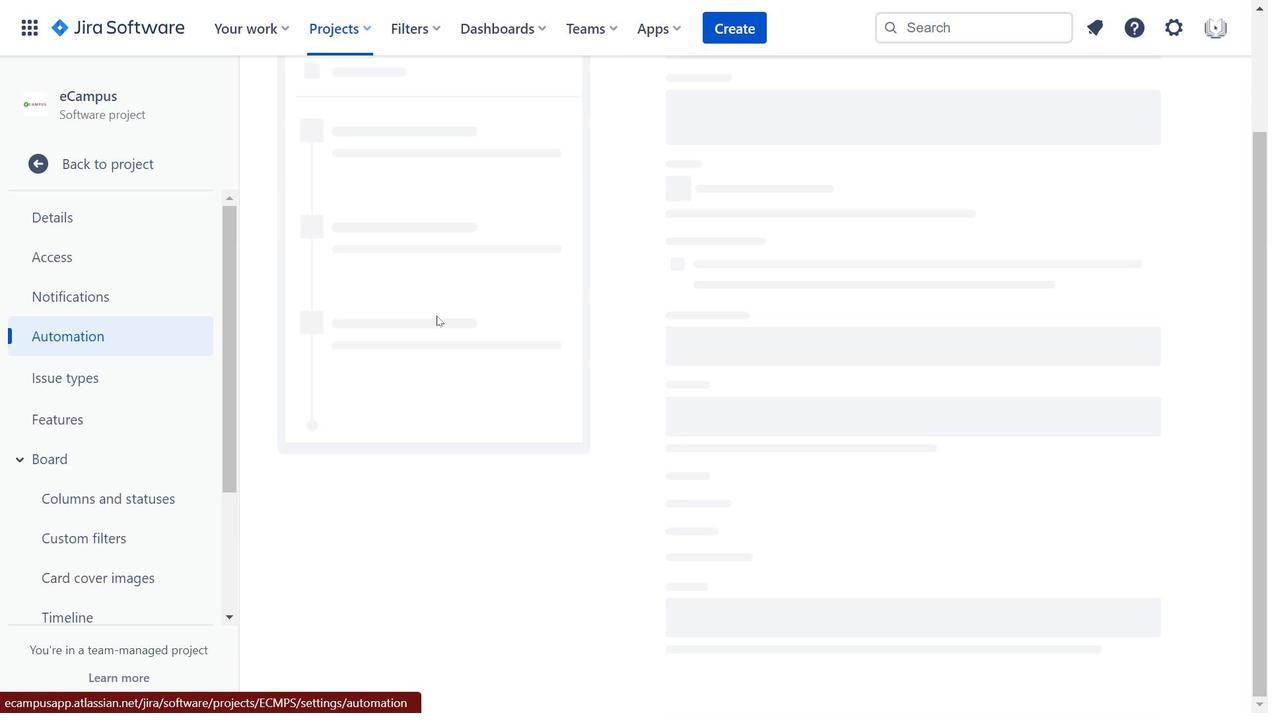 
Action: Mouse moved to (438, 317)
Screenshot: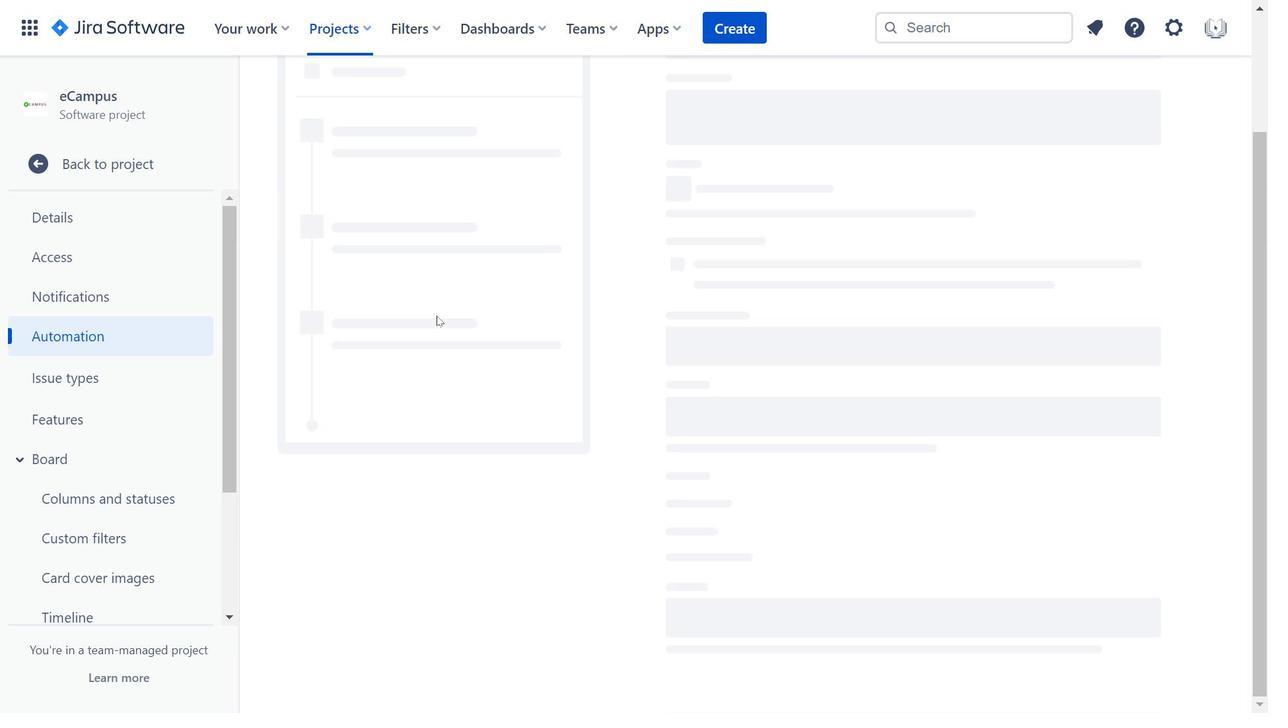 
Action: Mouse pressed left at (438, 317)
Screenshot: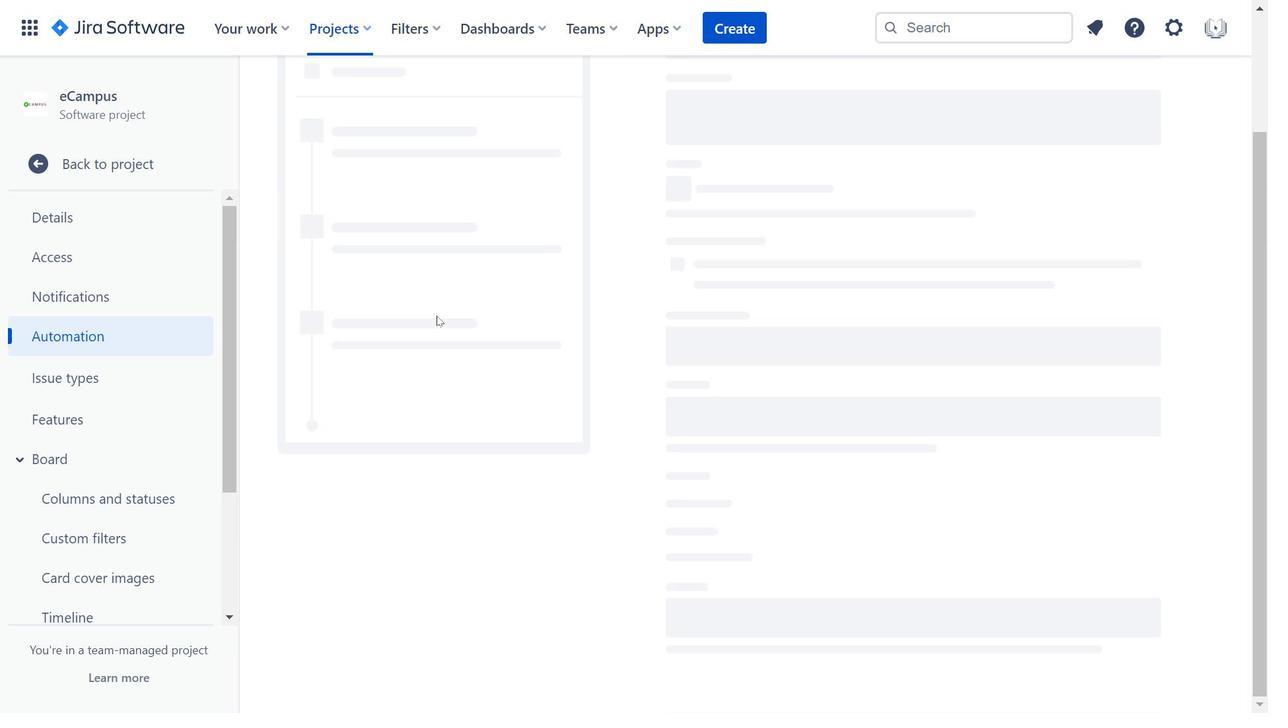 
Action: Mouse moved to (457, 317)
Screenshot: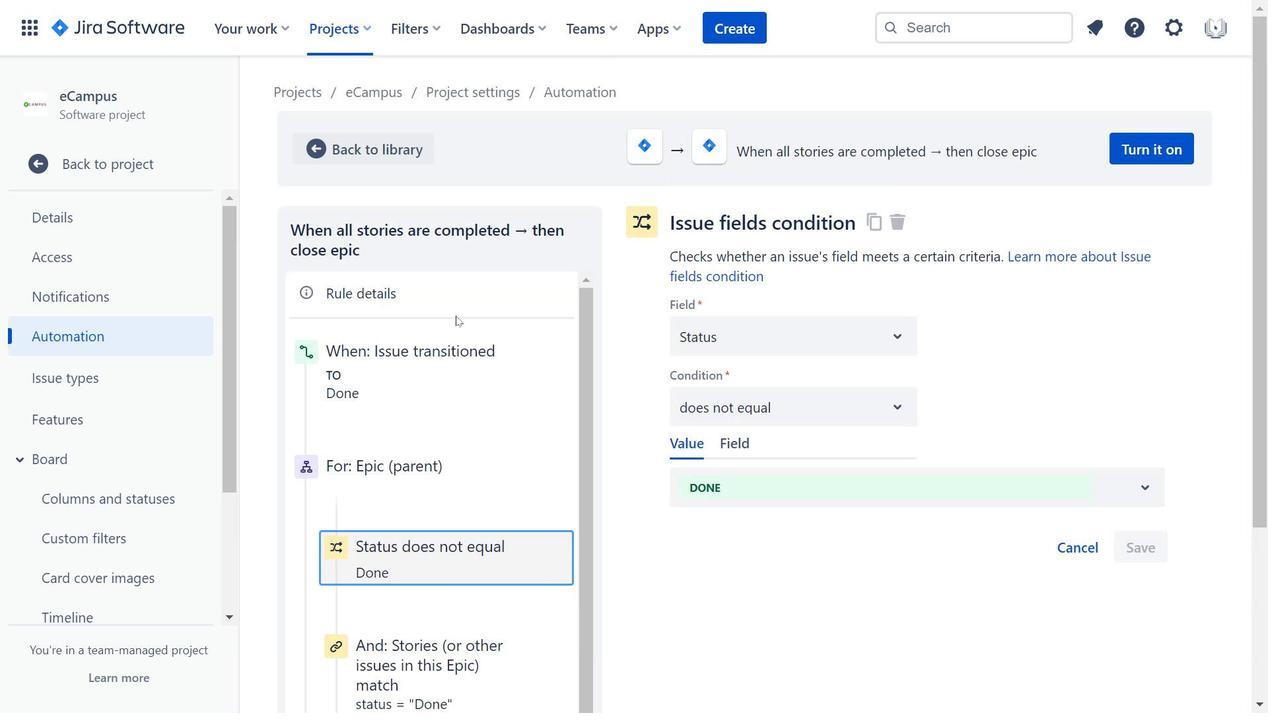 
Action: Mouse pressed left at (457, 317)
Screenshot: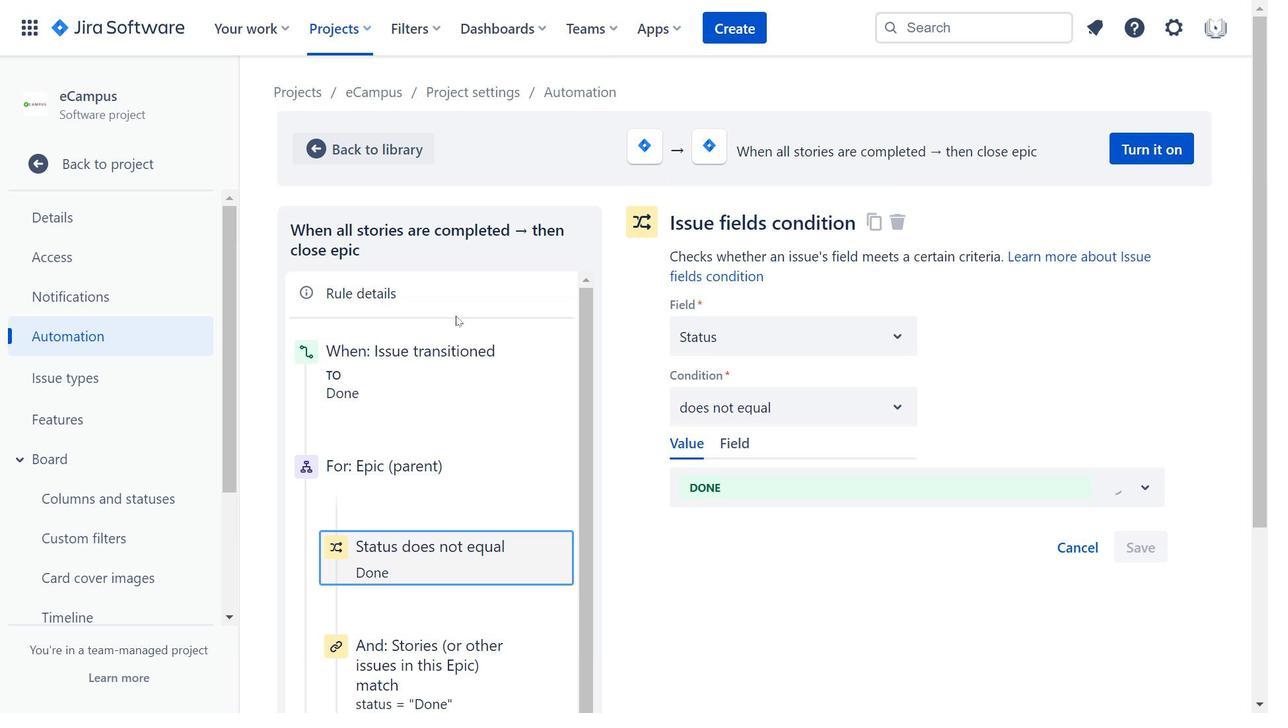 
Action: Mouse moved to (703, 343)
Screenshot: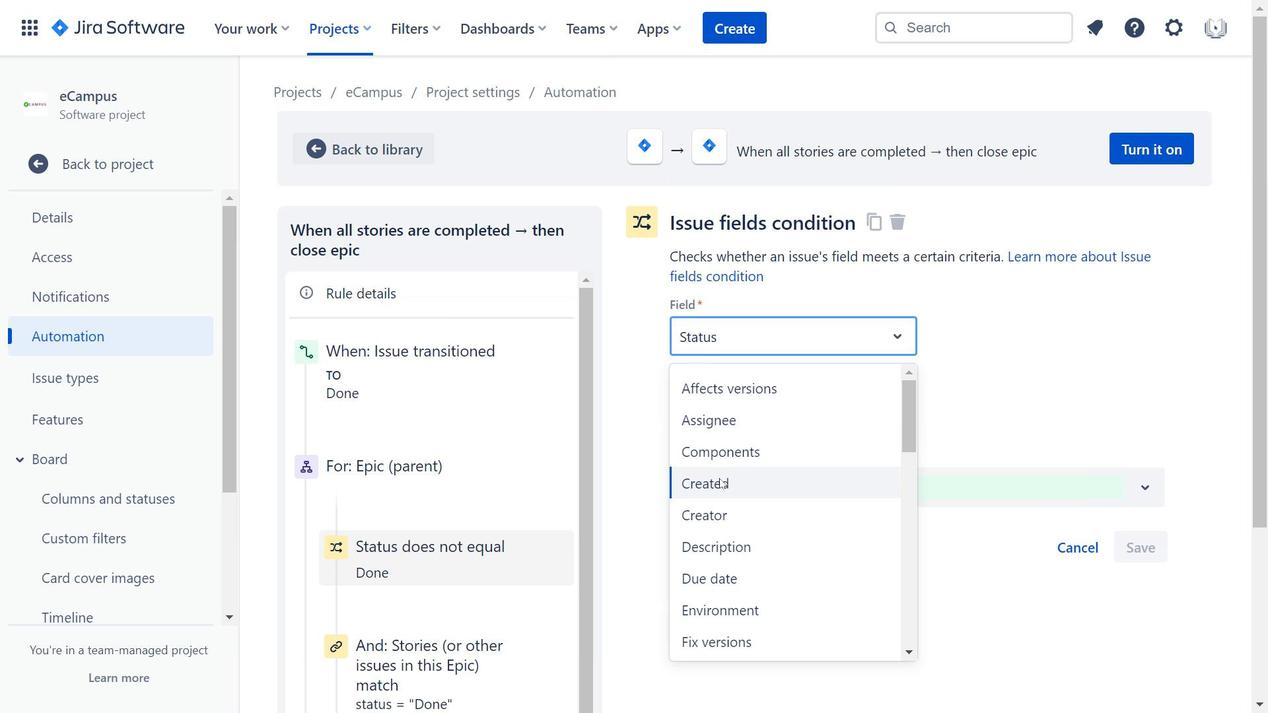 
Action: Mouse pressed left at (703, 343)
Screenshot: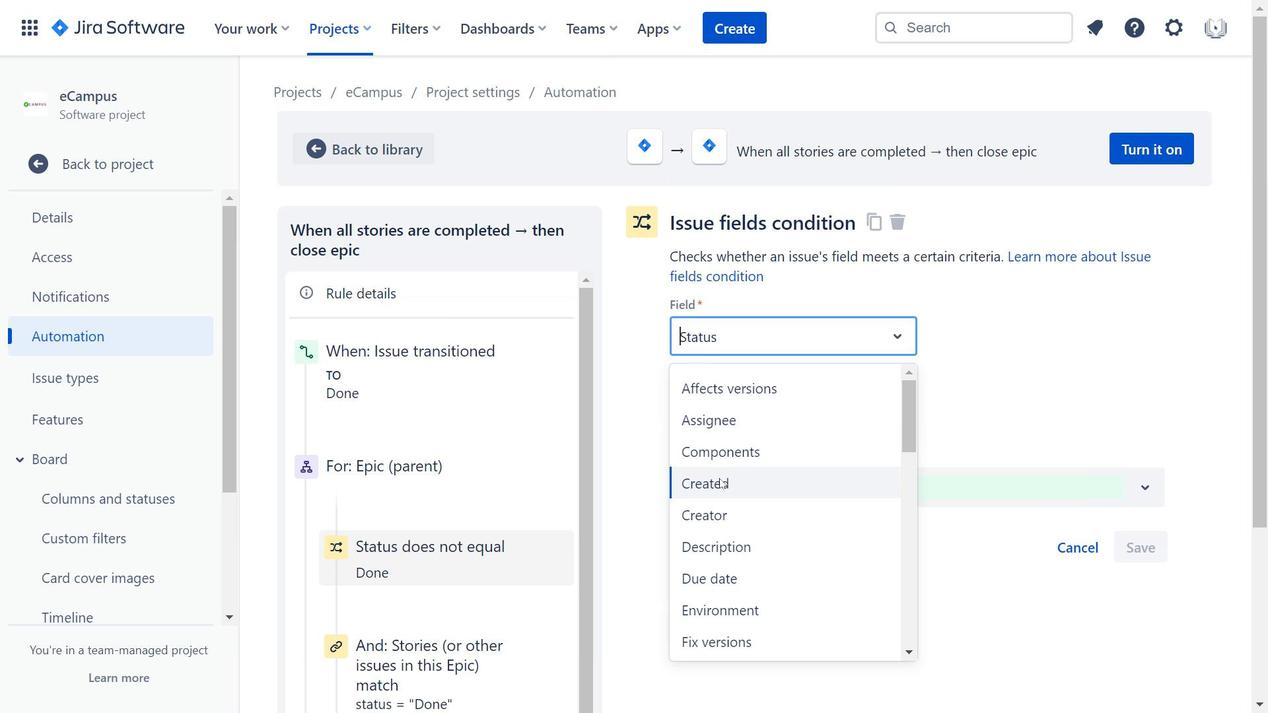 
Action: Mouse moved to (716, 467)
Screenshot: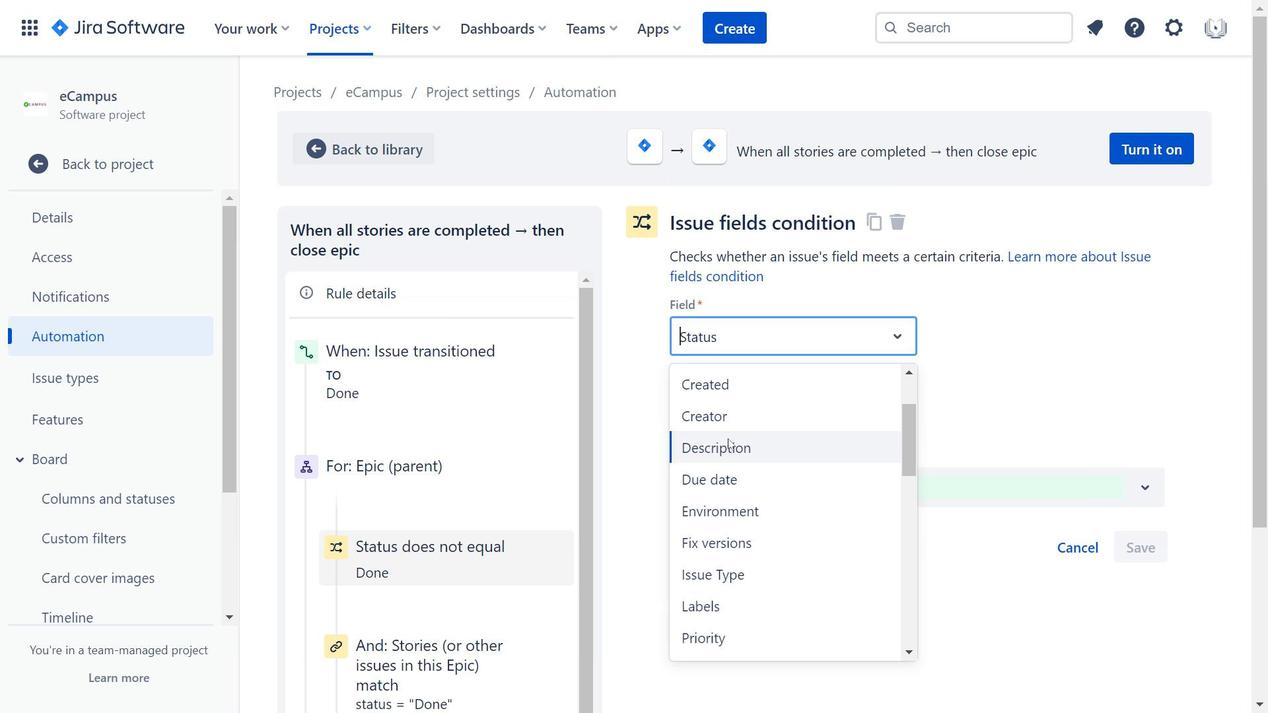 
Action: Mouse scrolled (716, 466) with delta (0, 0)
Screenshot: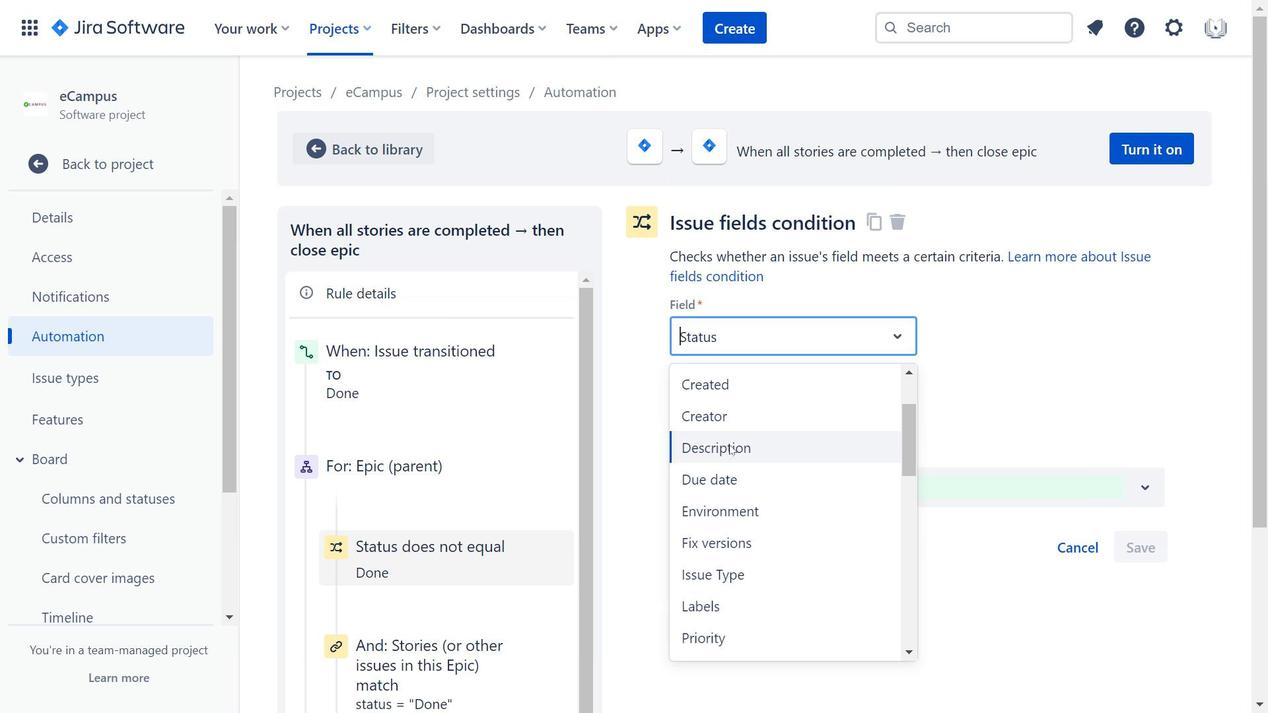 
Action: Mouse moved to (909, 439)
Screenshot: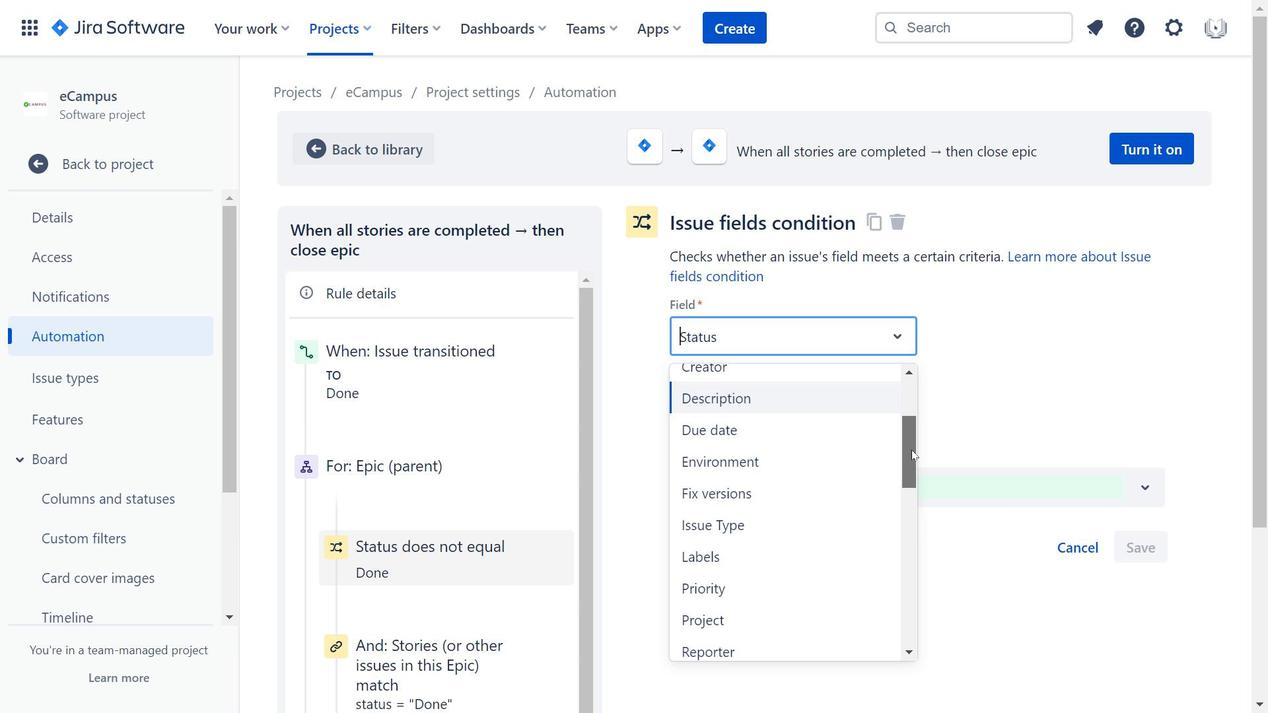 
Action: Mouse pressed left at (909, 439)
Screenshot: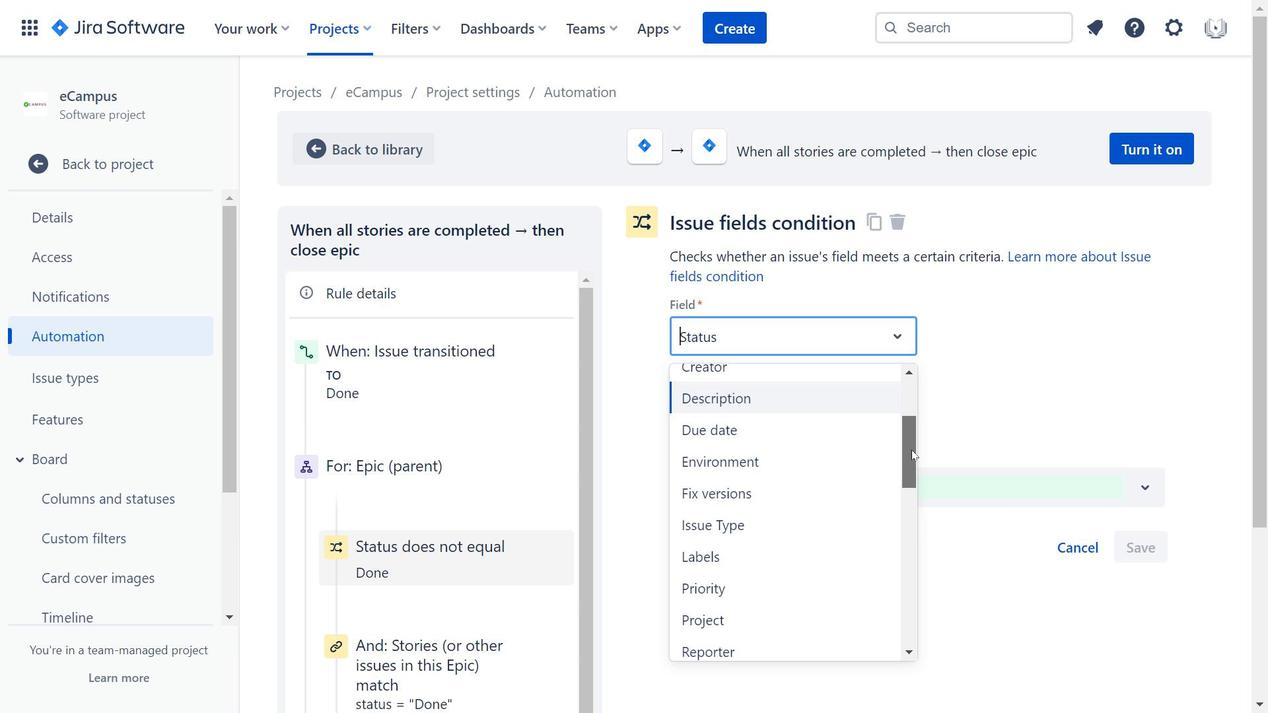 
Action: Mouse moved to (856, 496)
Screenshot: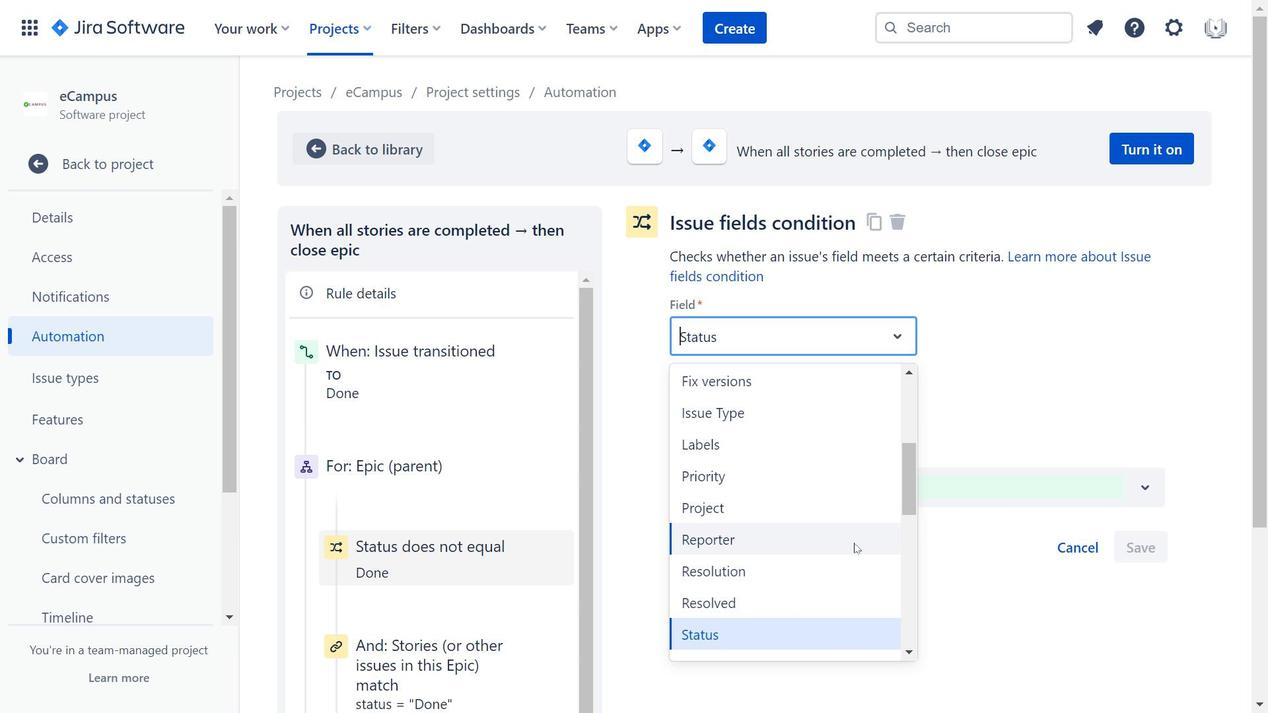 
Action: Mouse scrolled (856, 495) with delta (0, 0)
Screenshot: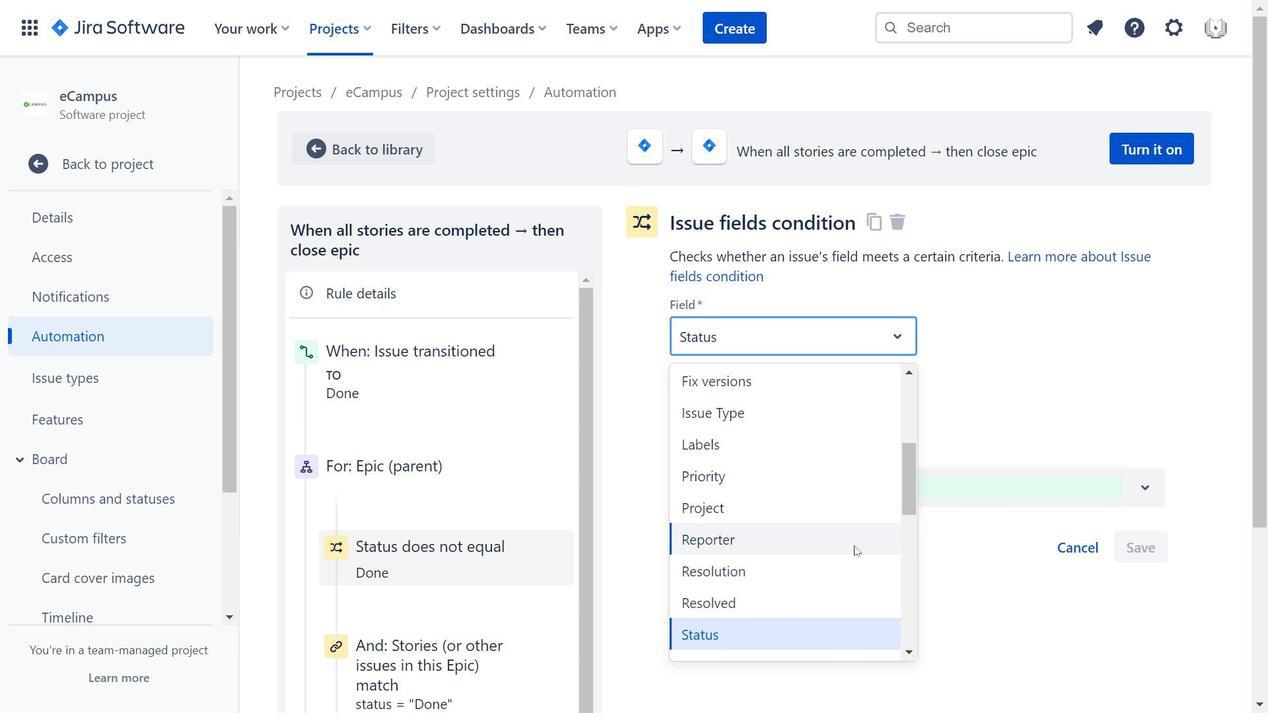 
Action: Mouse moved to (837, 516)
Screenshot: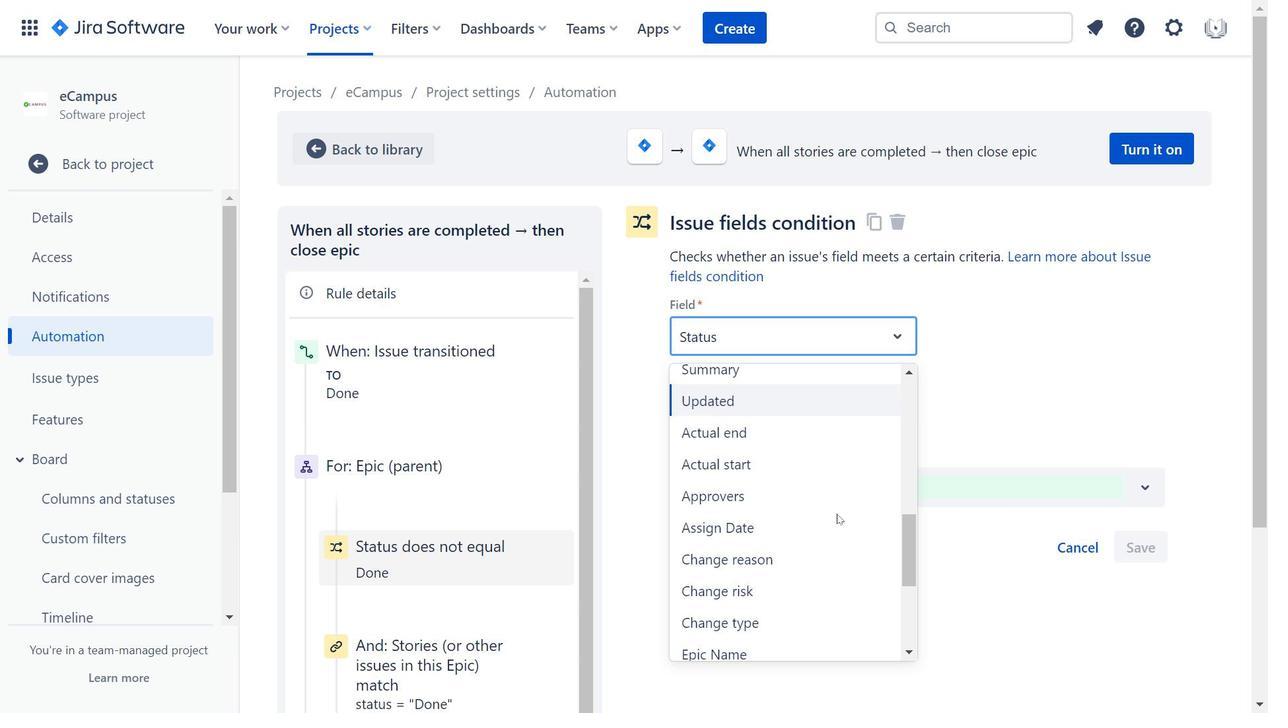 
Action: Mouse scrolled (837, 515) with delta (0, 0)
Screenshot: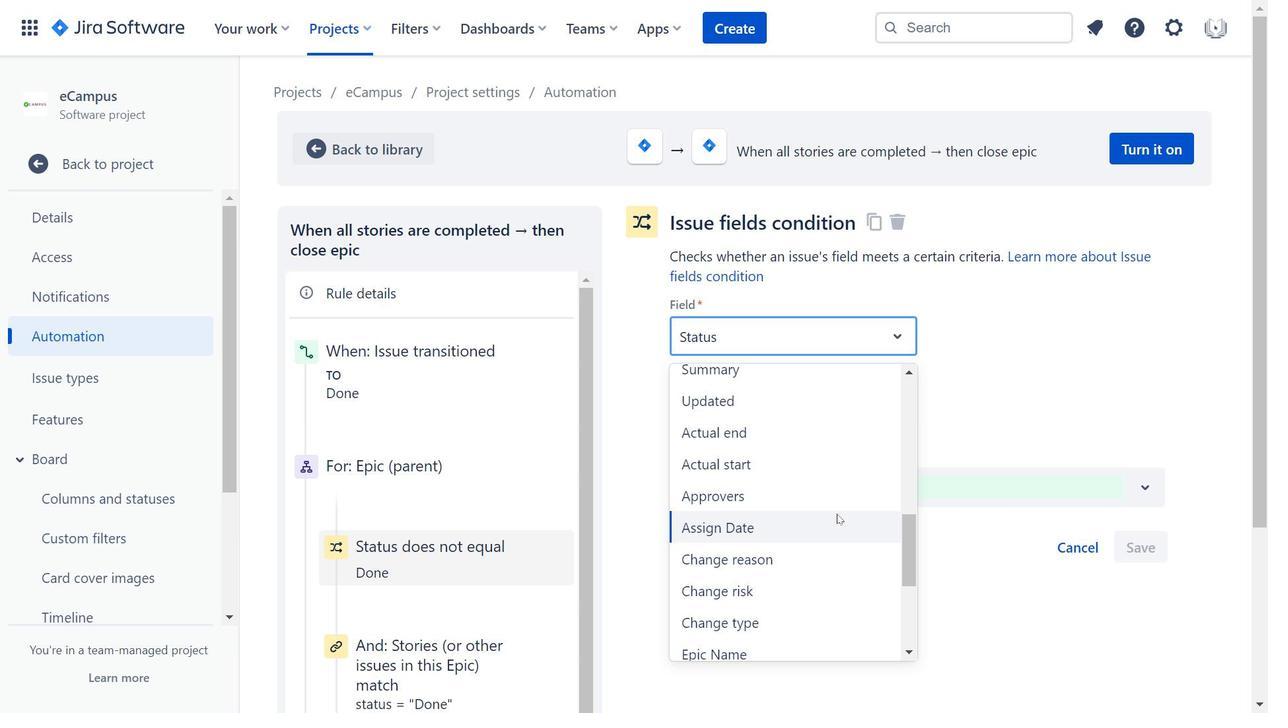 
Action: Mouse moved to (837, 515)
Screenshot: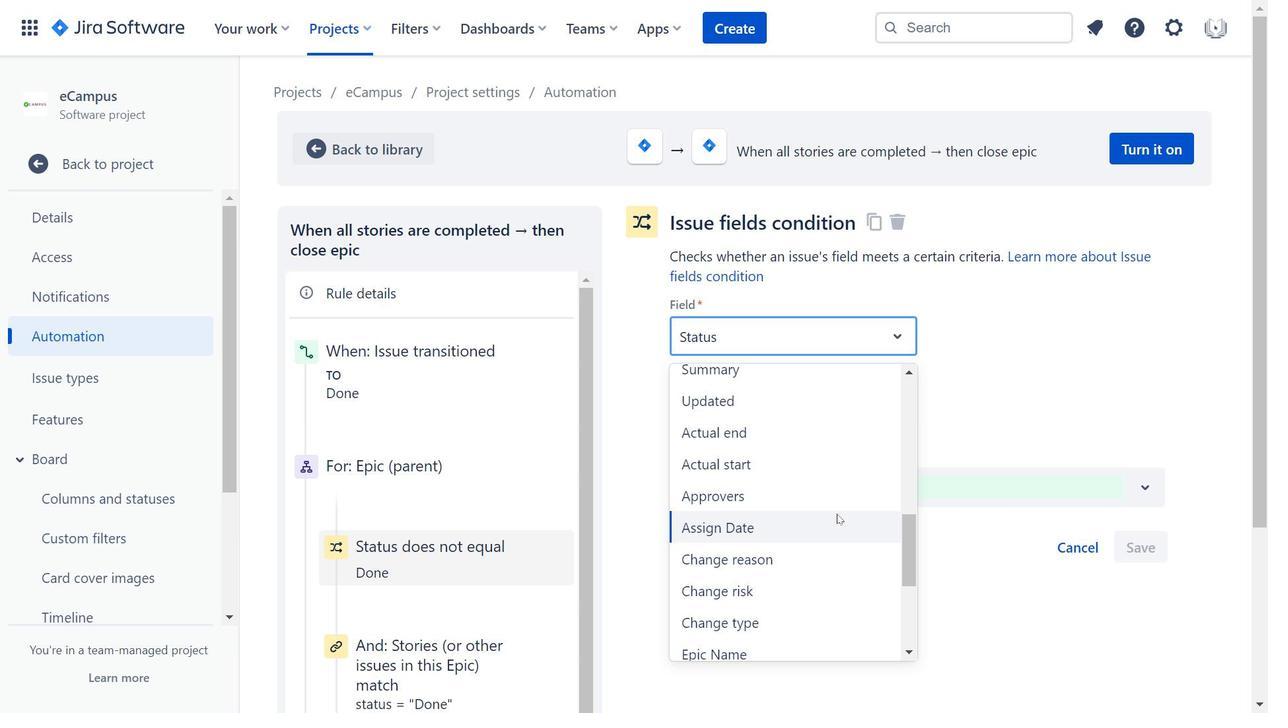 
Action: Mouse scrolled (837, 514) with delta (0, 0)
Screenshot: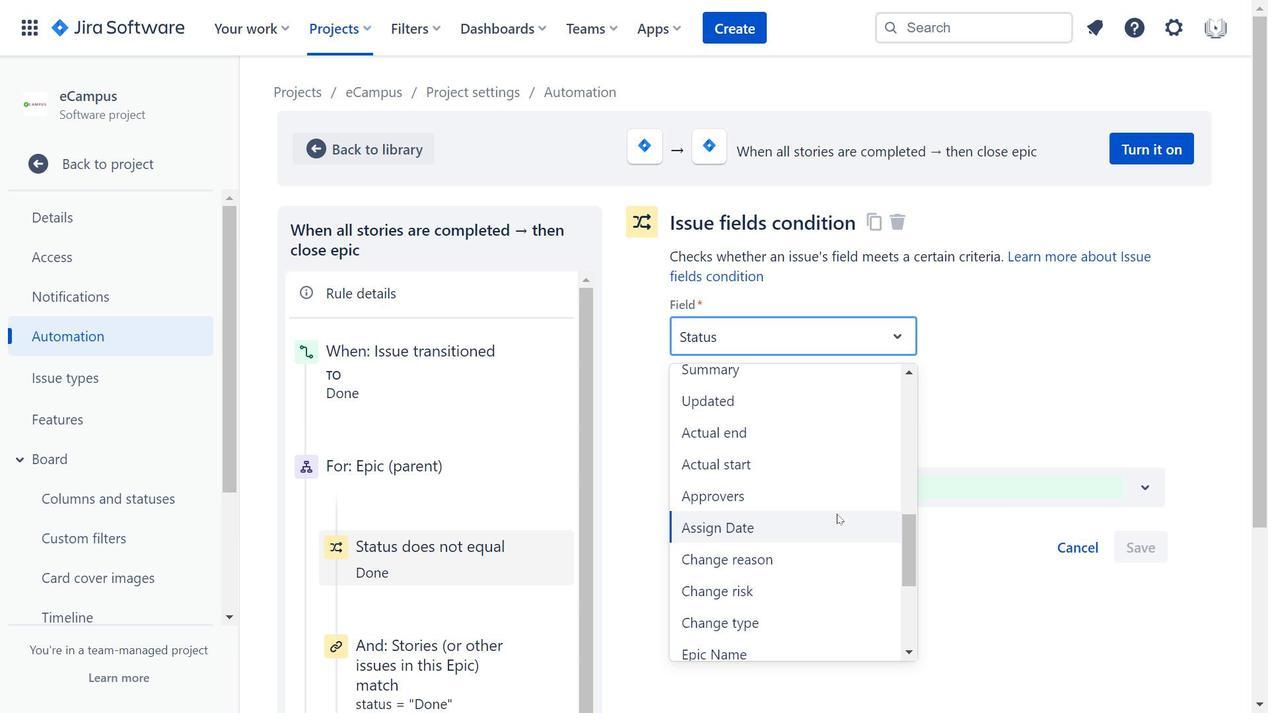
Action: Mouse scrolled (837, 514) with delta (0, 0)
Screenshot: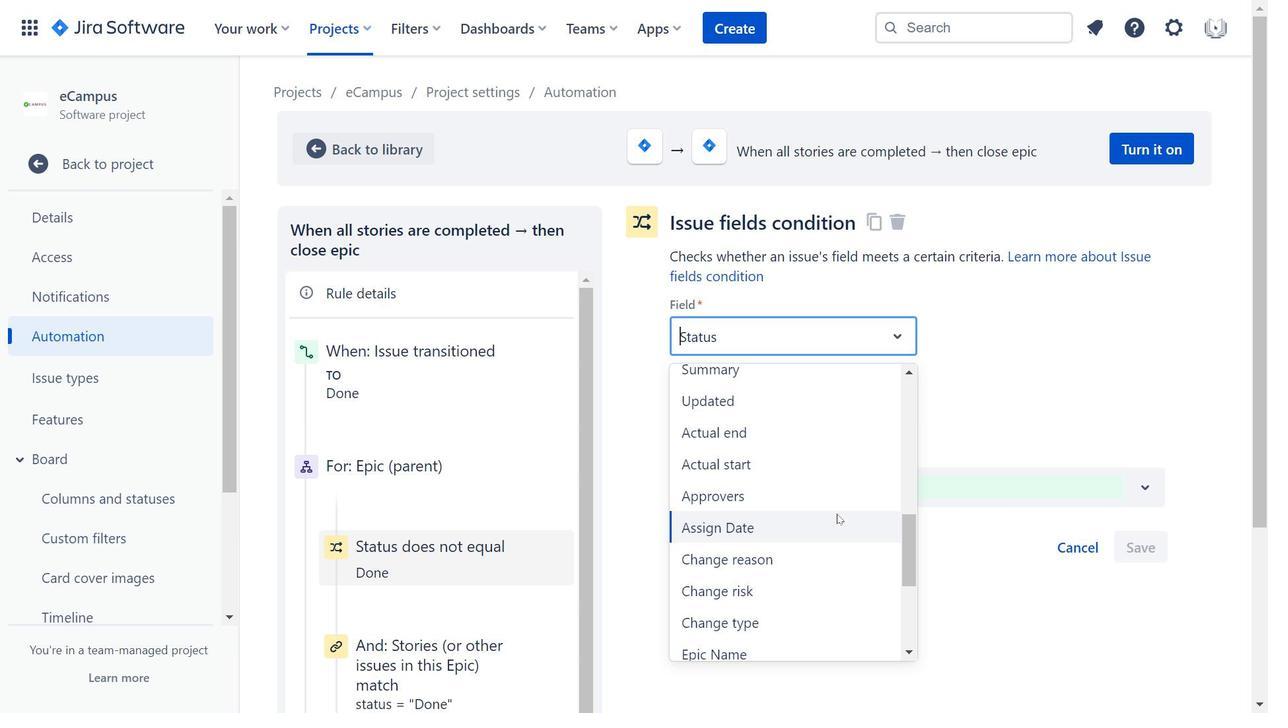 
Action: Mouse moved to (845, 443)
Screenshot: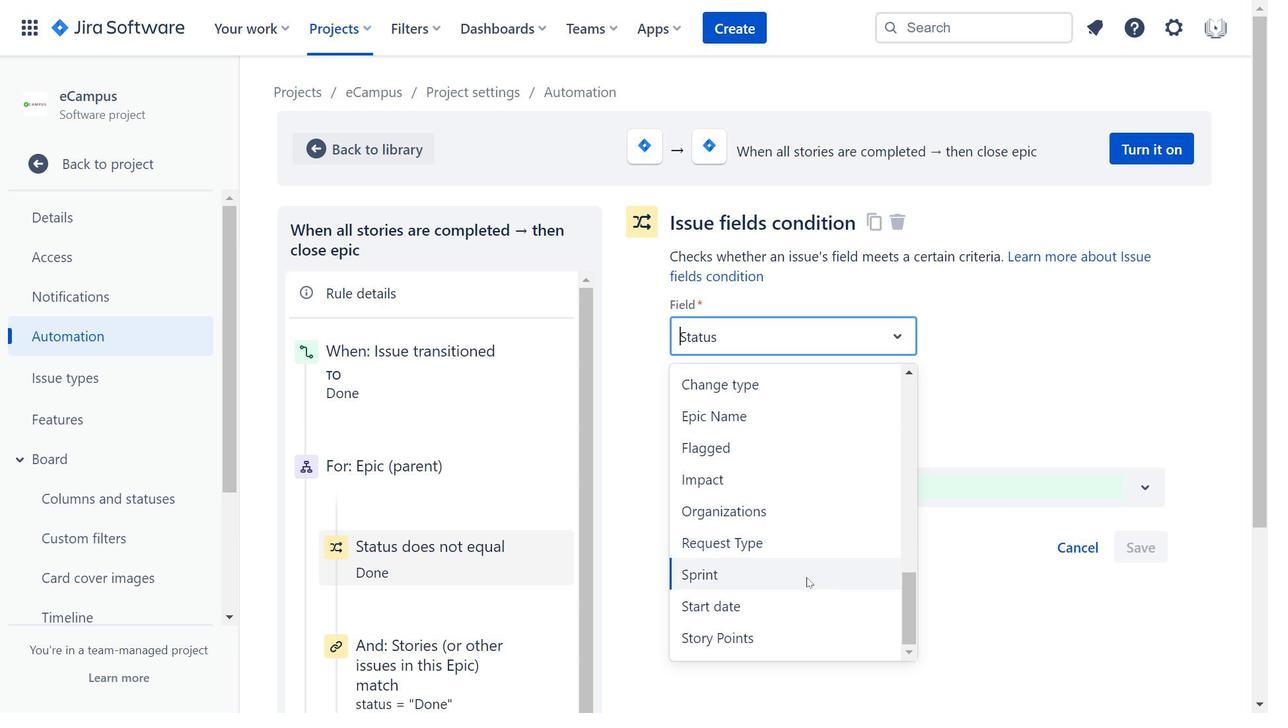 
Action: Mouse scrolled (845, 443) with delta (0, 0)
Screenshot: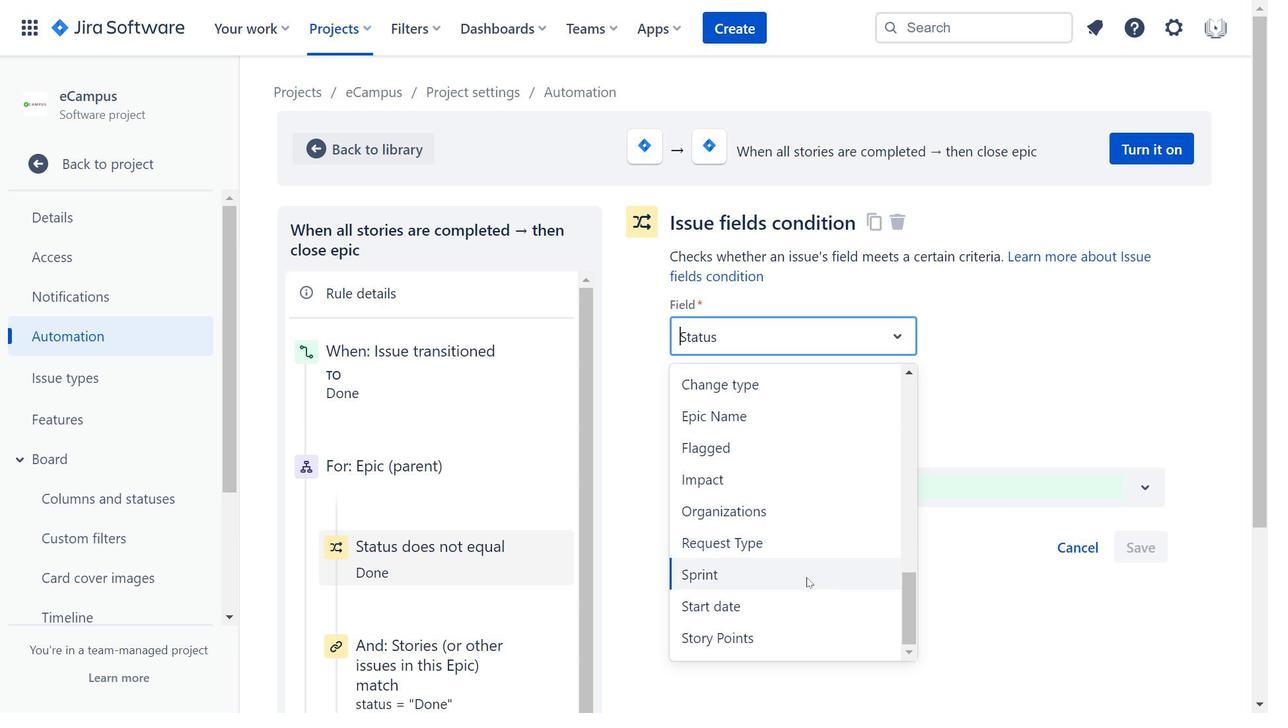 
Action: Mouse moved to (845, 445)
Screenshot: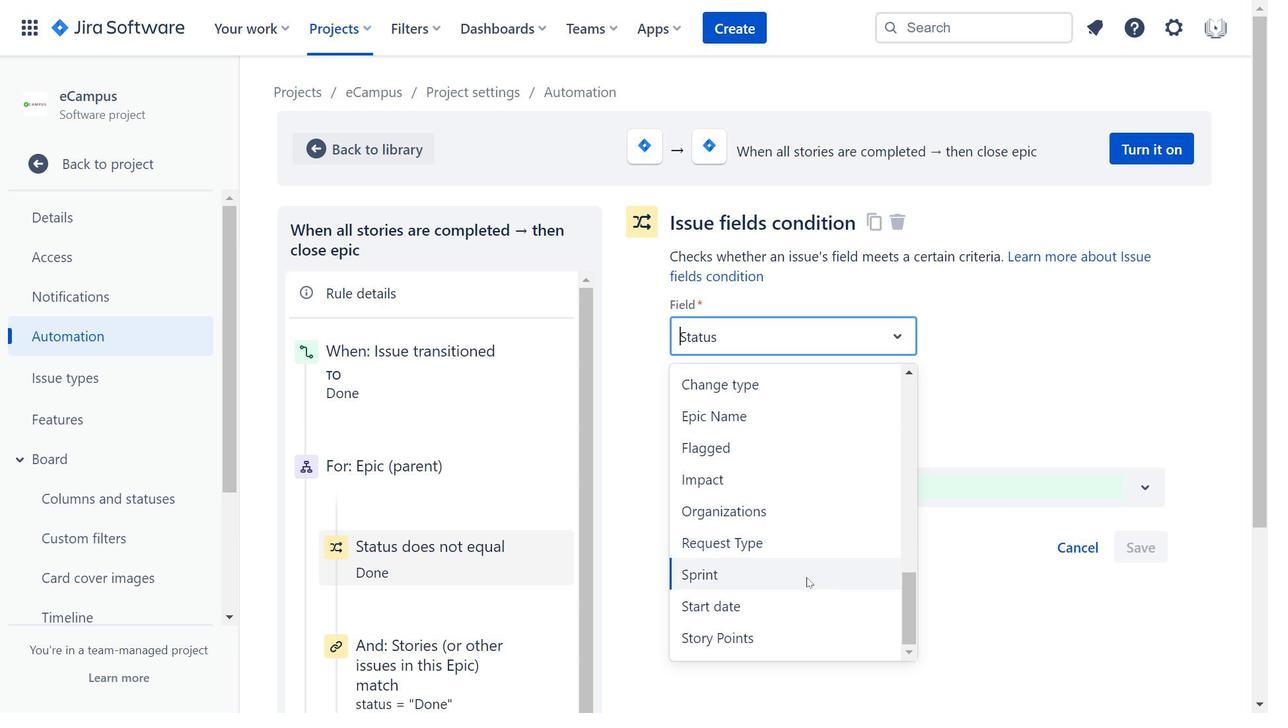 
Action: Mouse scrolled (845, 444) with delta (0, 0)
Screenshot: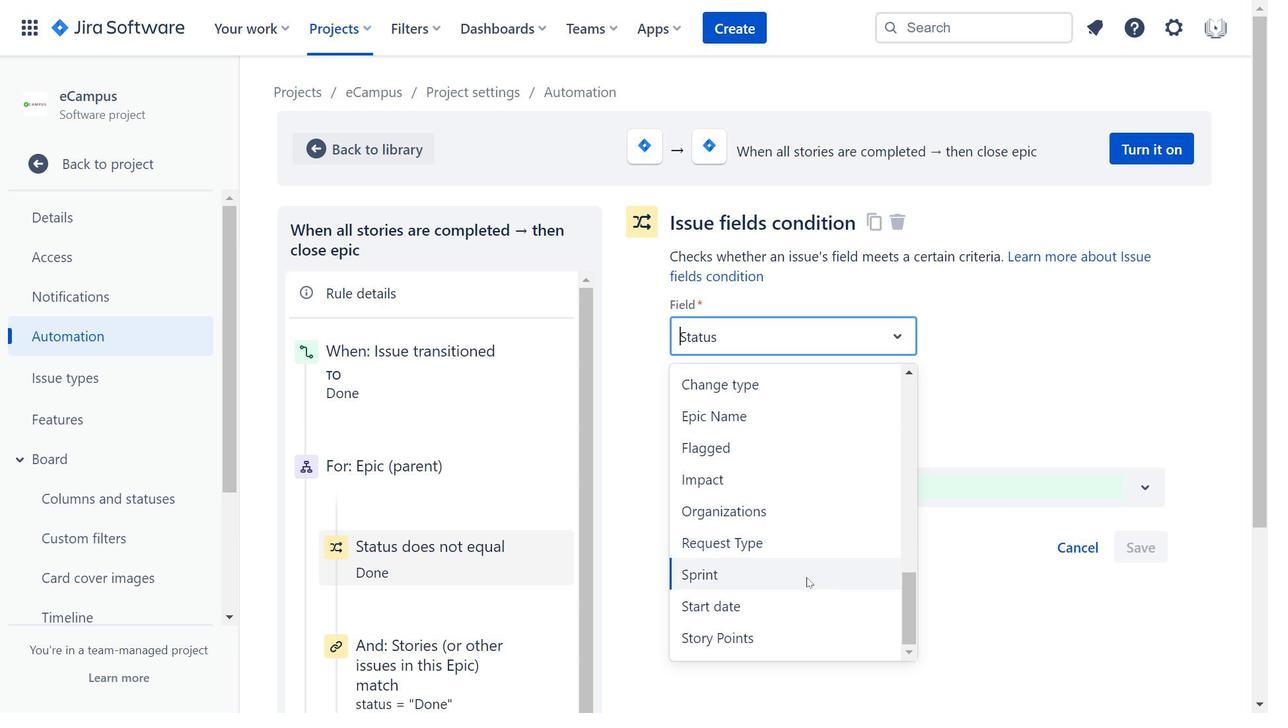 
Action: Mouse moved to (815, 597)
Screenshot: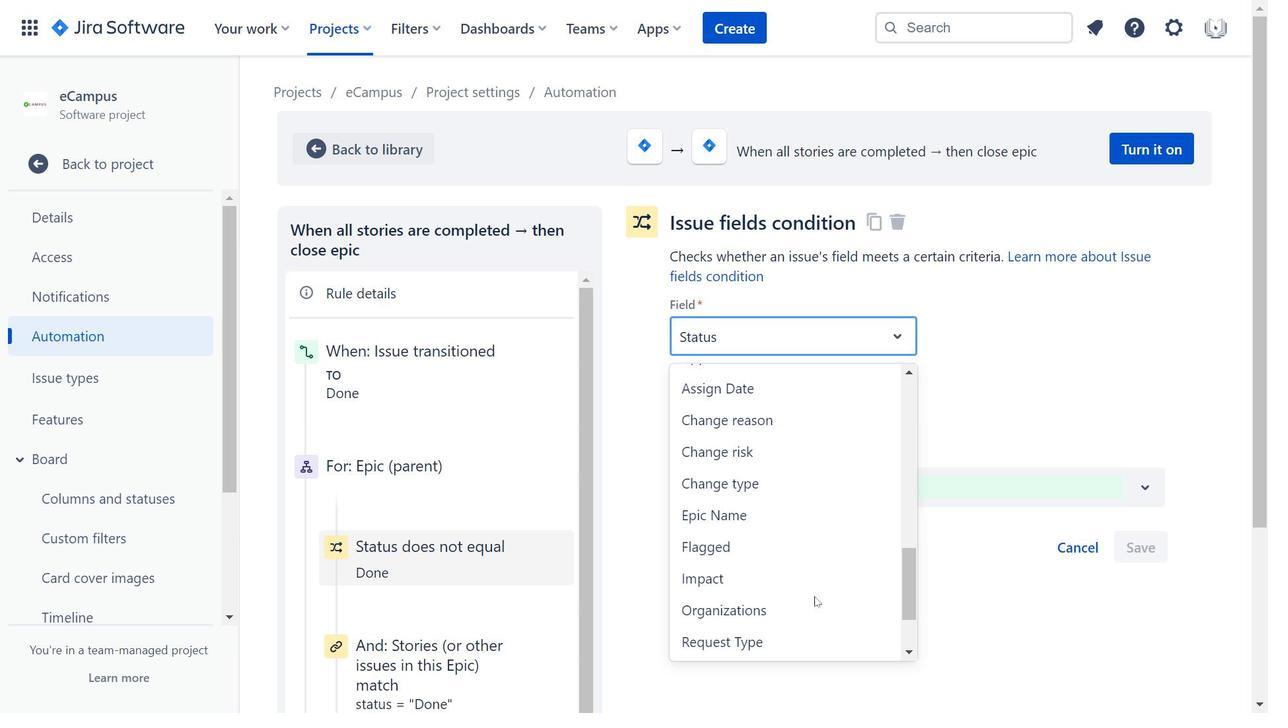
Action: Mouse scrolled (815, 598) with delta (0, 0)
Screenshot: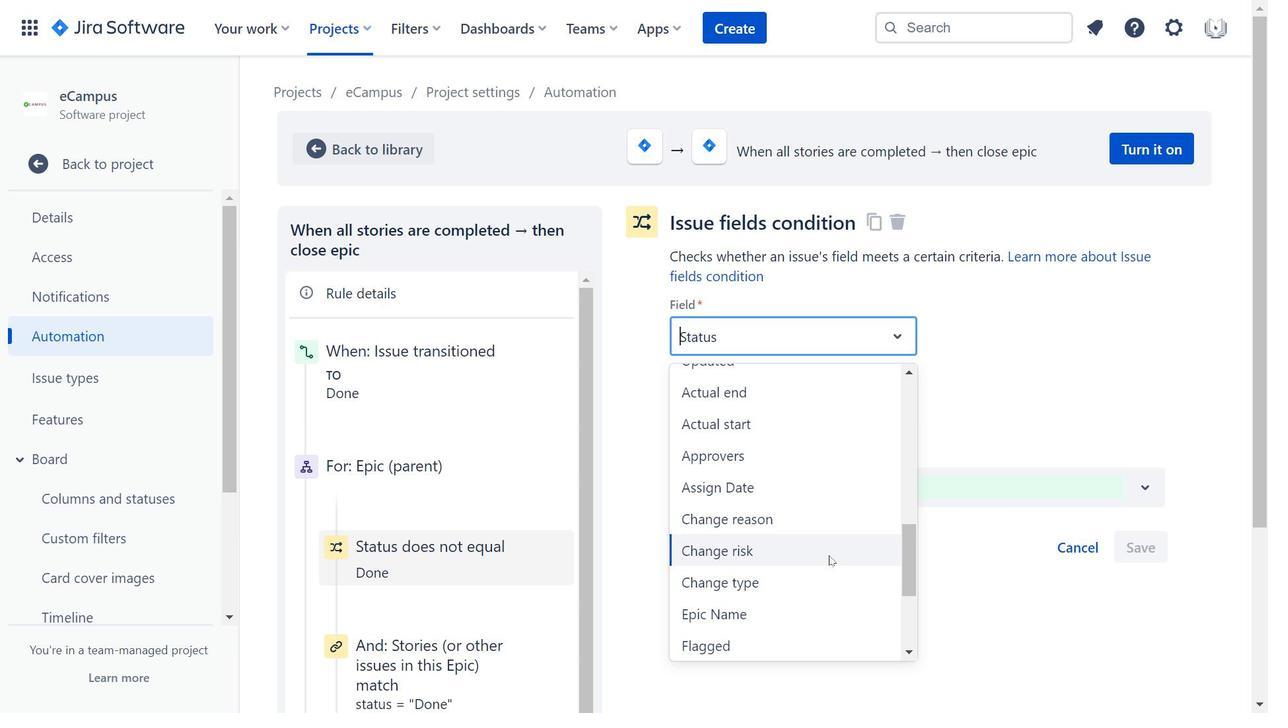 
Action: Mouse scrolled (815, 598) with delta (0, 0)
Screenshot: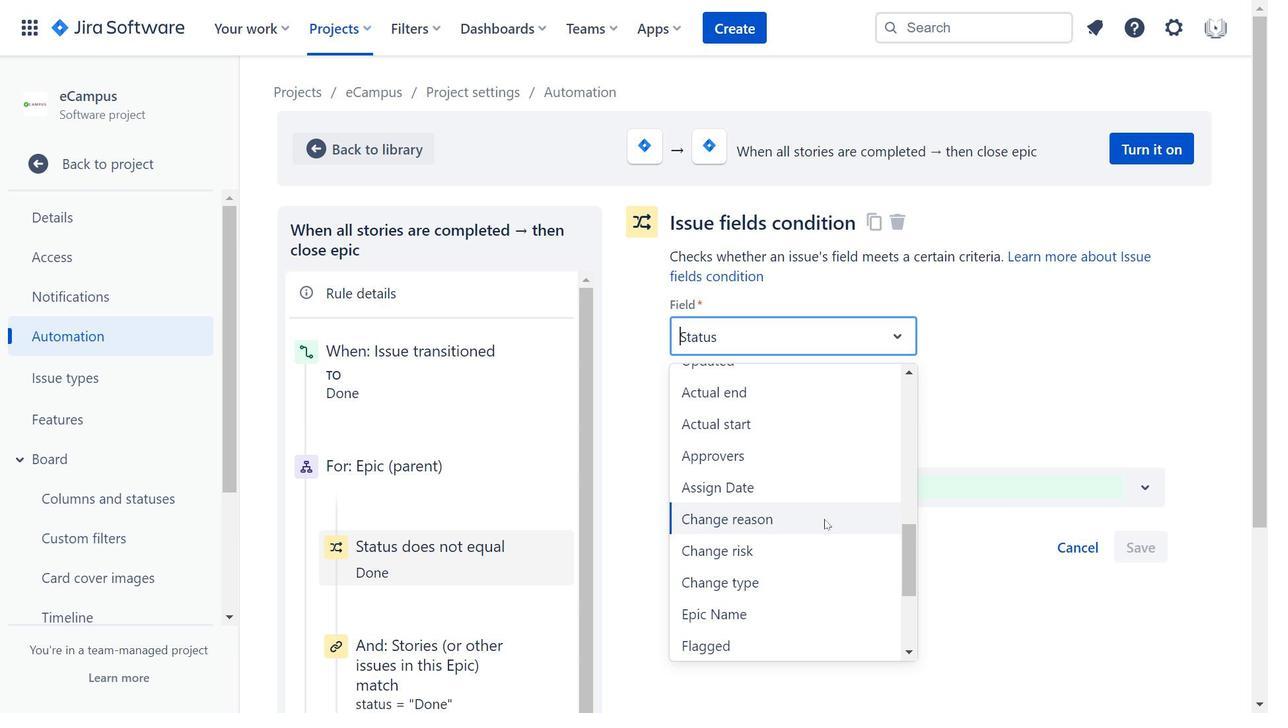 
Action: Mouse moved to (825, 520)
Screenshot: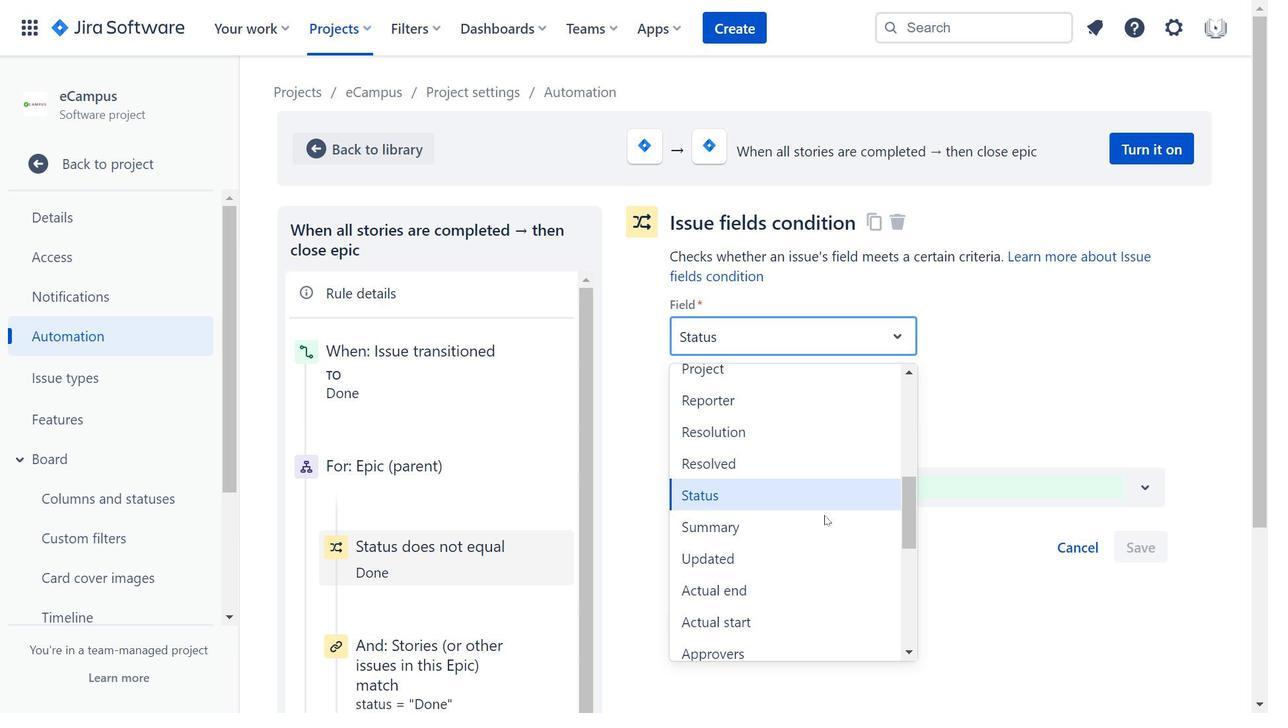 
Action: Mouse scrolled (825, 521) with delta (0, 0)
Screenshot: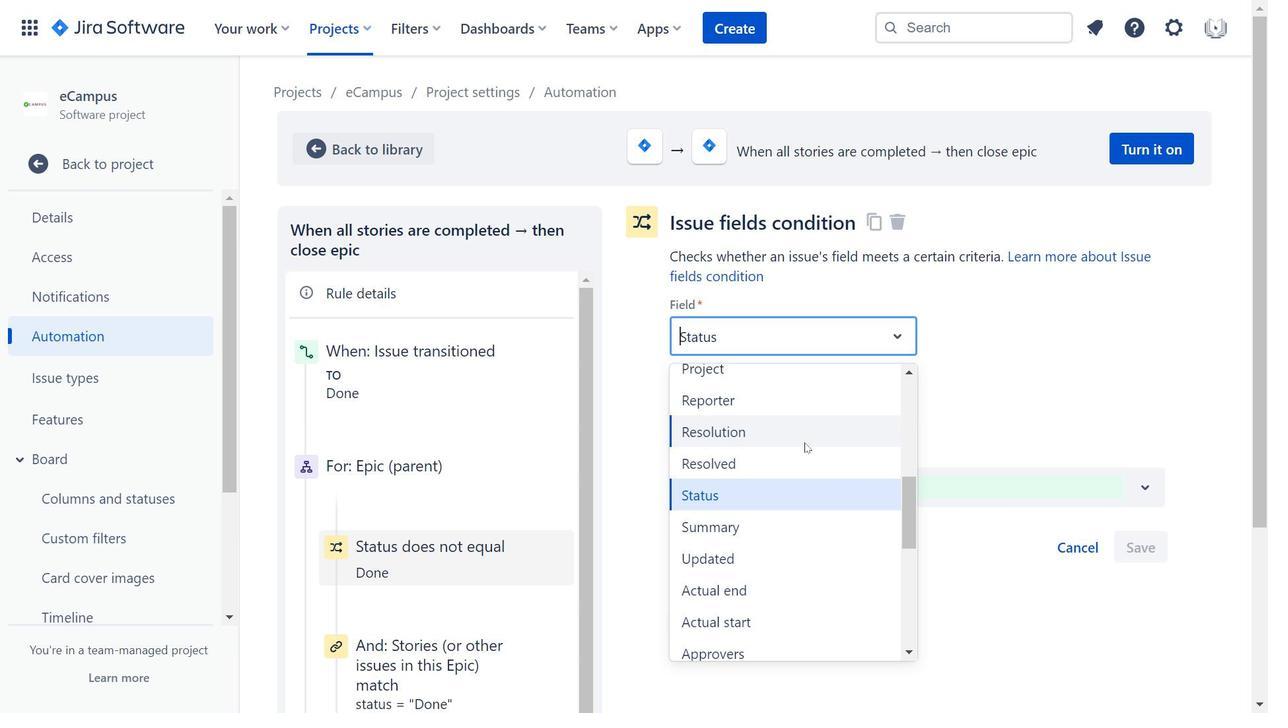 
Action: Mouse scrolled (825, 521) with delta (0, 0)
Screenshot: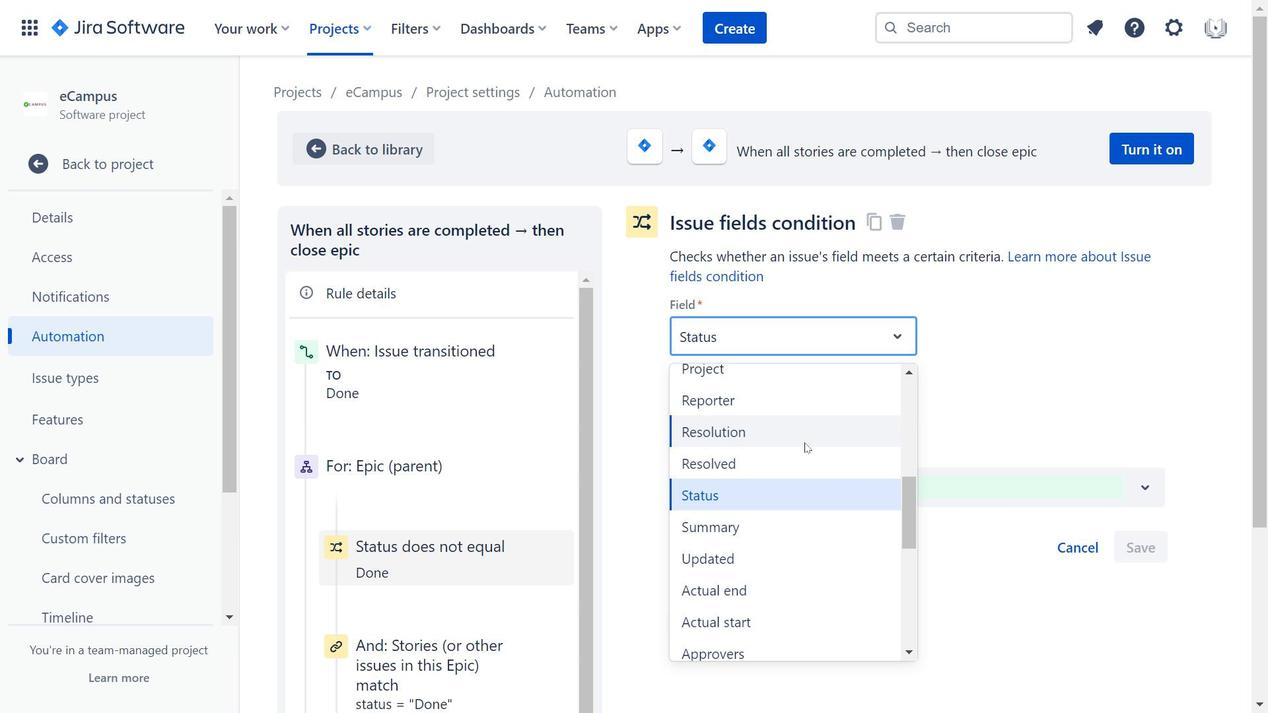 
Action: Mouse moved to (806, 443)
Screenshot: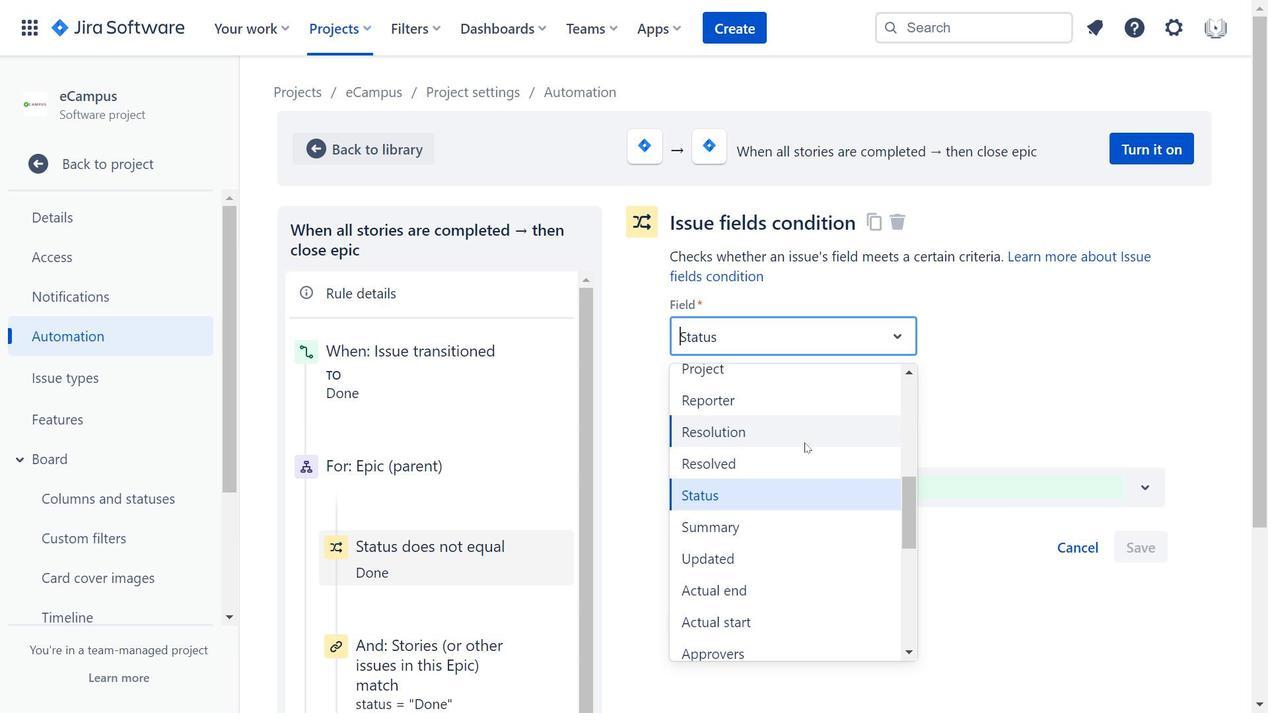 
Action: Mouse scrolled (806, 444) with delta (0, 0)
Screenshot: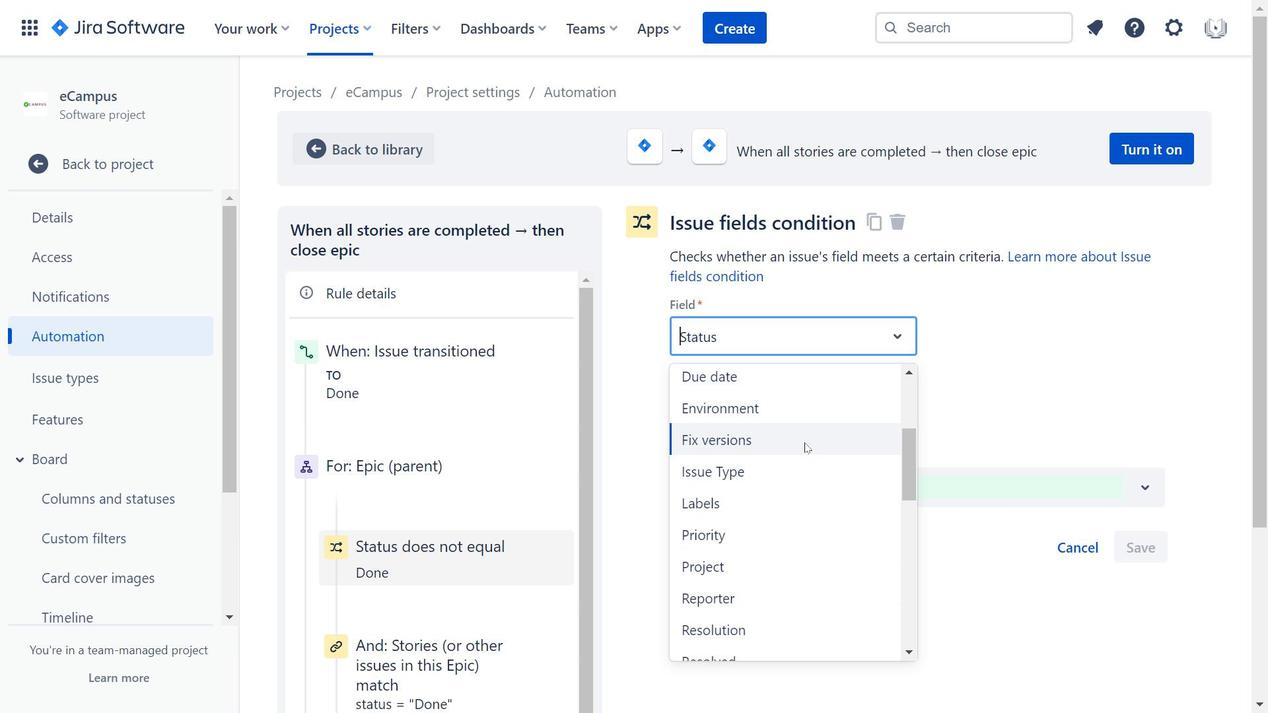 
Action: Mouse scrolled (806, 444) with delta (0, 0)
Screenshot: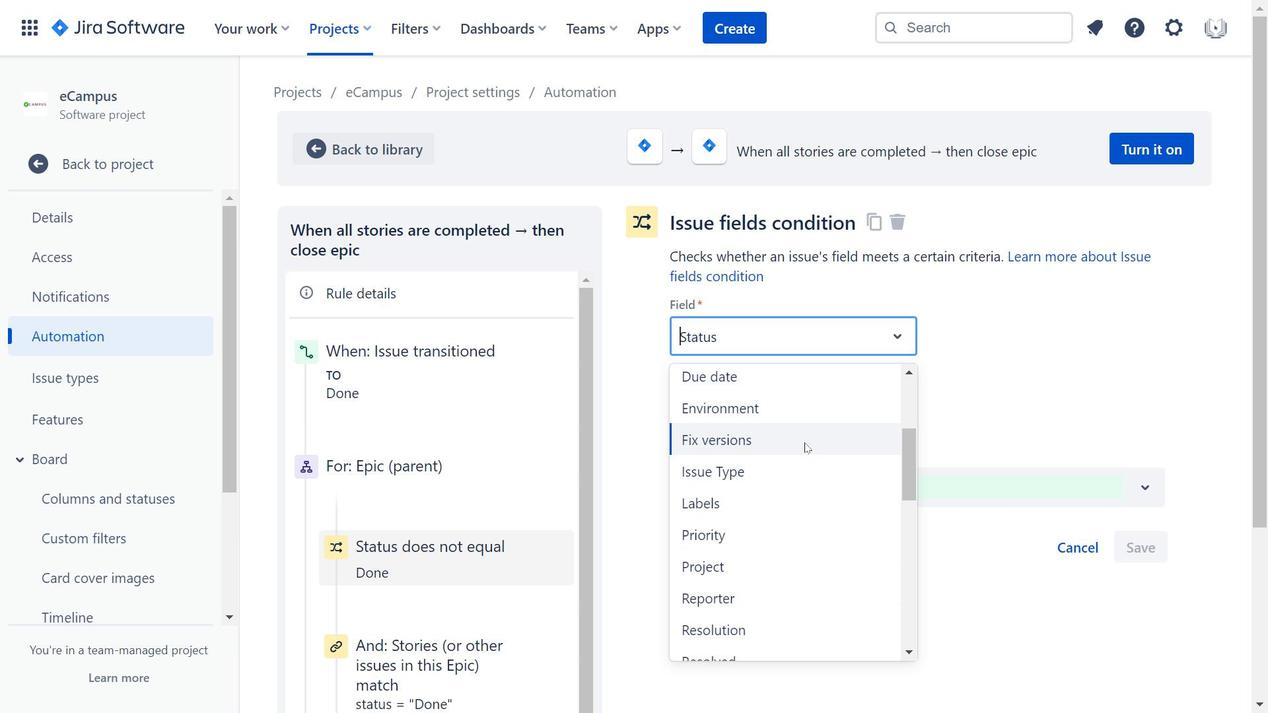 
Action: Mouse moved to (909, 466)
Screenshot: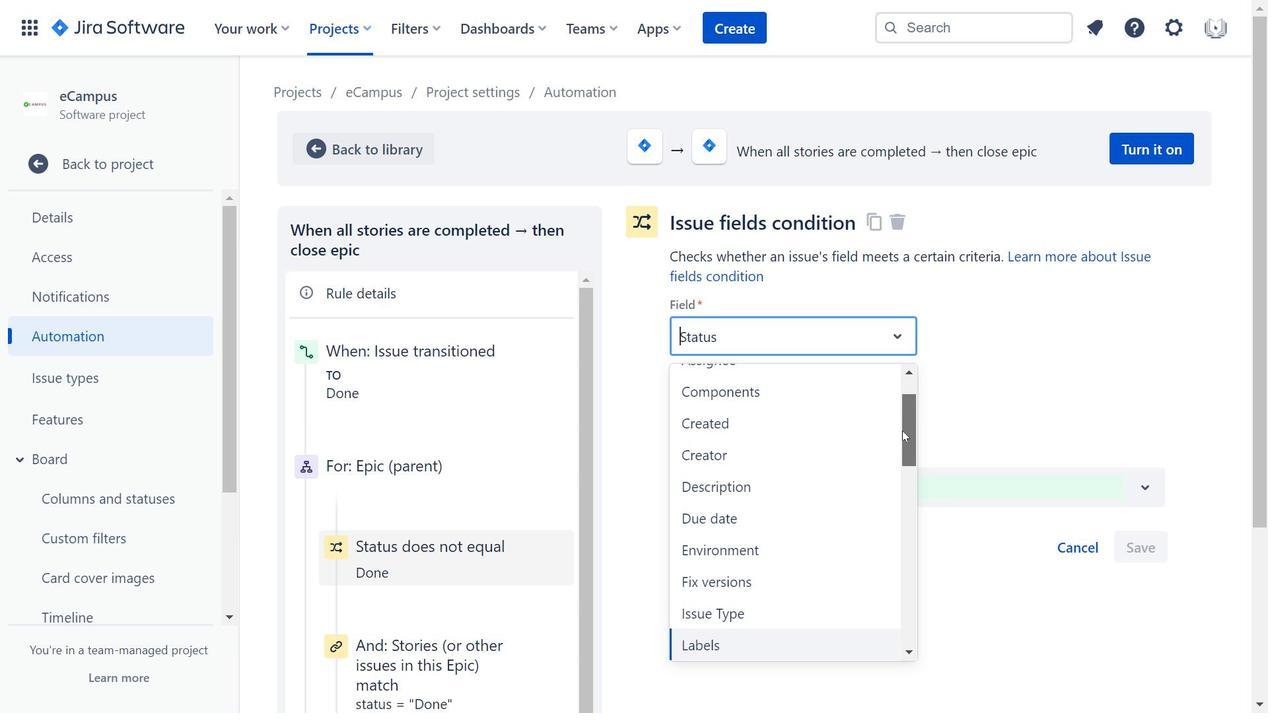 
Action: Mouse pressed left at (909, 466)
Screenshot: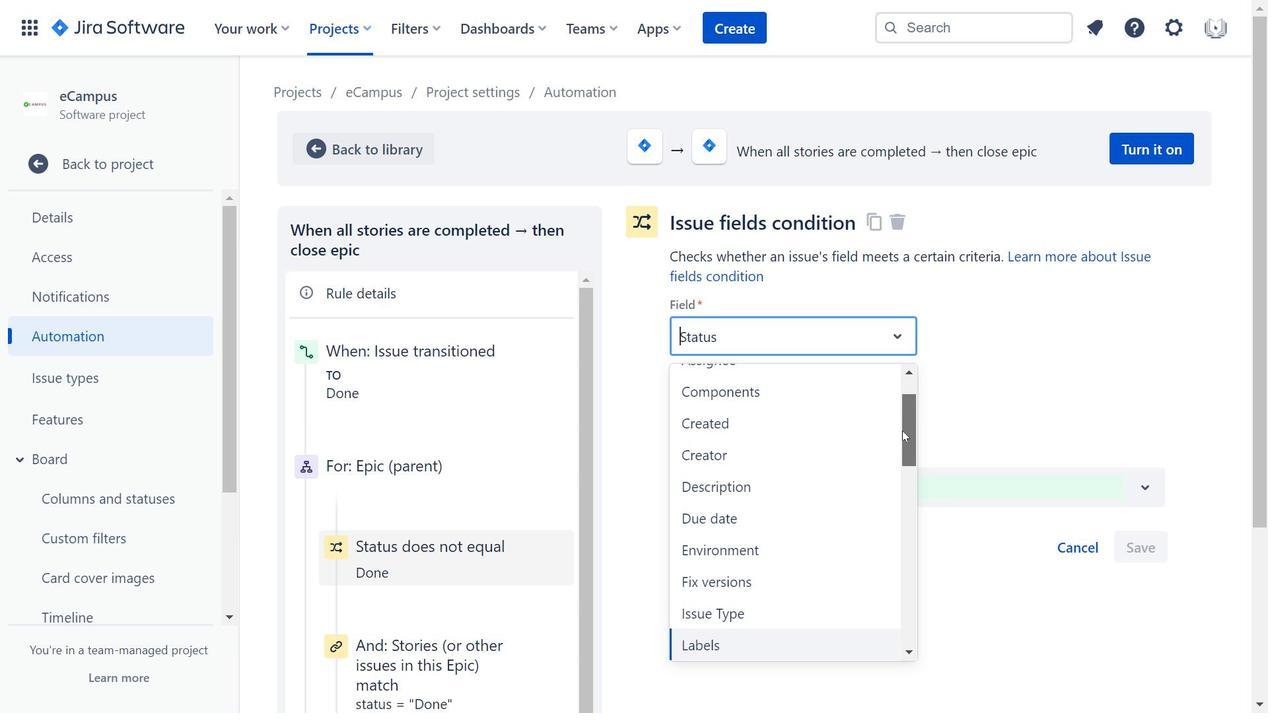 
Action: Mouse moved to (908, 436)
Screenshot: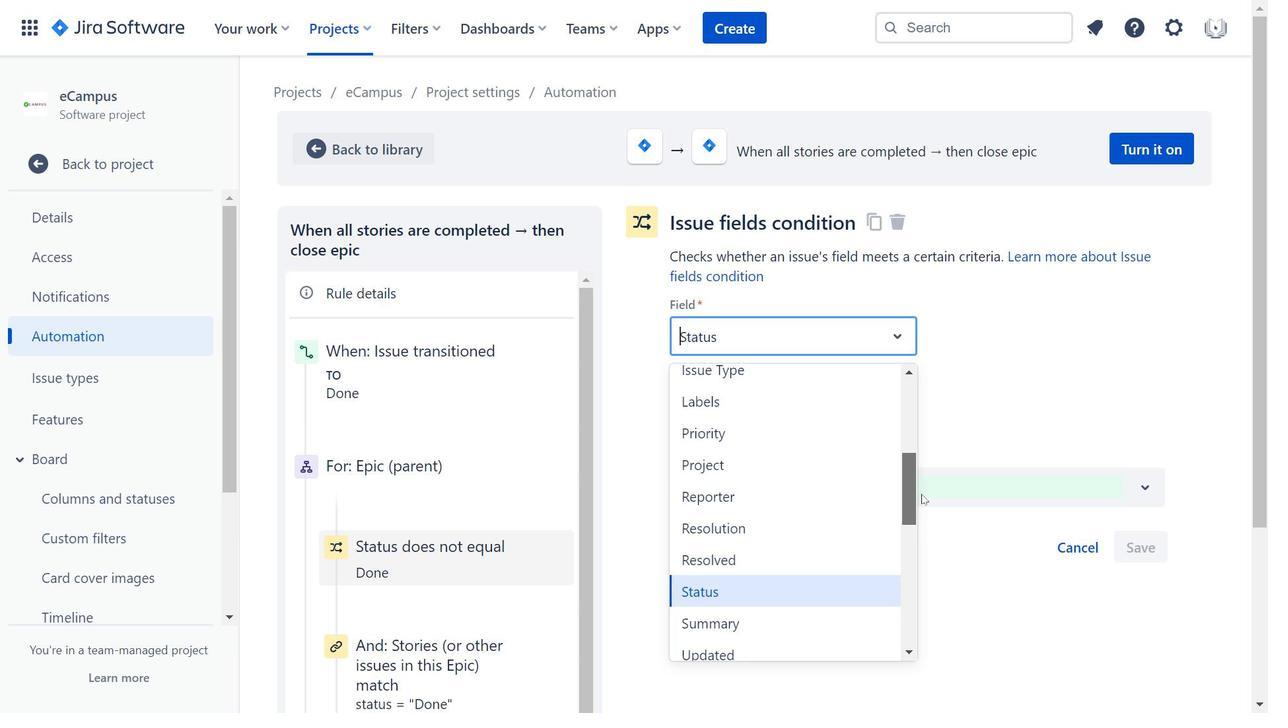
Action: Mouse pressed left at (908, 436)
Screenshot: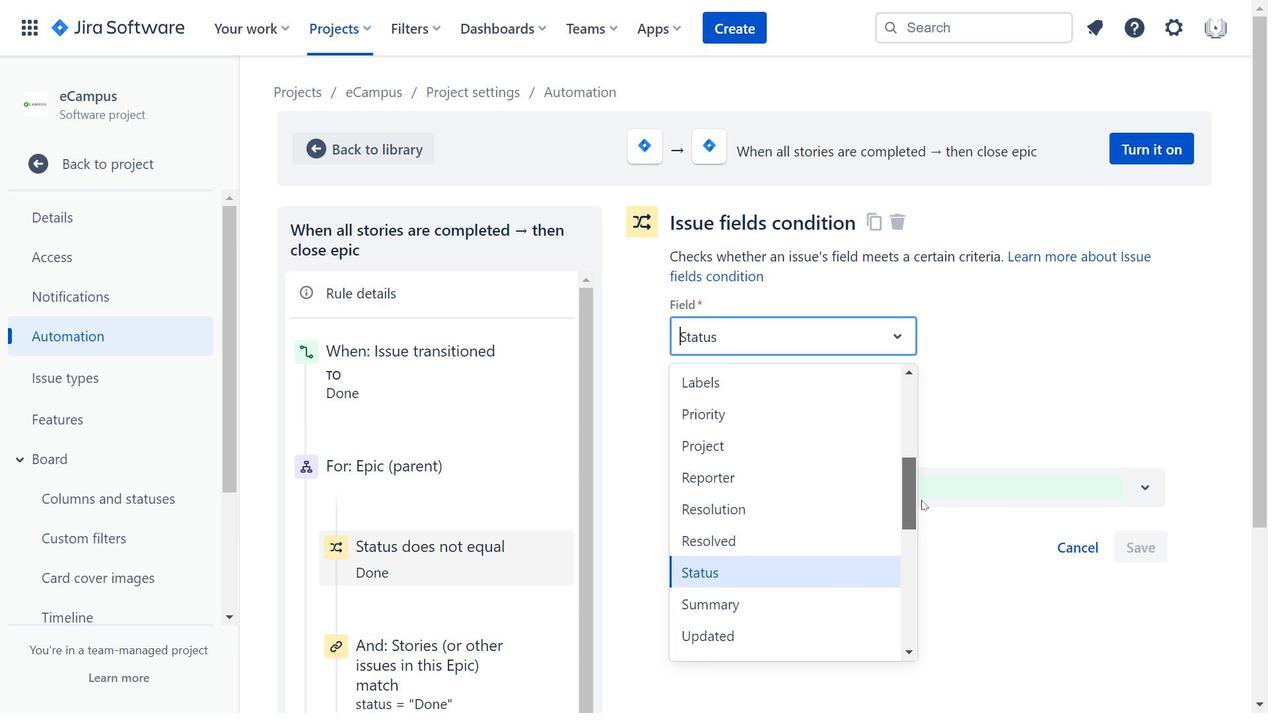 
Action: Mouse moved to (830, 513)
Screenshot: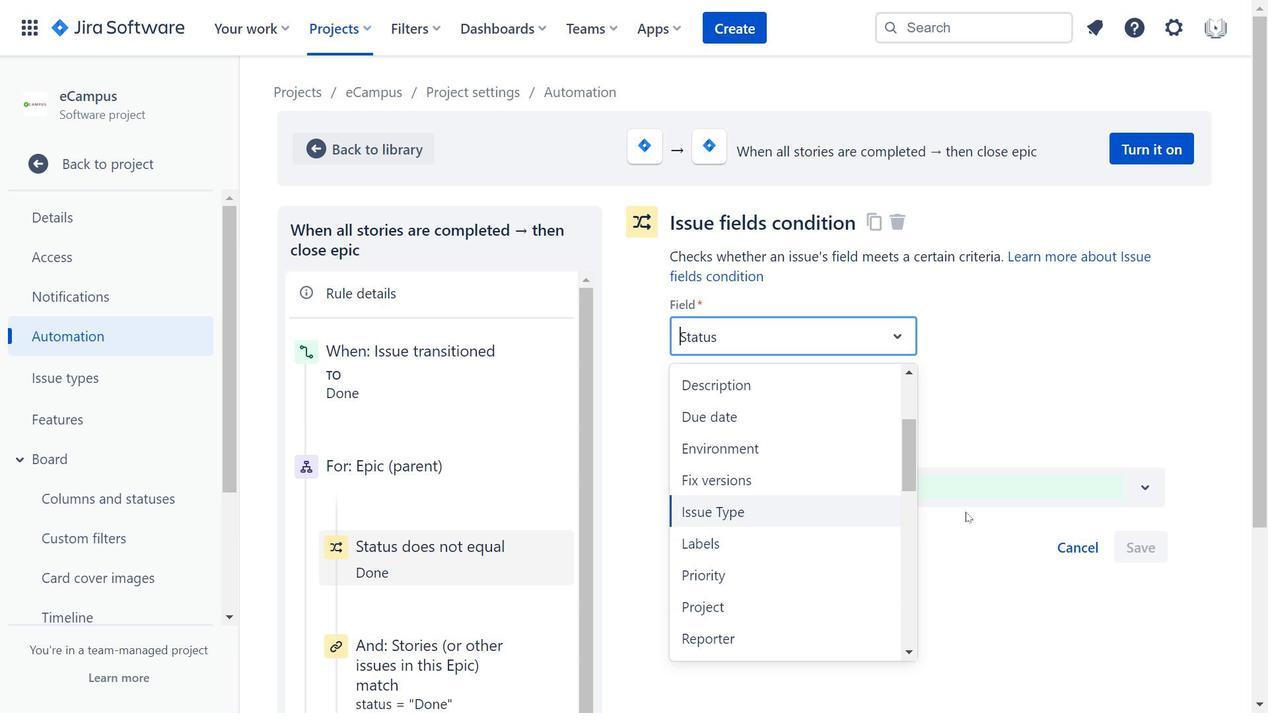 
Action: Mouse scrolled (830, 514) with delta (0, 0)
Screenshot: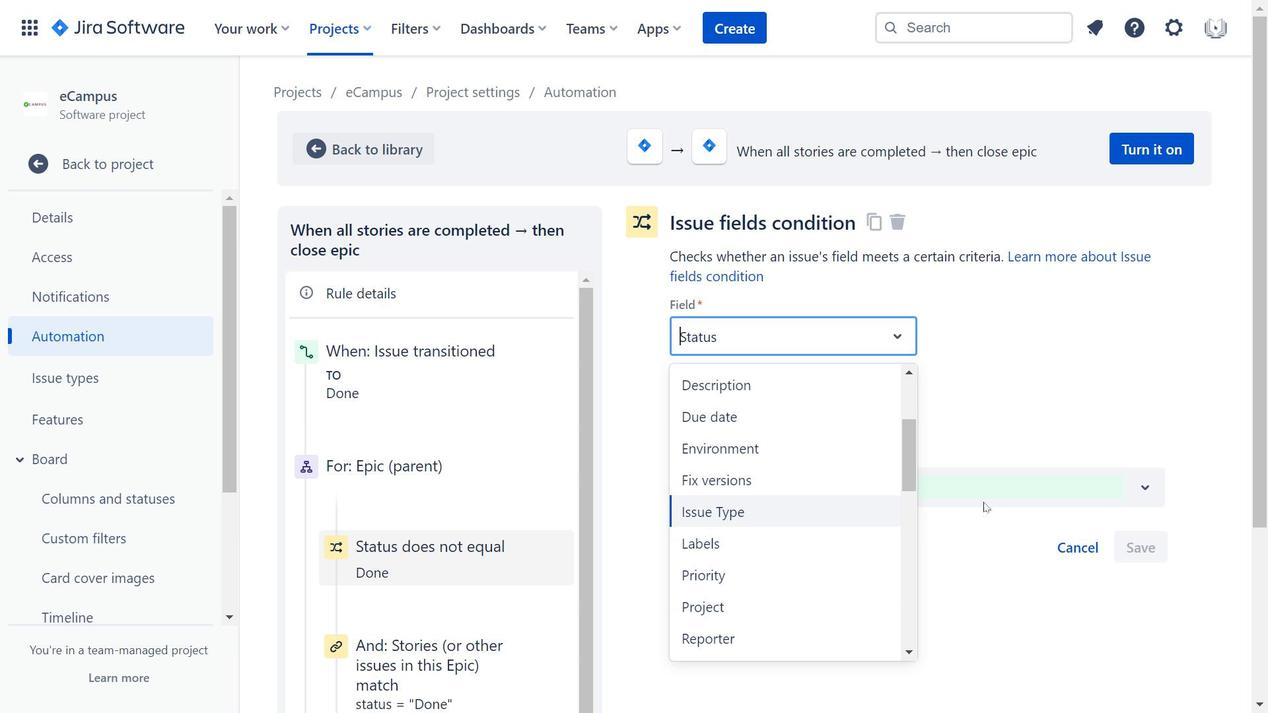 
Action: Mouse scrolled (830, 514) with delta (0, 0)
Screenshot: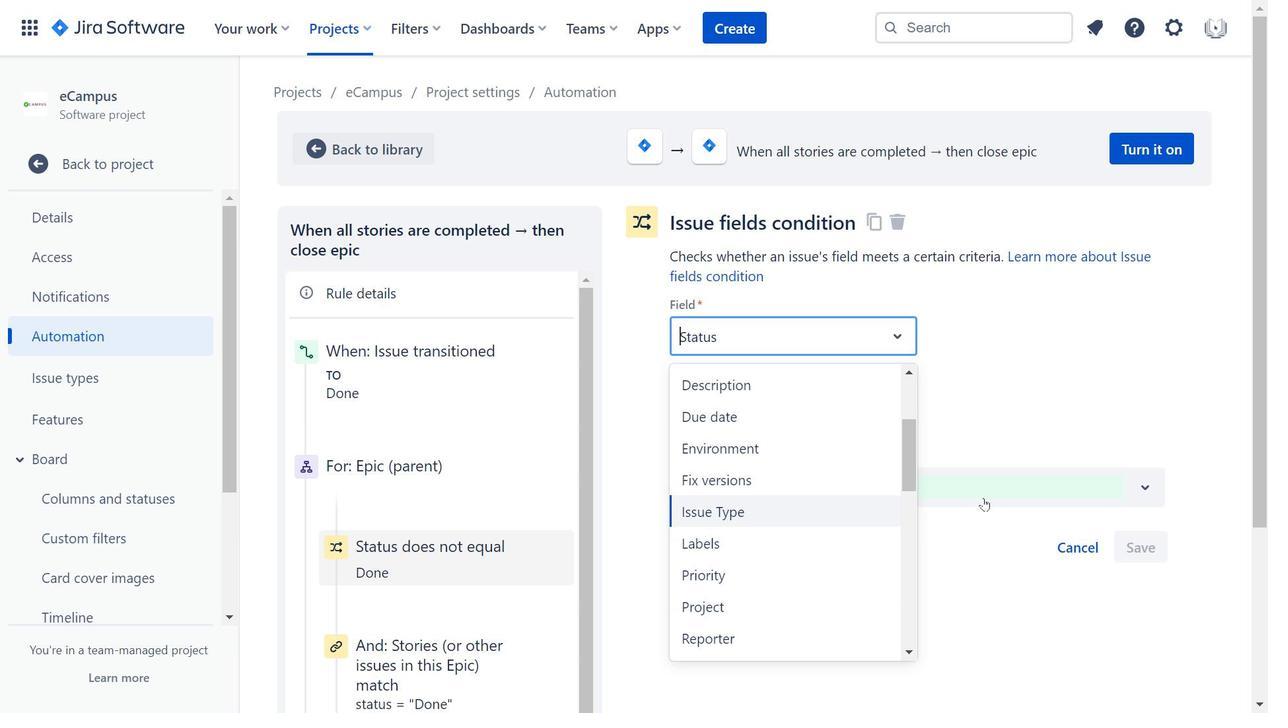 
Action: Mouse scrolled (830, 514) with delta (0, 0)
Screenshot: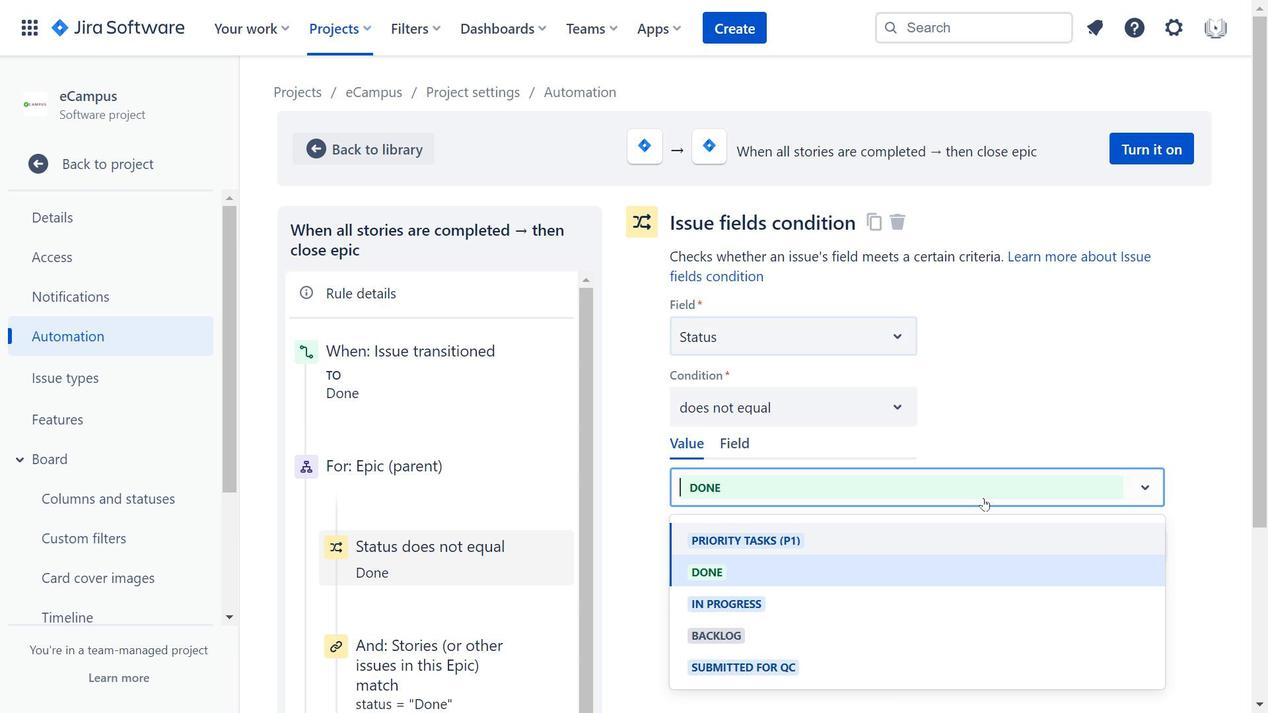 
Action: Mouse scrolled (830, 514) with delta (0, 0)
Screenshot: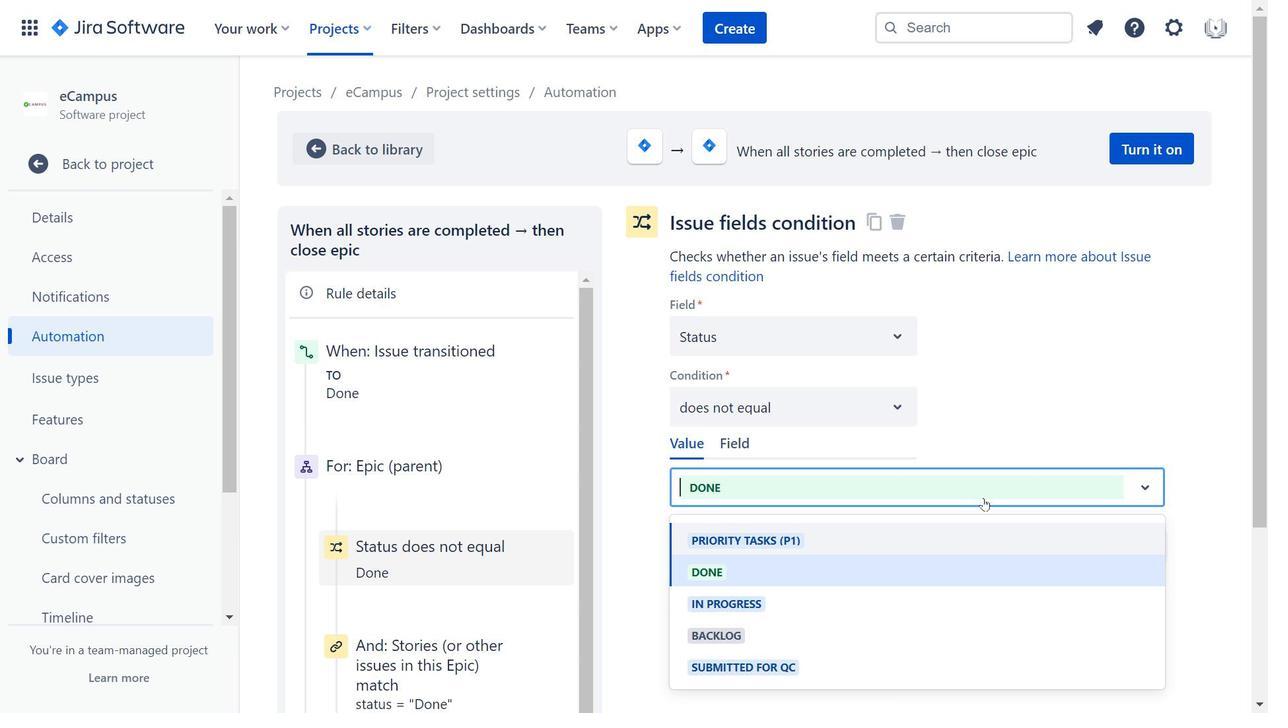 
Action: Mouse moved to (985, 500)
Screenshot: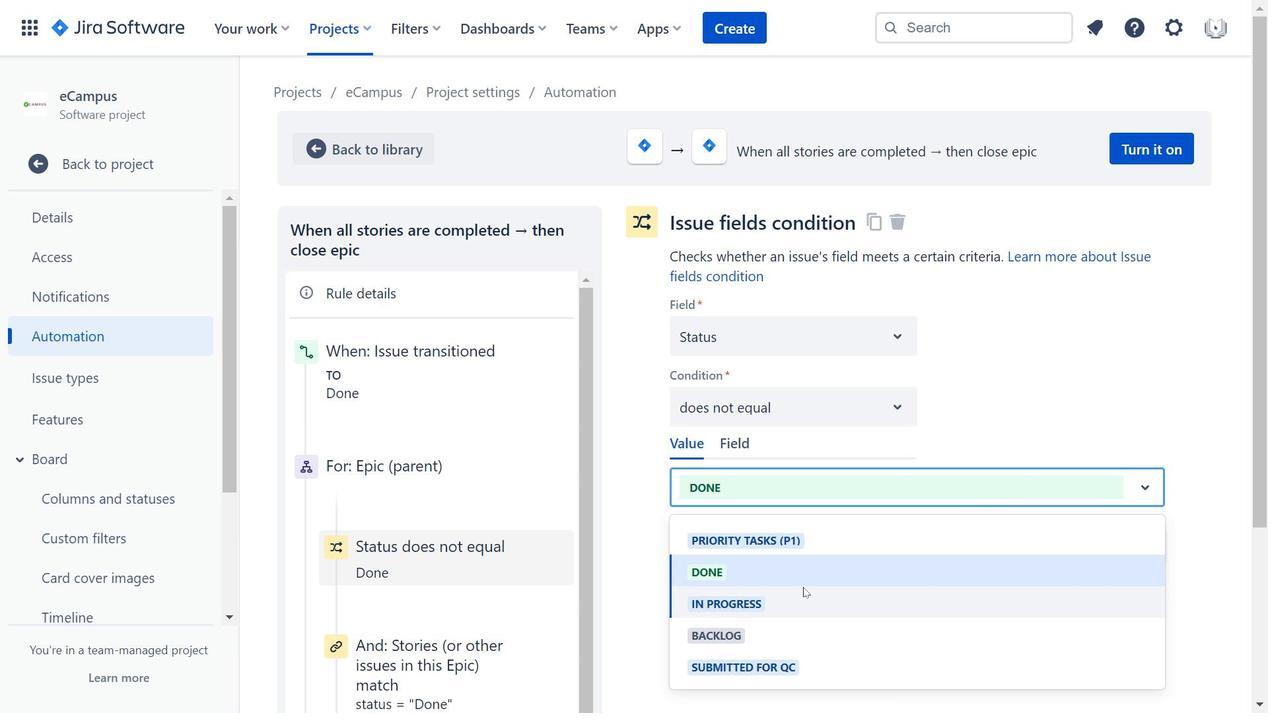 
Action: Mouse pressed left at (985, 500)
Screenshot: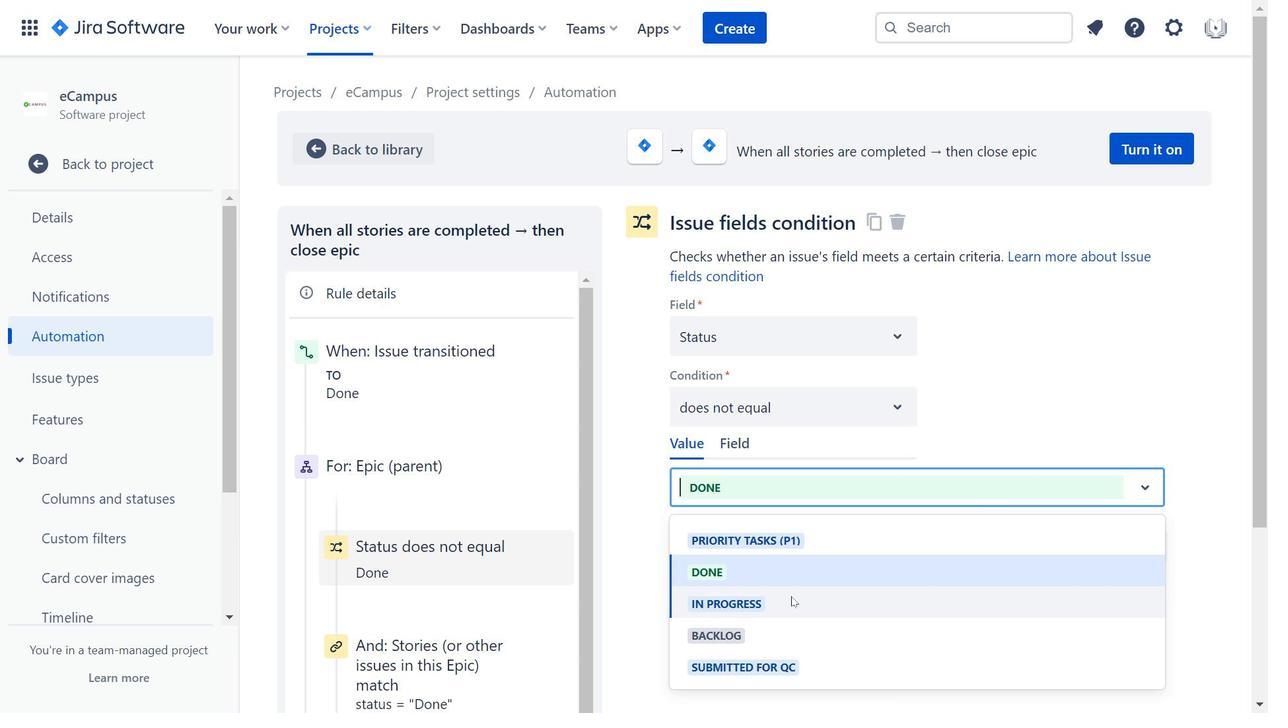 
Action: Mouse moved to (765, 398)
Screenshot: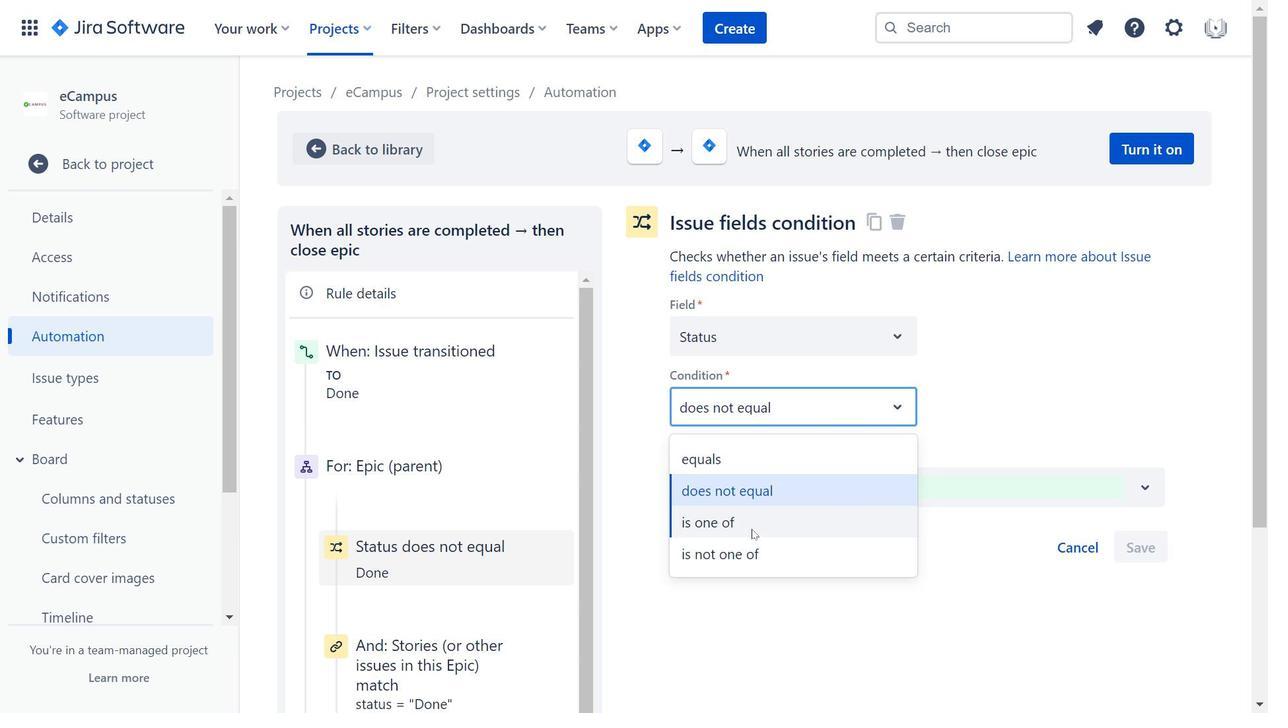 
Action: Mouse pressed left at (765, 398)
Screenshot: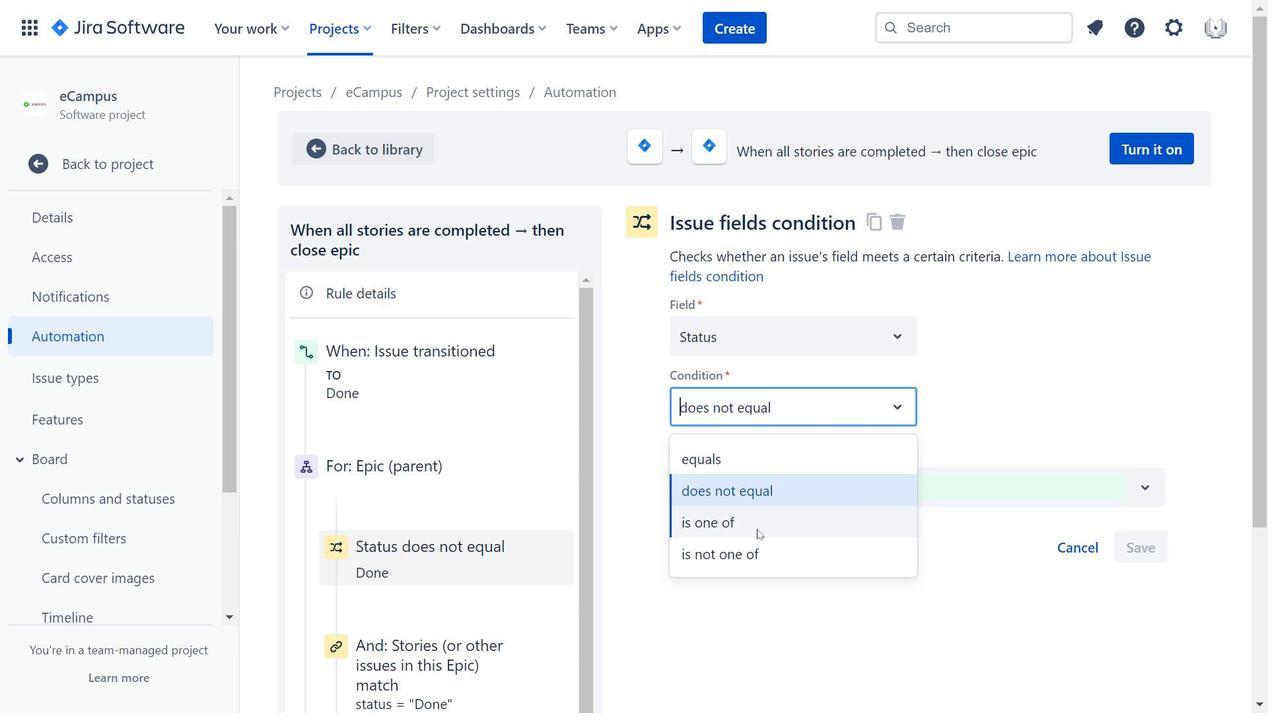 
Action: Mouse moved to (439, 352)
Screenshot: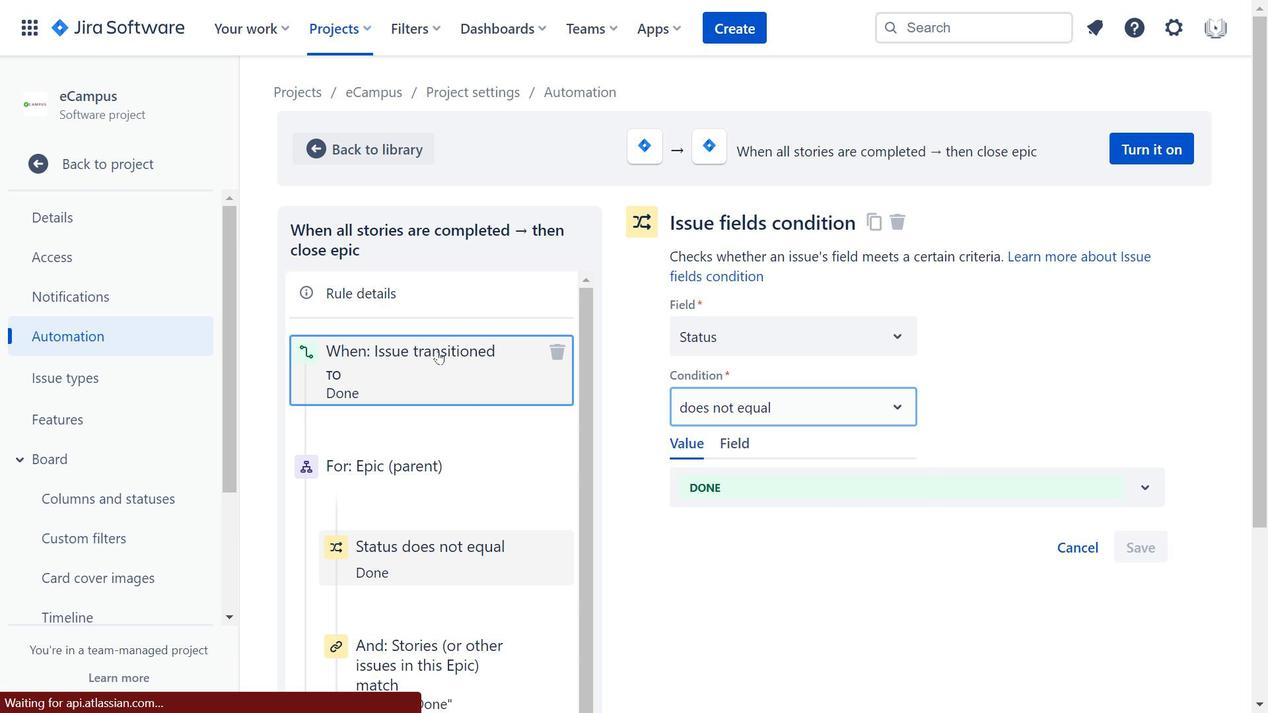 
Action: Mouse pressed left at (439, 352)
Screenshot: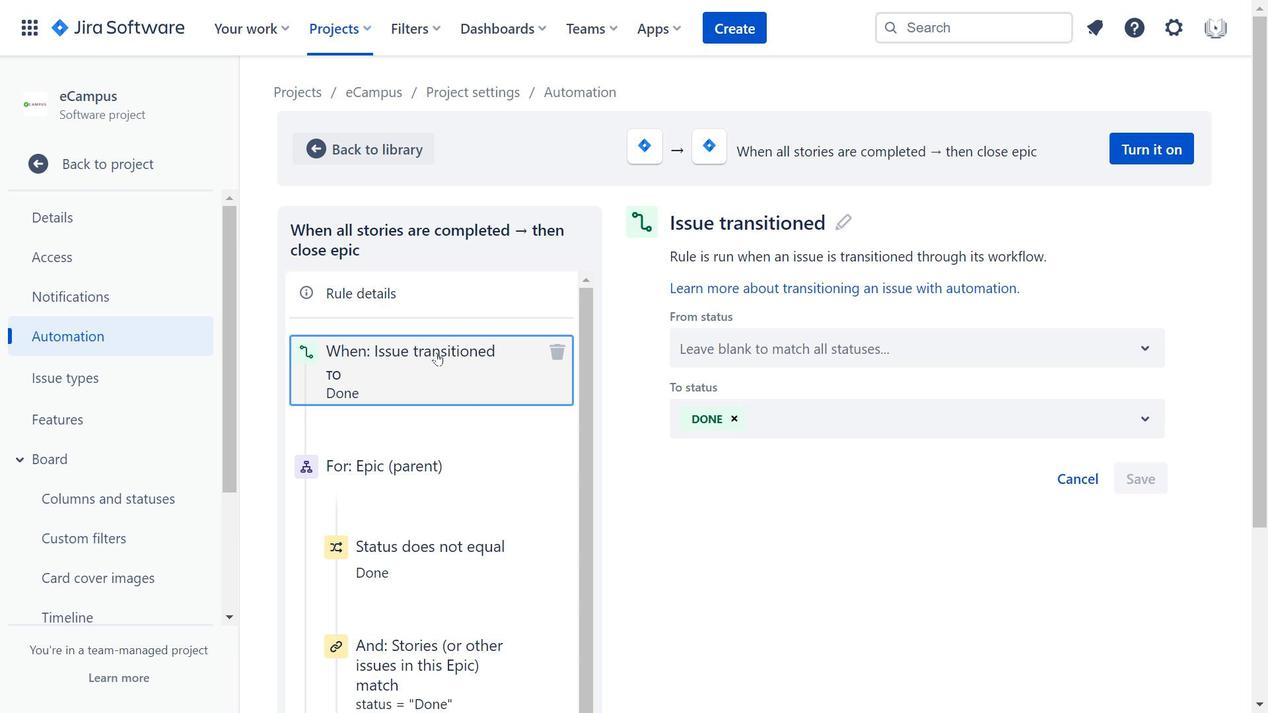
Action: Mouse moved to (774, 358)
Screenshot: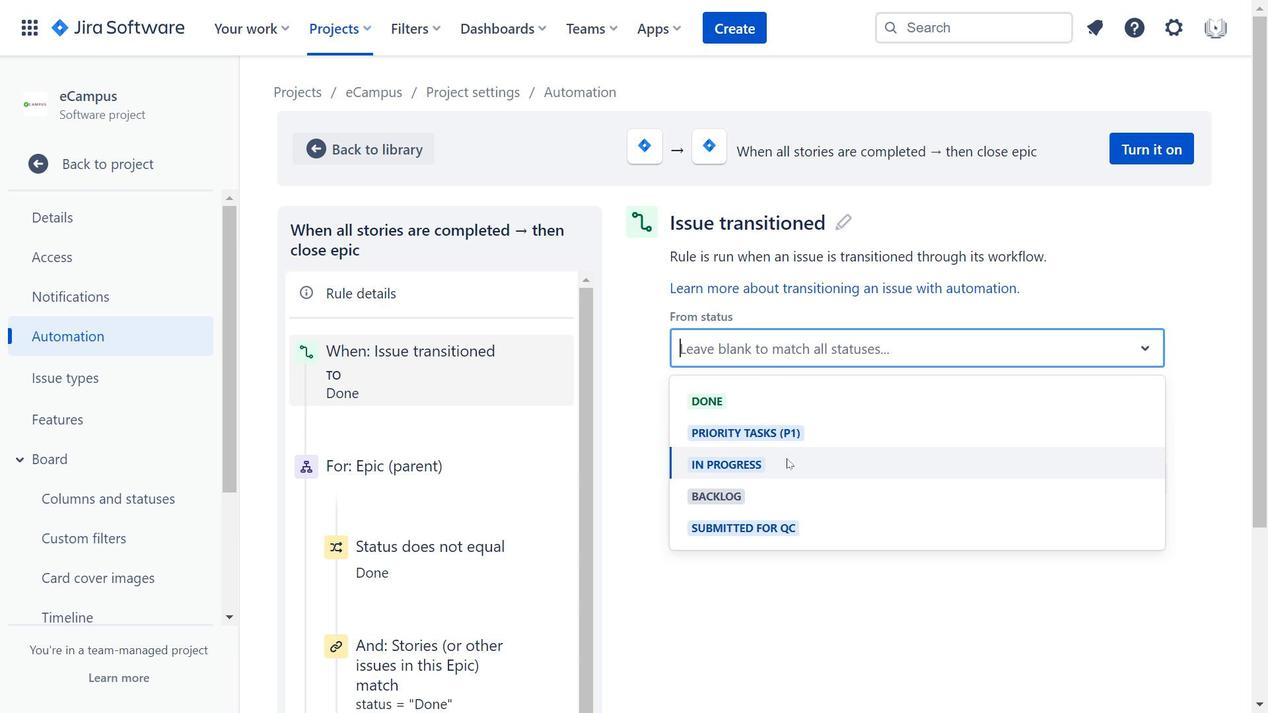 
Action: Mouse pressed left at (774, 358)
Screenshot: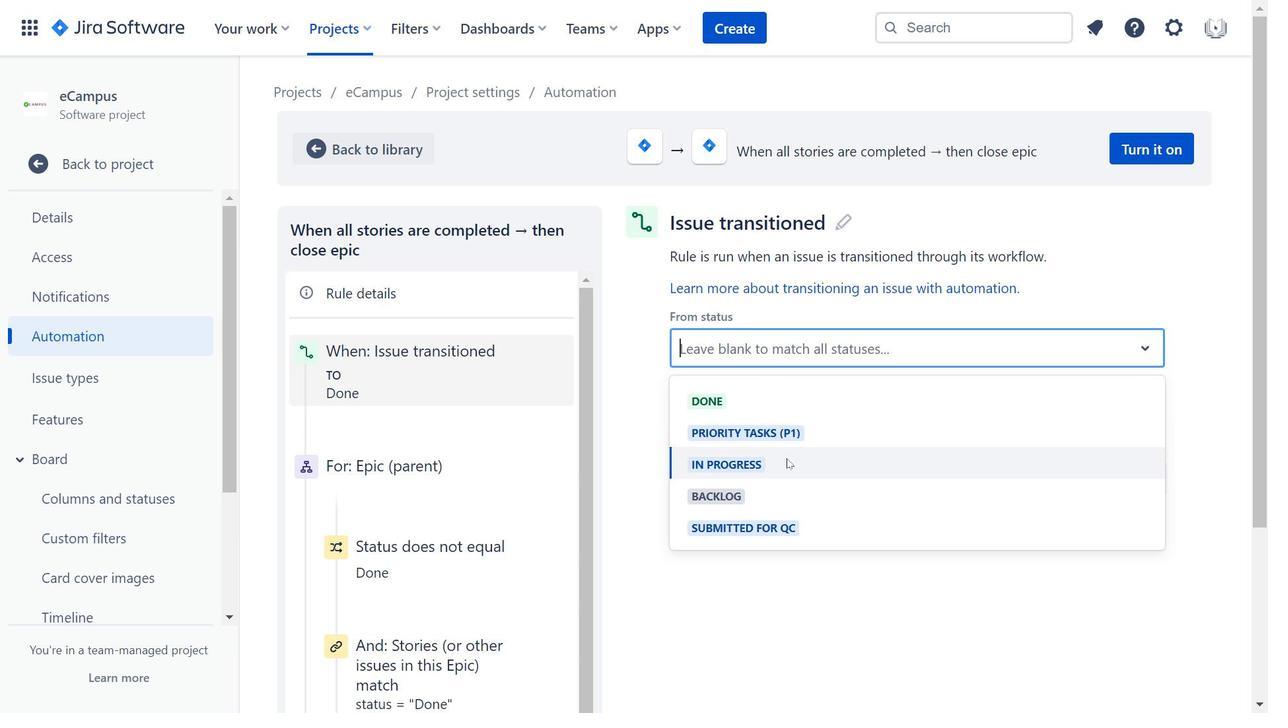 
Action: Mouse moved to (416, 453)
Screenshot: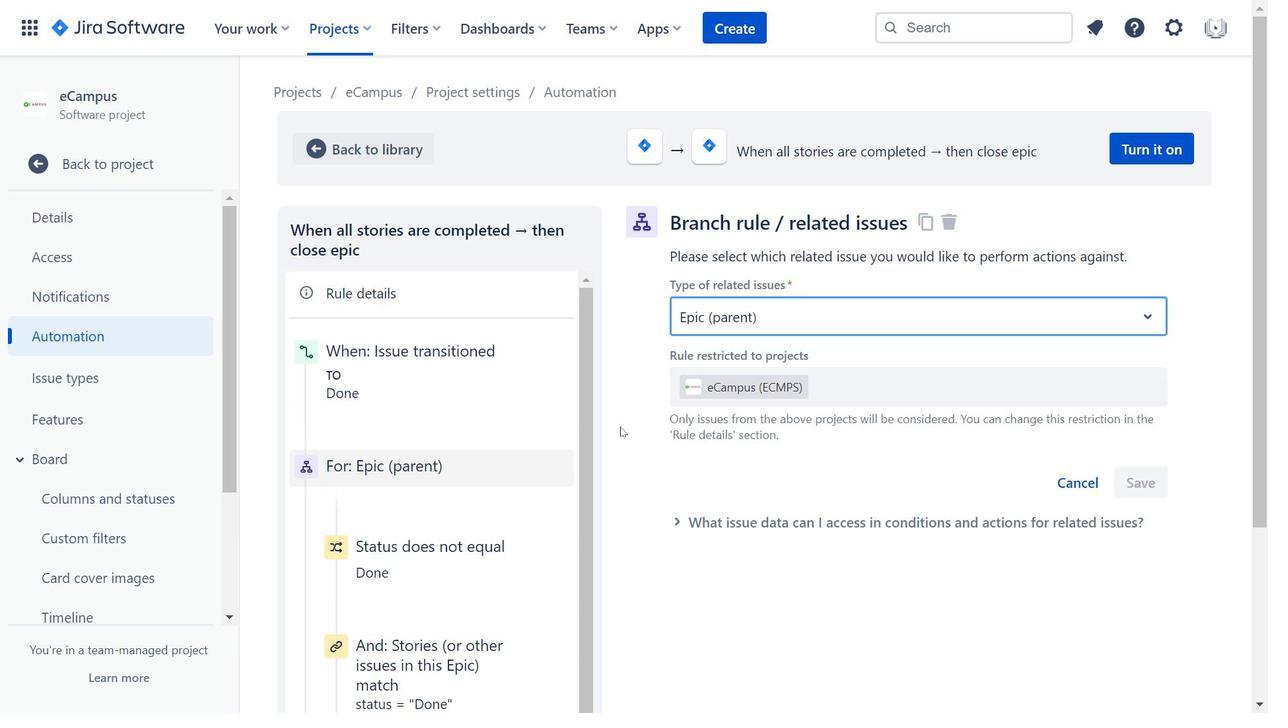 
Action: Mouse pressed left at (416, 453)
Screenshot: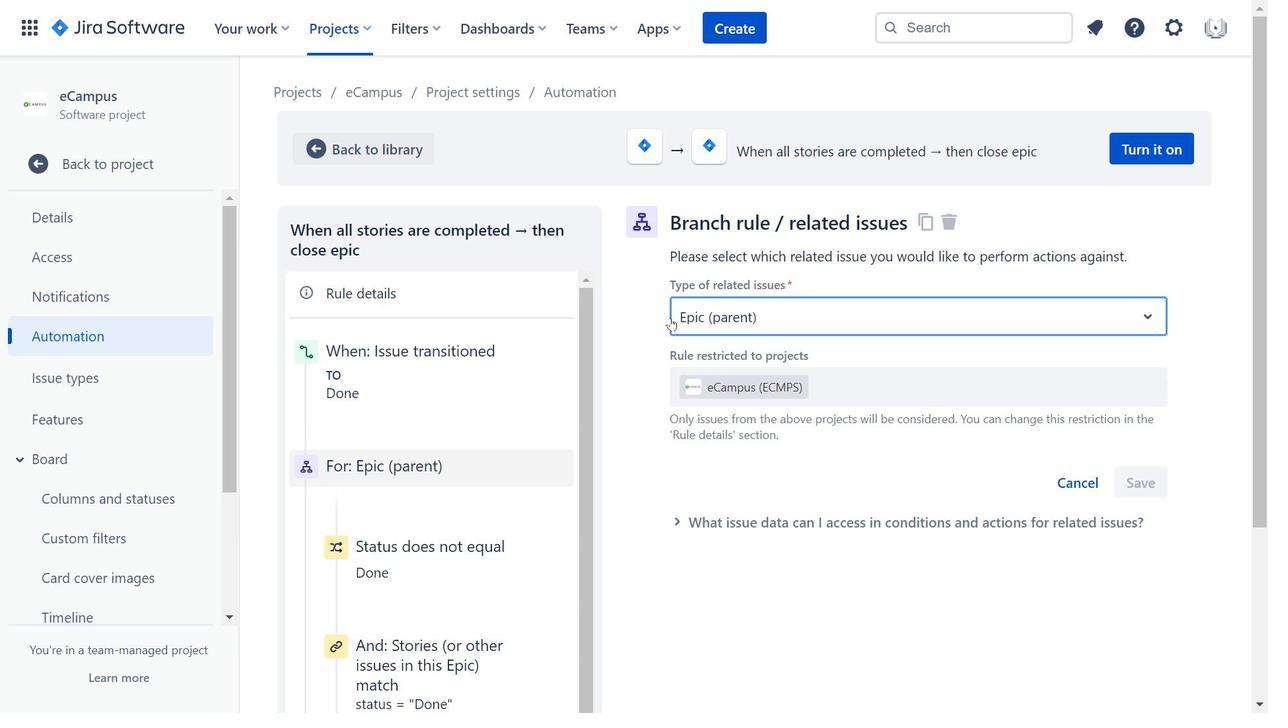 
Action: Mouse moved to (719, 316)
Screenshot: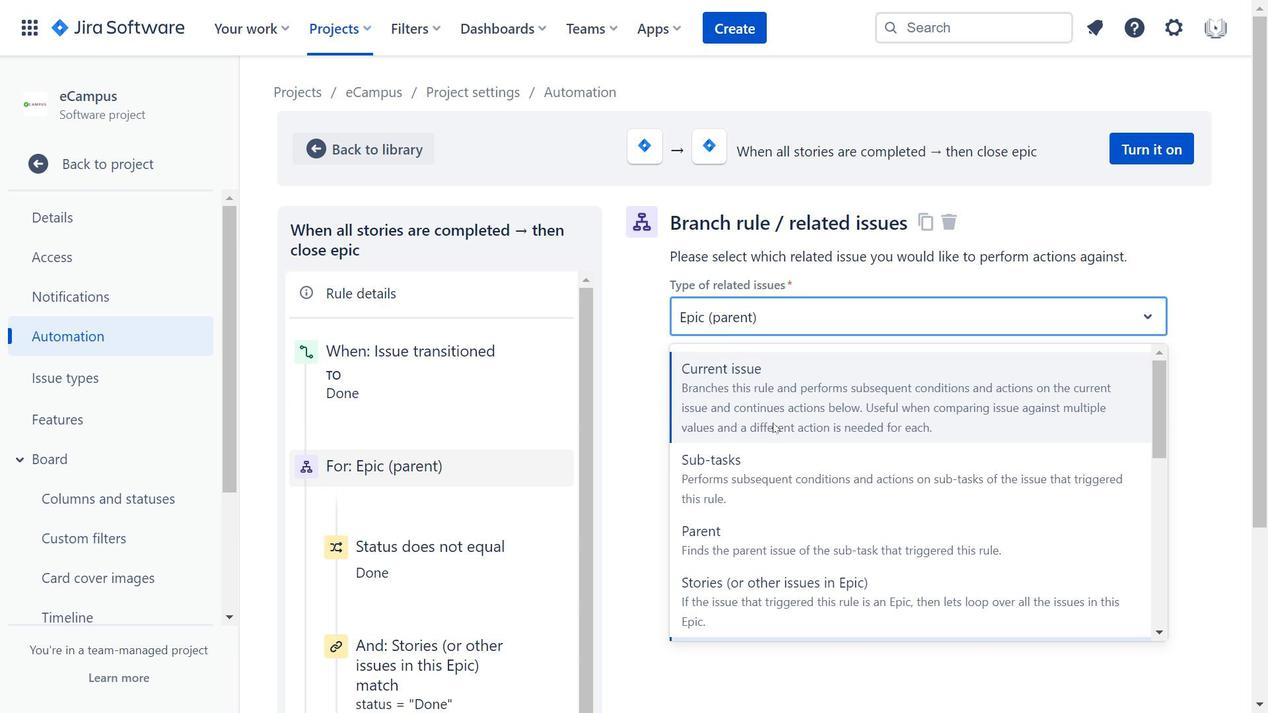 
Action: Mouse pressed left at (719, 316)
Screenshot: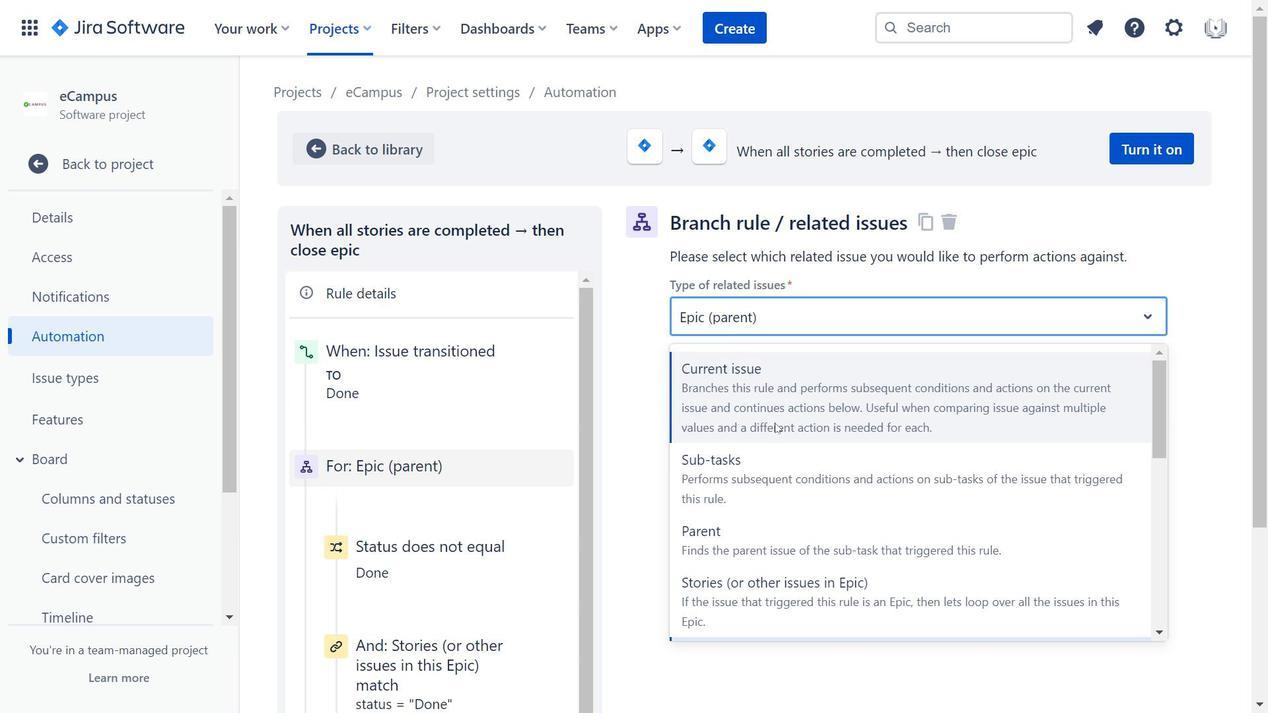 
Action: Mouse moved to (776, 424)
Screenshot: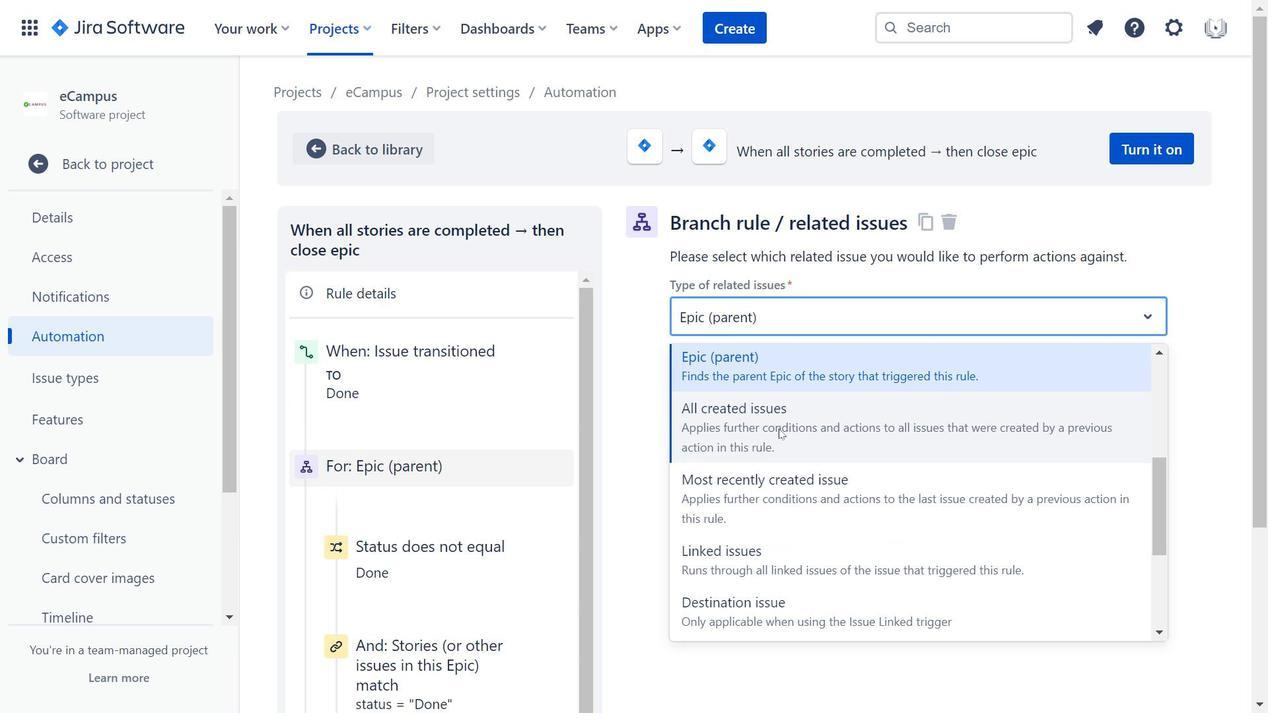 
Action: Mouse scrolled (776, 423) with delta (0, 0)
Screenshot: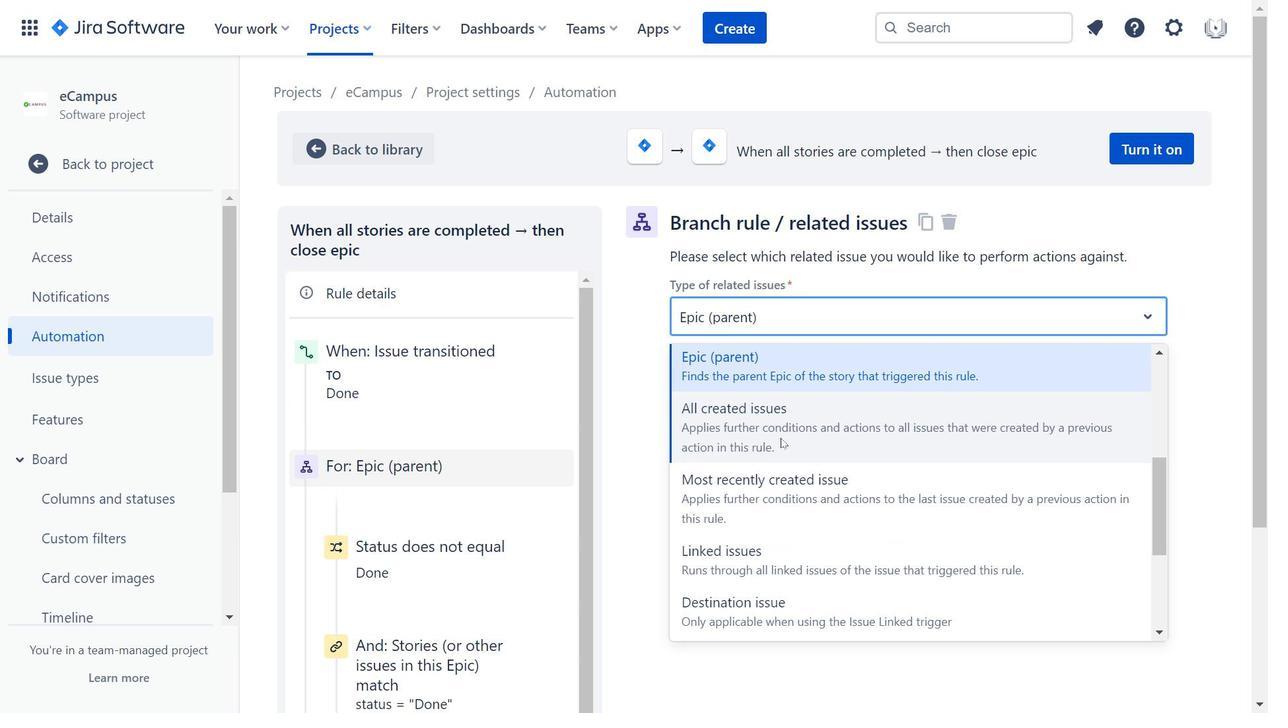 
Action: Mouse scrolled (776, 423) with delta (0, 0)
Screenshot: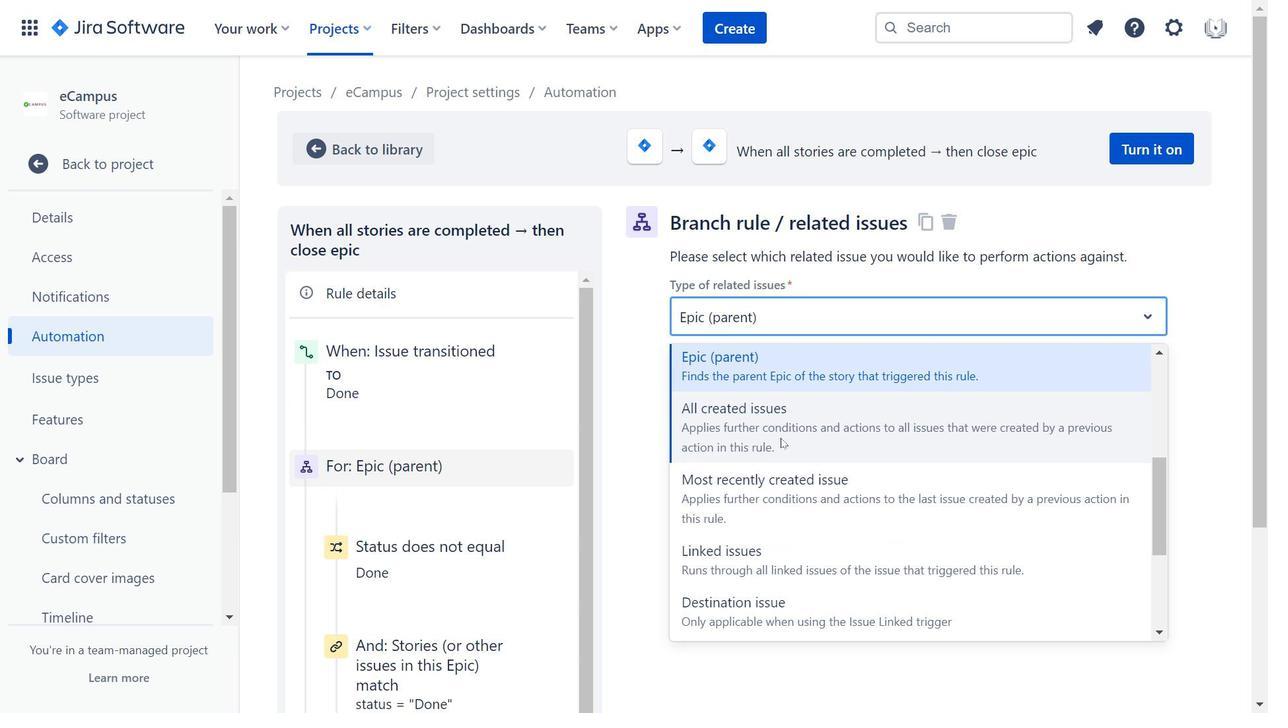 
Action: Mouse moved to (778, 424)
Screenshot: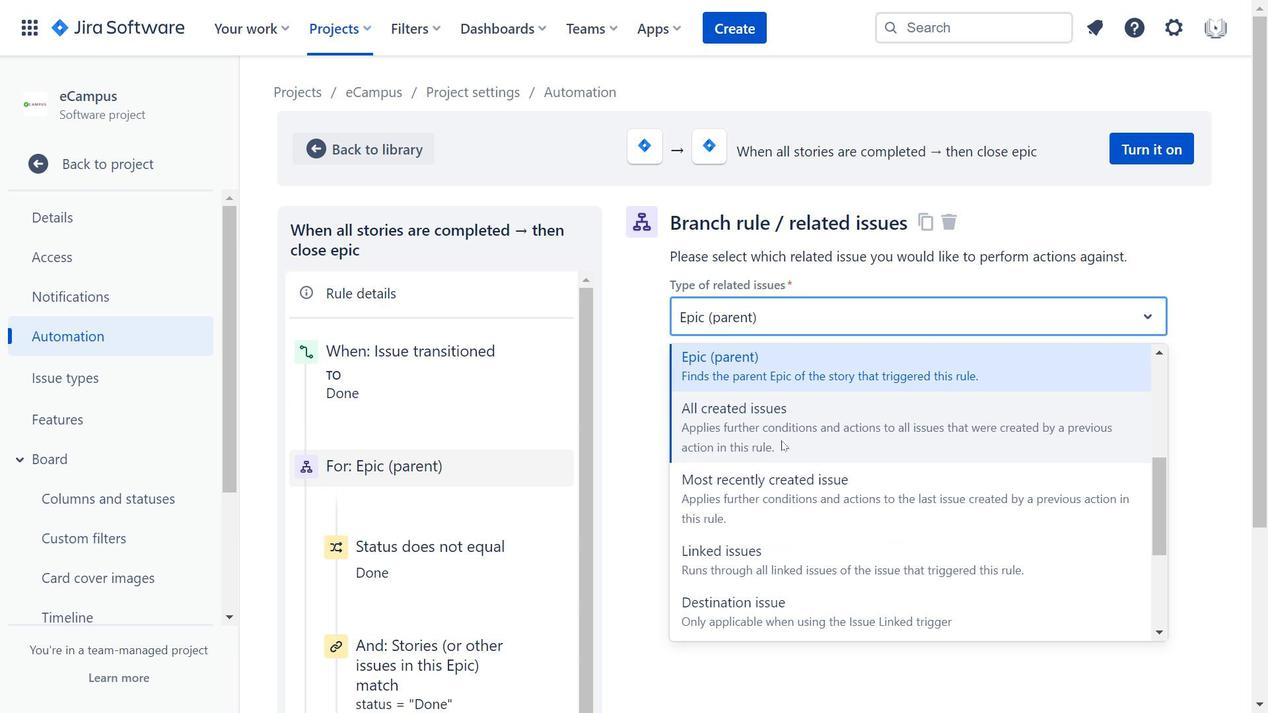 
Action: Mouse scrolled (778, 424) with delta (0, 0)
Screenshot: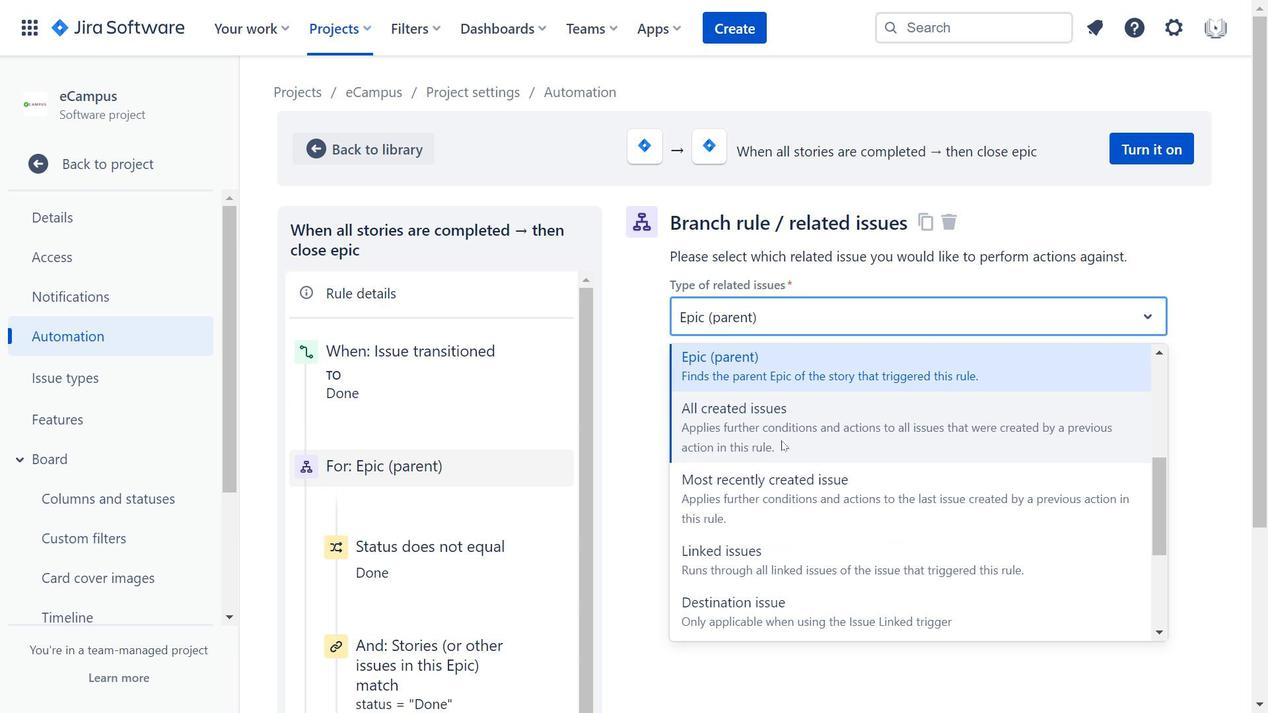 
Action: Mouse moved to (841, 451)
Screenshot: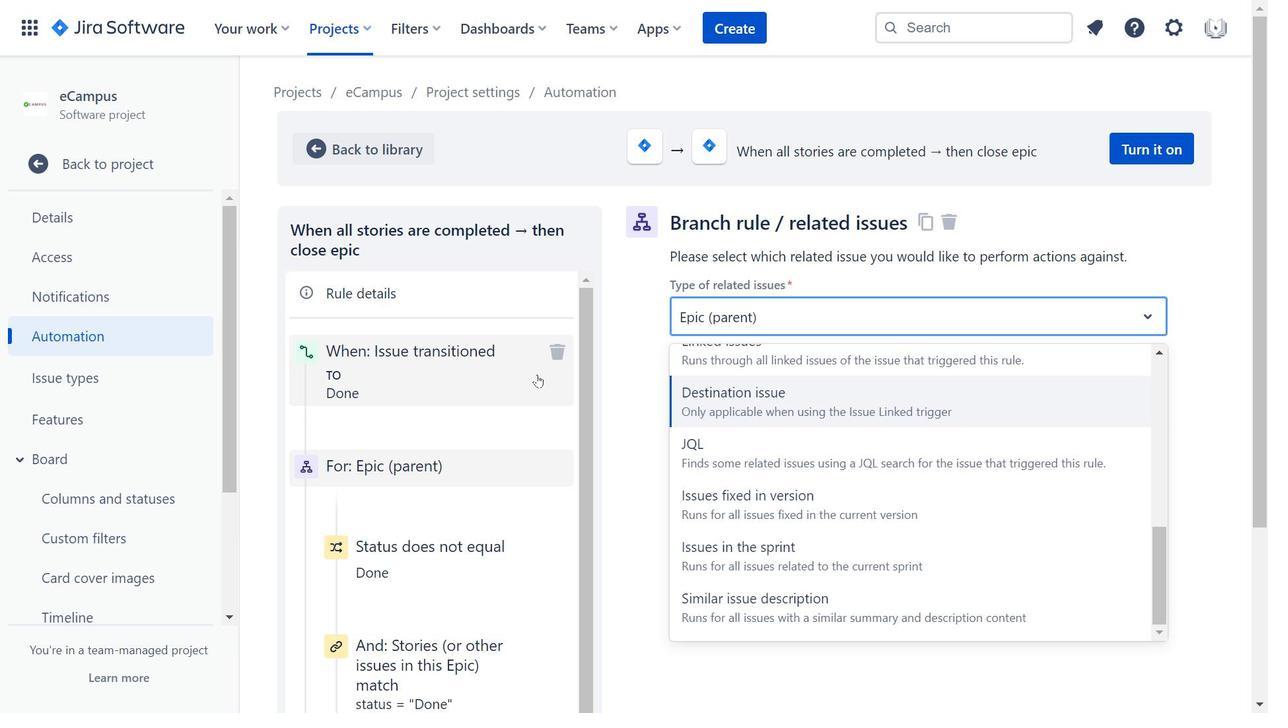 
Action: Mouse scrolled (841, 451) with delta (0, 0)
Screenshot: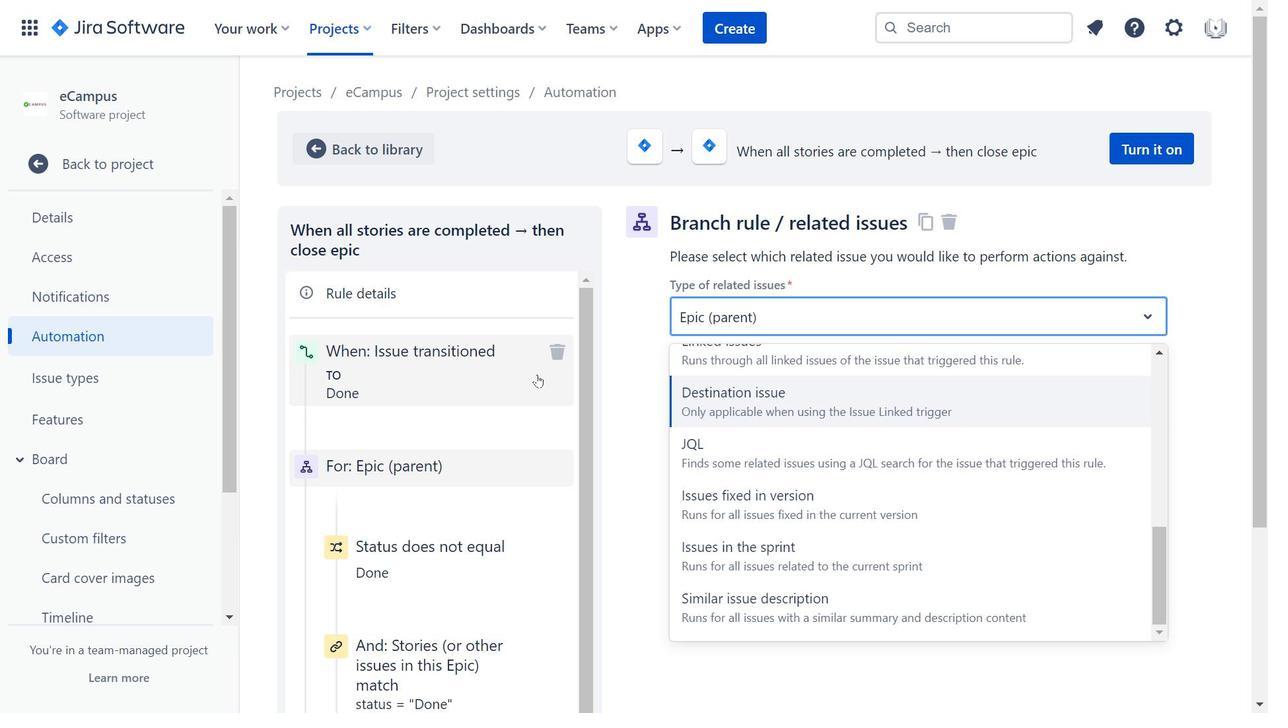 
Action: Mouse scrolled (841, 451) with delta (0, 0)
Screenshot: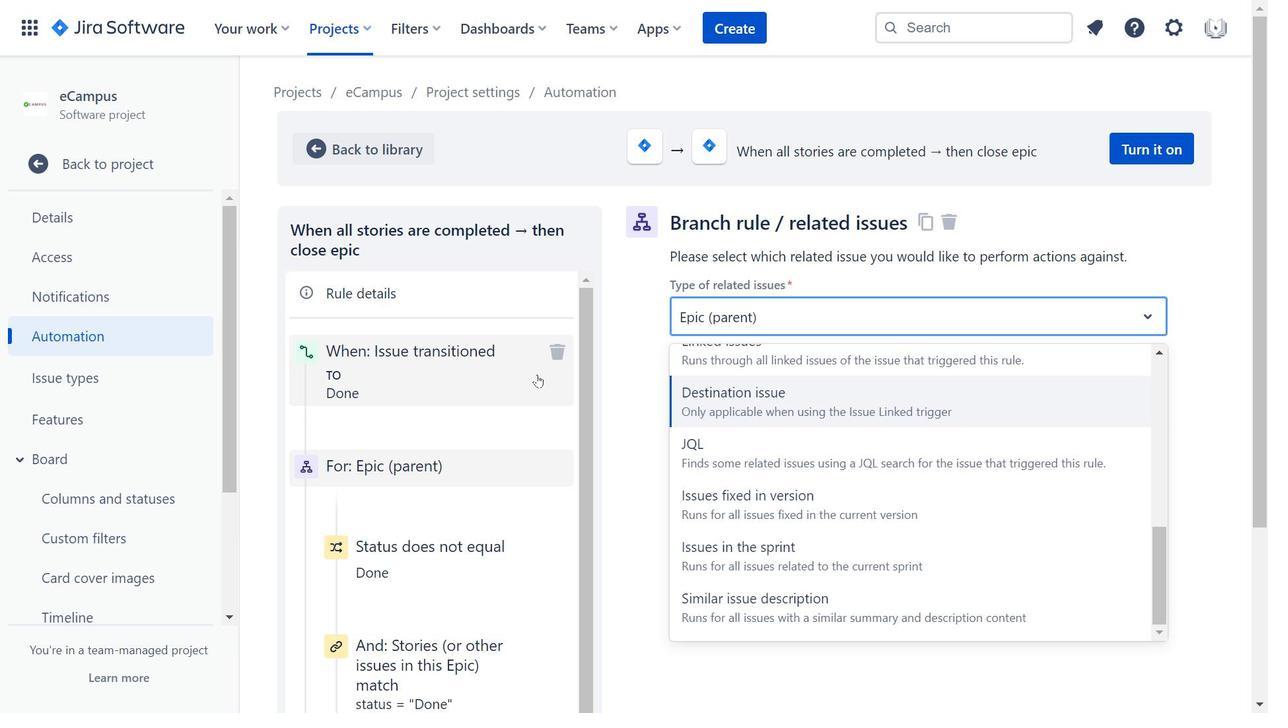 
Action: Mouse moved to (537, 374)
Screenshot: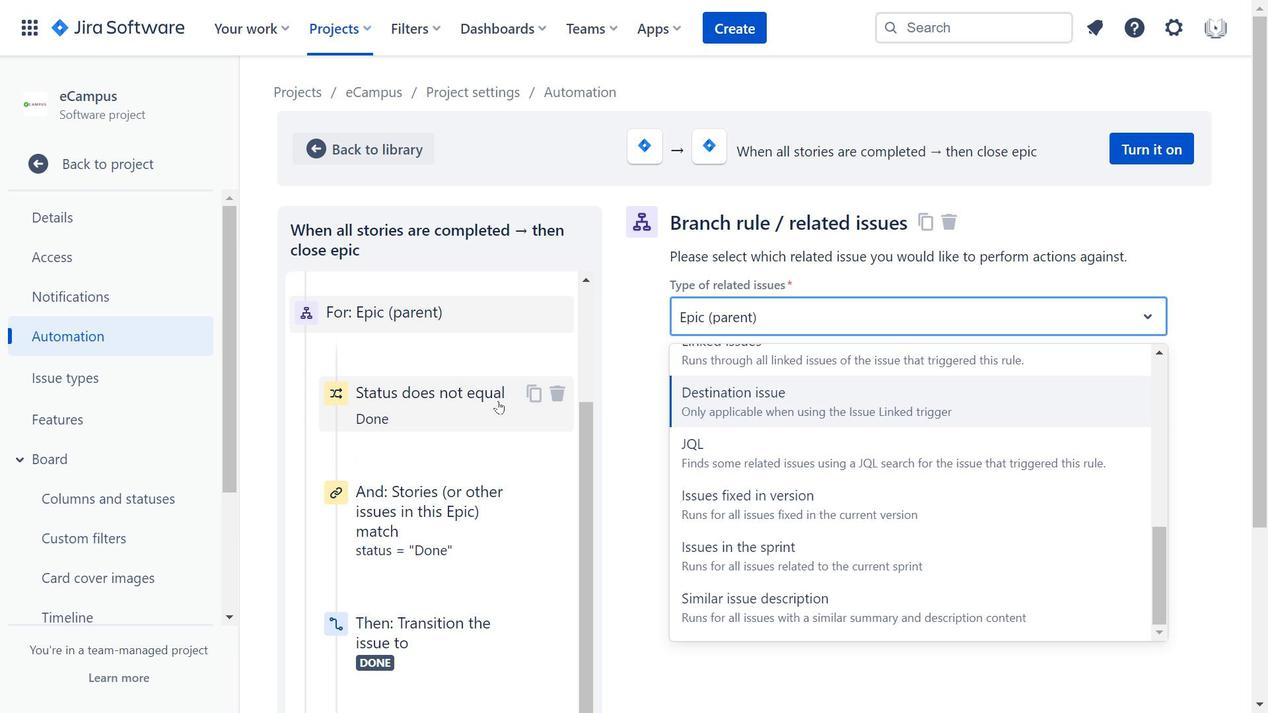 
Action: Mouse scrolled (537, 373) with delta (0, 0)
Screenshot: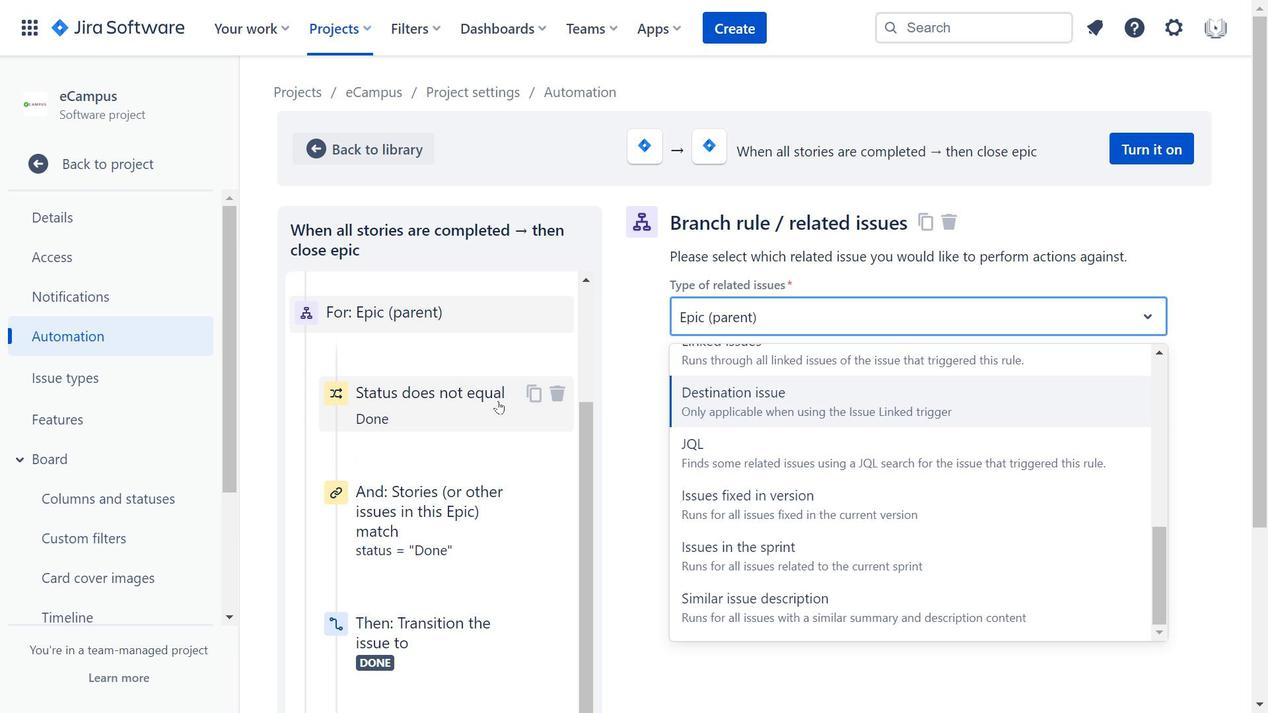 
Action: Mouse scrolled (537, 373) with delta (0, 0)
Screenshot: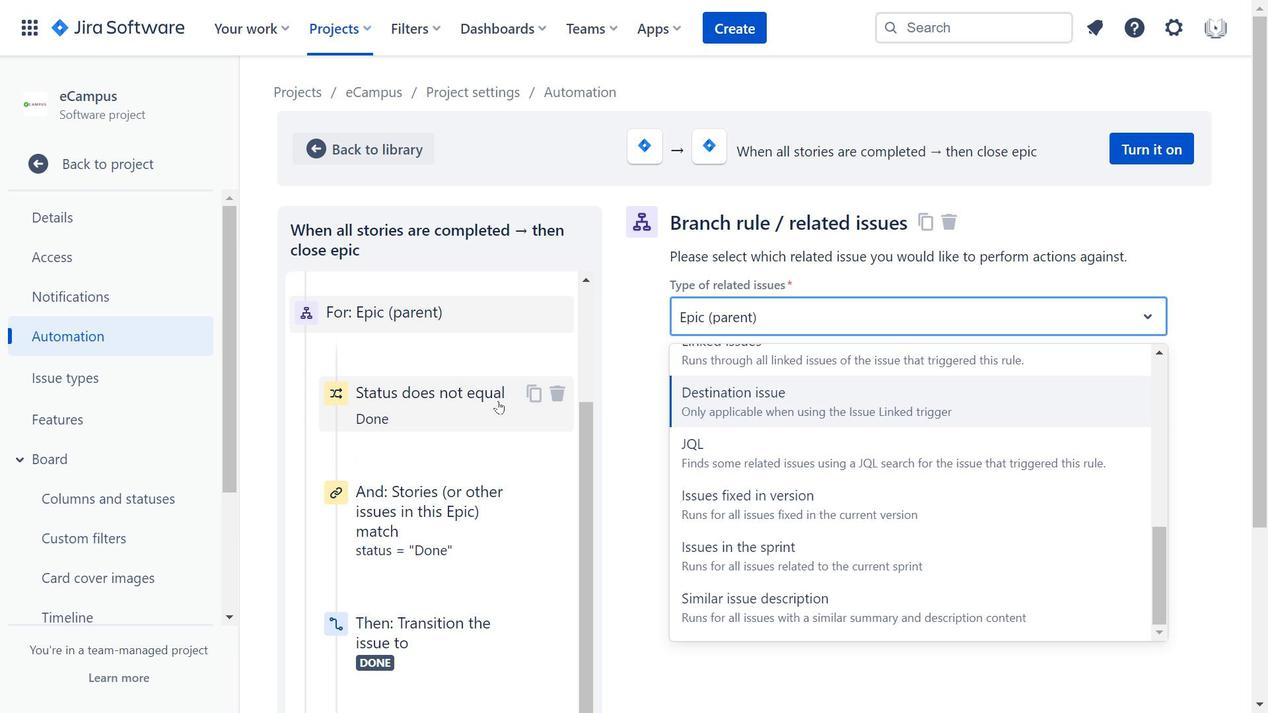 
Action: Mouse moved to (500, 403)
Screenshot: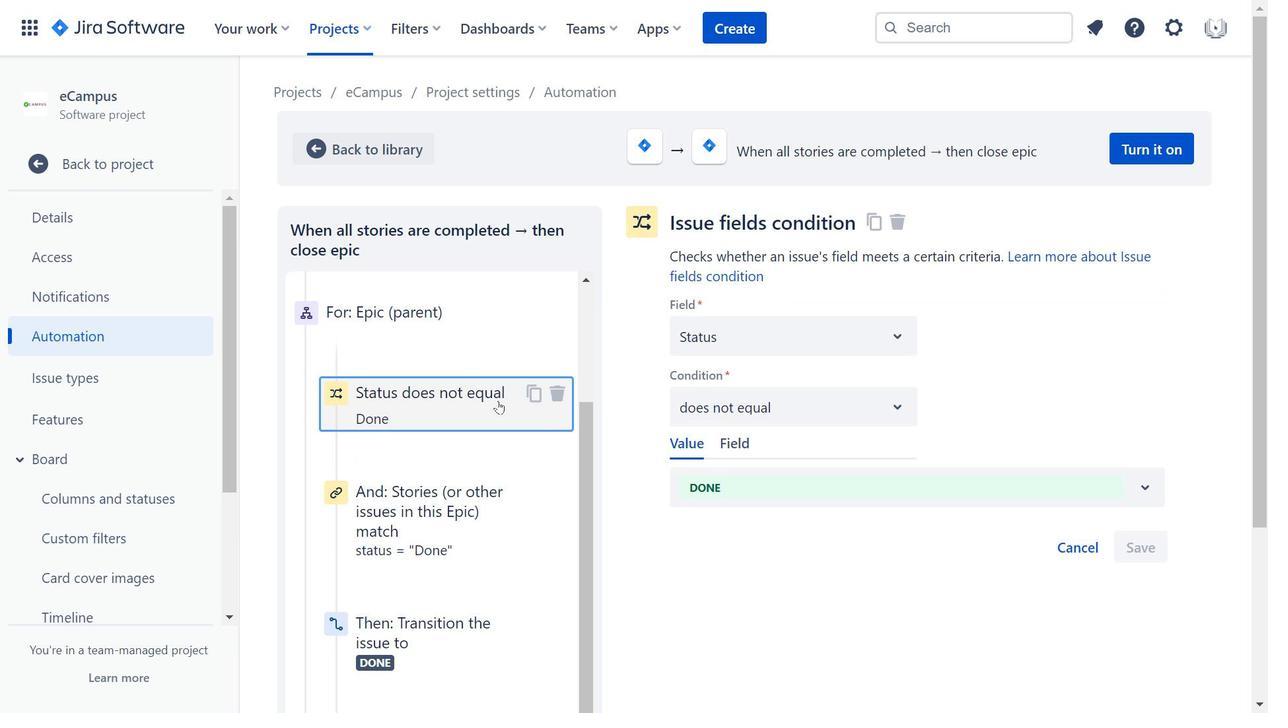 
Action: Mouse pressed left at (500, 403)
Screenshot: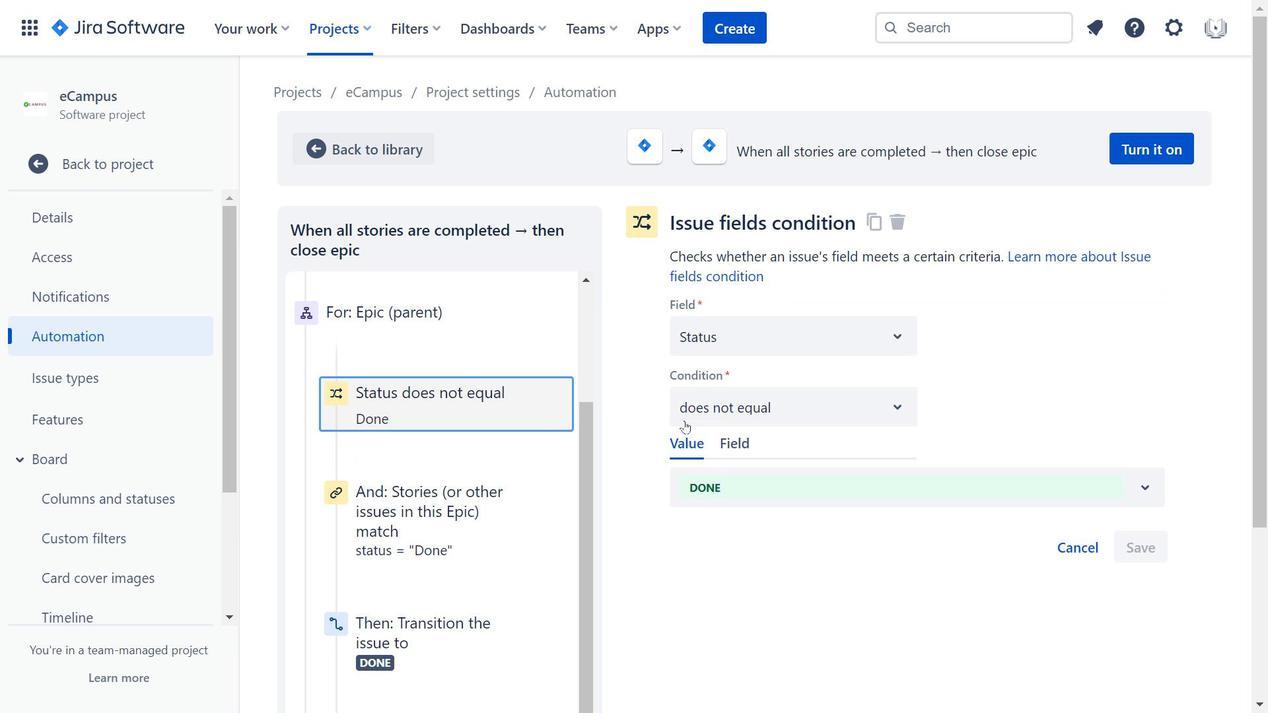 
Action: Mouse moved to (730, 338)
Screenshot: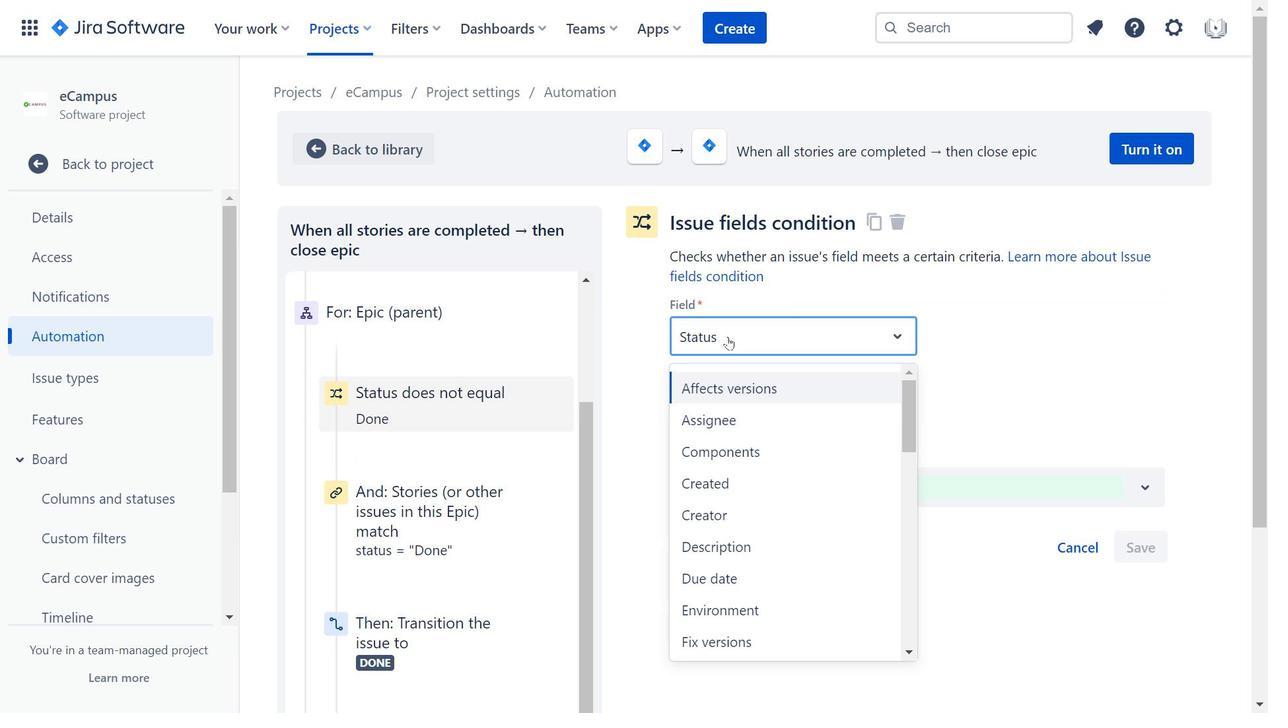 
Action: Mouse pressed left at (730, 338)
Screenshot: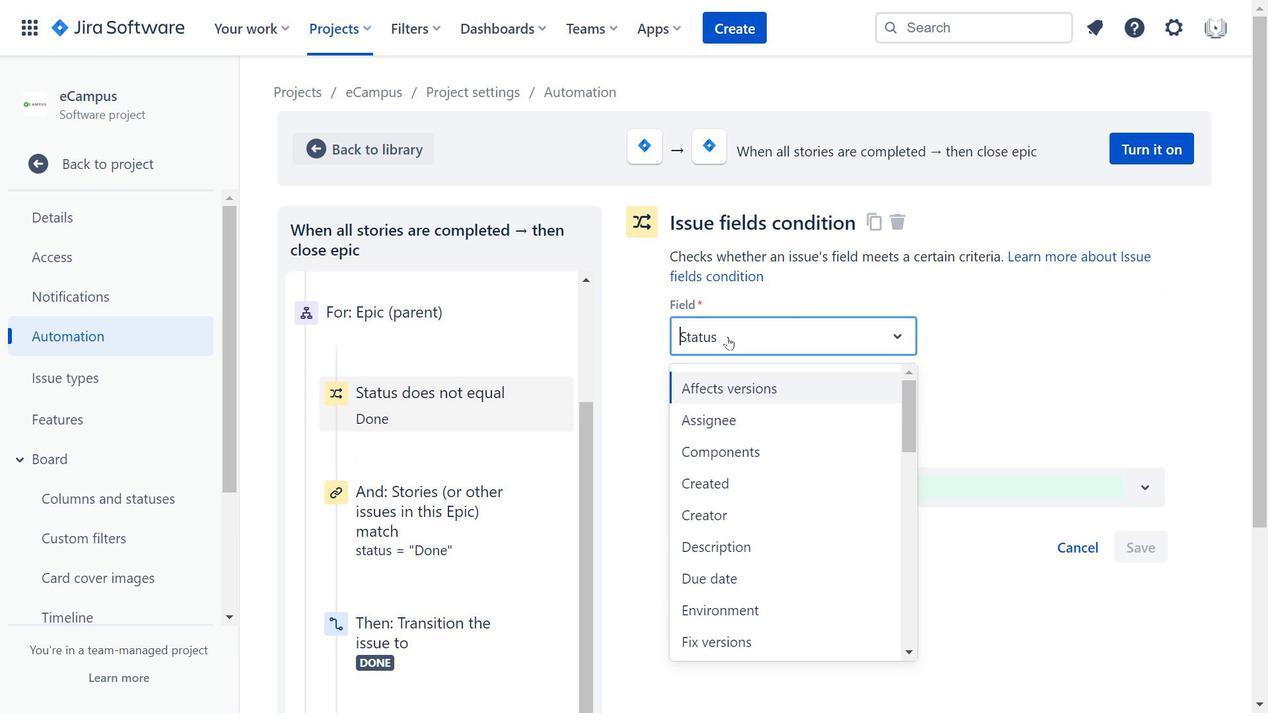 
Action: Mouse moved to (475, 512)
Screenshot: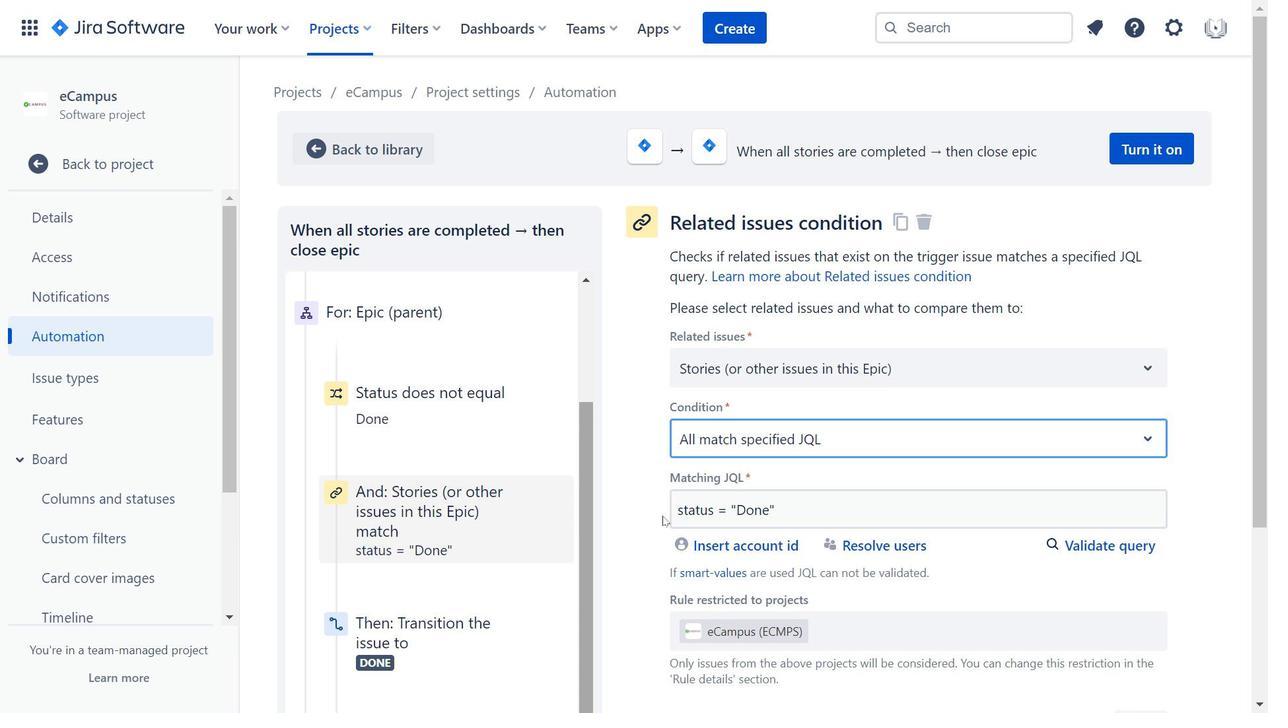 
Action: Mouse pressed left at (475, 512)
Screenshot: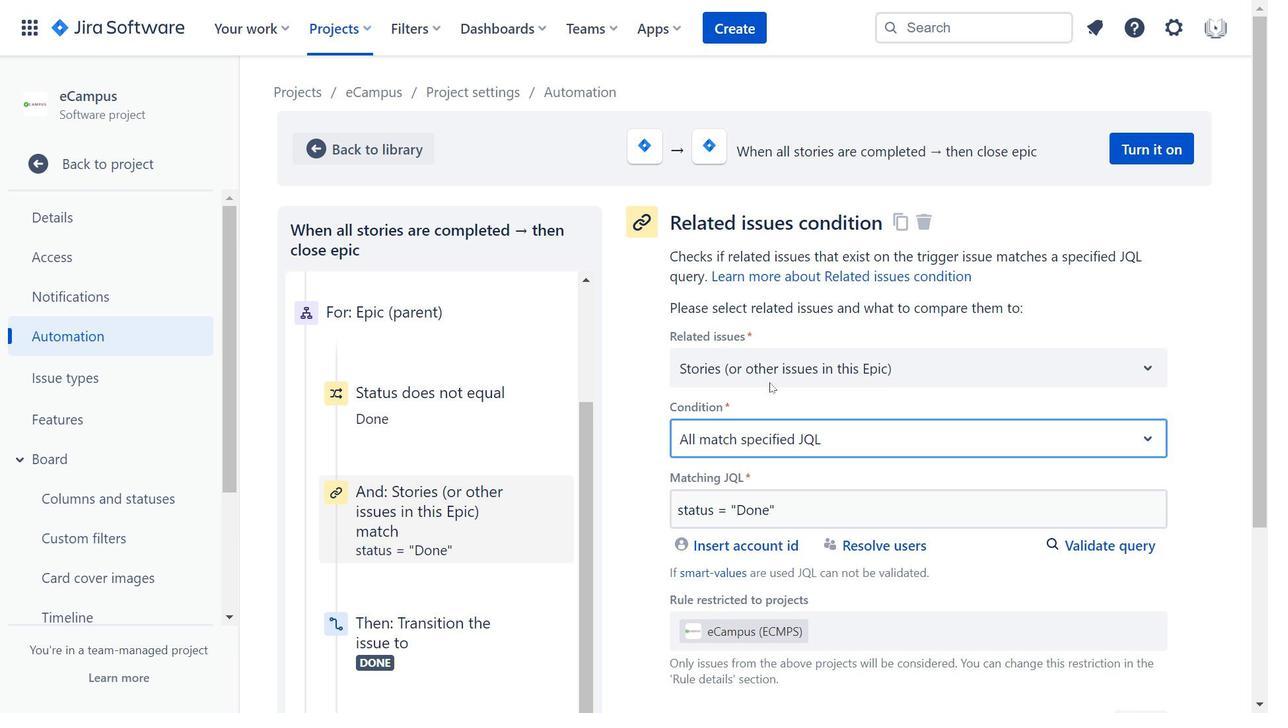 
Action: Mouse moved to (771, 361)
Screenshot: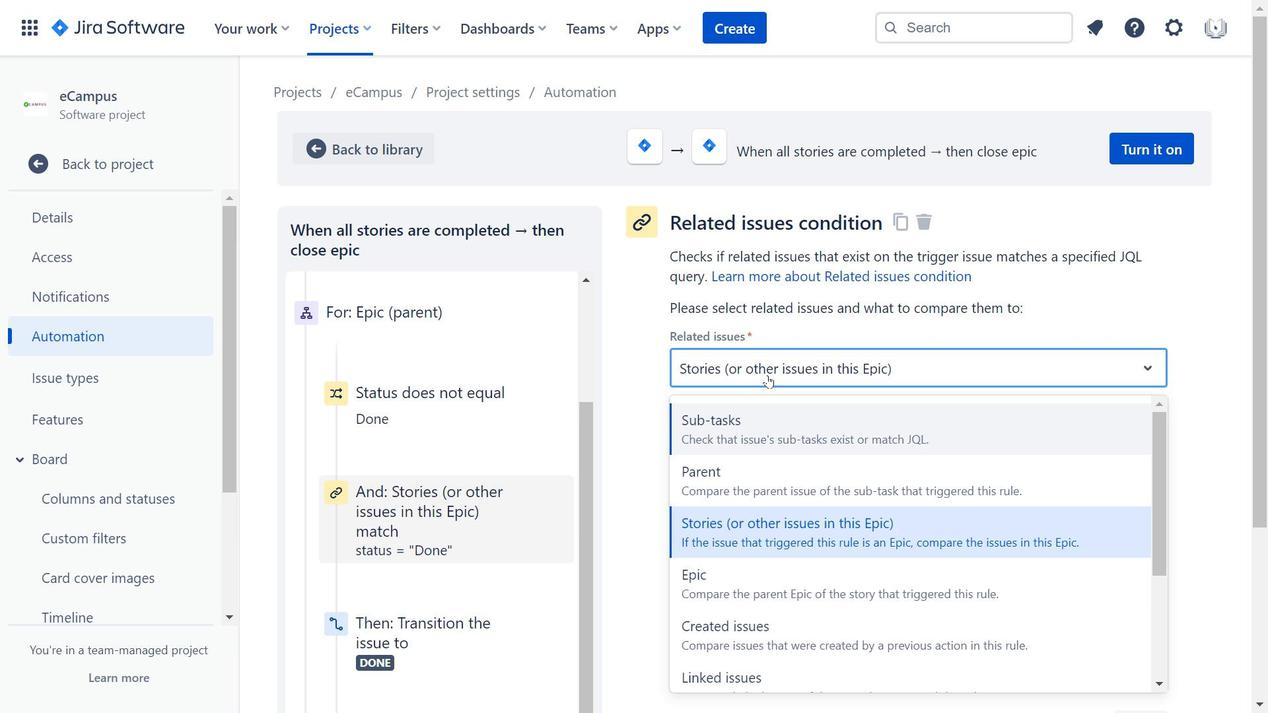 
Action: Mouse pressed left at (771, 361)
Screenshot: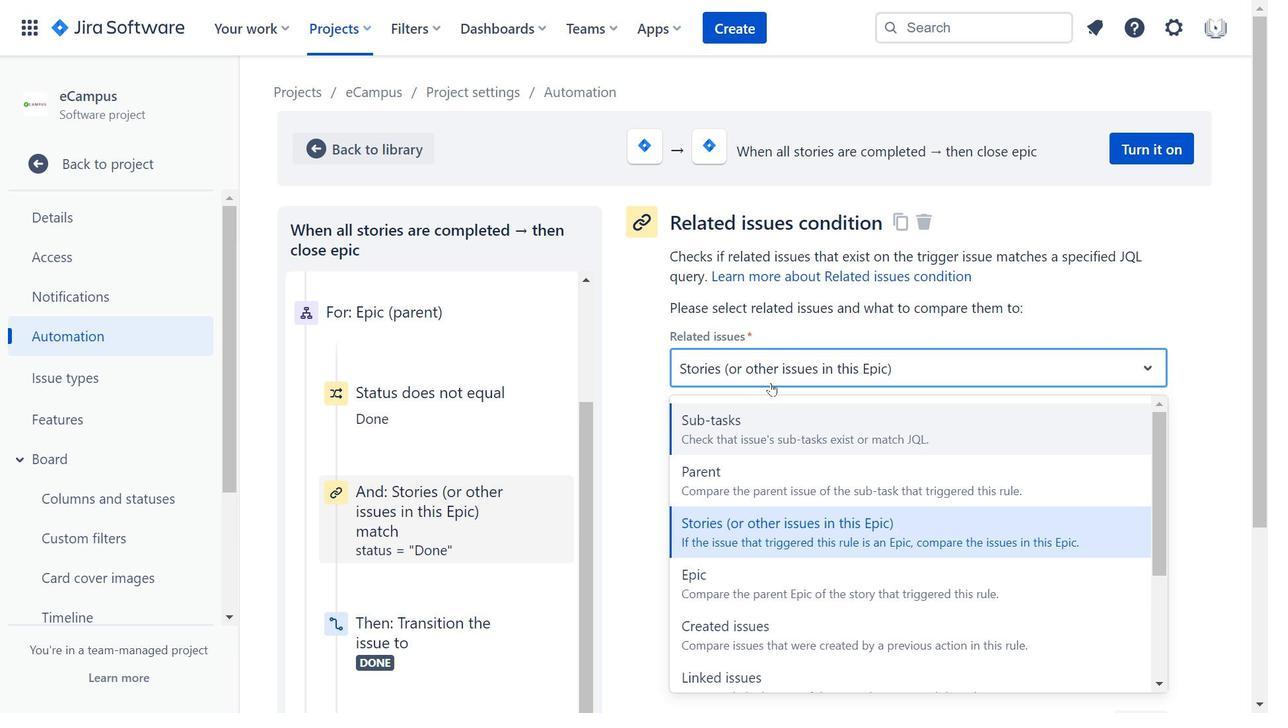 
Action: Mouse moved to (806, 482)
Screenshot: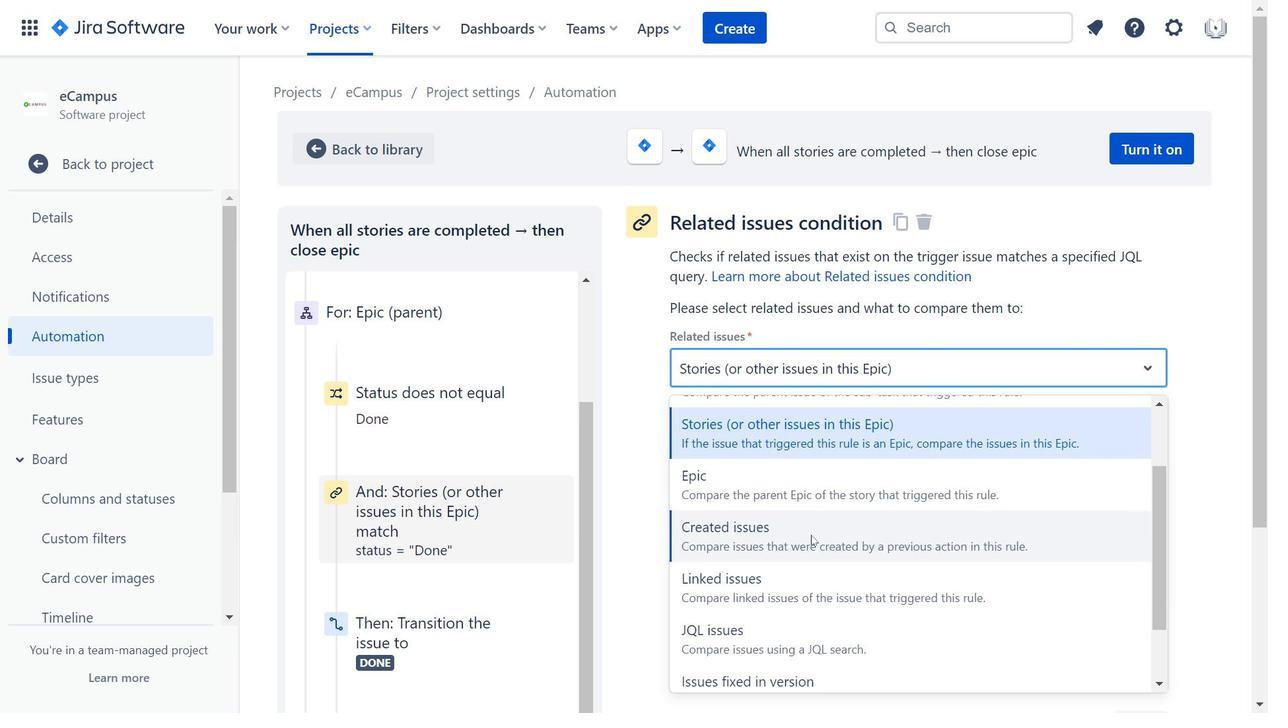 
Action: Mouse scrolled (806, 481) with delta (0, 0)
Screenshot: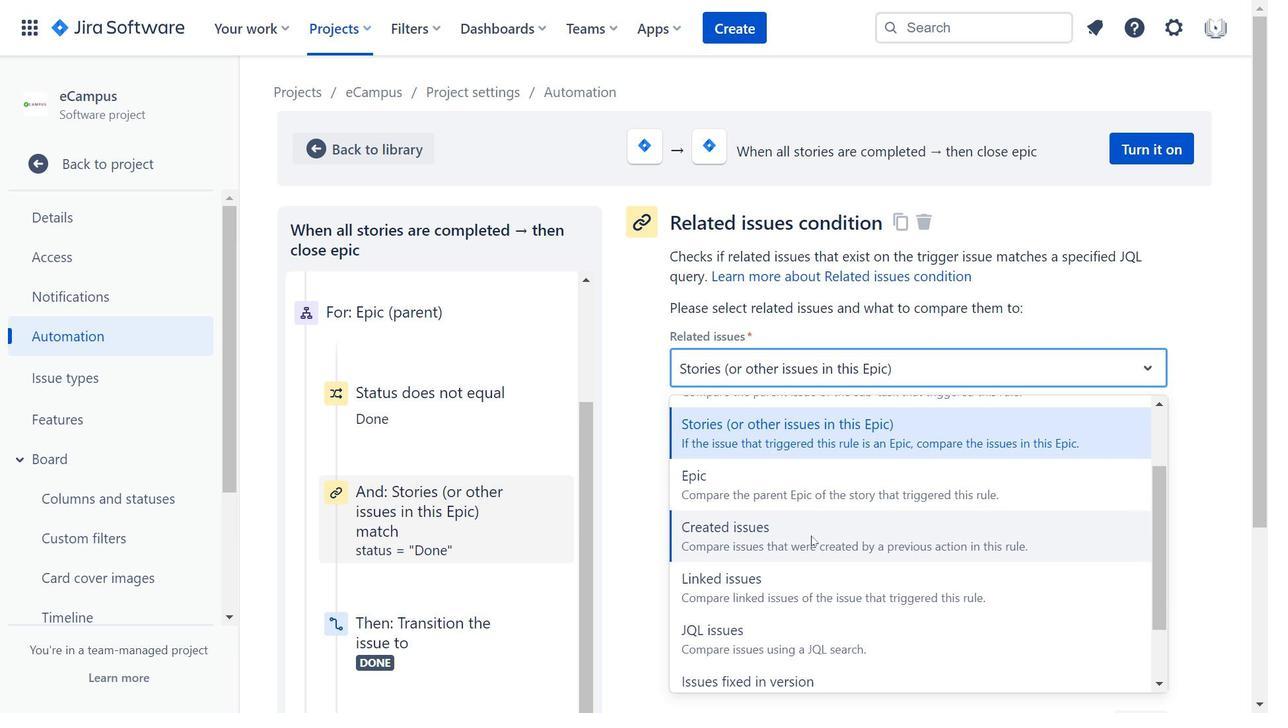 
Action: Mouse moved to (796, 588)
Screenshot: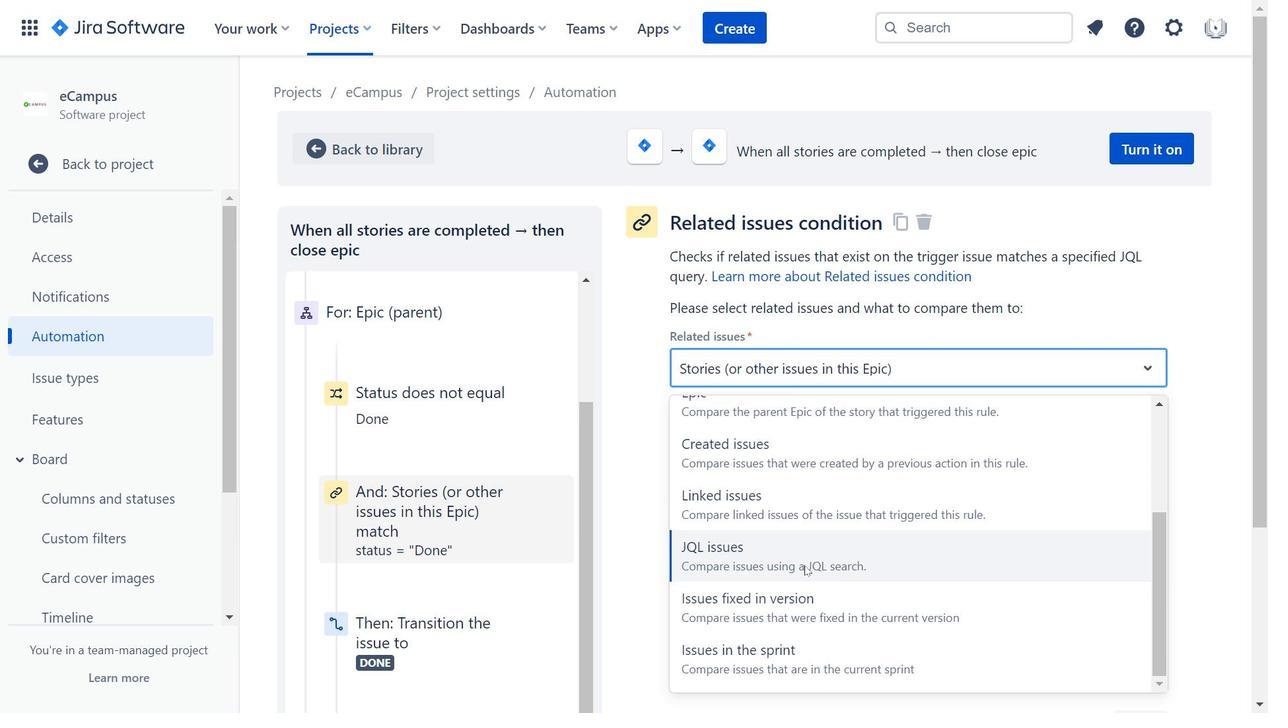 
Action: Mouse scrolled (796, 587) with delta (0, 0)
Screenshot: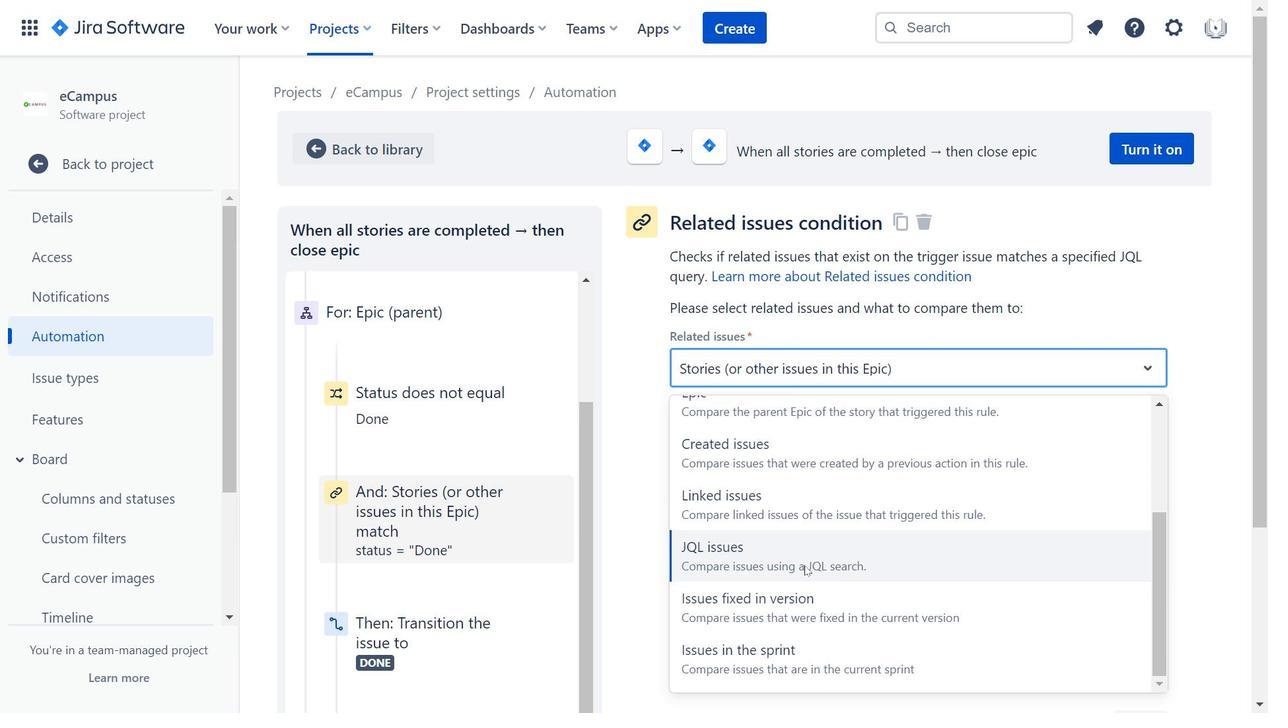 
Action: Mouse scrolled (796, 587) with delta (0, 0)
Screenshot: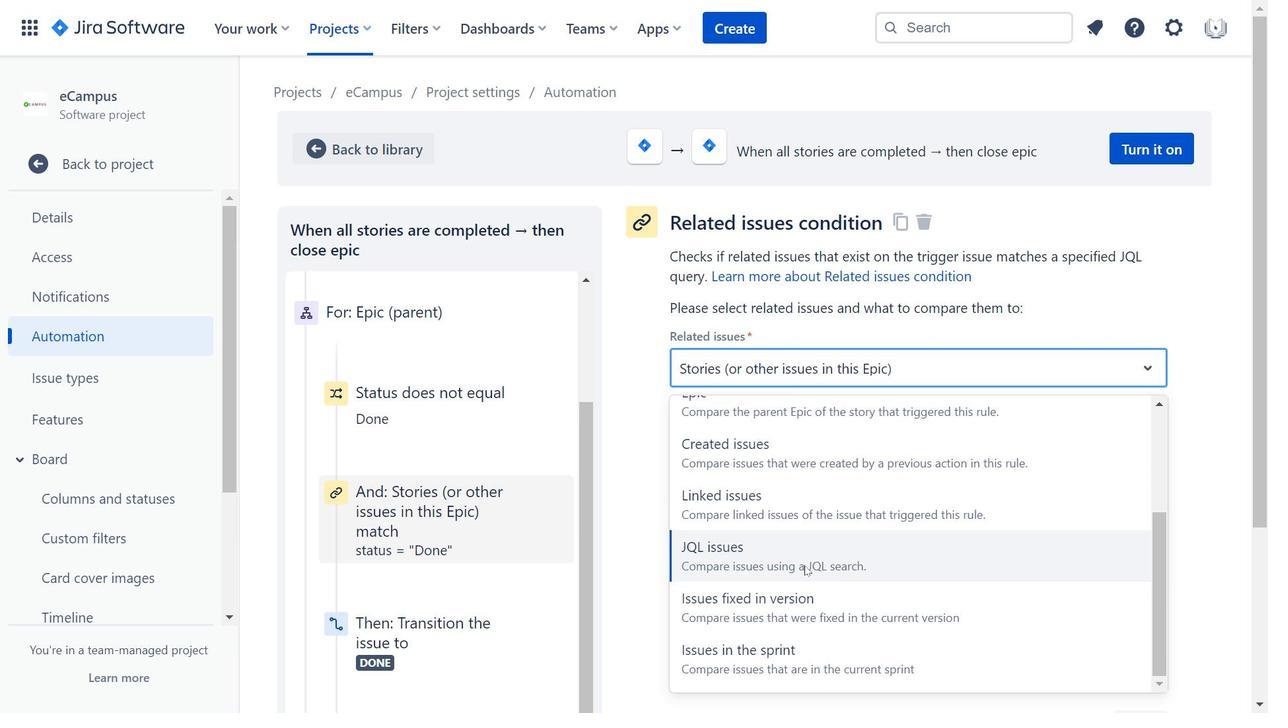 
Action: Mouse moved to (416, 416)
Screenshot: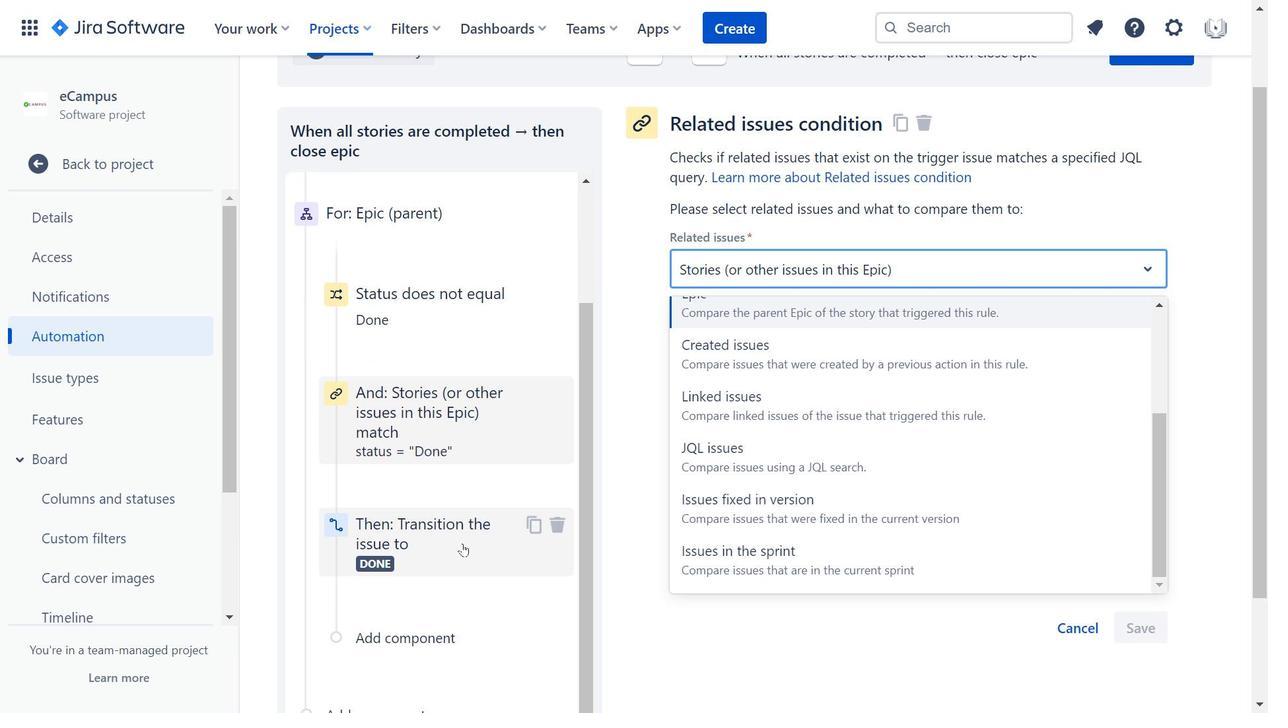
Action: Mouse scrolled (416, 415) with delta (0, 0)
Screenshot: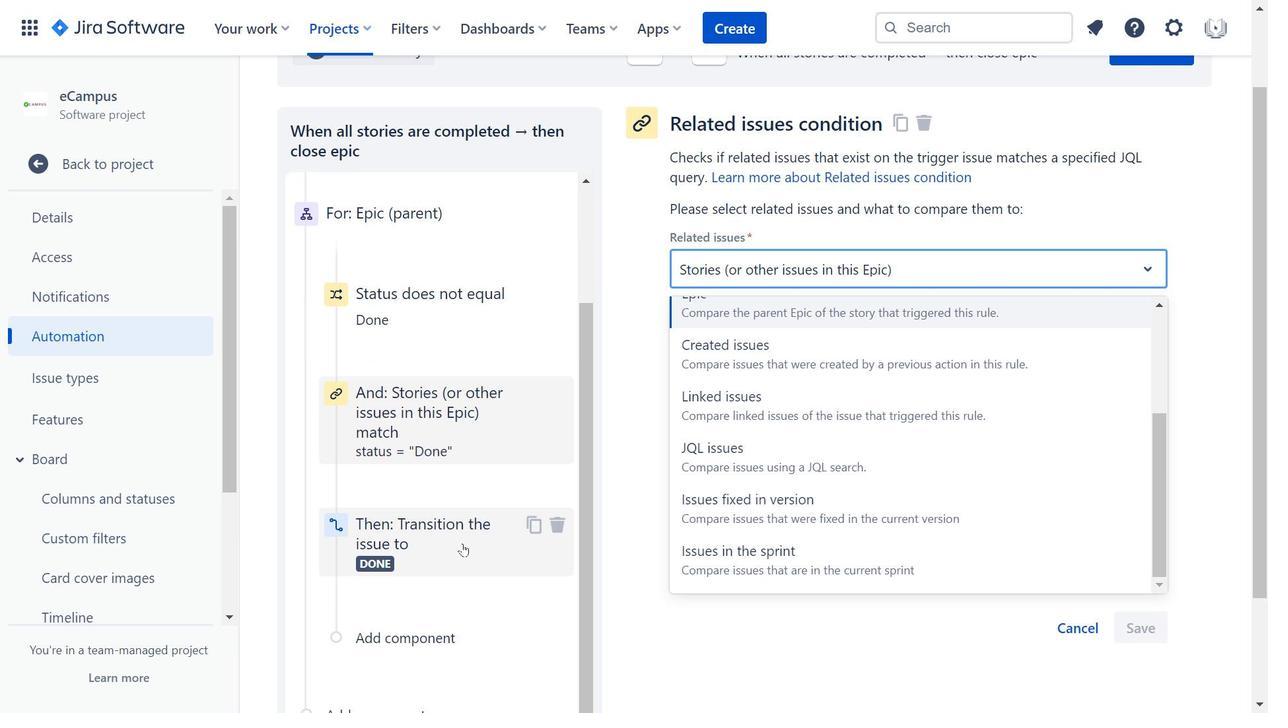 
Action: Mouse moved to (465, 545)
Screenshot: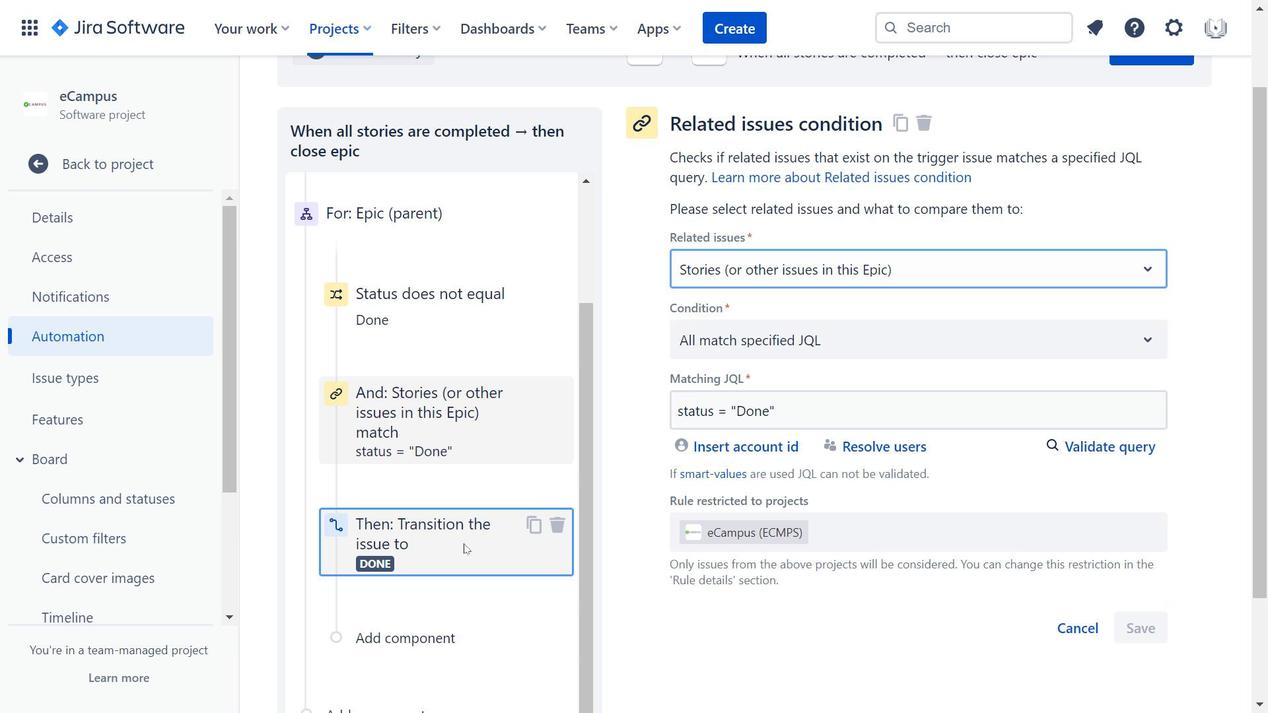 
Action: Mouse pressed left at (465, 545)
Screenshot: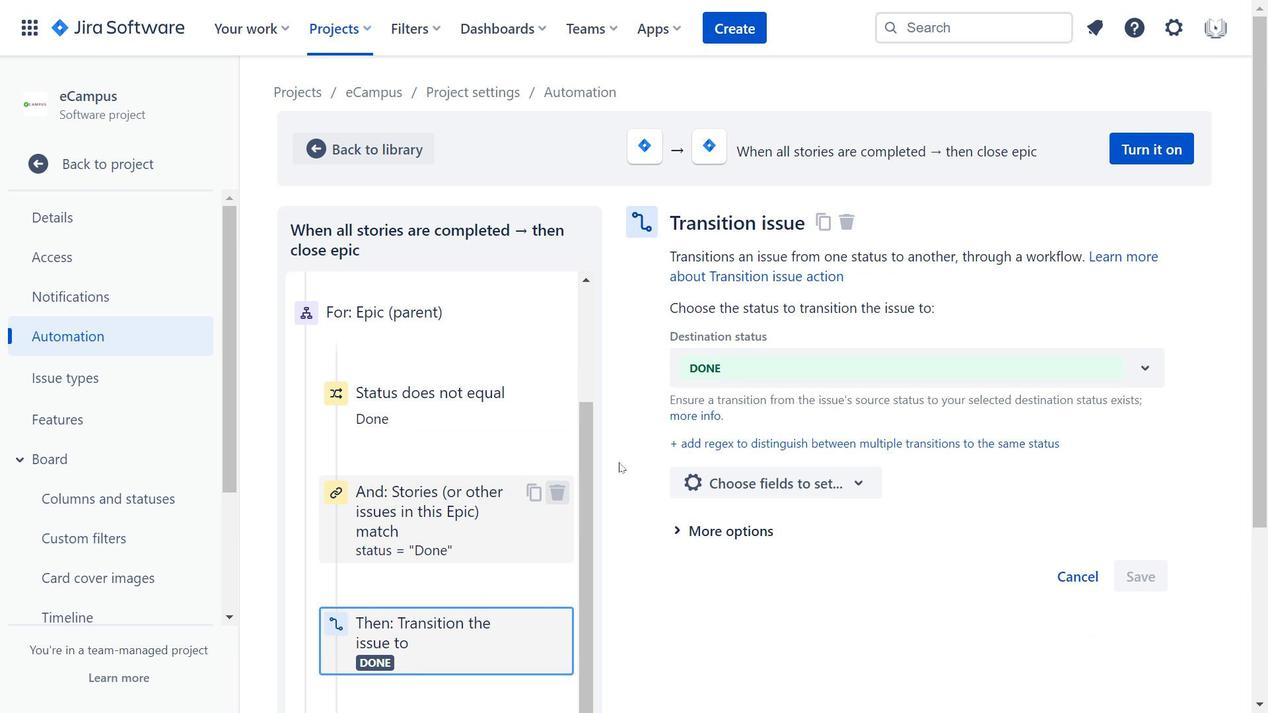
Action: Mouse moved to (792, 367)
Screenshot: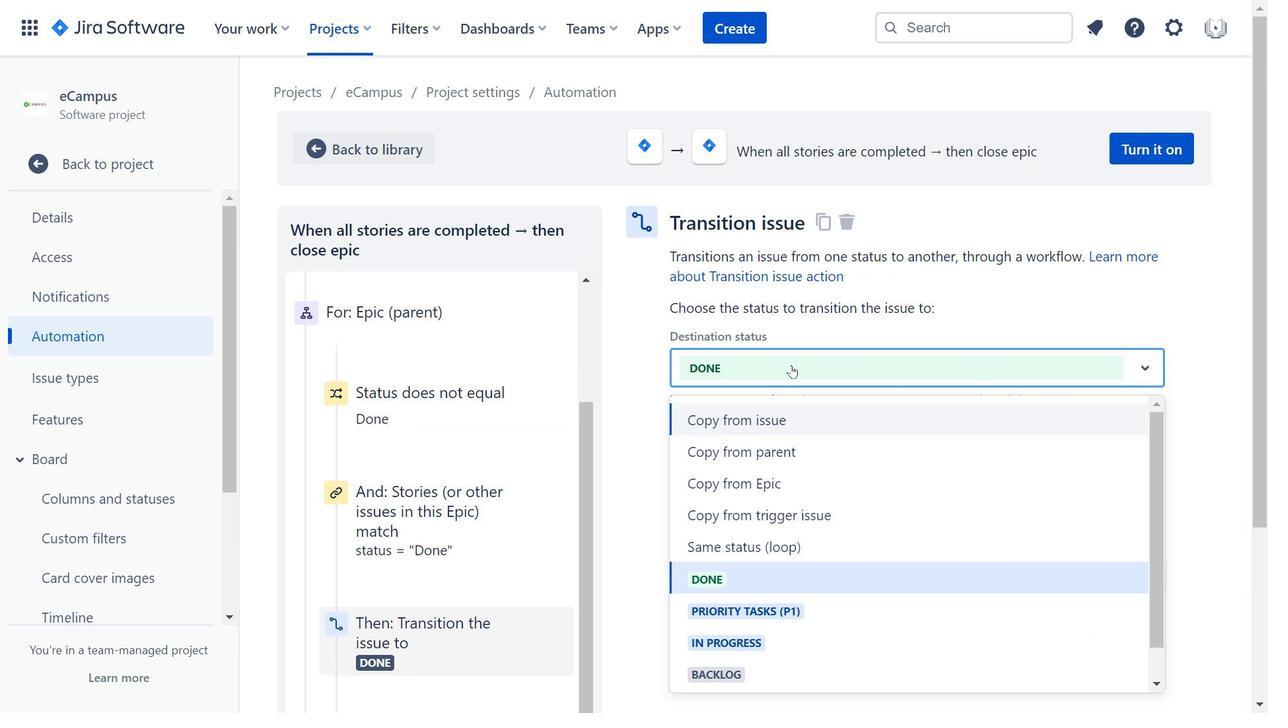 
Action: Mouse pressed left at (792, 367)
Screenshot: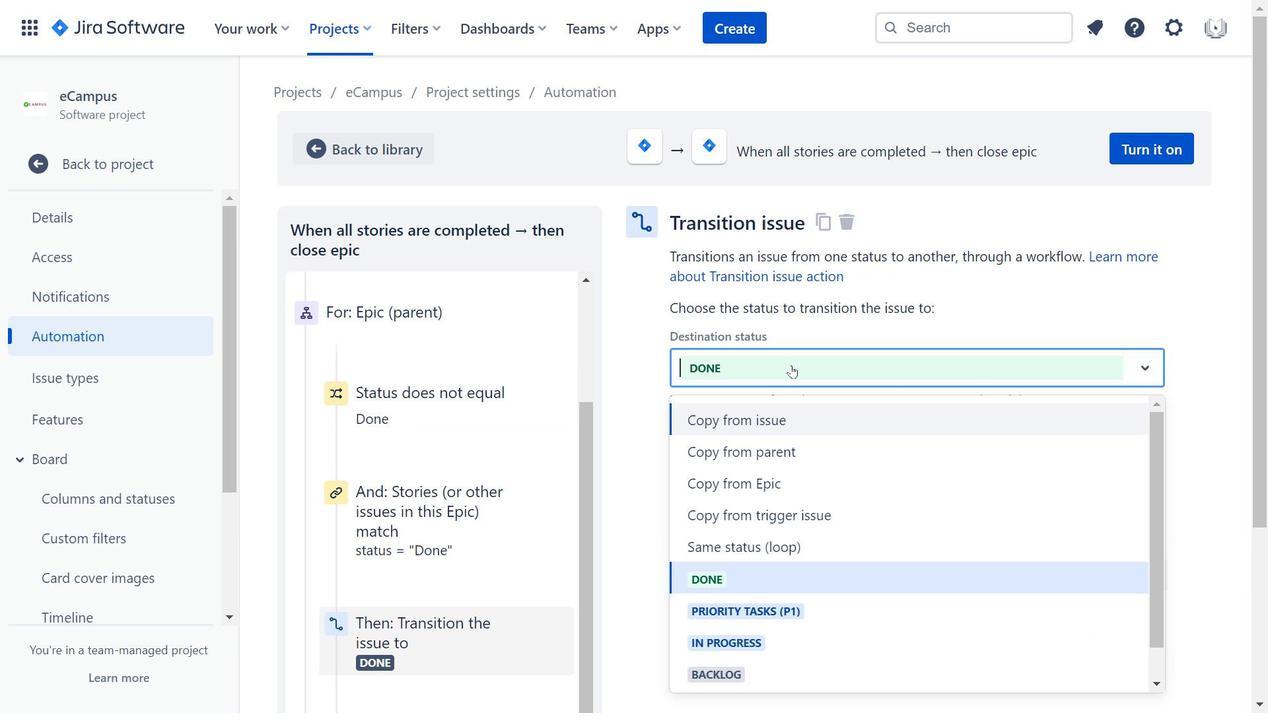 
Action: Mouse moved to (647, 495)
Screenshot: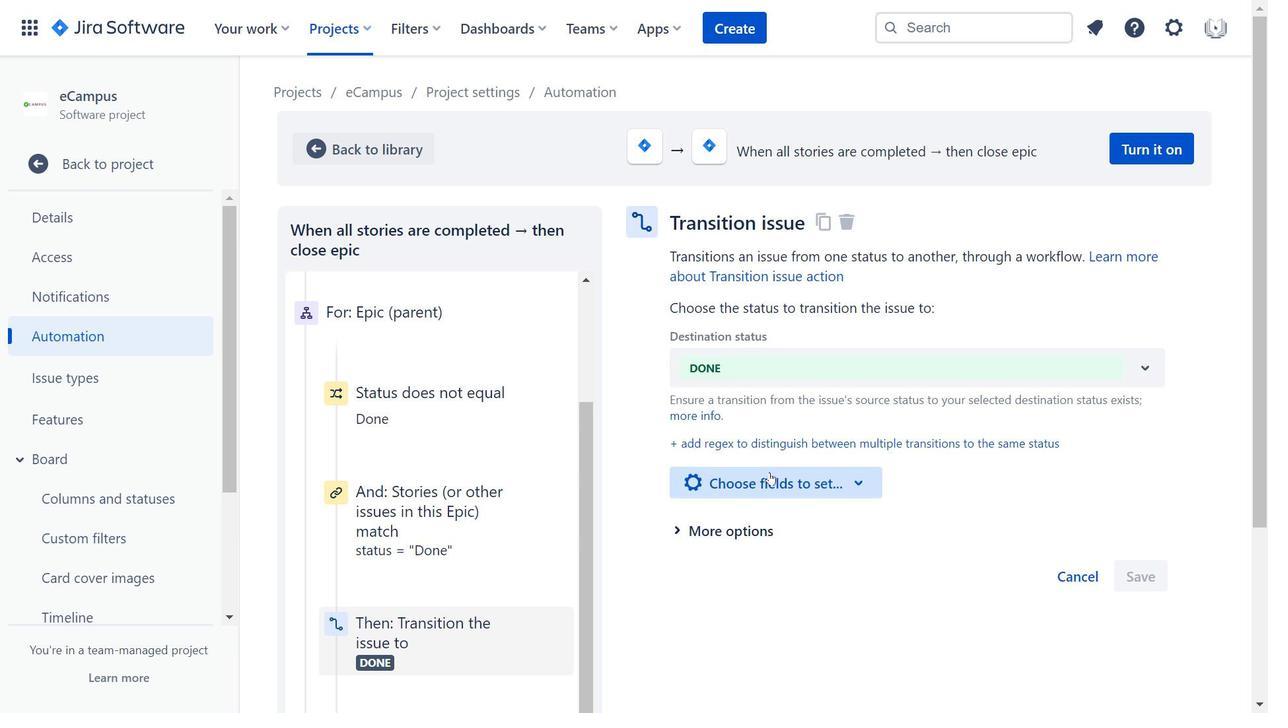 
Action: Mouse pressed left at (647, 495)
Screenshot: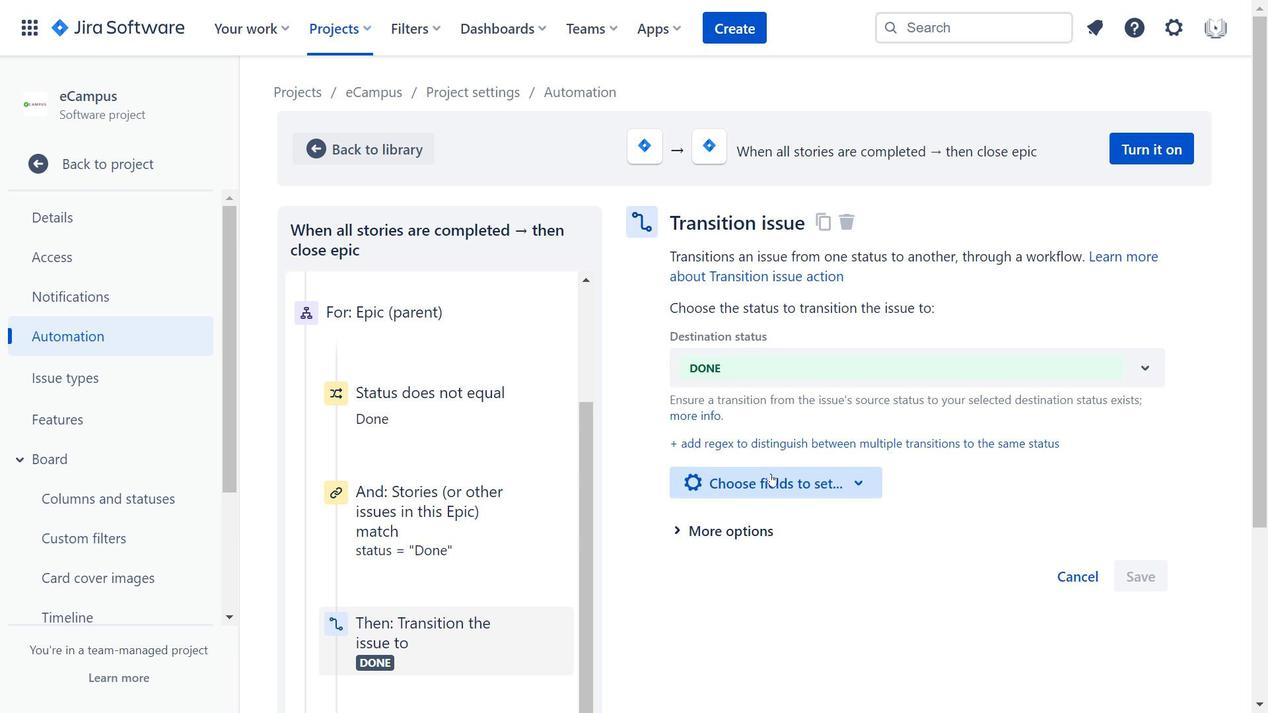 
Action: Mouse moved to (771, 472)
Screenshot: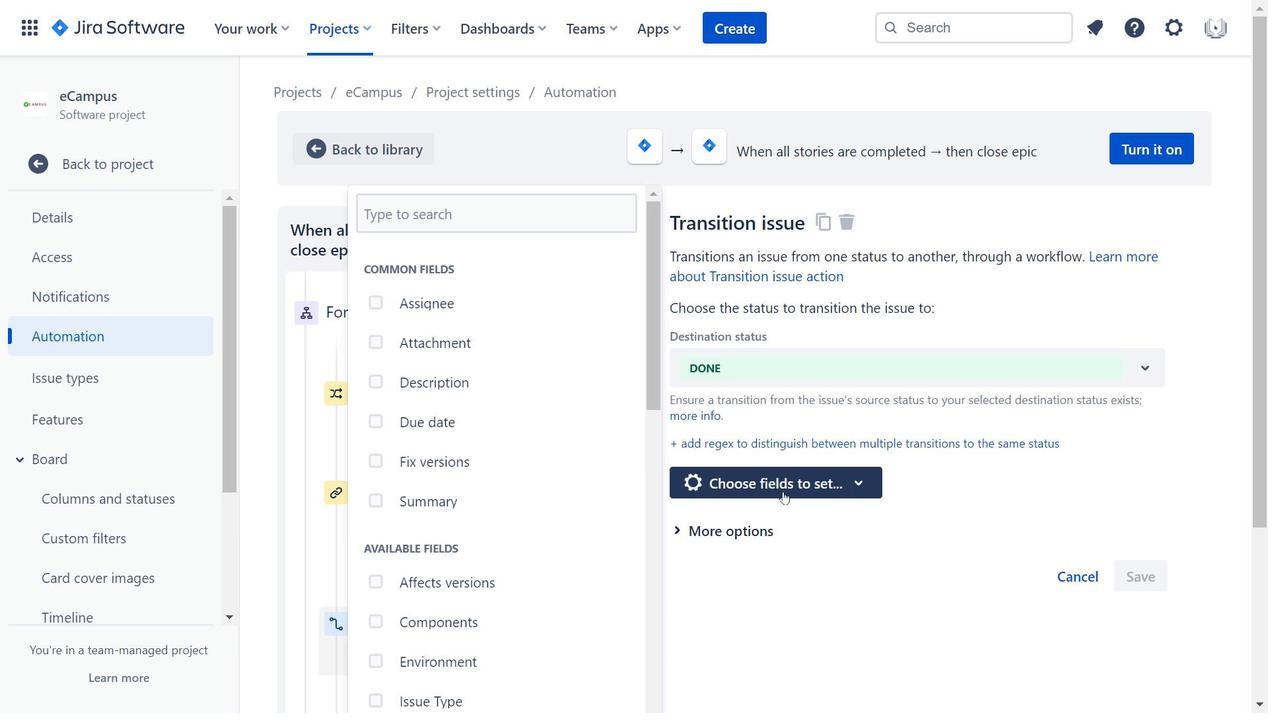 
Action: Mouse pressed left at (771, 472)
Screenshot: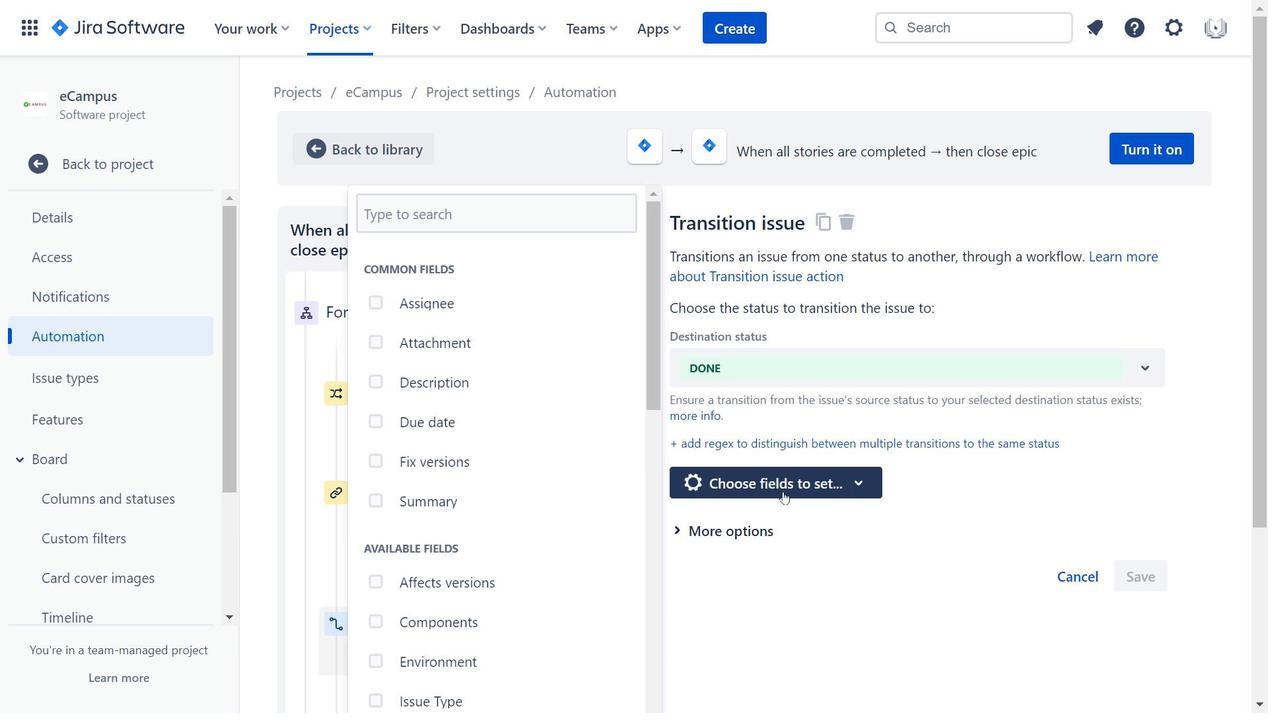 
Action: Mouse moved to (549, 349)
Screenshot: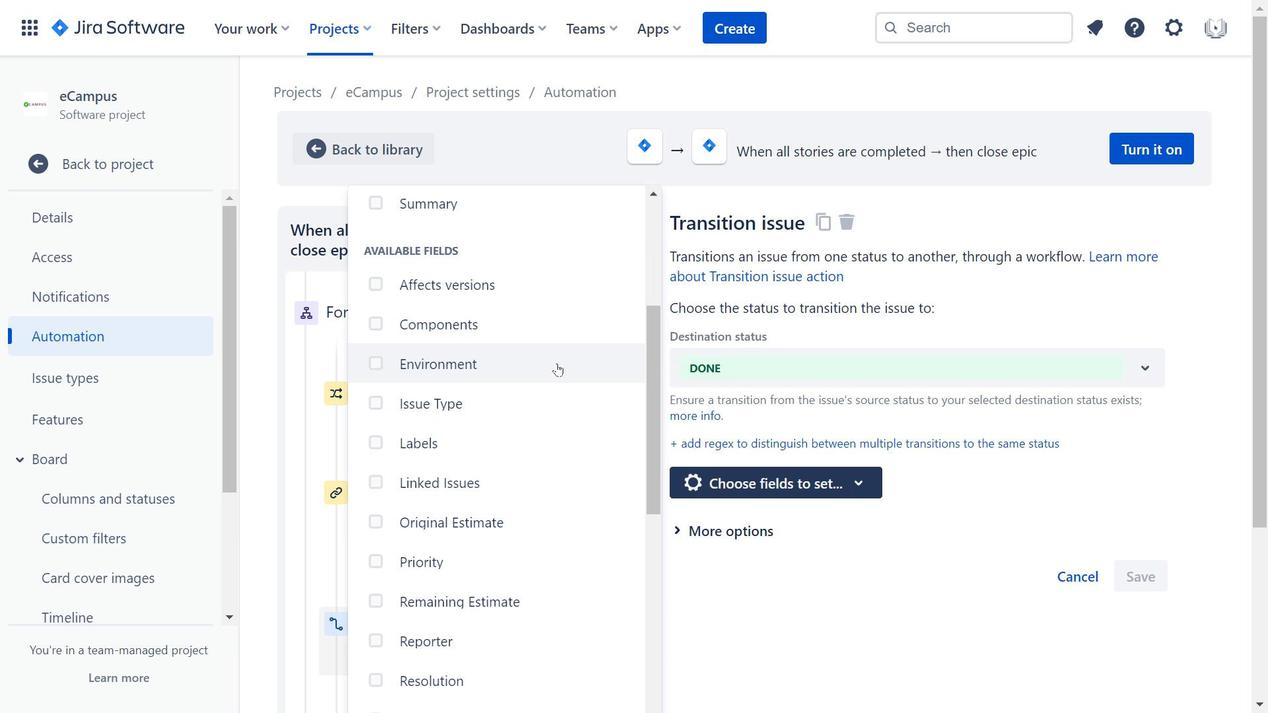 
Action: Mouse scrolled (549, 348) with delta (0, 0)
Screenshot: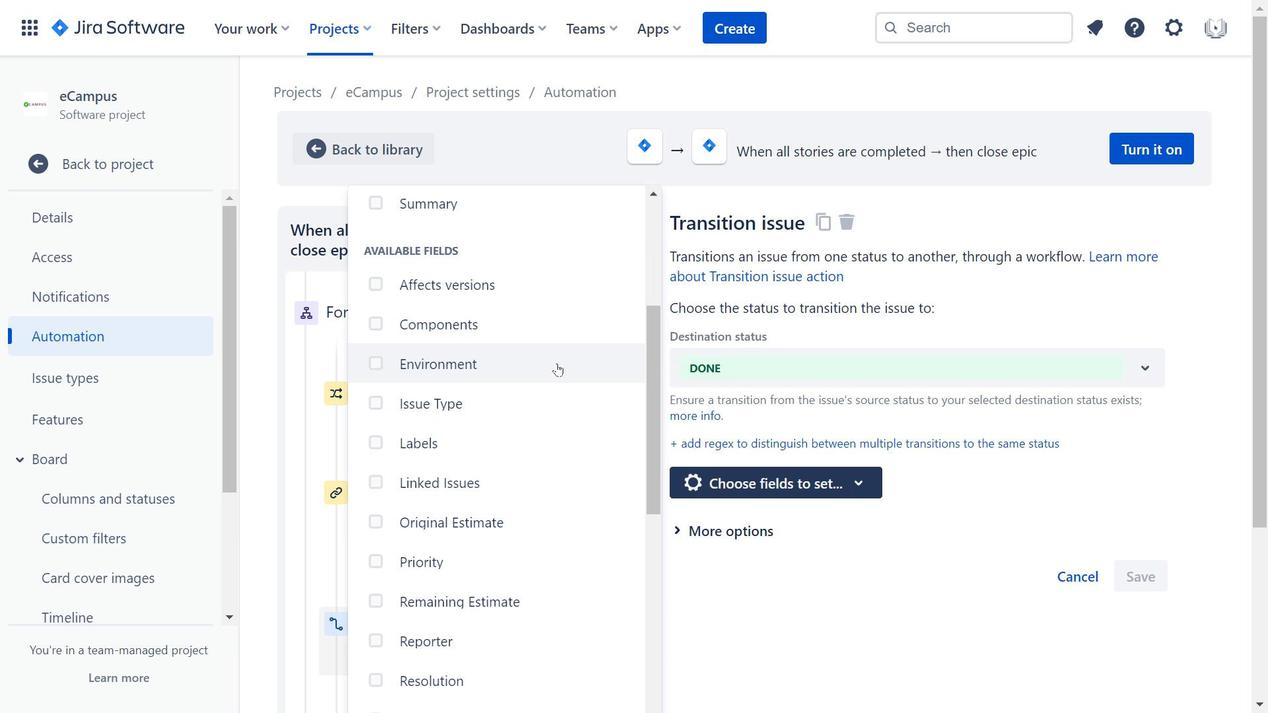 
Action: Mouse moved to (554, 354)
Screenshot: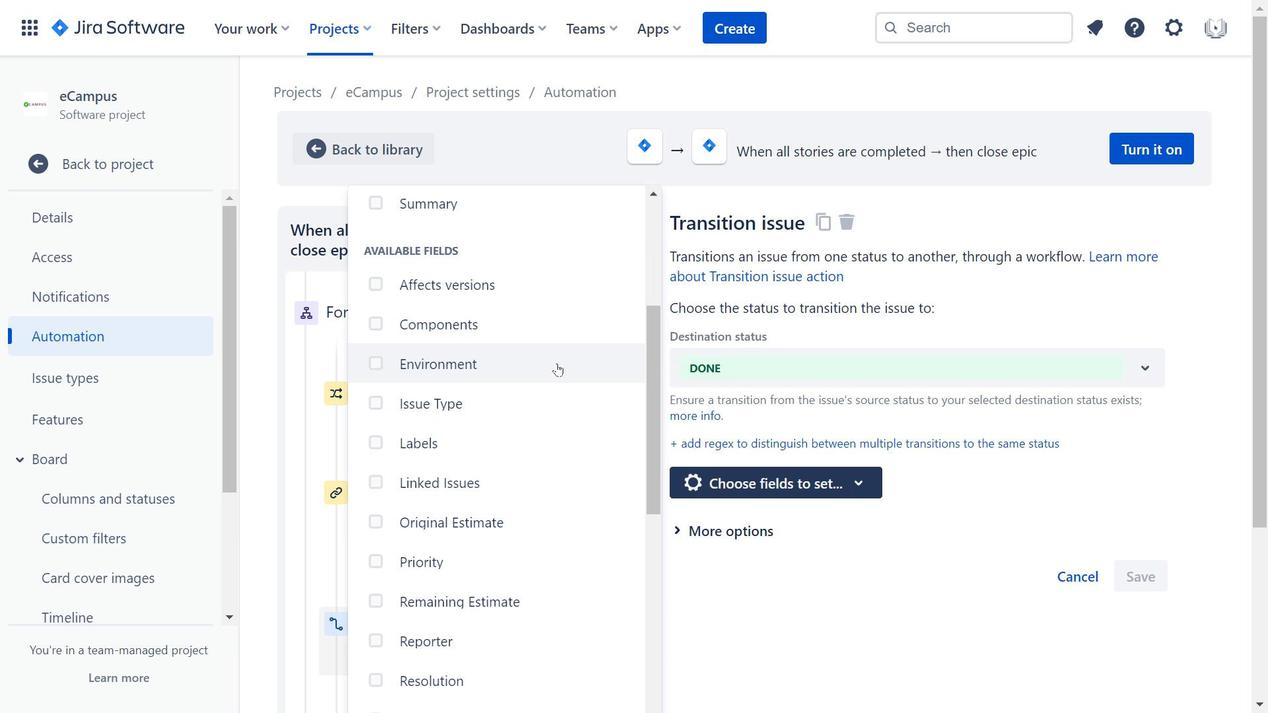 
Action: Mouse scrolled (554, 353) with delta (0, 0)
Screenshot: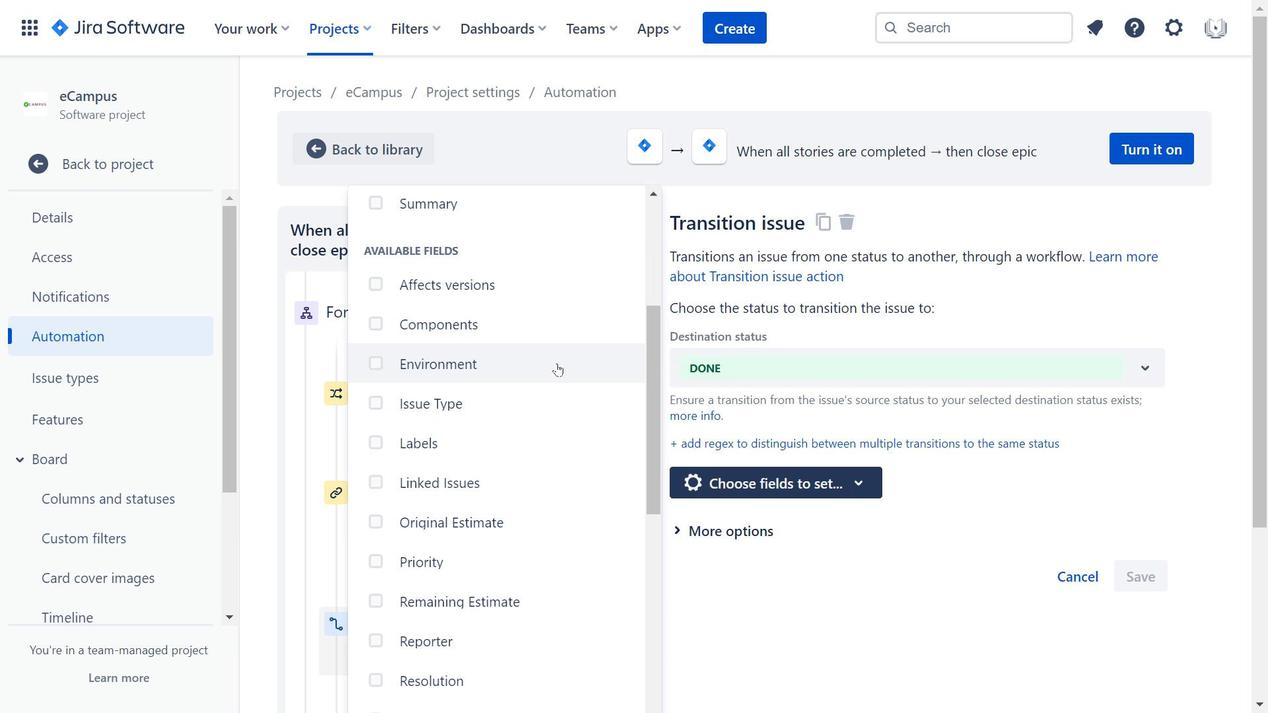 
Action: Mouse moved to (555, 354)
Screenshot: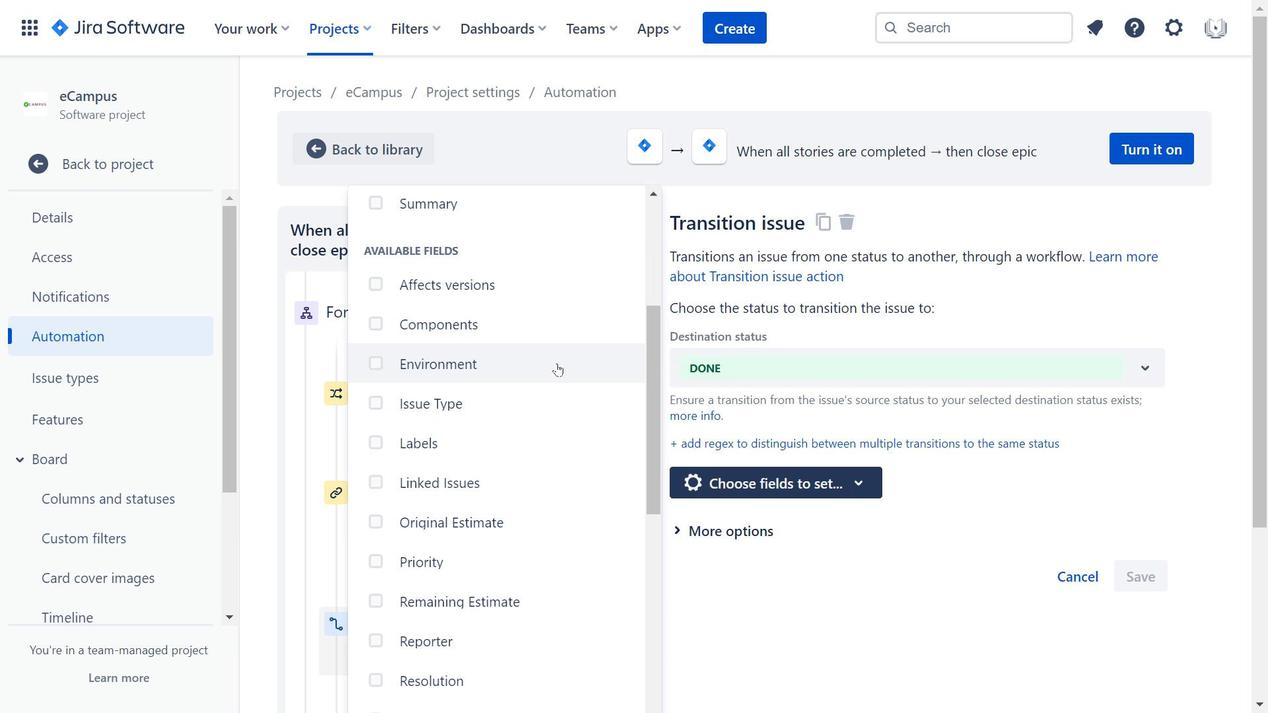 
Action: Mouse scrolled (555, 354) with delta (0, 0)
Screenshot: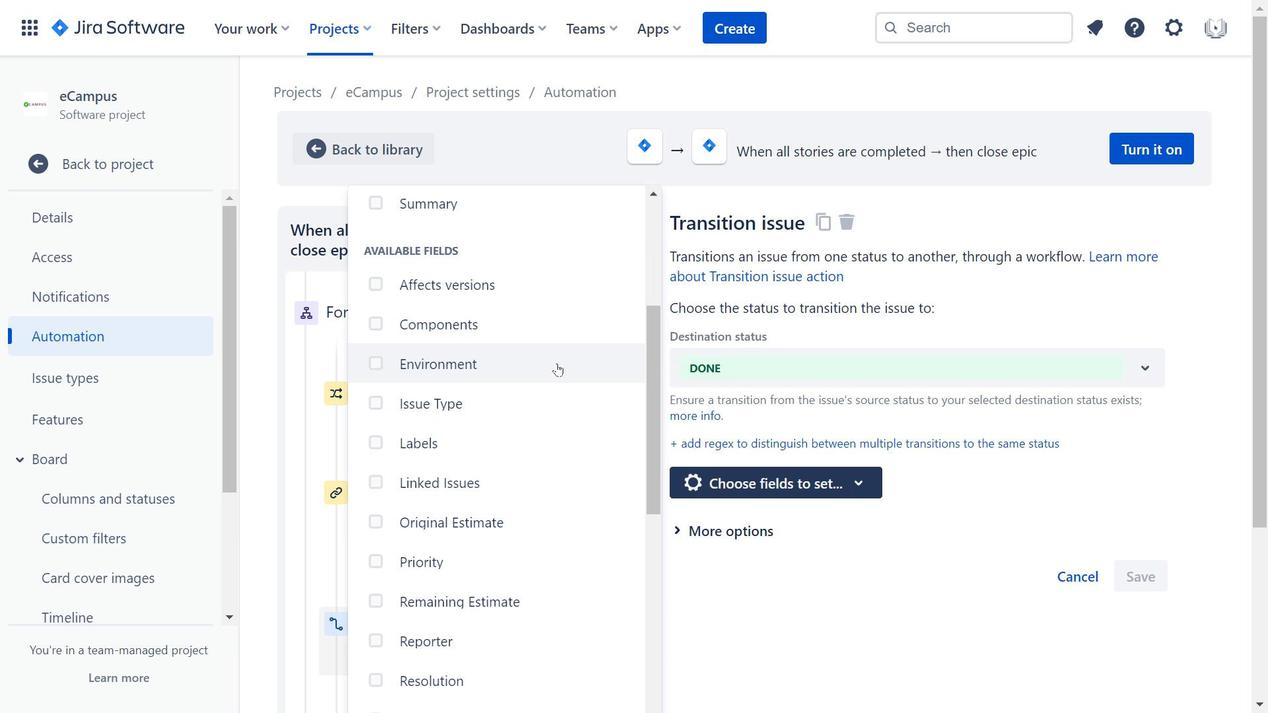 
Action: Mouse moved to (651, 433)
Screenshot: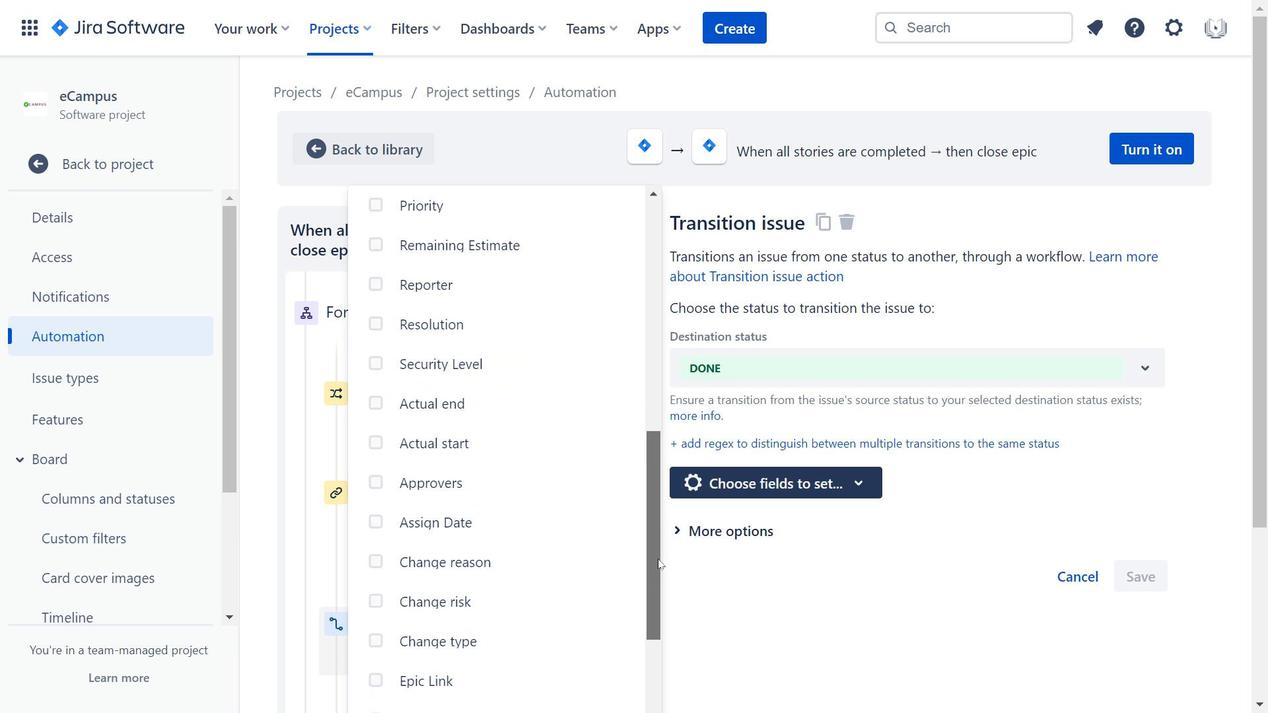 
Action: Mouse pressed left at (651, 433)
